 Task: Select the current location as Jamestown Settlement, Virginia, United States . Now zoom - , and verify the location . Hide zoom slider
Action: Mouse moved to (186, 167)
Screenshot: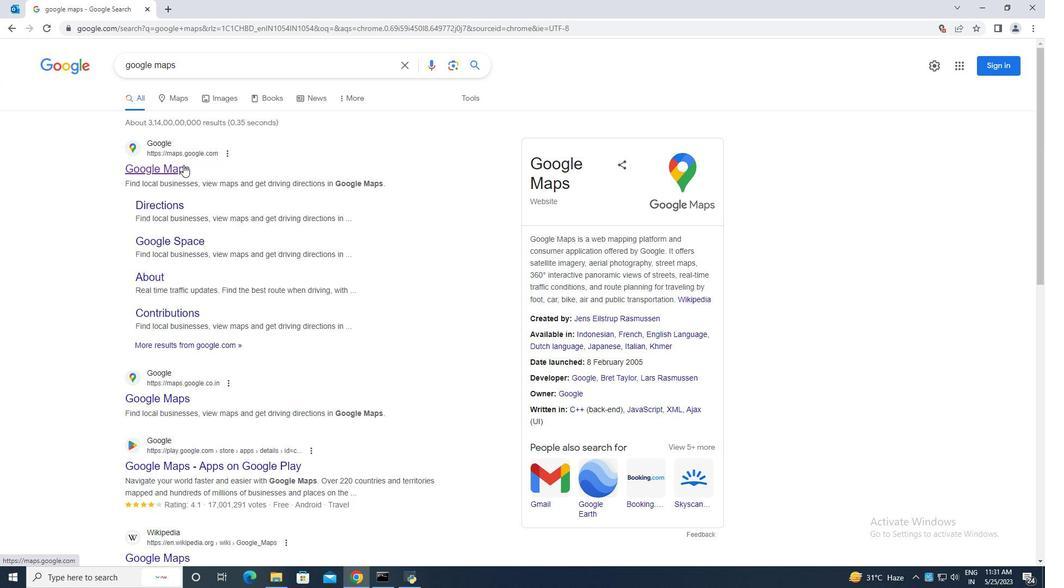 
Action: Mouse pressed left at (185, 166)
Screenshot: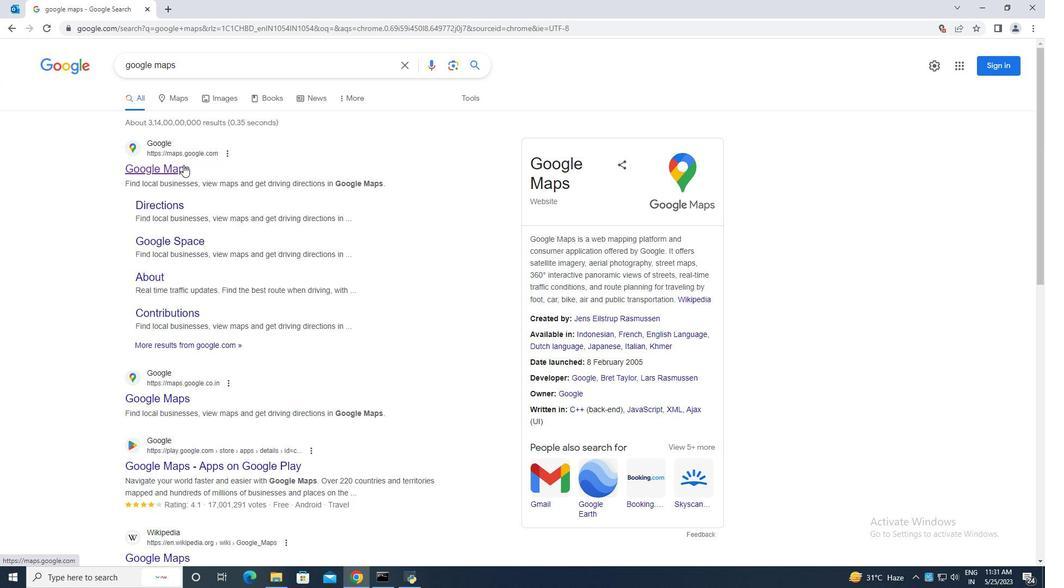 
Action: Mouse moved to (157, 53)
Screenshot: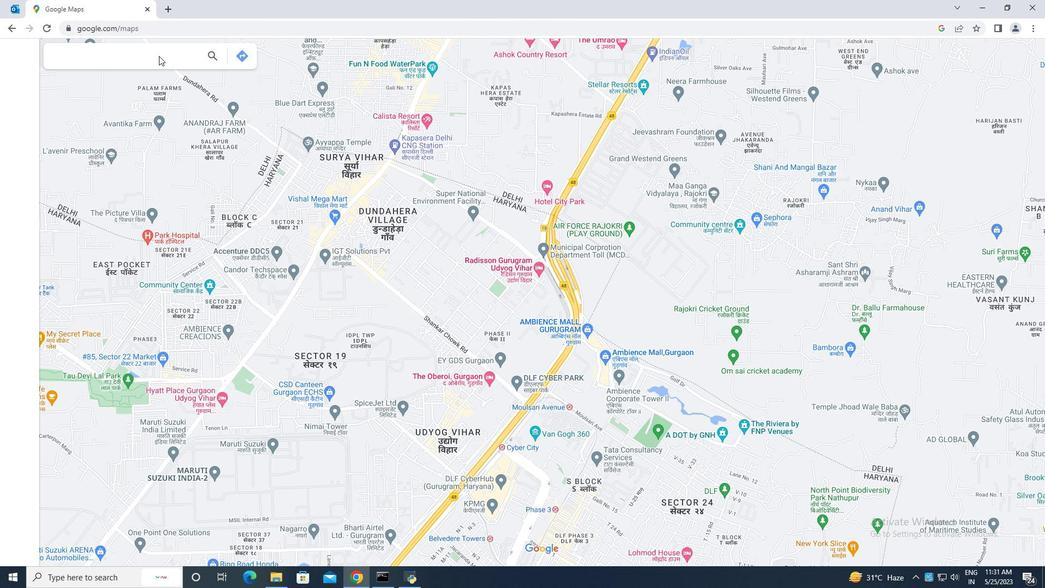 
Action: Mouse pressed left at (157, 53)
Screenshot: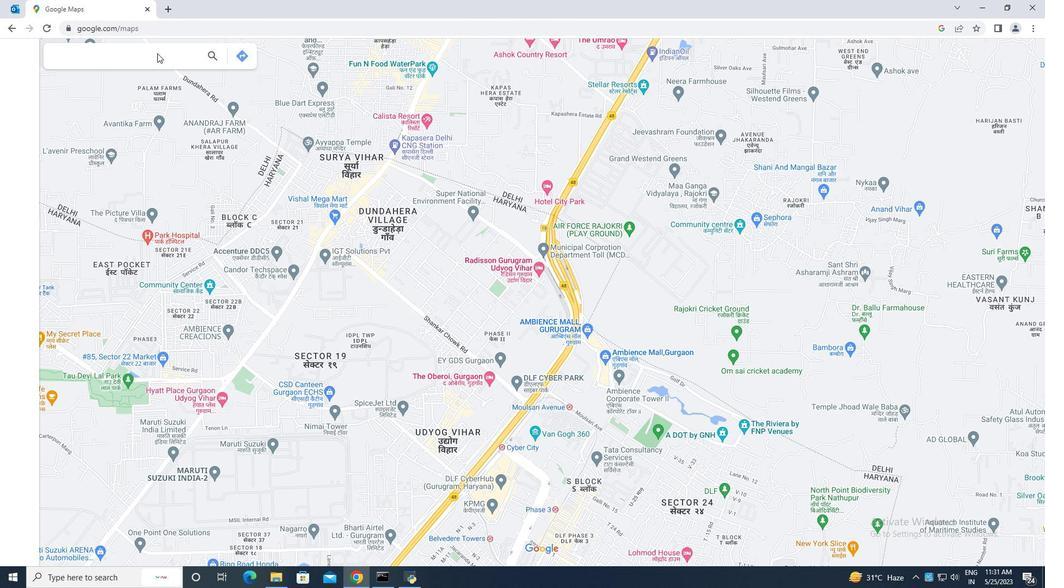 
Action: Key pressed <Key.caps_lock><Key.caps_lock>j<Key.caps_lock>AMES<Key.space>TOWN<Key.space>SETTLEMENT<Key.space>VIRGINIA
Screenshot: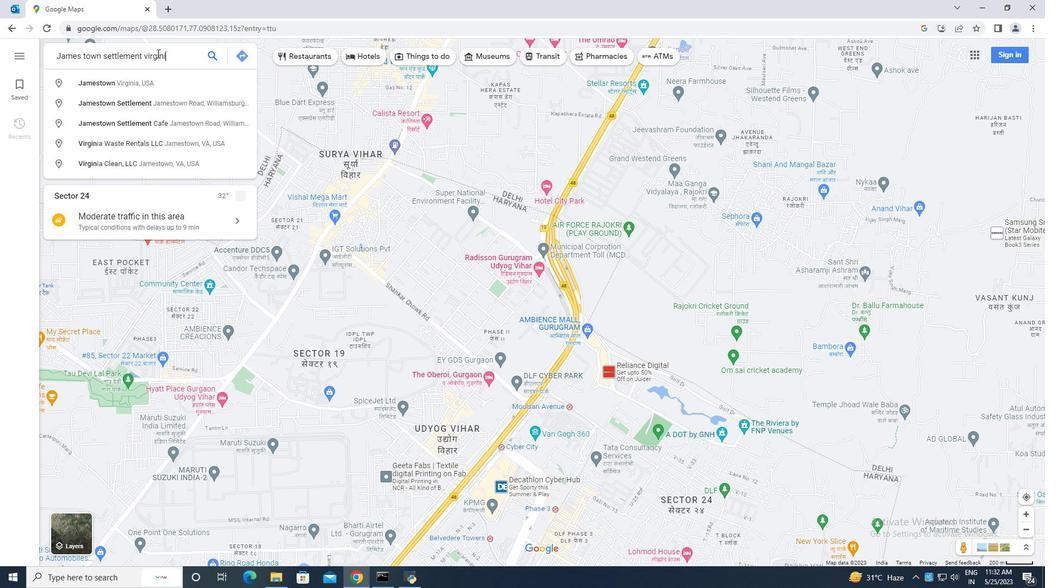 
Action: Mouse moved to (170, 84)
Screenshot: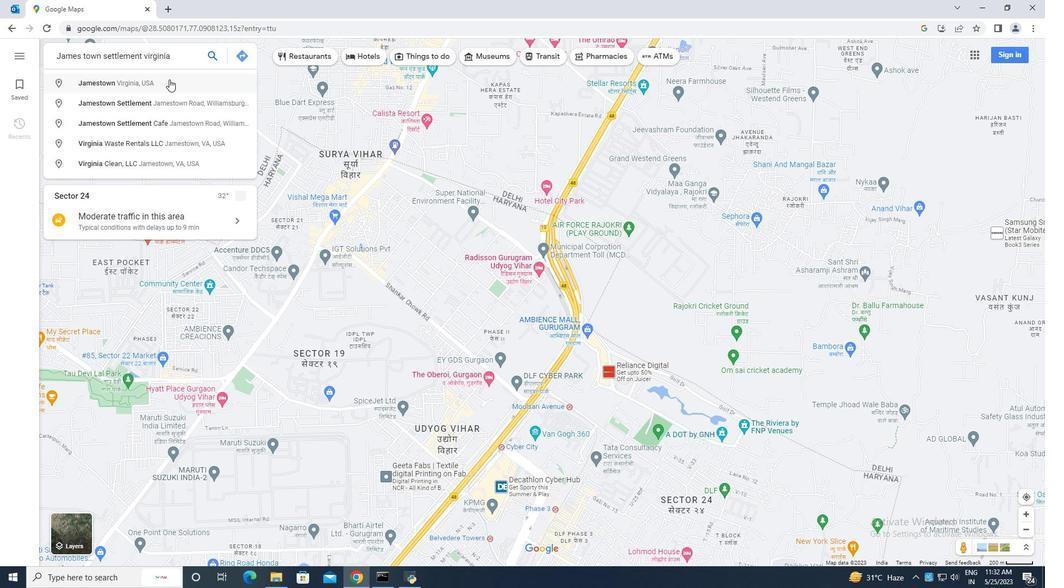 
Action: Mouse pressed left at (170, 84)
Screenshot: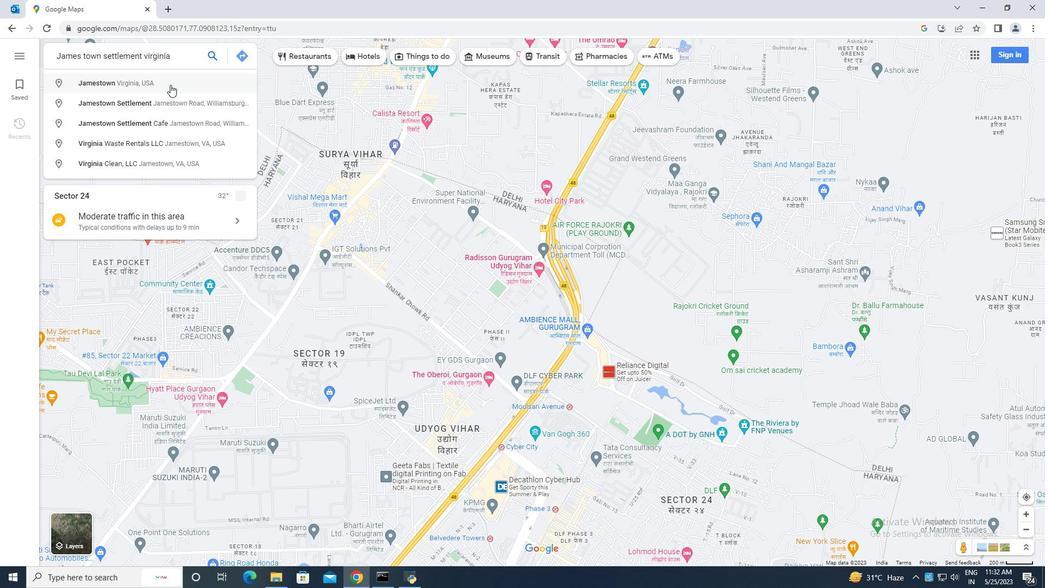 
Action: Mouse moved to (1024, 530)
Screenshot: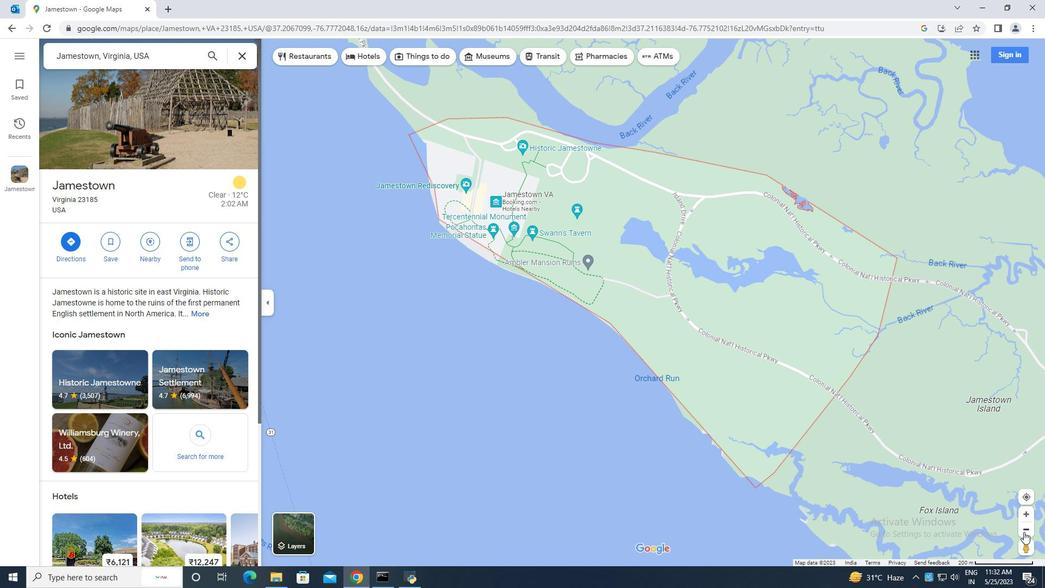 
Action: Mouse pressed left at (1024, 530)
Screenshot: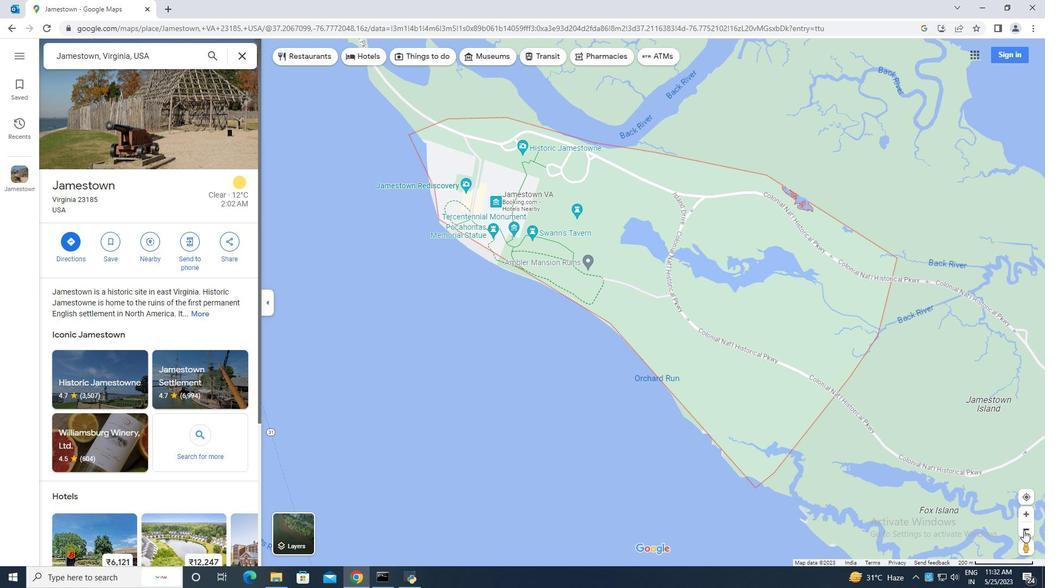 
Action: Mouse pressed left at (1024, 530)
Screenshot: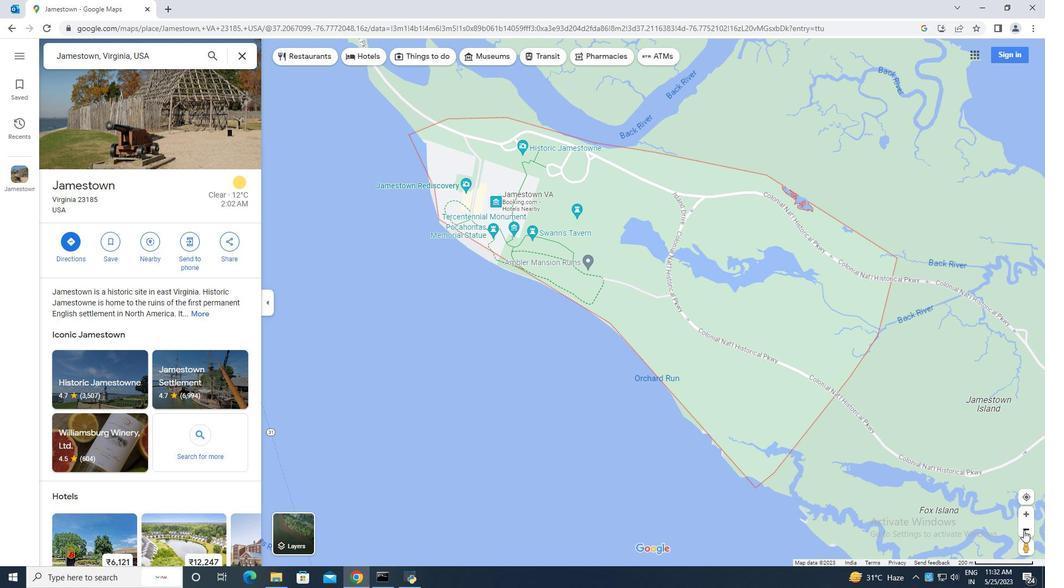 
Action: Mouse pressed left at (1024, 530)
Screenshot: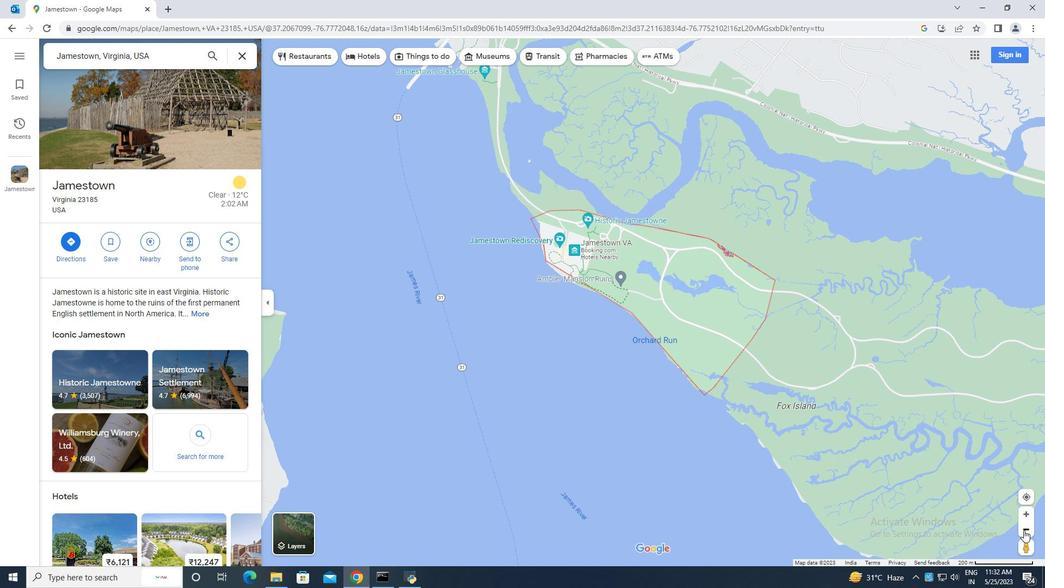 
Action: Mouse pressed left at (1024, 530)
Screenshot: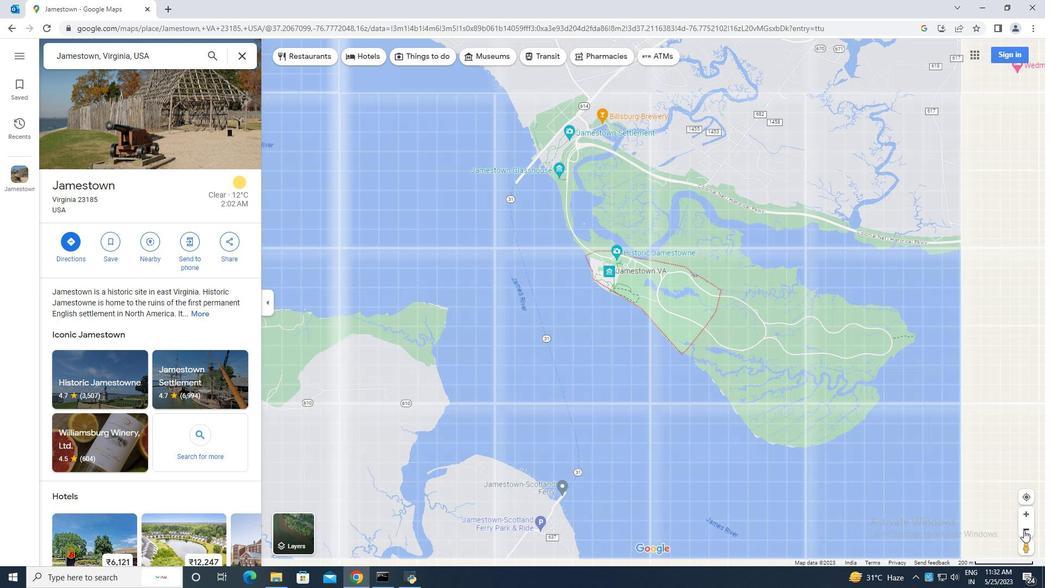 
Action: Mouse pressed left at (1024, 530)
Screenshot: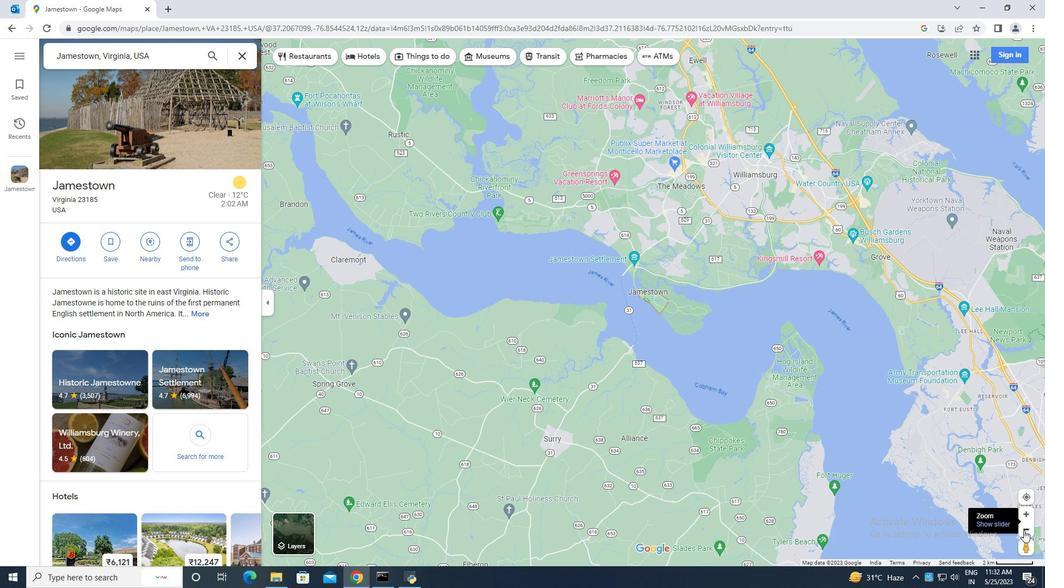 
Action: Mouse pressed left at (1024, 530)
Screenshot: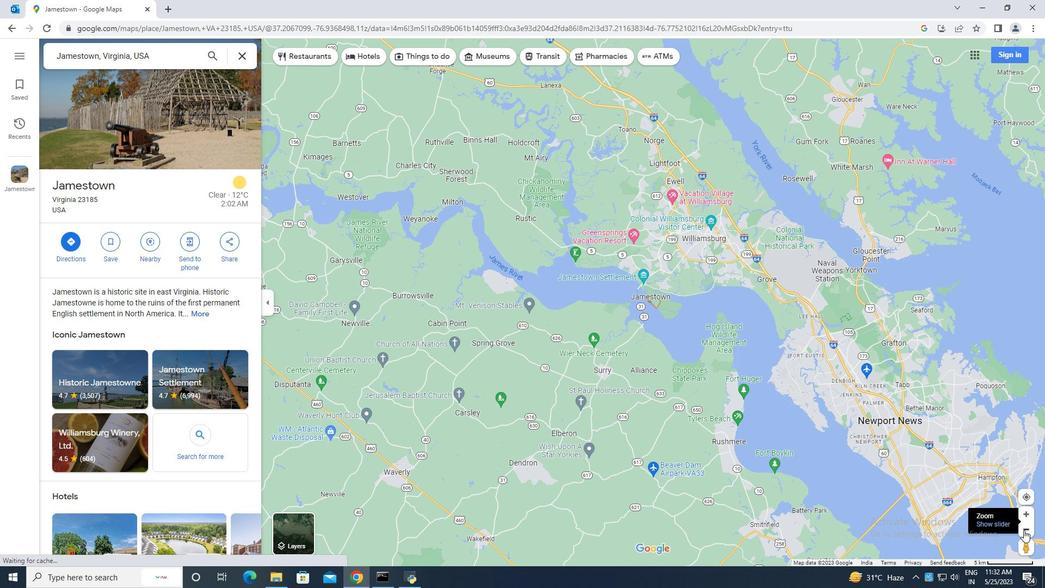 
Action: Mouse moved to (1024, 530)
Screenshot: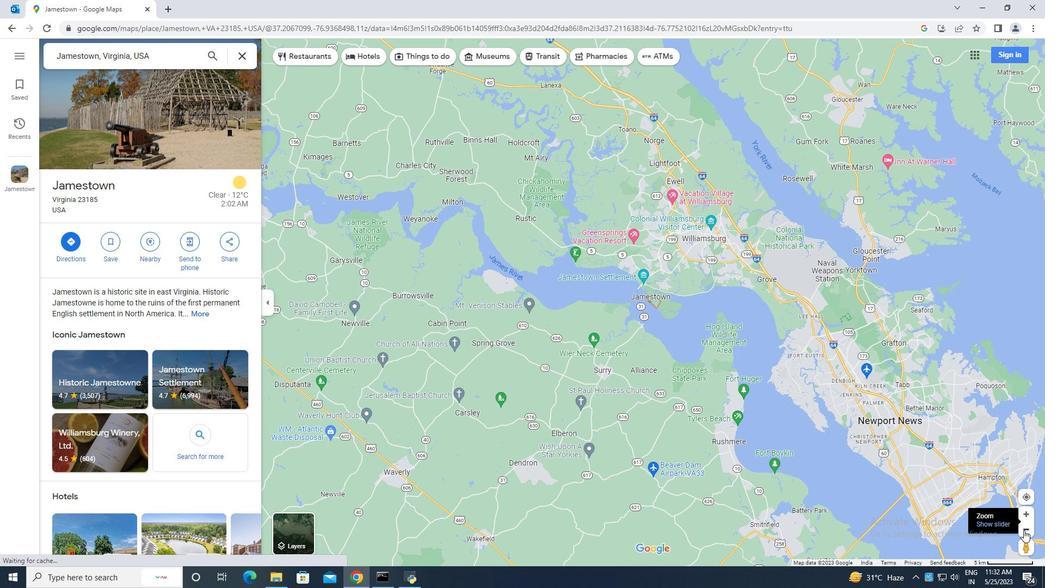 
Action: Mouse pressed left at (1024, 530)
Screenshot: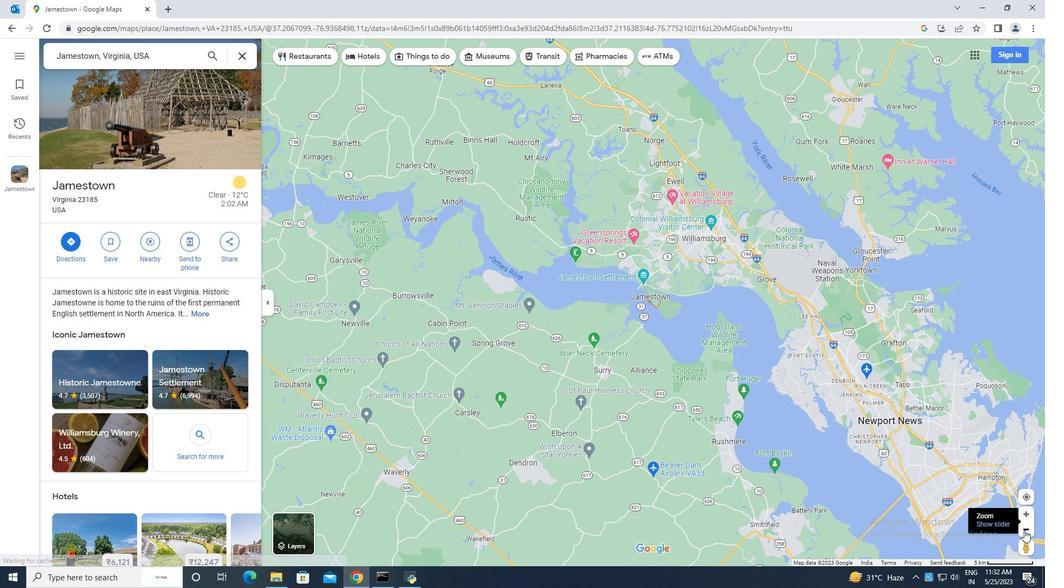 
Action: Mouse pressed left at (1024, 530)
Screenshot: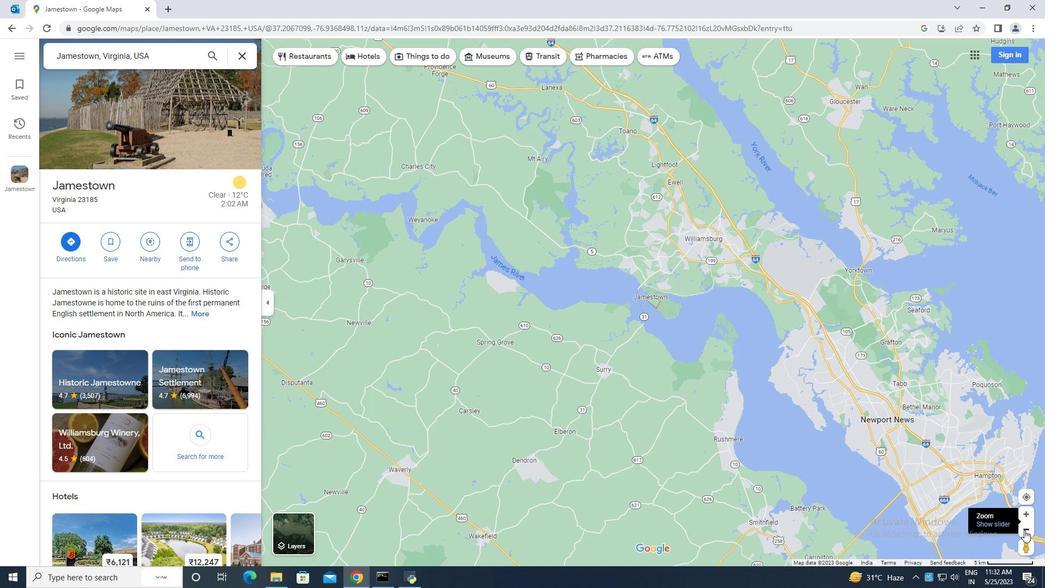 
Action: Mouse pressed left at (1024, 530)
Screenshot: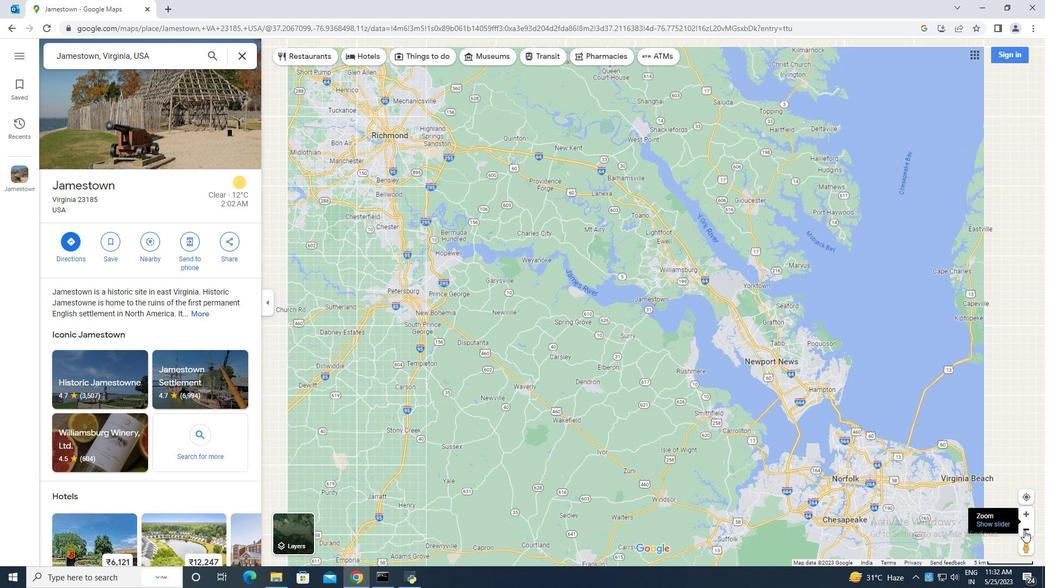 
Action: Mouse pressed left at (1024, 530)
Screenshot: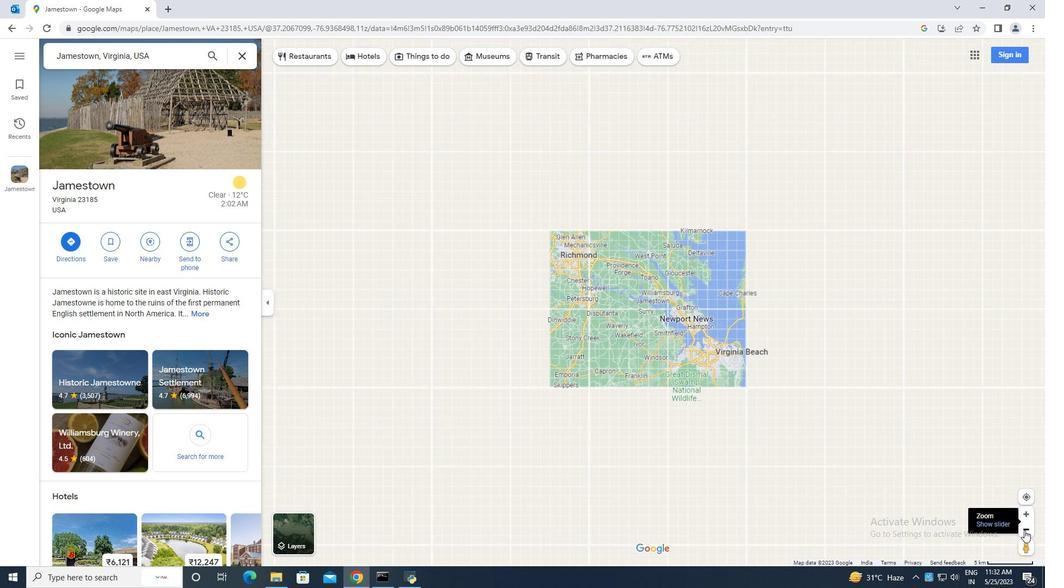 
Action: Mouse moved to (814, 389)
Screenshot: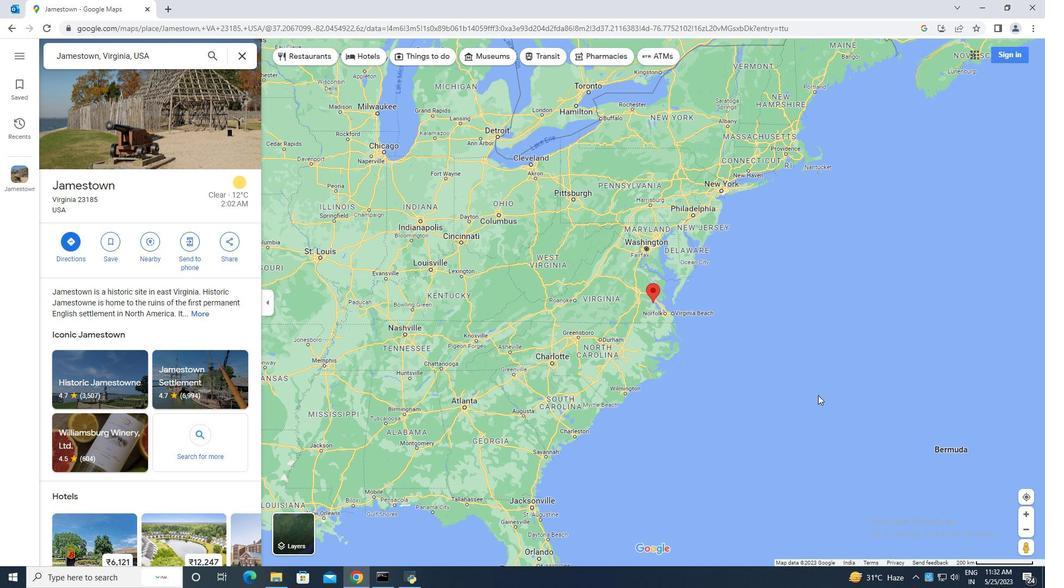
Action: Mouse scrolled (814, 390) with delta (0, 0)
Screenshot: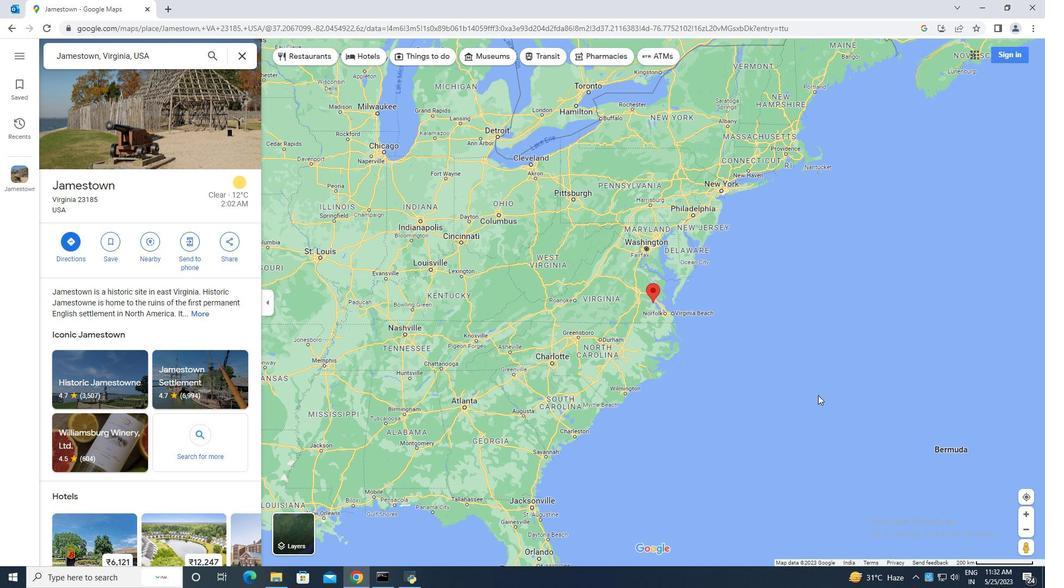 
Action: Mouse scrolled (814, 390) with delta (0, 0)
Screenshot: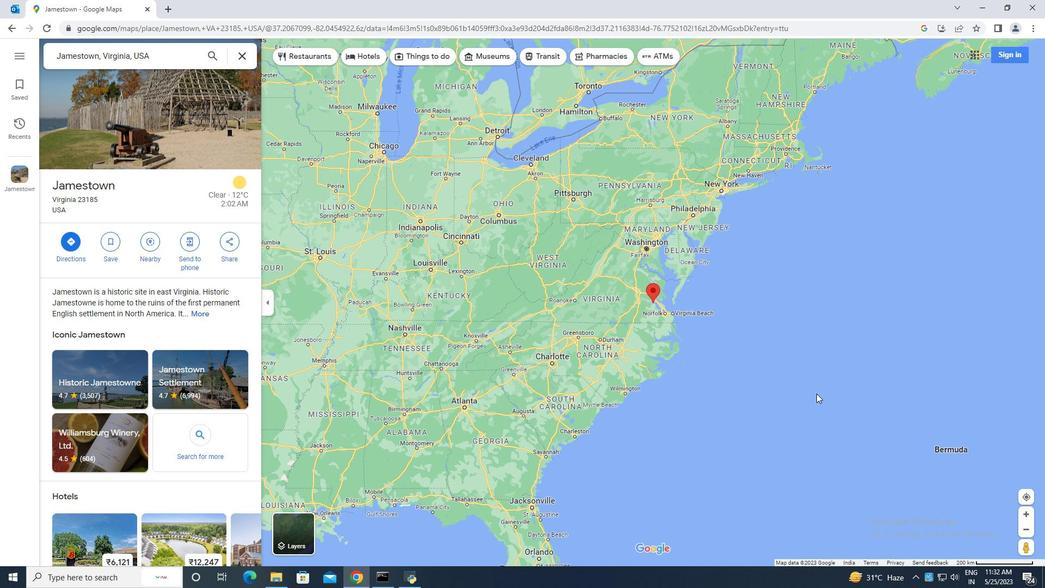 
Action: Mouse scrolled (814, 390) with delta (0, 0)
Screenshot: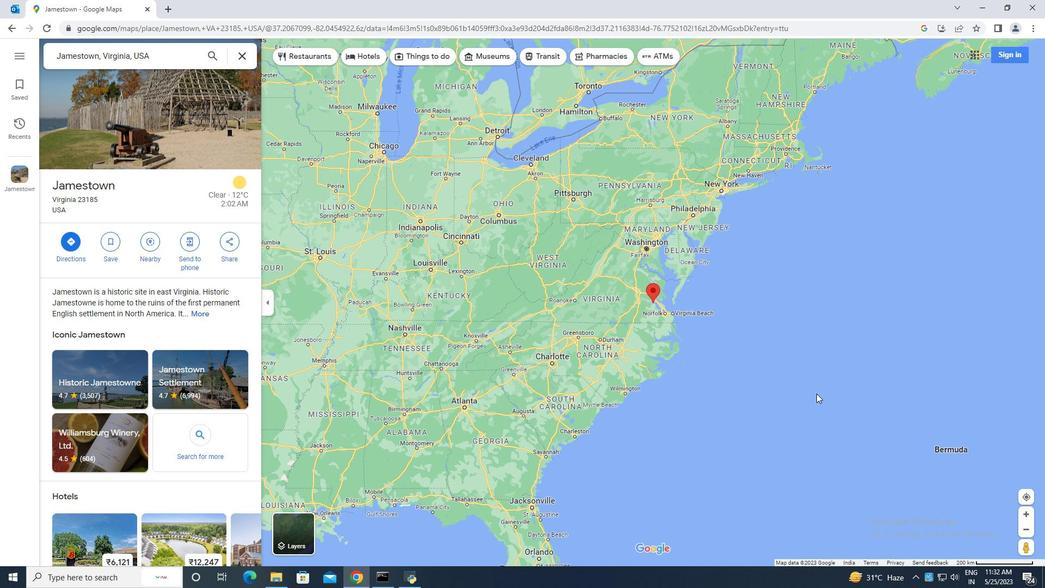 
Action: Mouse scrolled (814, 390) with delta (0, 0)
Screenshot: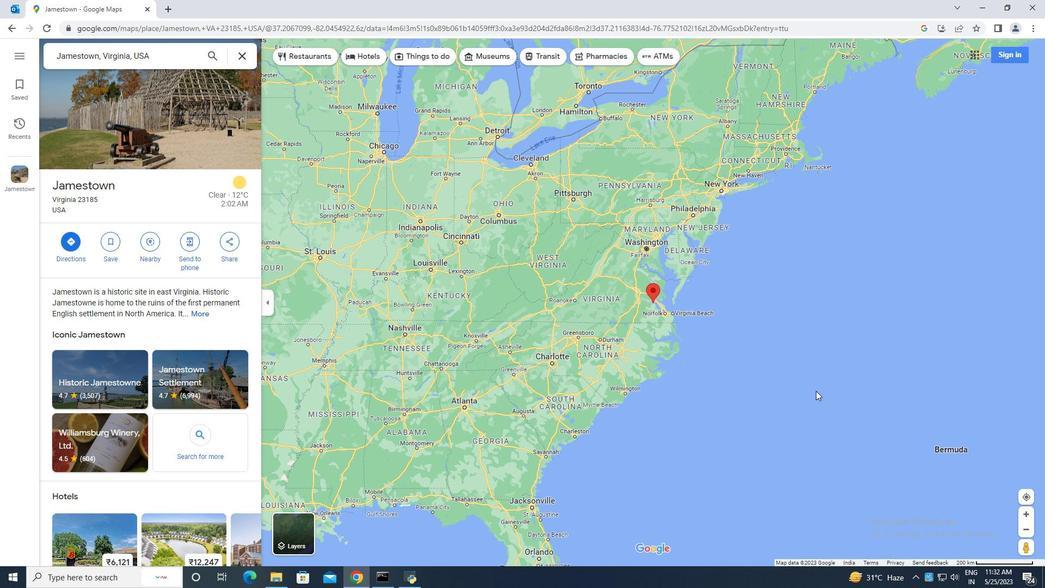 
Action: Mouse moved to (487, 267)
Screenshot: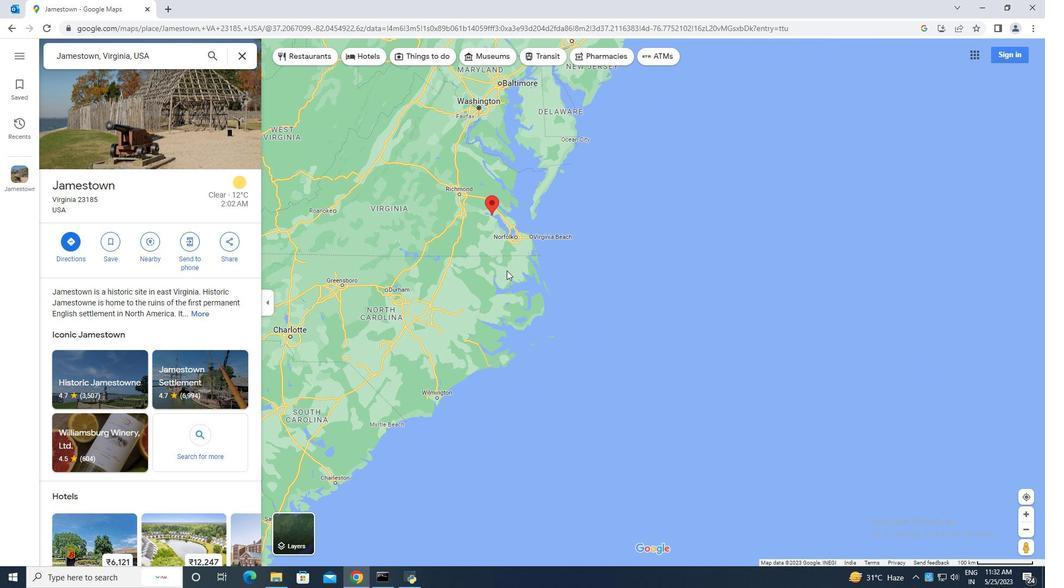 
Action: Mouse pressed left at (487, 267)
Screenshot: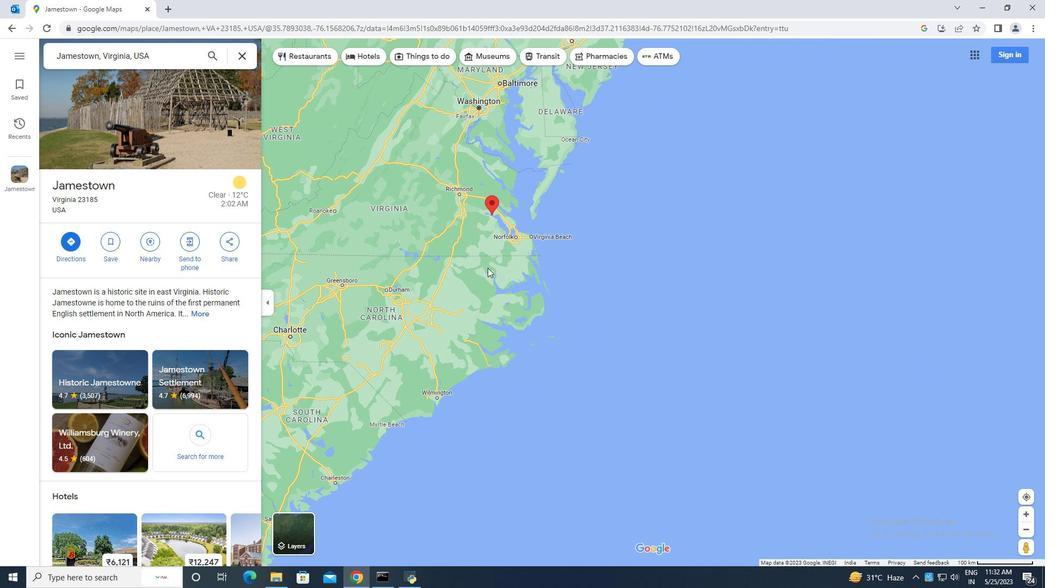 
Action: Mouse moved to (669, 286)
Screenshot: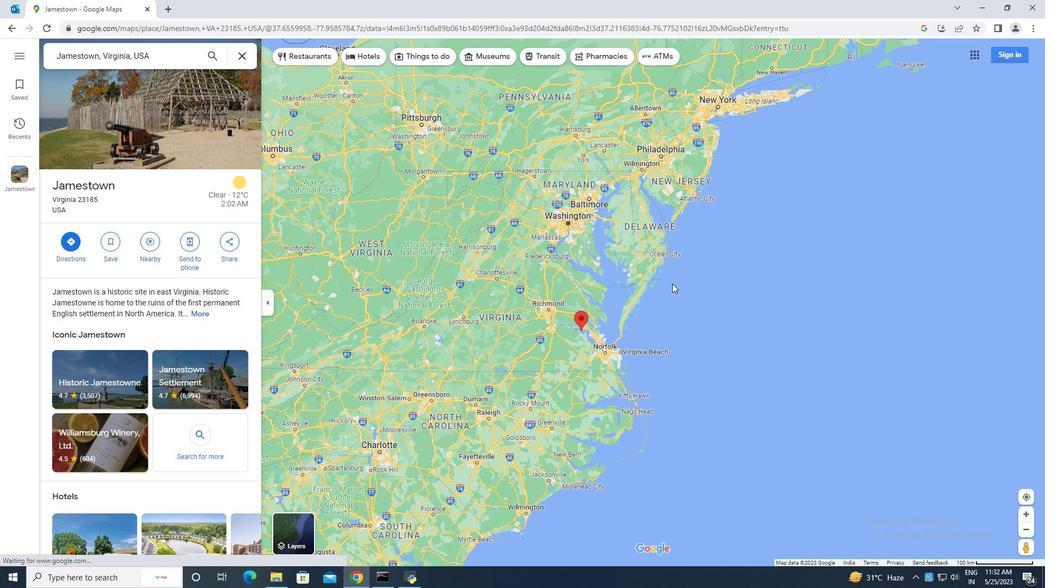 
Action: Mouse scrolled (669, 286) with delta (0, 0)
Screenshot: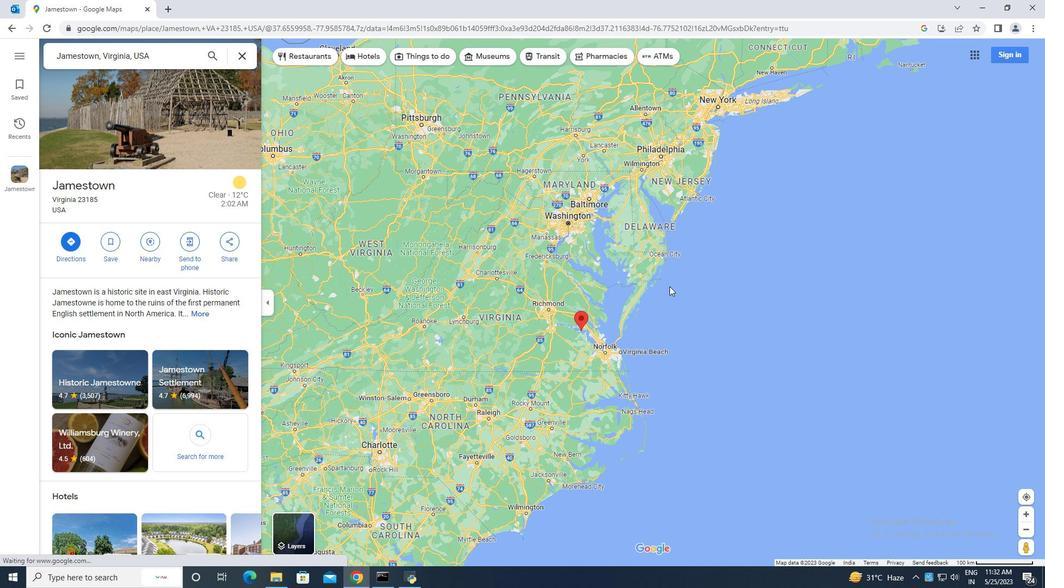 
Action: Mouse scrolled (669, 286) with delta (0, 0)
Screenshot: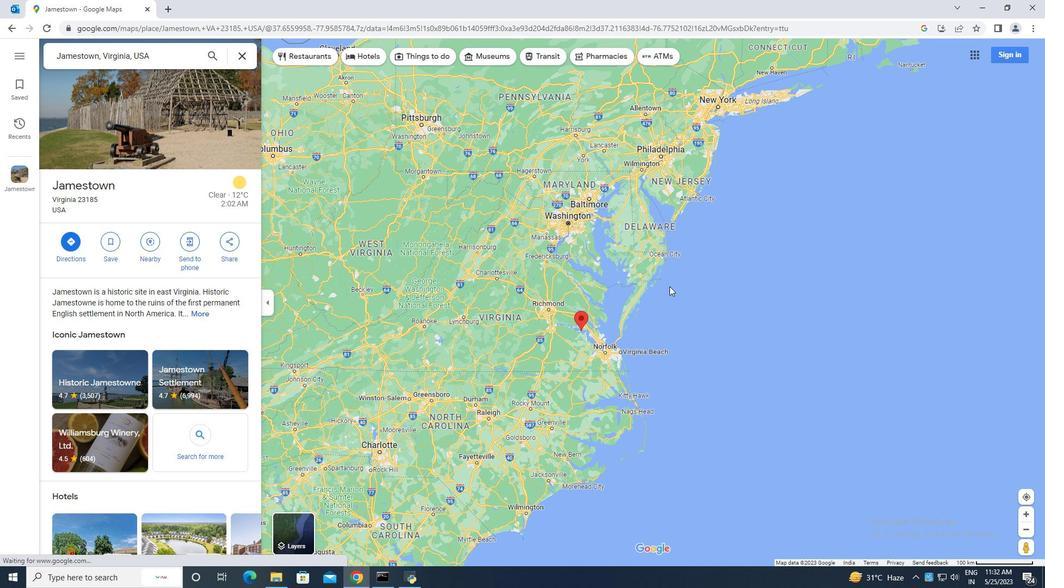 
Action: Mouse scrolled (669, 286) with delta (0, 0)
Screenshot: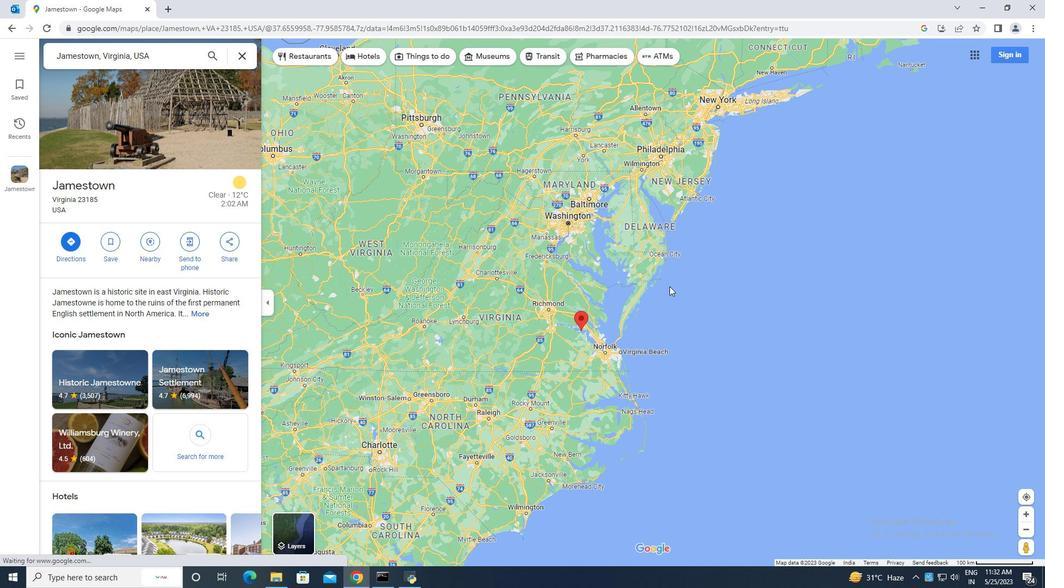
Action: Mouse scrolled (669, 286) with delta (0, 0)
Screenshot: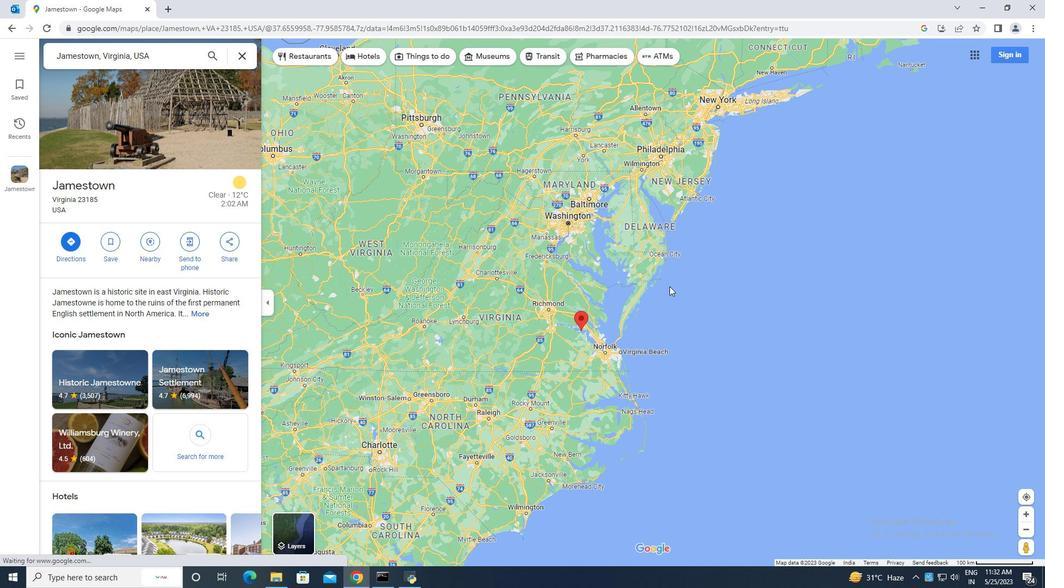 
Action: Mouse scrolled (669, 286) with delta (0, 0)
Screenshot: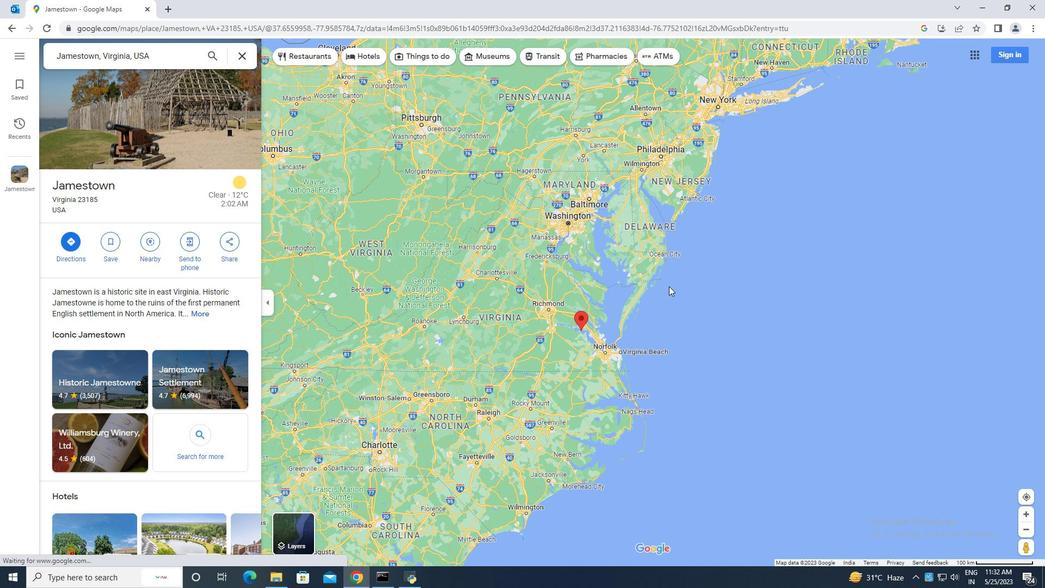 
Action: Mouse moved to (594, 375)
Screenshot: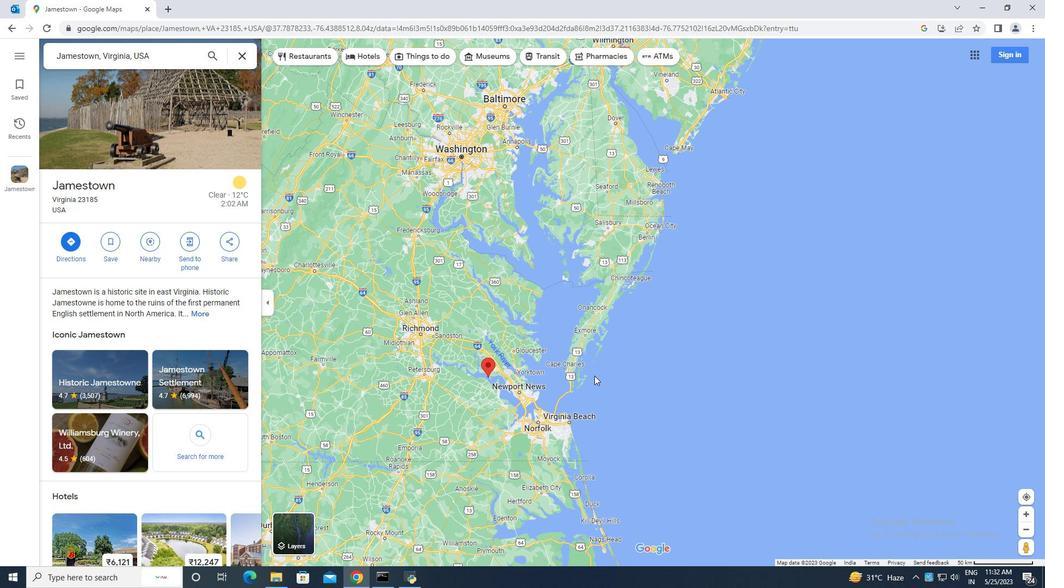 
Action: Mouse pressed left at (594, 375)
Screenshot: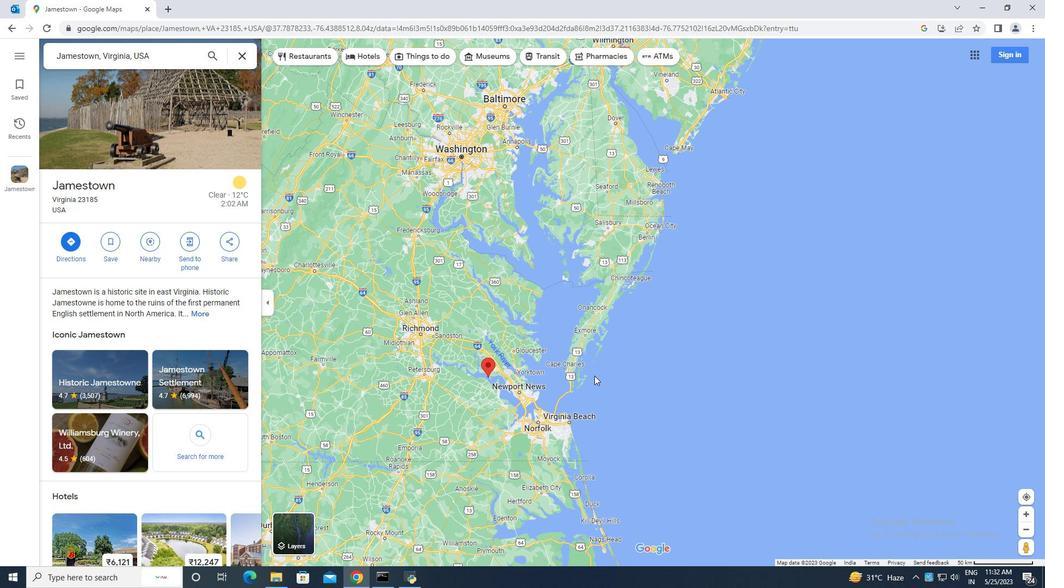 
Action: Mouse moved to (792, 280)
Screenshot: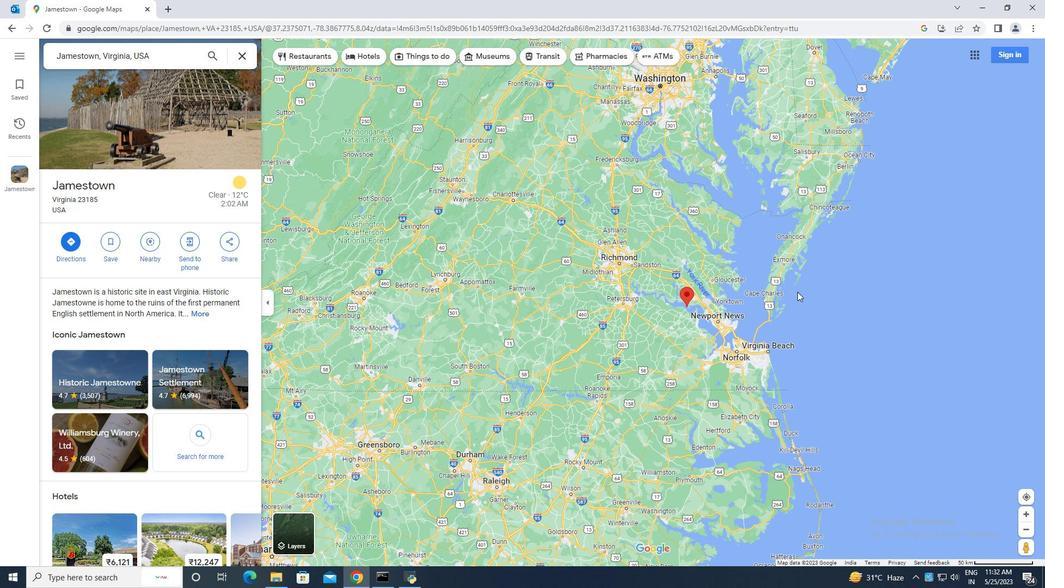 
Action: Mouse scrolled (792, 280) with delta (0, 0)
Screenshot: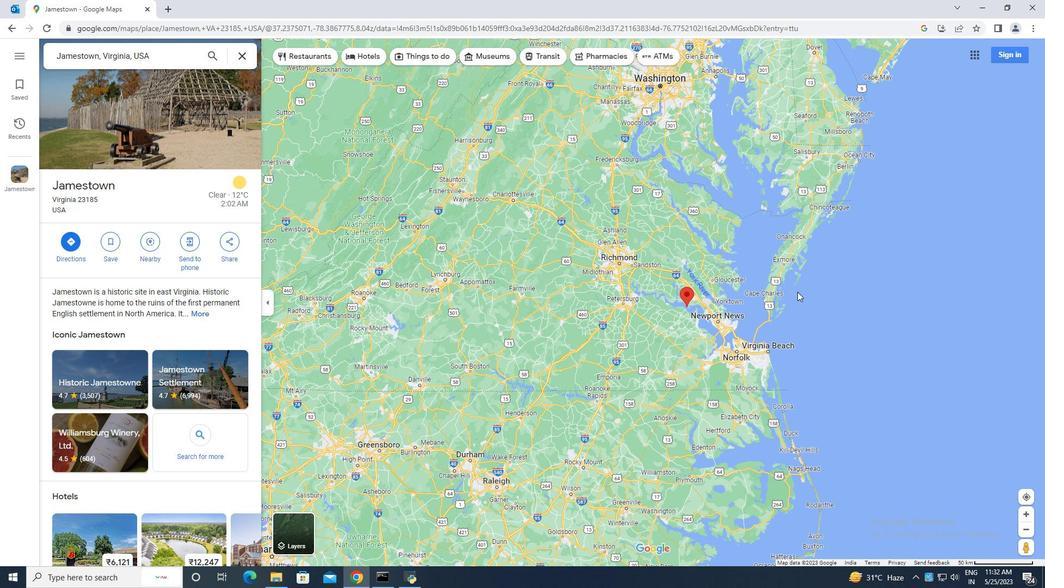 
Action: Mouse scrolled (792, 280) with delta (0, 0)
Screenshot: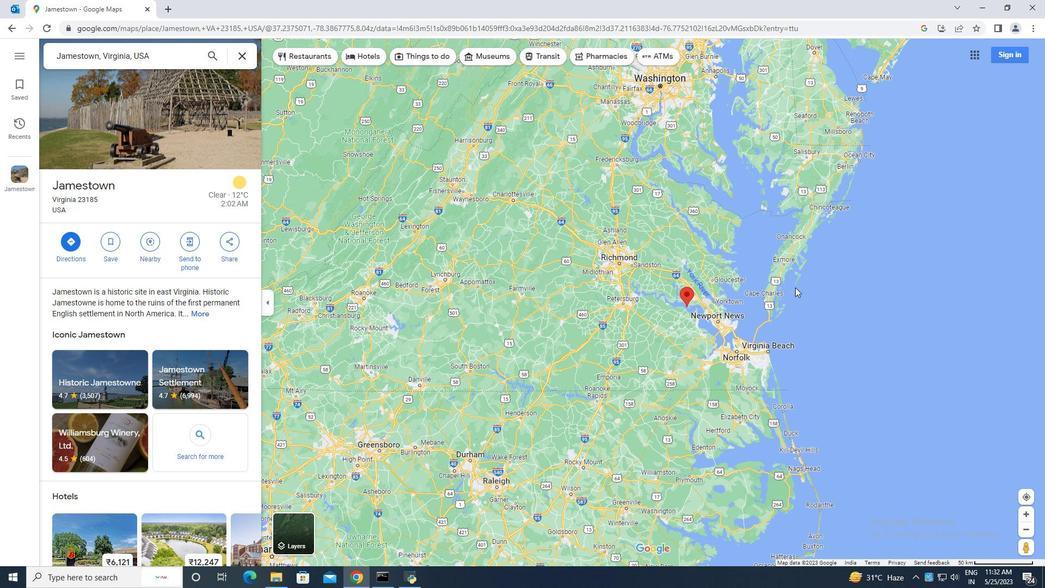 
Action: Mouse scrolled (792, 280) with delta (0, 0)
Screenshot: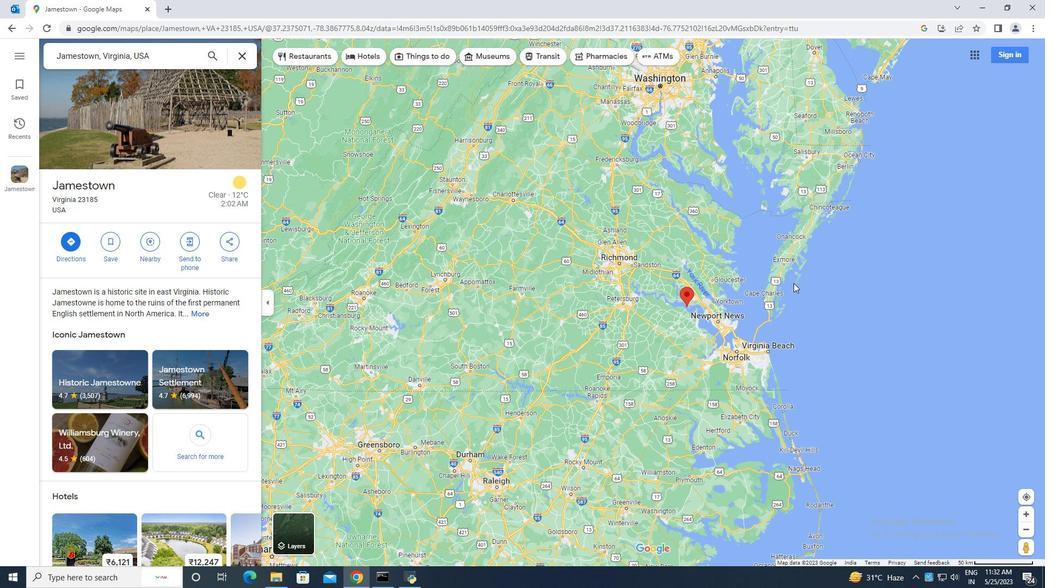 
Action: Mouse moved to (791, 279)
Screenshot: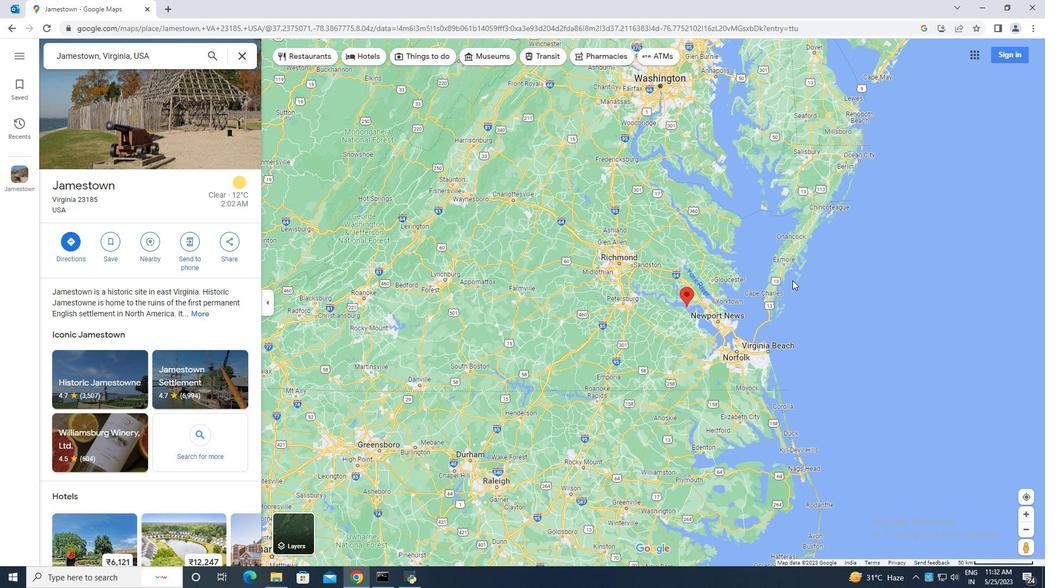 
Action: Mouse scrolled (791, 280) with delta (0, 0)
Screenshot: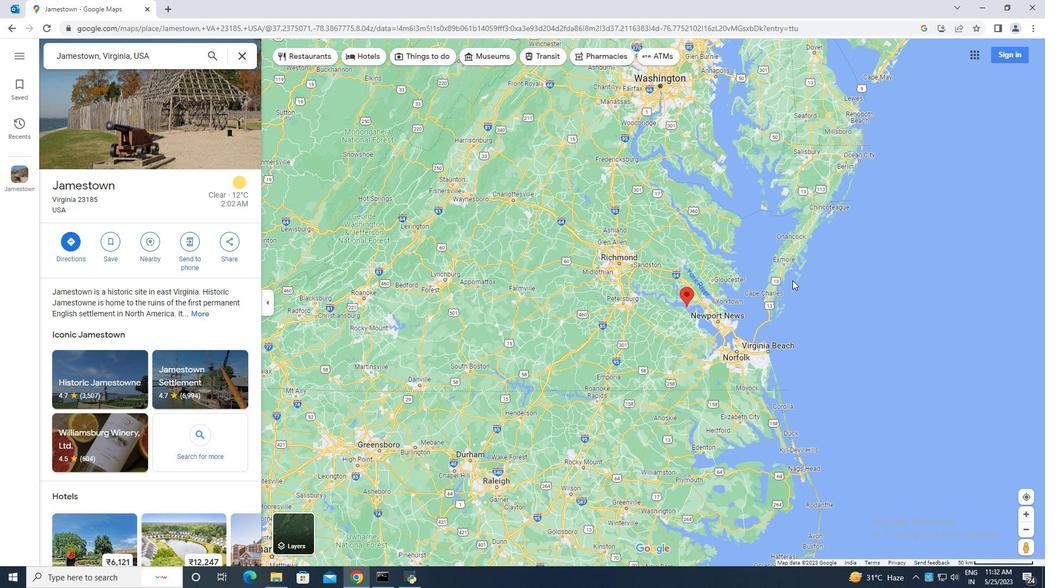 
Action: Mouse moved to (791, 279)
Screenshot: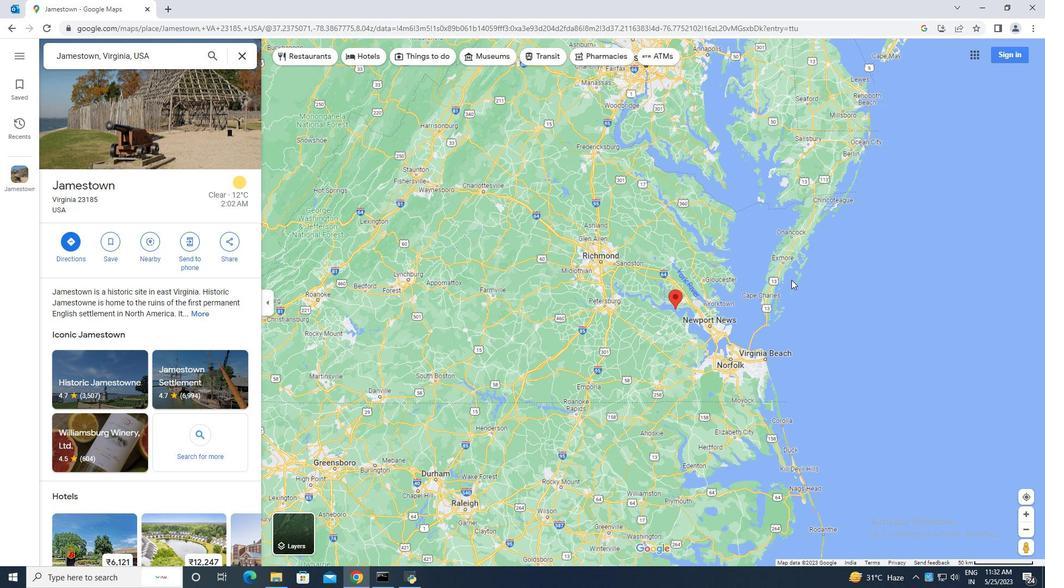 
Action: Mouse scrolled (791, 280) with delta (0, 0)
Screenshot: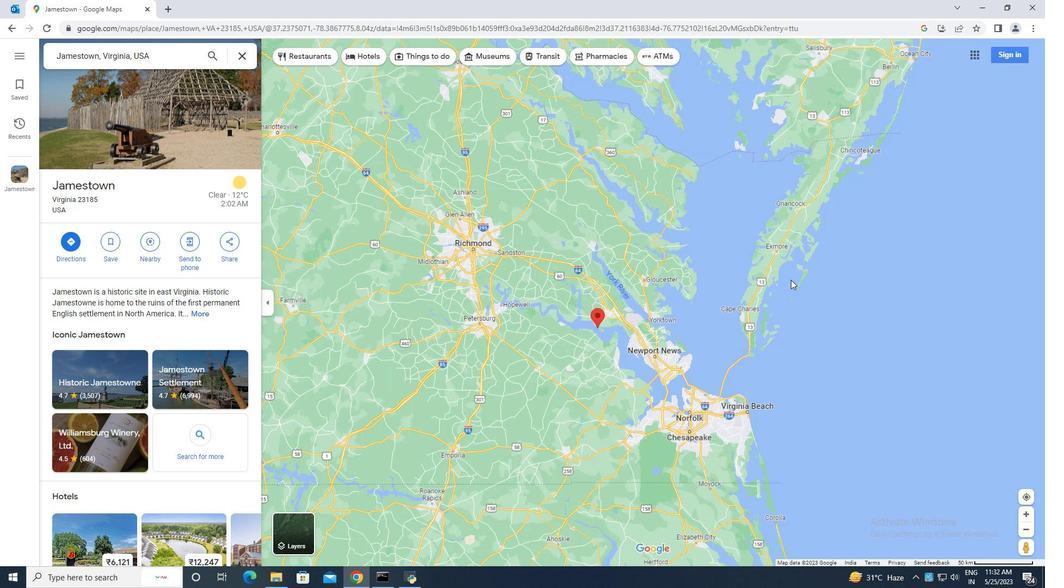 
Action: Mouse scrolled (791, 280) with delta (0, 0)
Screenshot: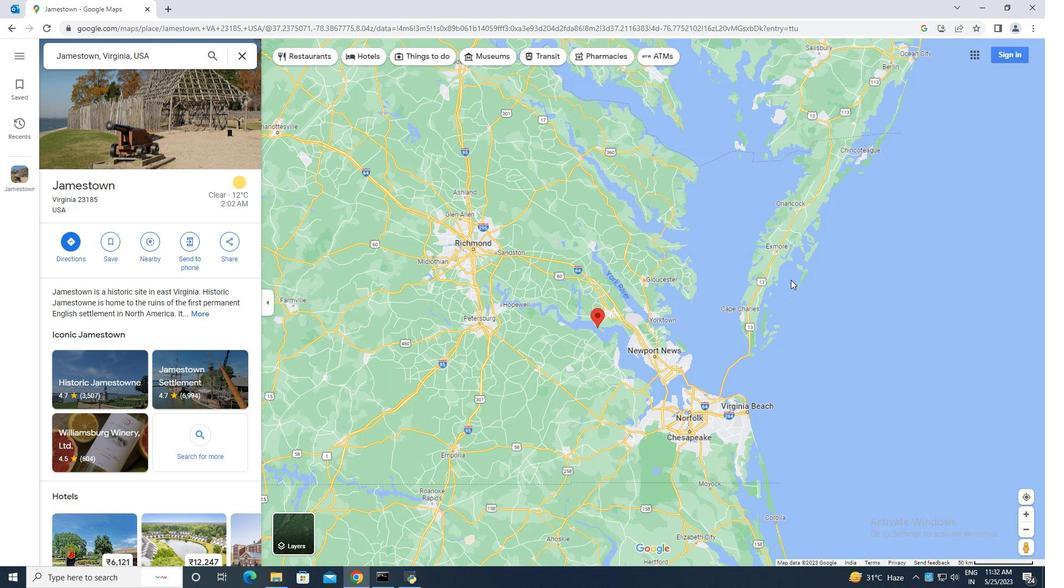 
Action: Mouse moved to (680, 407)
Screenshot: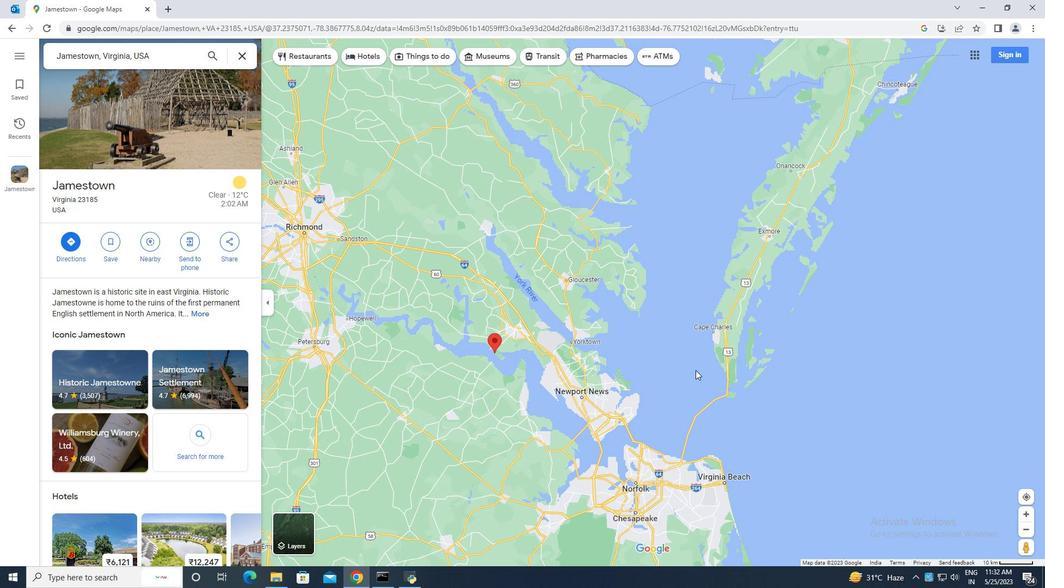 
Action: Mouse pressed left at (680, 407)
Screenshot: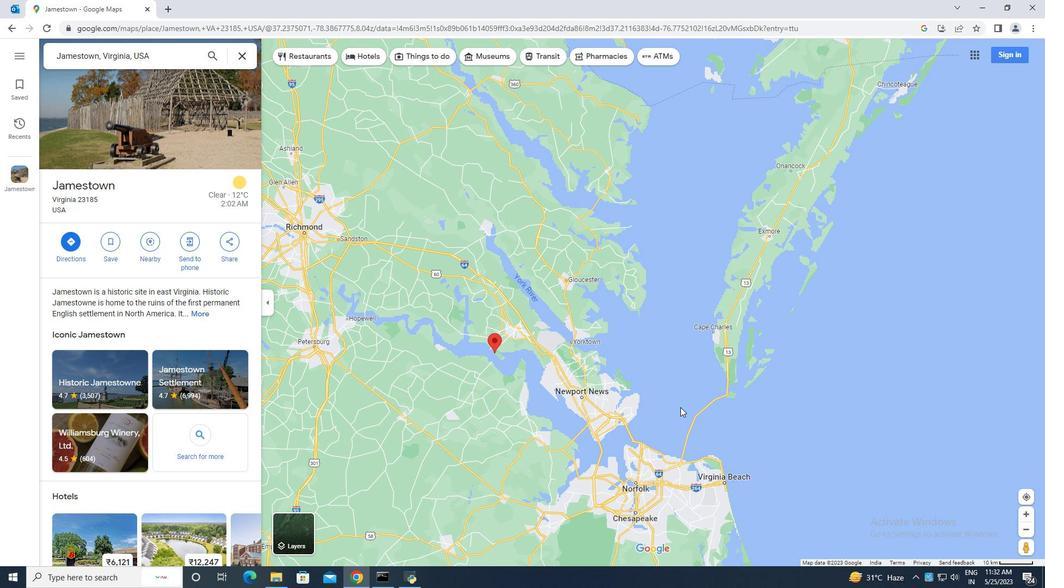 
Action: Mouse moved to (696, 328)
Screenshot: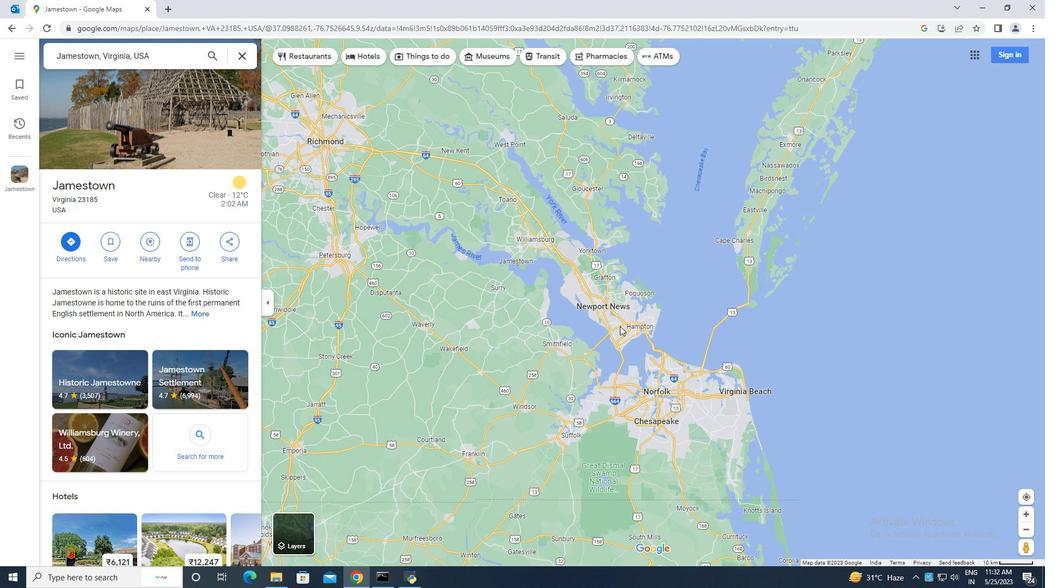 
Action: Mouse scrolled (696, 327) with delta (0, 0)
Screenshot: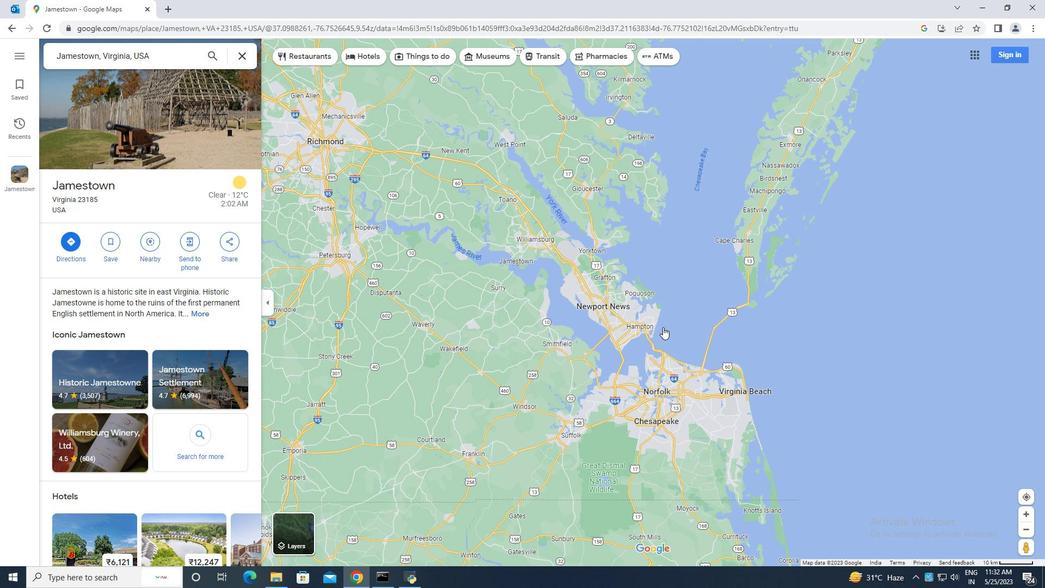 
Action: Mouse scrolled (696, 327) with delta (0, 0)
Screenshot: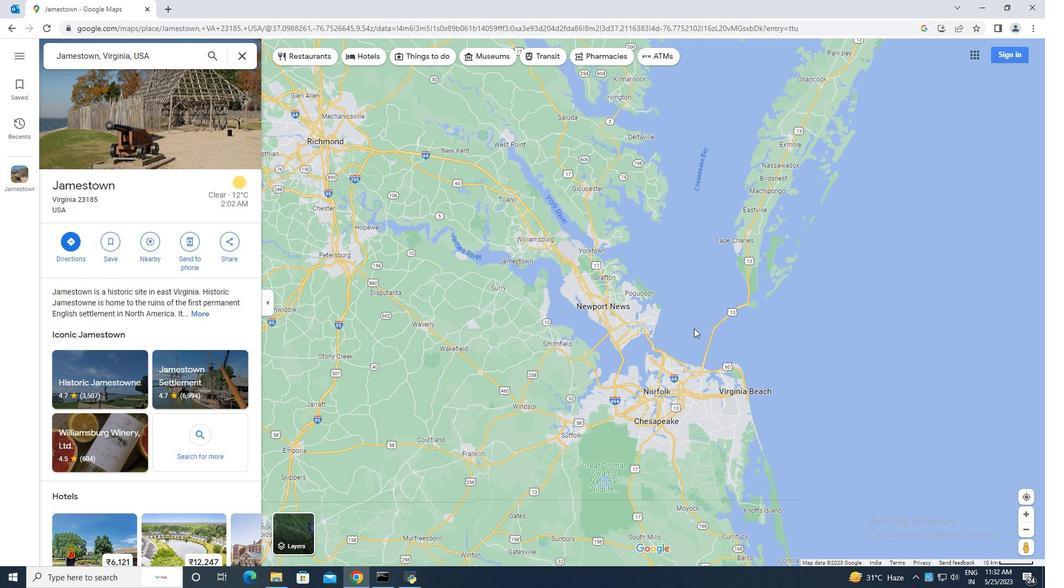 
Action: Mouse scrolled (696, 327) with delta (0, 0)
Screenshot: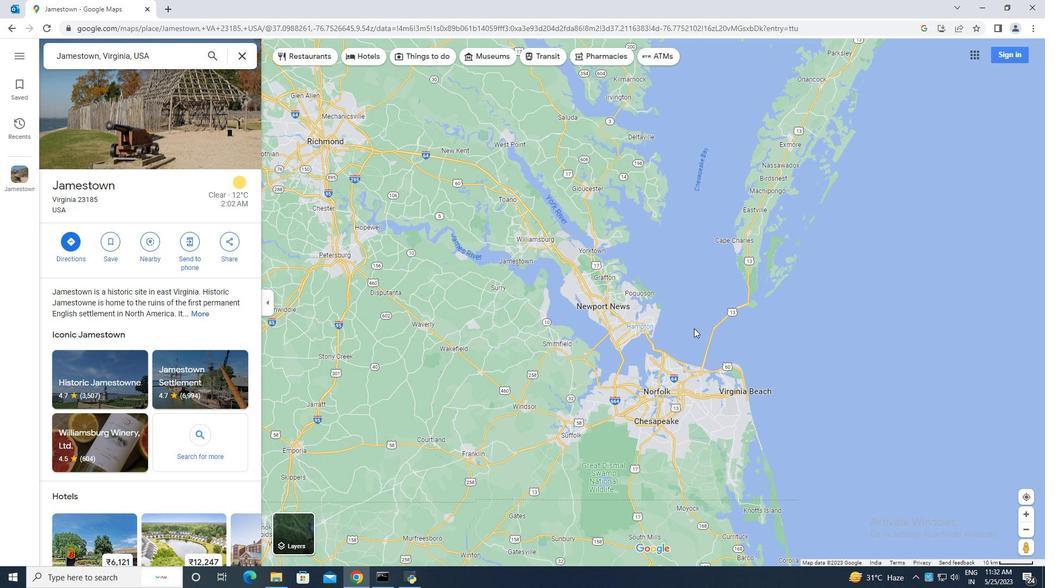 
Action: Mouse moved to (696, 328)
Screenshot: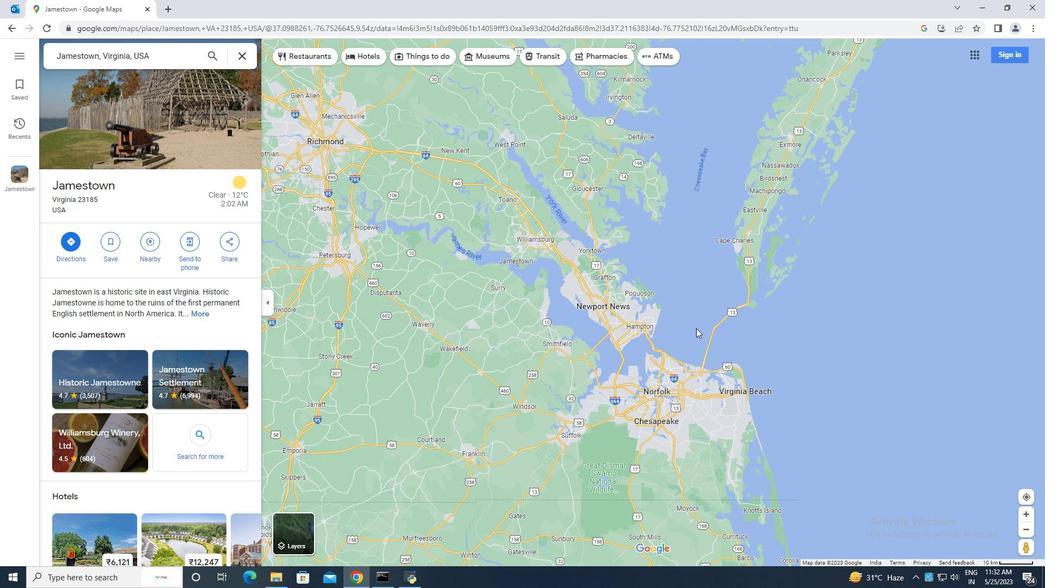 
Action: Mouse scrolled (696, 327) with delta (0, 0)
Screenshot: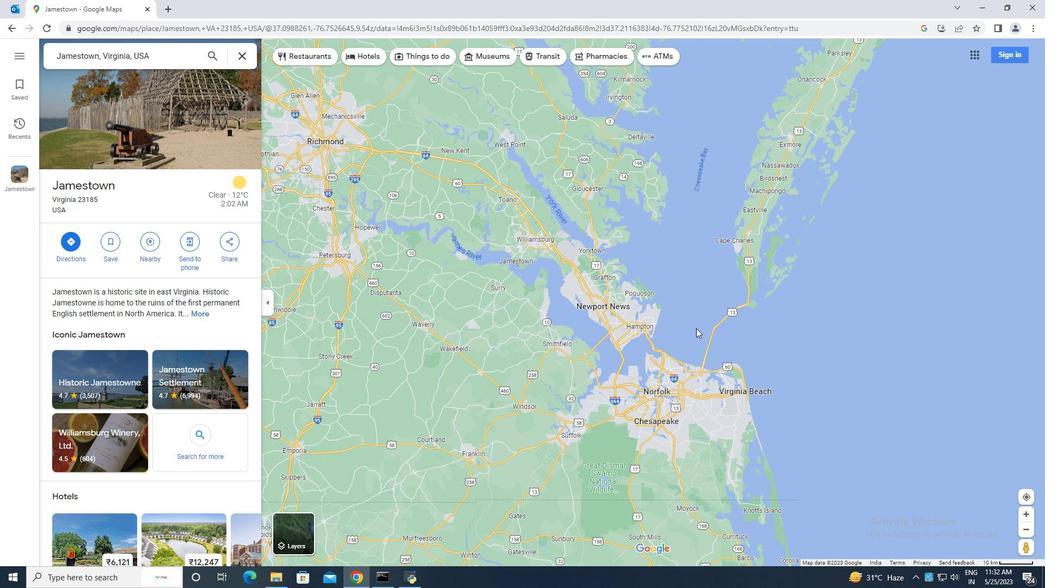 
Action: Mouse moved to (603, 287)
Screenshot: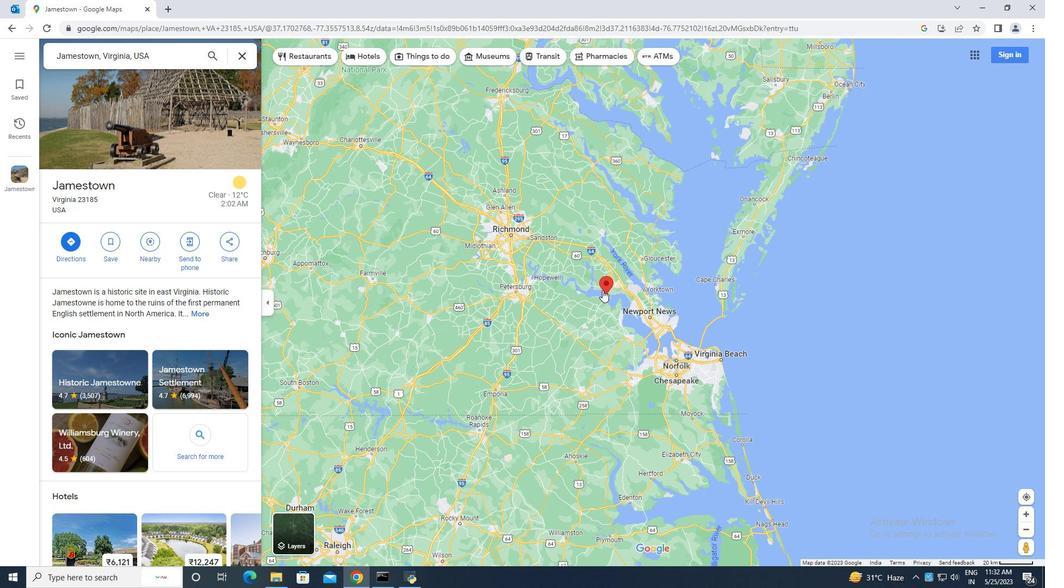 
Action: Mouse pressed left at (603, 287)
Screenshot: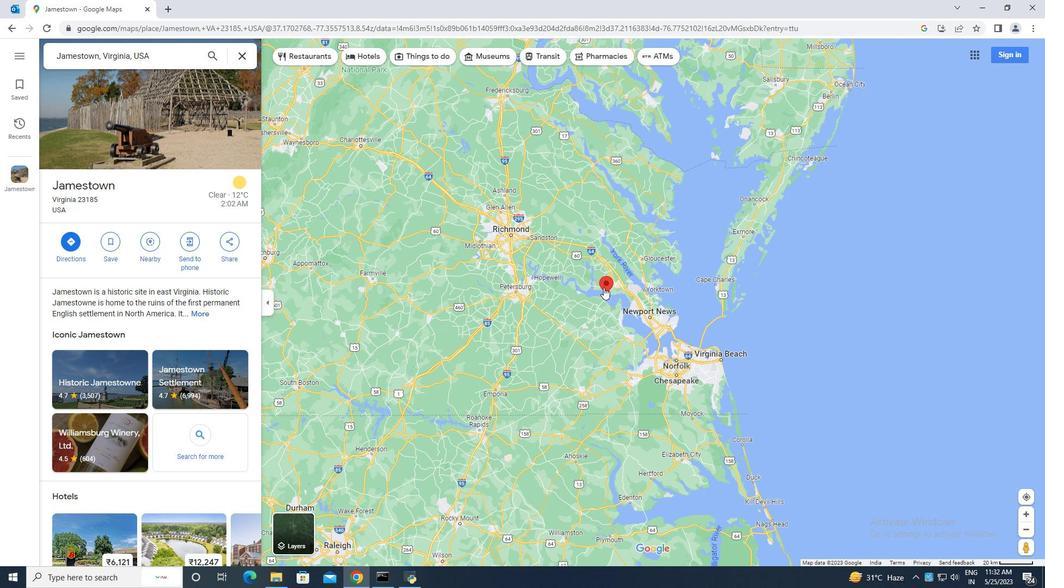 
Action: Mouse moved to (1028, 529)
Screenshot: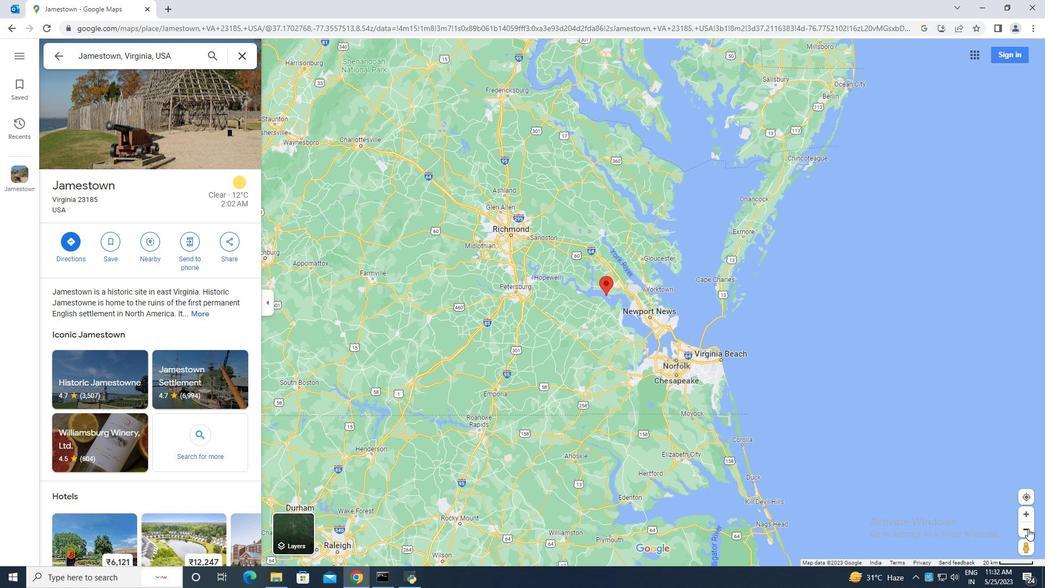 
Action: Mouse pressed left at (1028, 529)
Screenshot: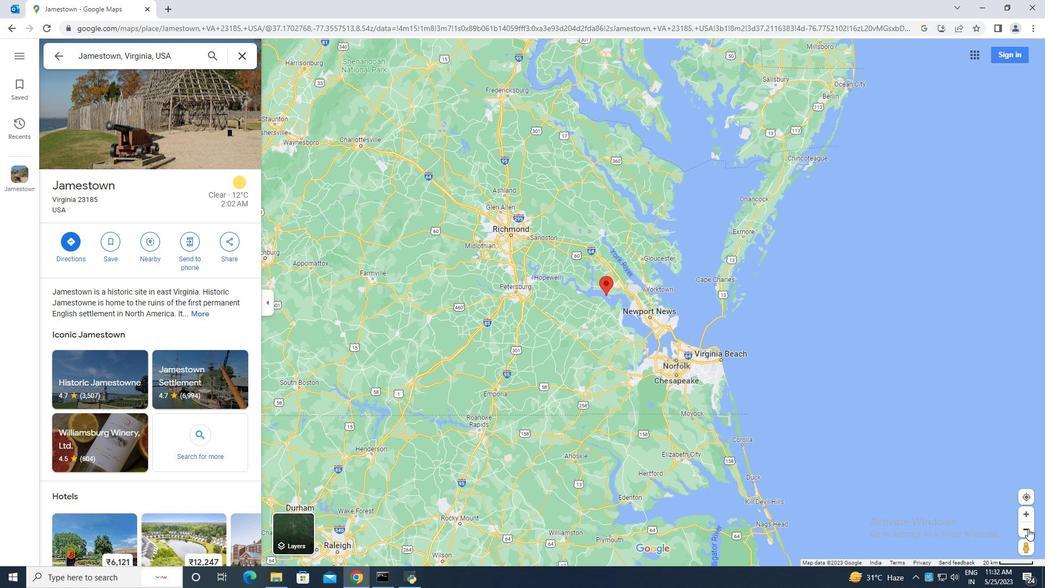 
Action: Mouse moved to (1027, 529)
Screenshot: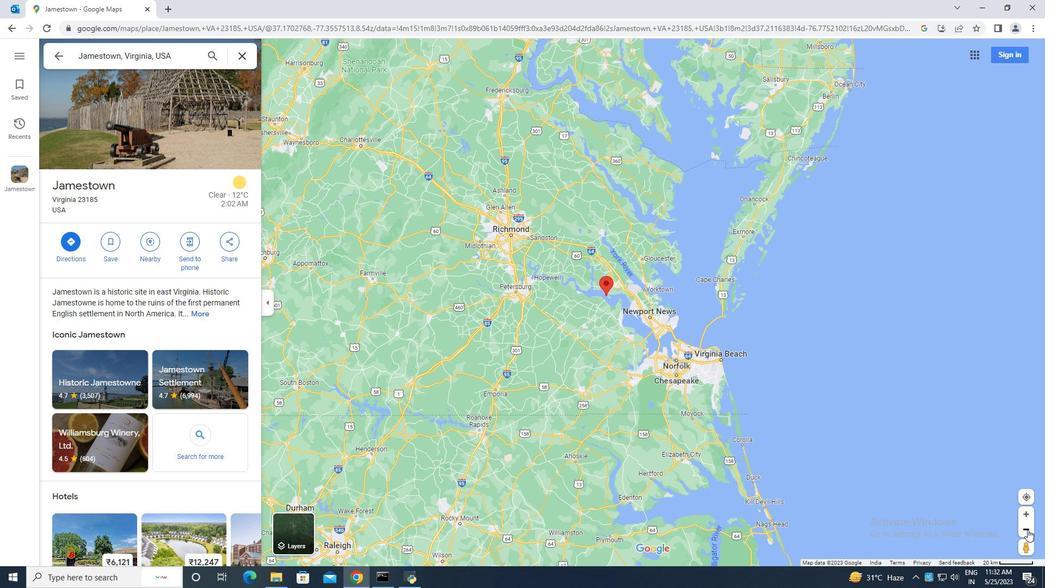 
Action: Mouse pressed left at (1027, 529)
Screenshot: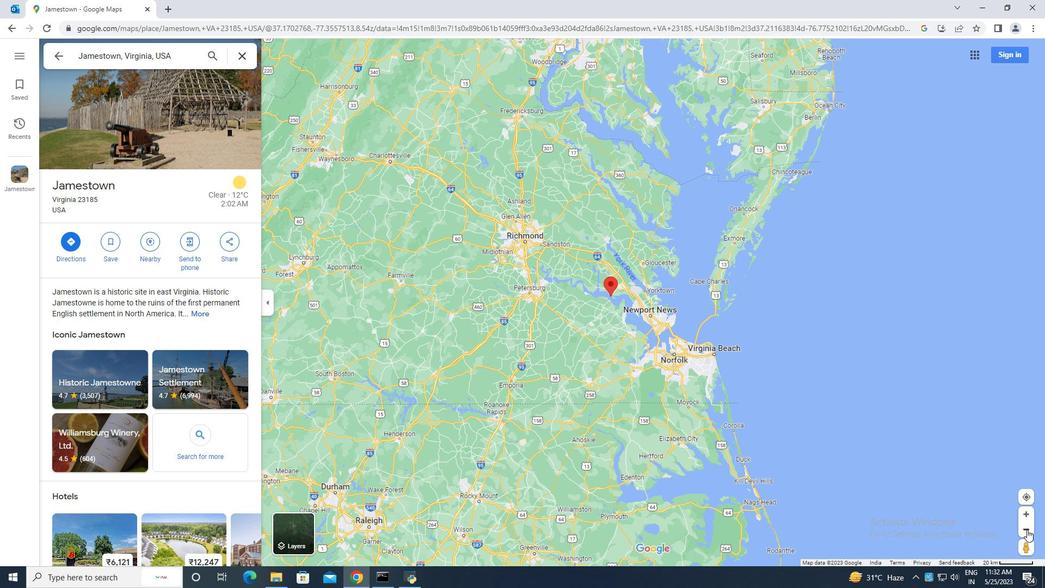 
Action: Mouse pressed left at (1027, 529)
Screenshot: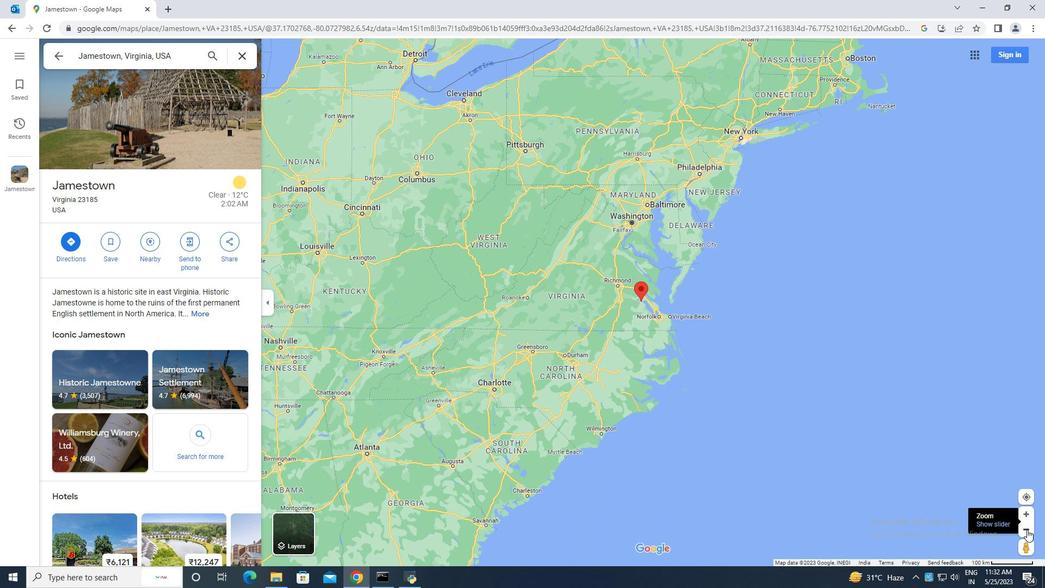 
Action: Mouse moved to (675, 302)
Screenshot: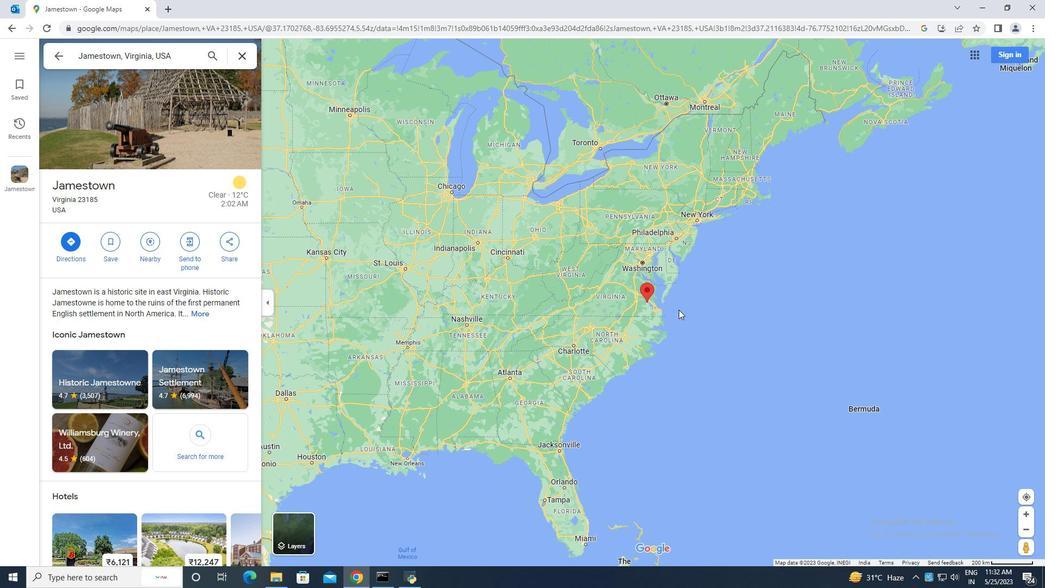 
Action: Mouse scrolled (675, 303) with delta (0, 0)
Screenshot: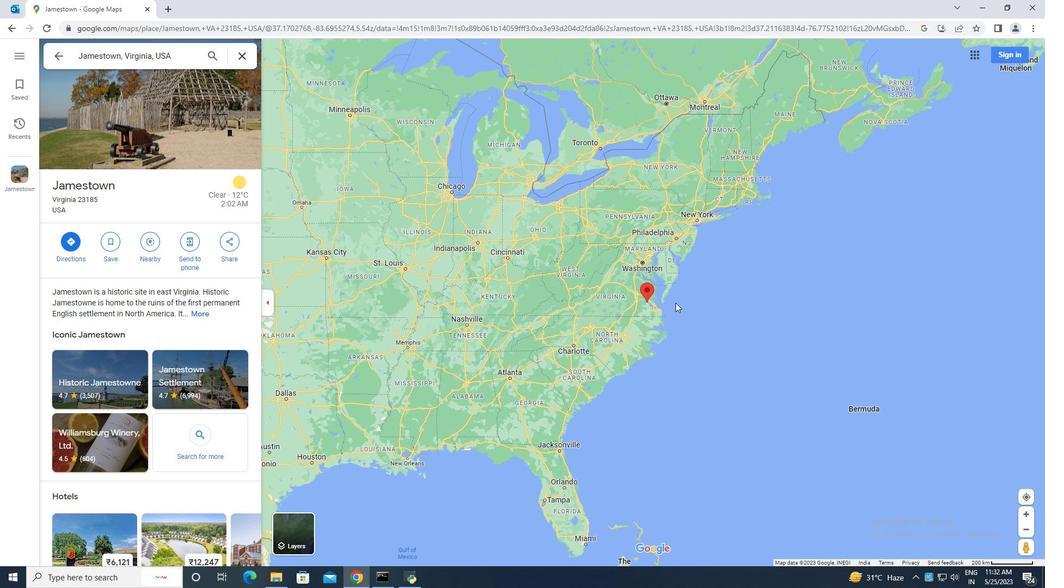 
Action: Mouse scrolled (675, 303) with delta (0, 0)
Screenshot: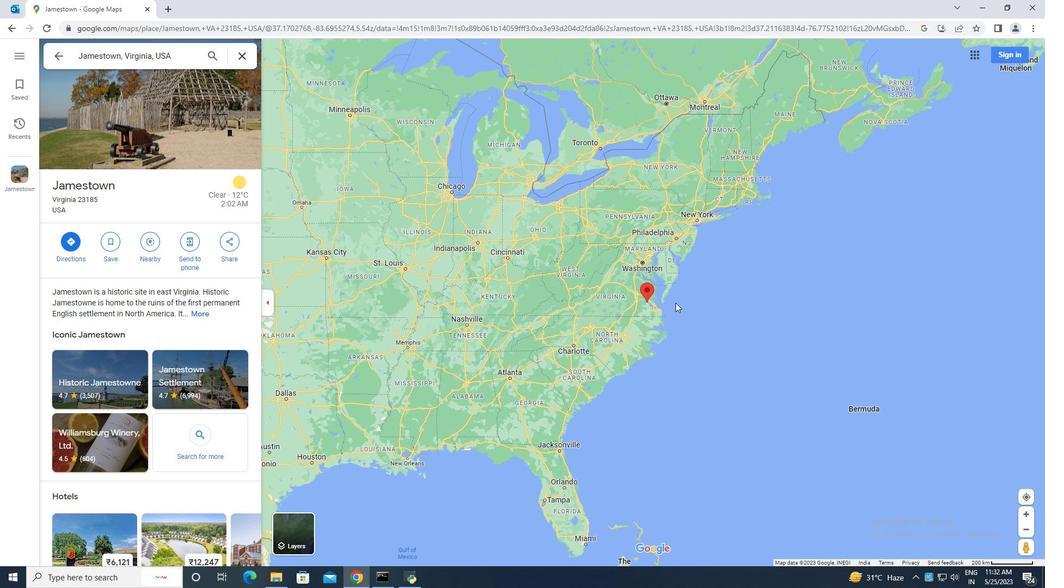 
Action: Mouse scrolled (675, 303) with delta (0, 0)
Screenshot: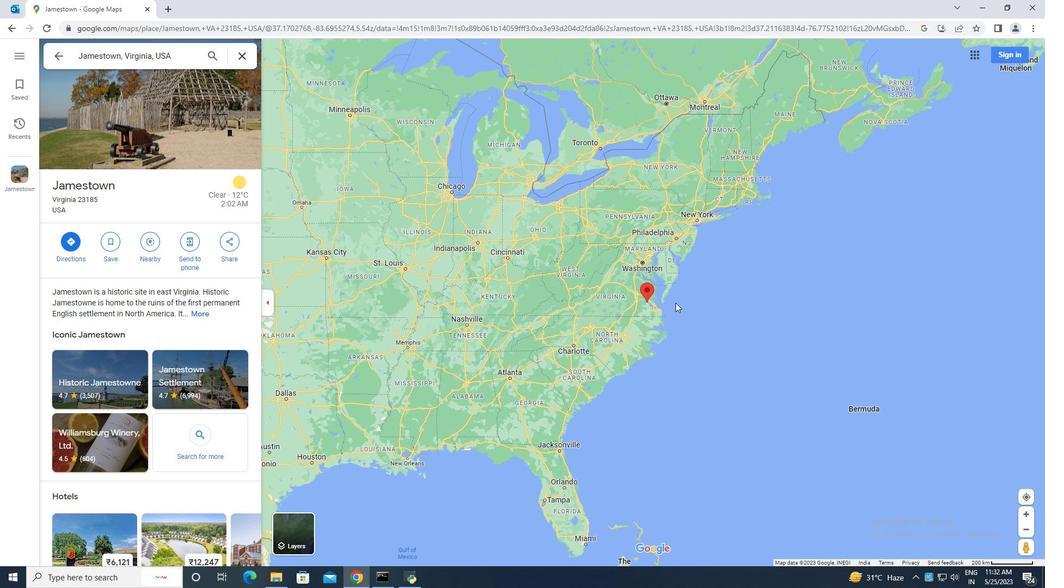 
Action: Mouse scrolled (675, 303) with delta (0, 0)
Screenshot: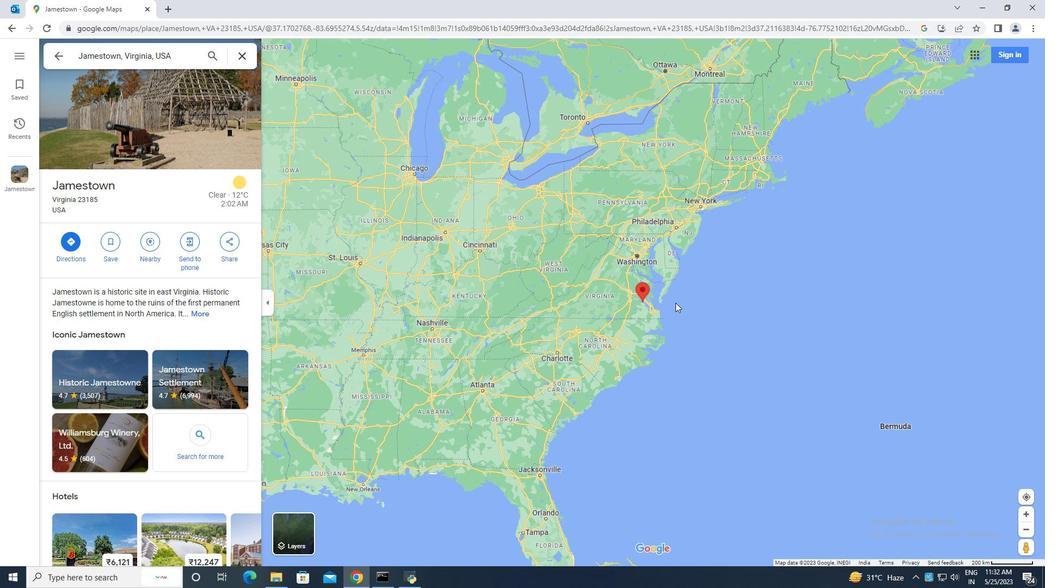 
Action: Mouse scrolled (675, 303) with delta (0, 0)
Screenshot: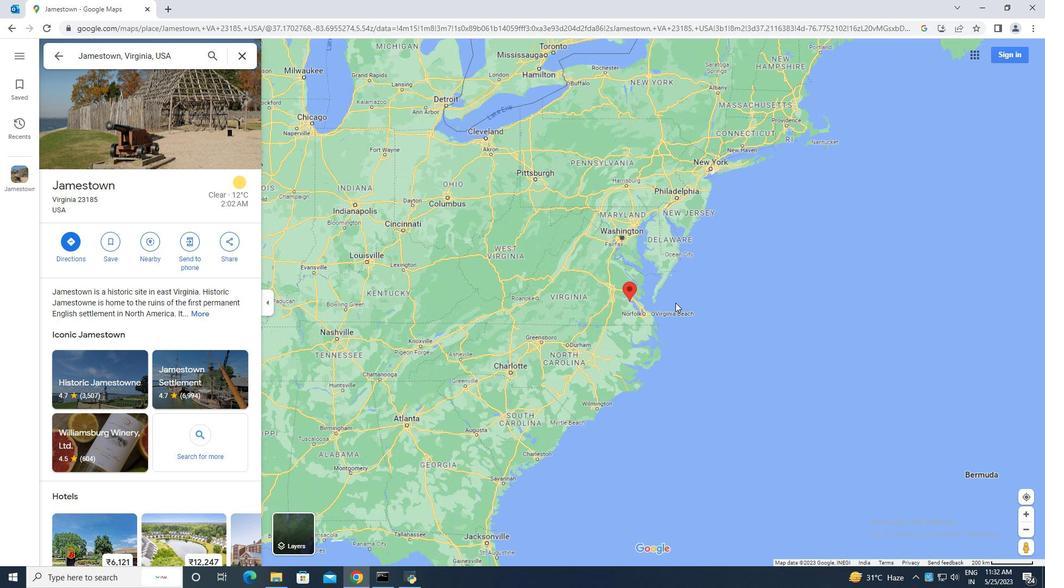 
Action: Mouse scrolled (675, 303) with delta (0, 0)
Screenshot: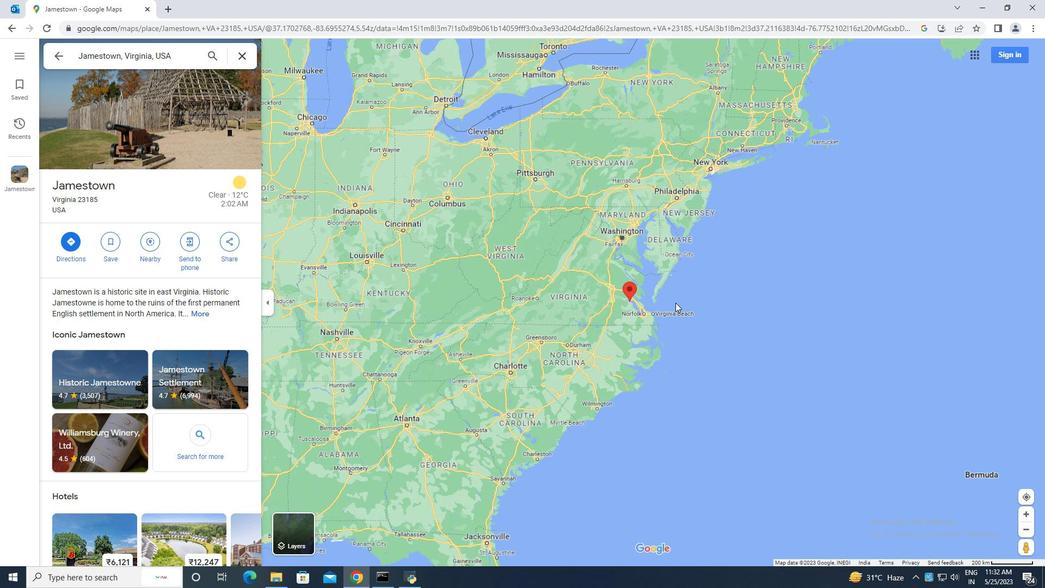 
Action: Mouse scrolled (675, 303) with delta (0, 0)
Screenshot: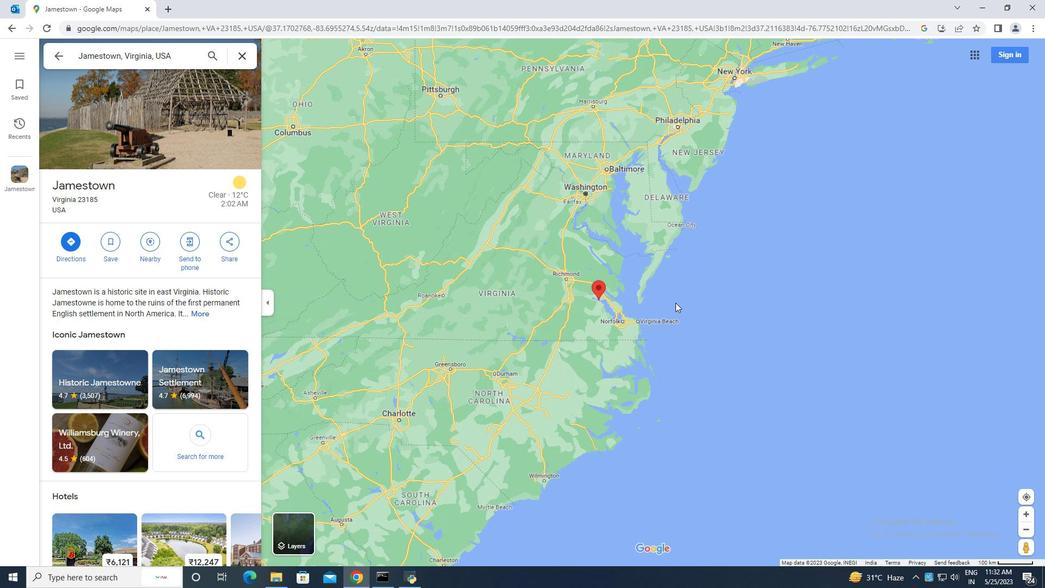 
Action: Mouse scrolled (675, 303) with delta (0, 0)
Screenshot: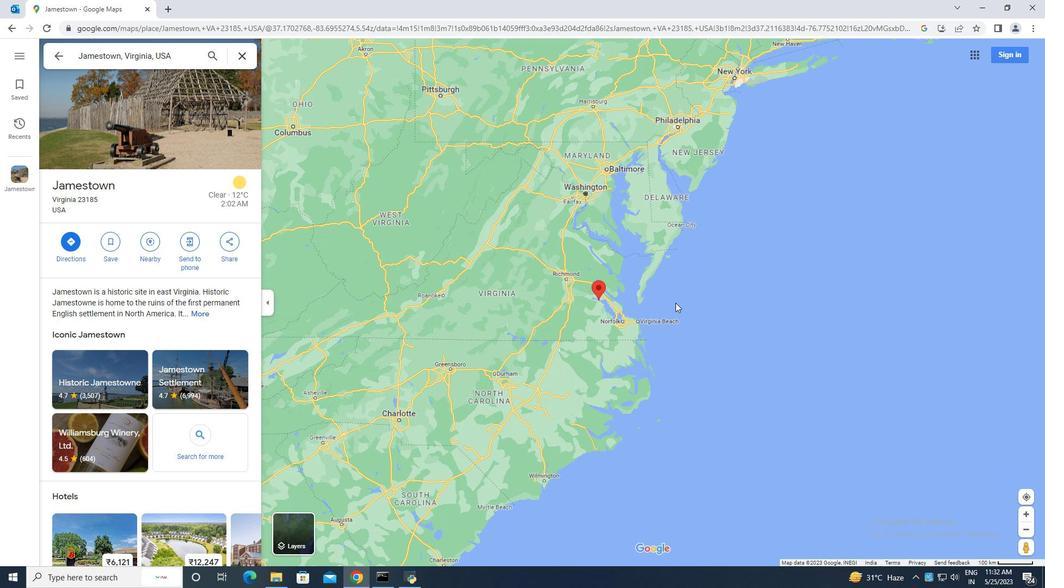 
Action: Mouse scrolled (675, 303) with delta (0, 0)
Screenshot: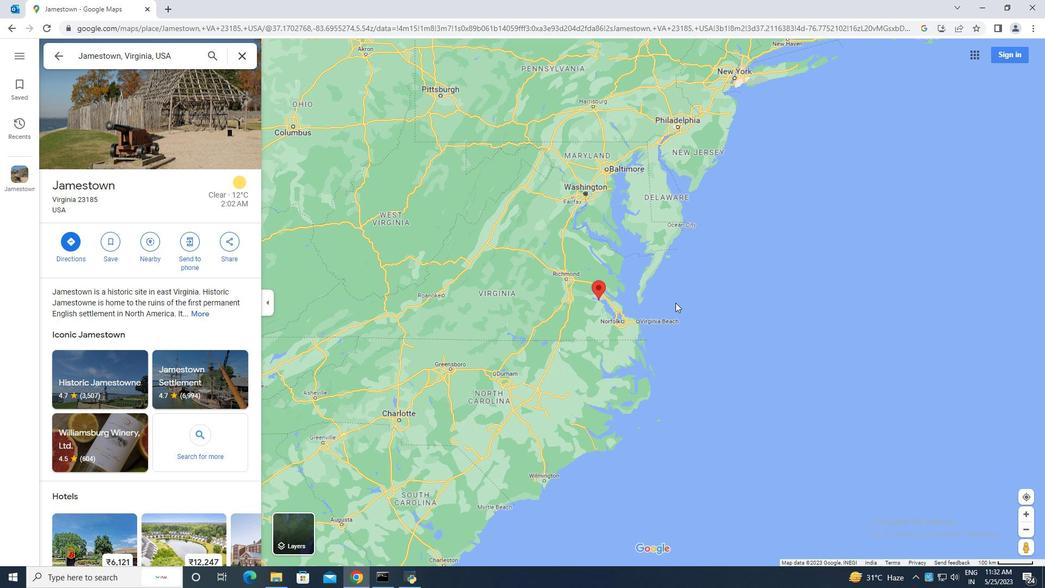 
Action: Mouse moved to (535, 325)
Screenshot: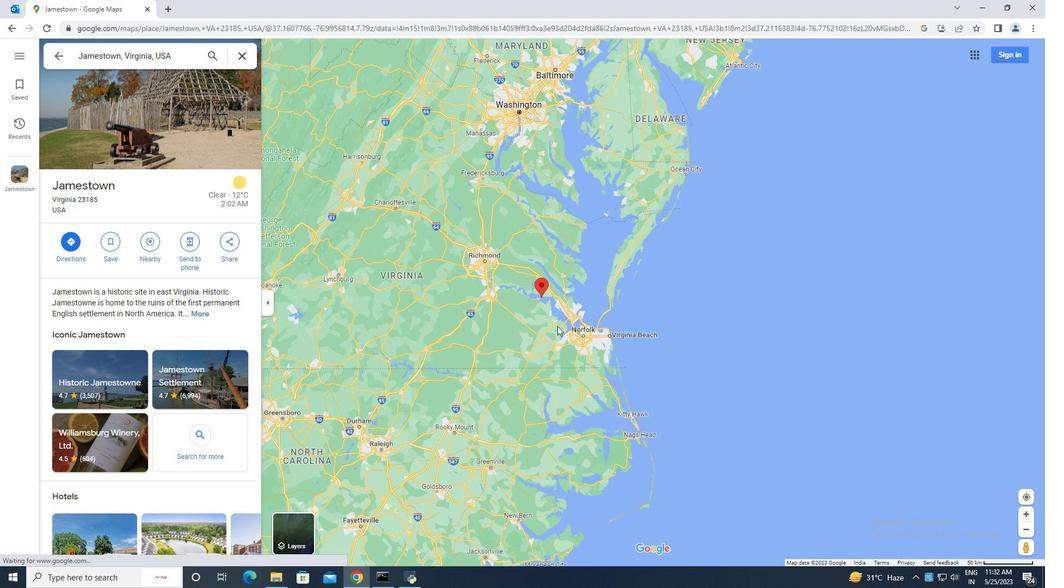 
Action: Mouse pressed left at (535, 325)
Screenshot: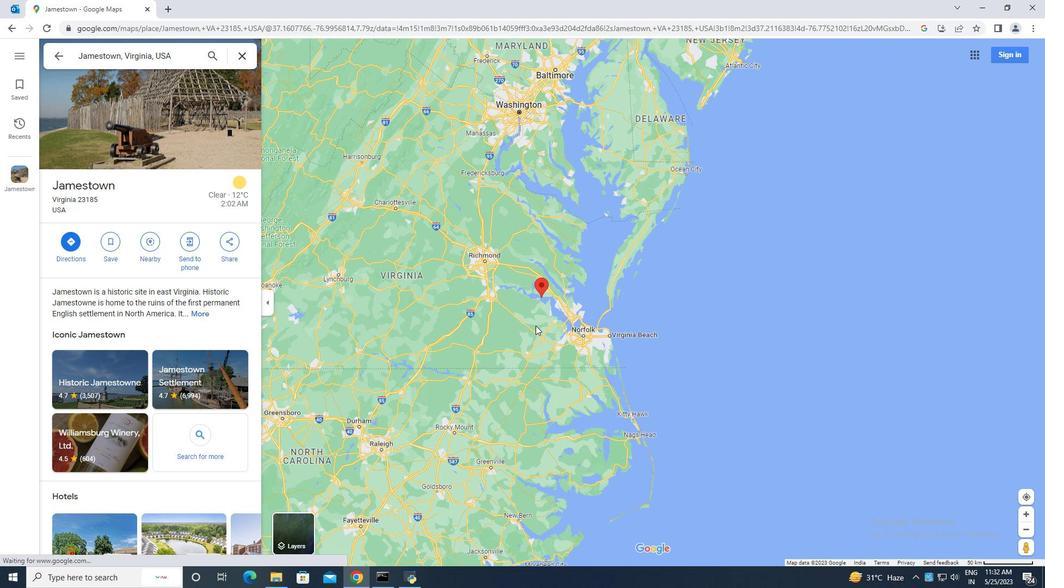 
Action: Mouse moved to (594, 325)
Screenshot: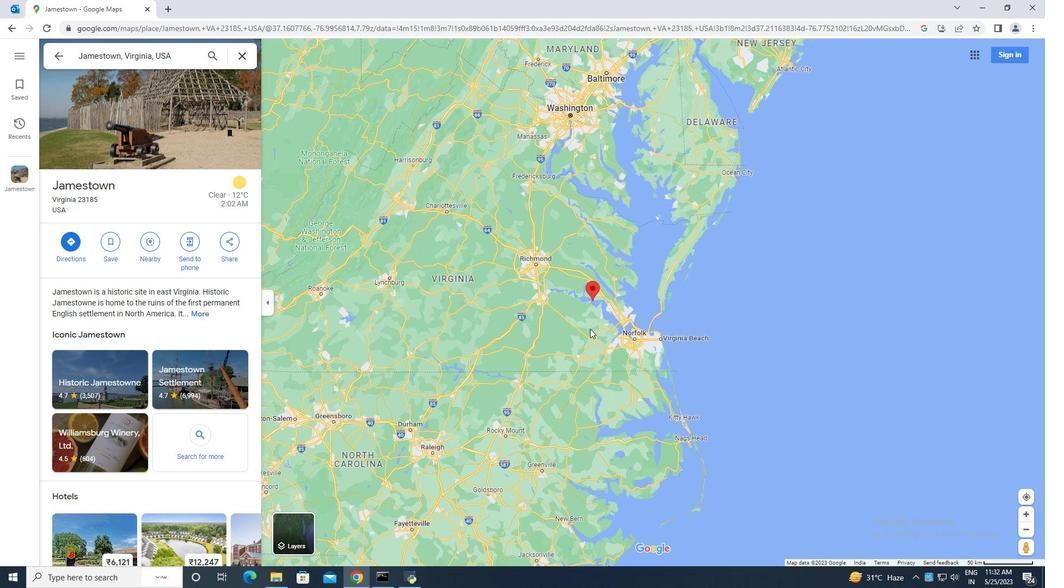 
Action: Mouse scrolled (594, 326) with delta (0, 0)
Screenshot: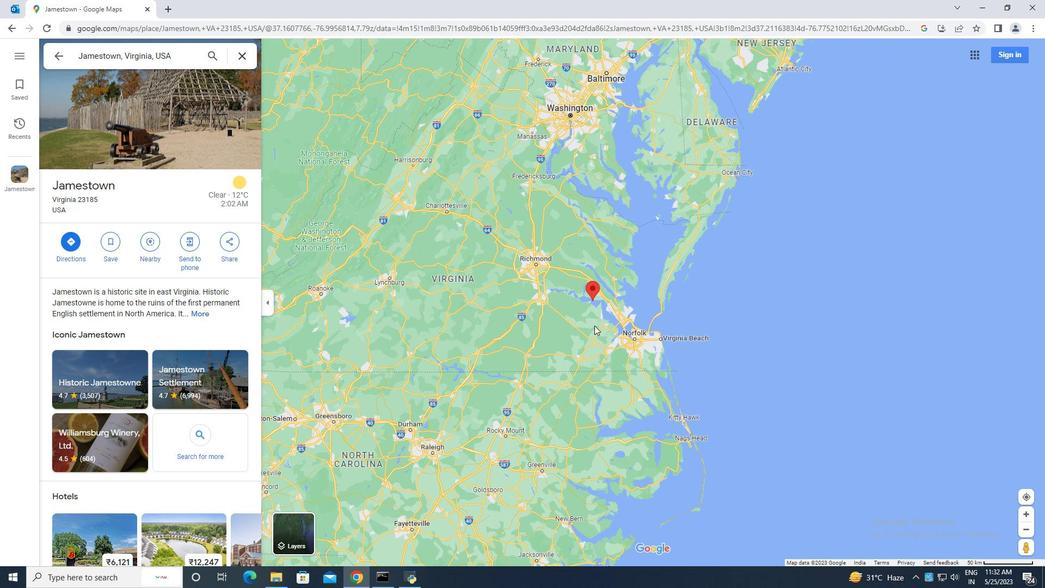 
Action: Mouse moved to (594, 325)
Screenshot: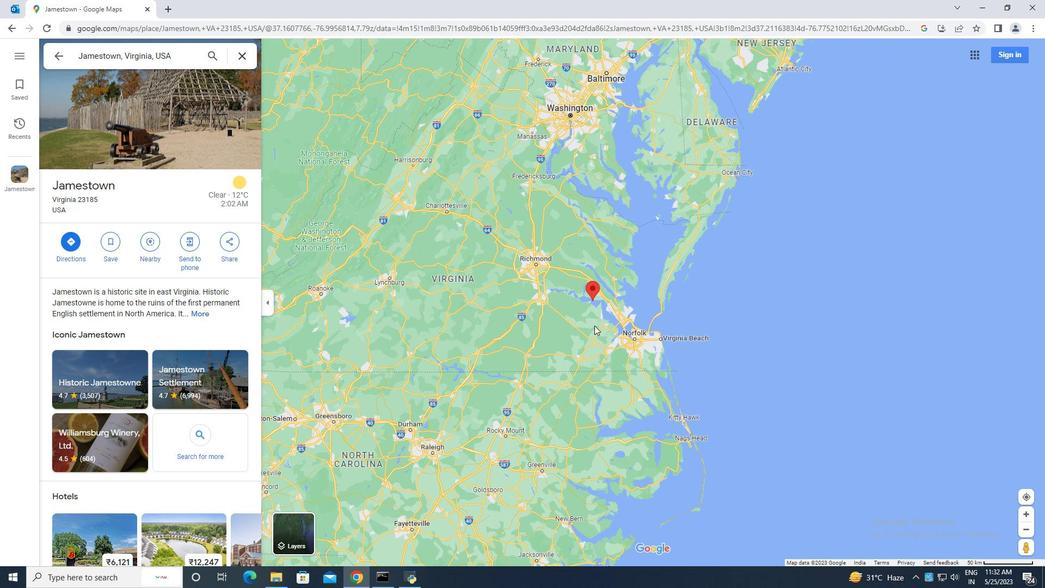 
Action: Mouse scrolled (594, 326) with delta (0, 0)
Screenshot: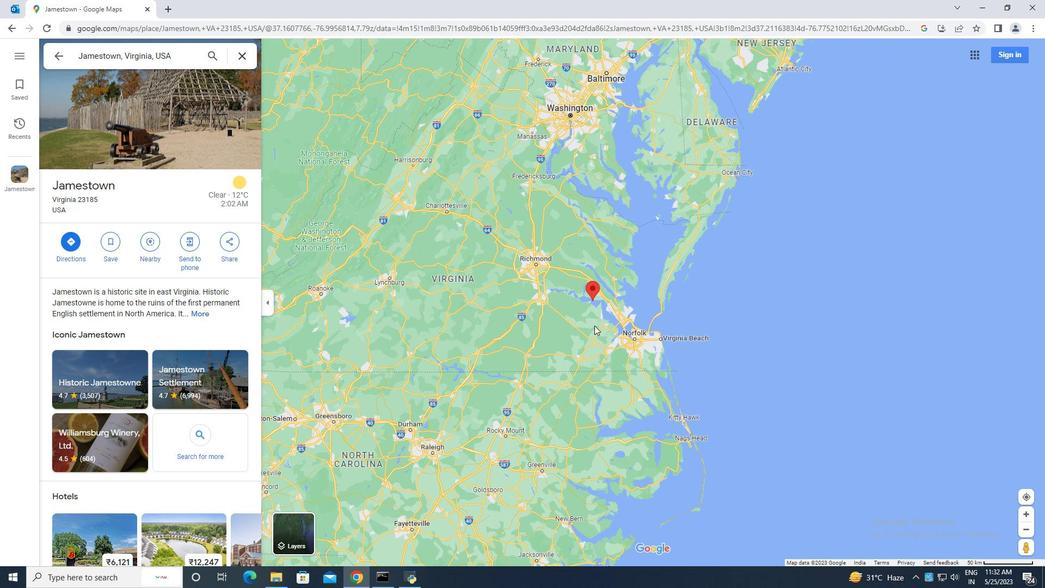 
Action: Mouse moved to (594, 325)
Screenshot: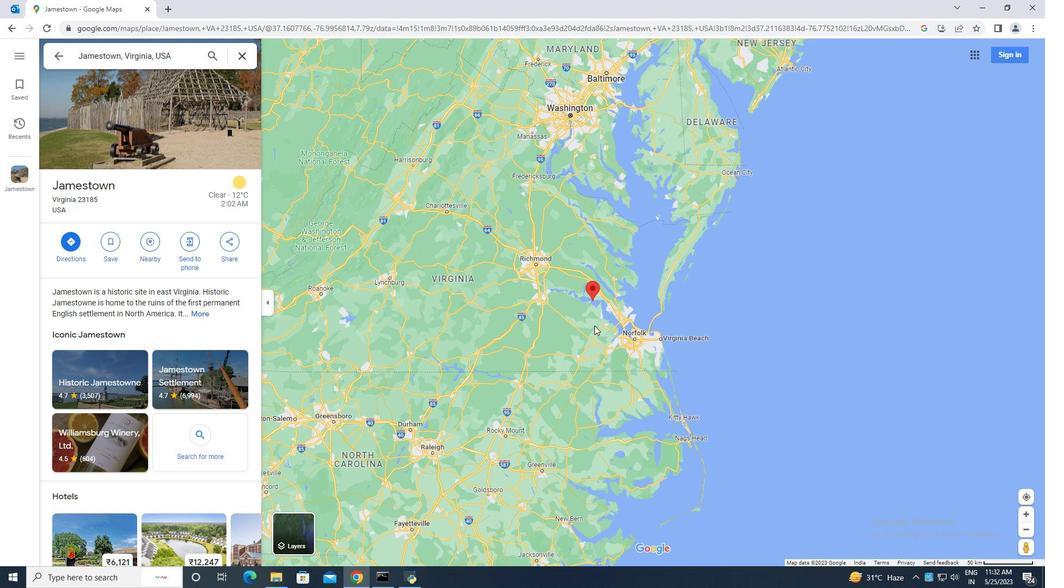 
Action: Mouse scrolled (594, 326) with delta (0, 0)
Screenshot: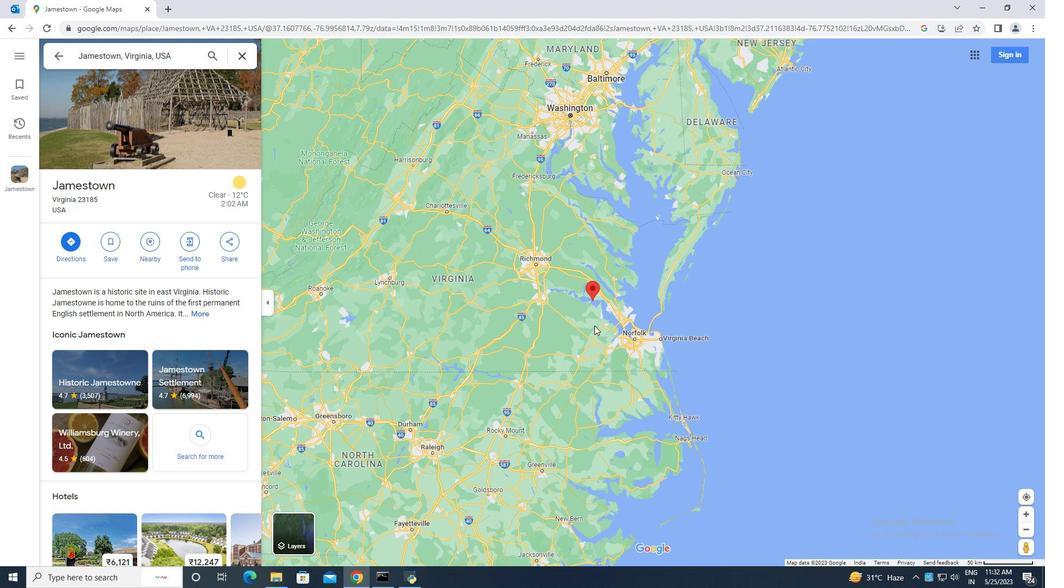 
Action: Mouse moved to (594, 325)
Screenshot: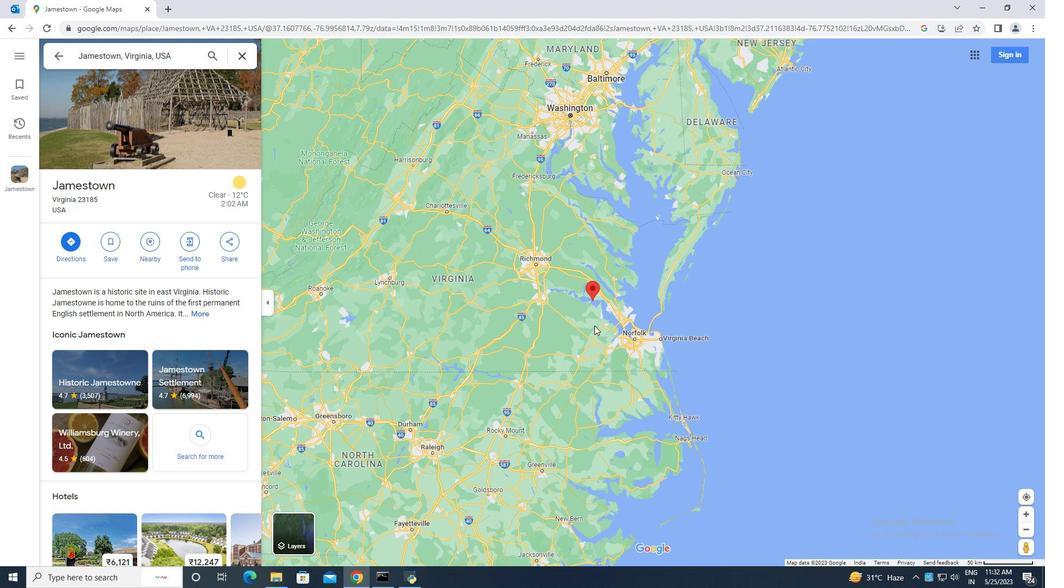 
Action: Mouse scrolled (594, 325) with delta (0, 0)
Screenshot: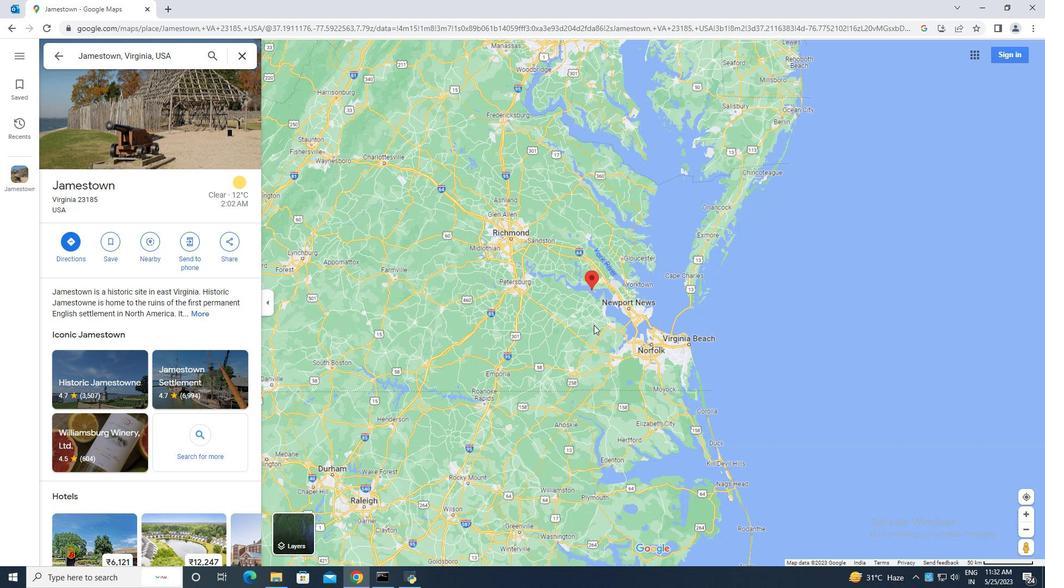 
Action: Mouse scrolled (594, 325) with delta (0, 0)
Screenshot: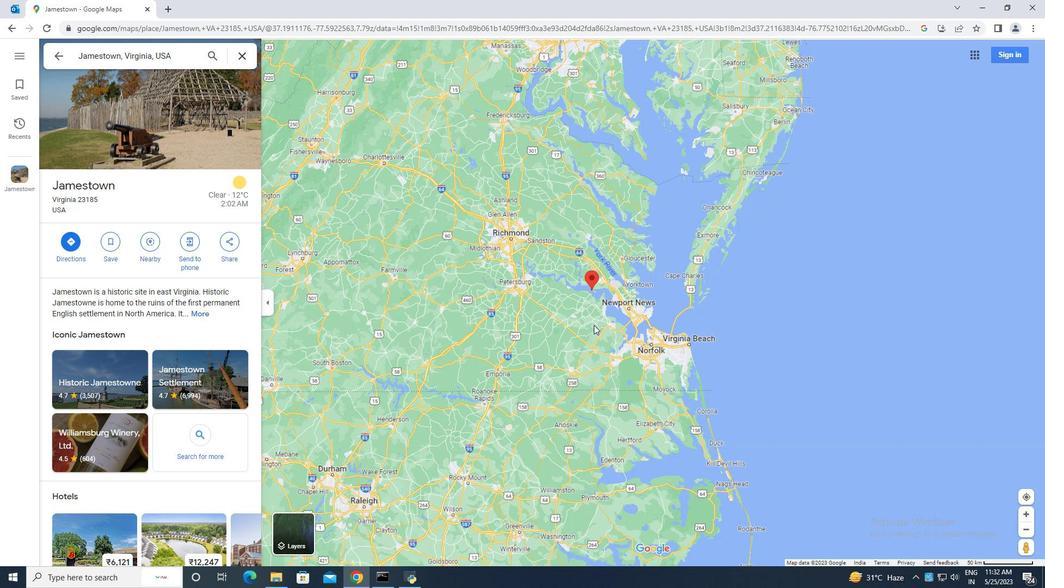 
Action: Mouse scrolled (594, 325) with delta (0, 0)
Screenshot: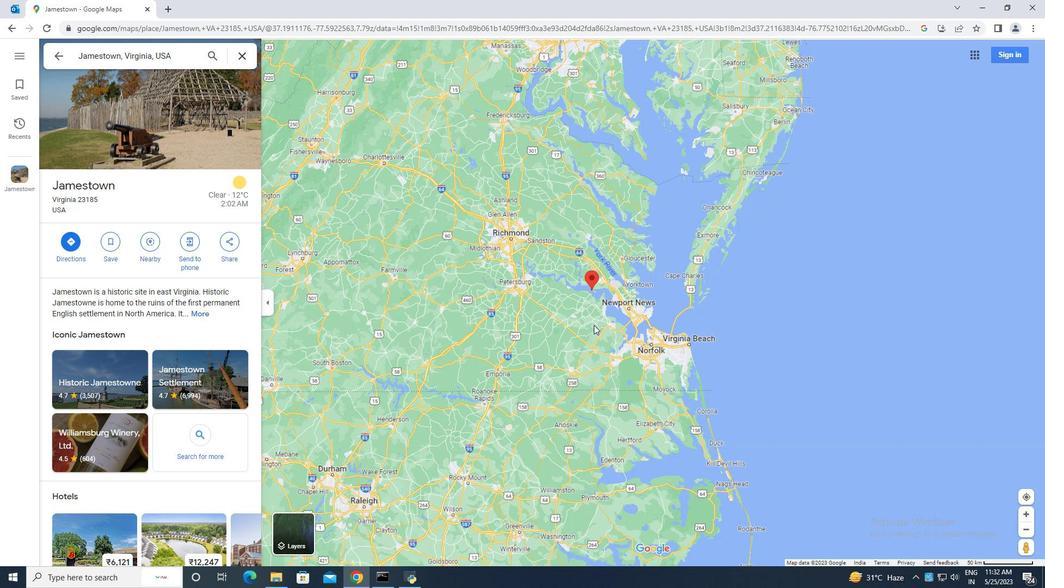 
Action: Mouse scrolled (594, 325) with delta (0, 0)
Screenshot: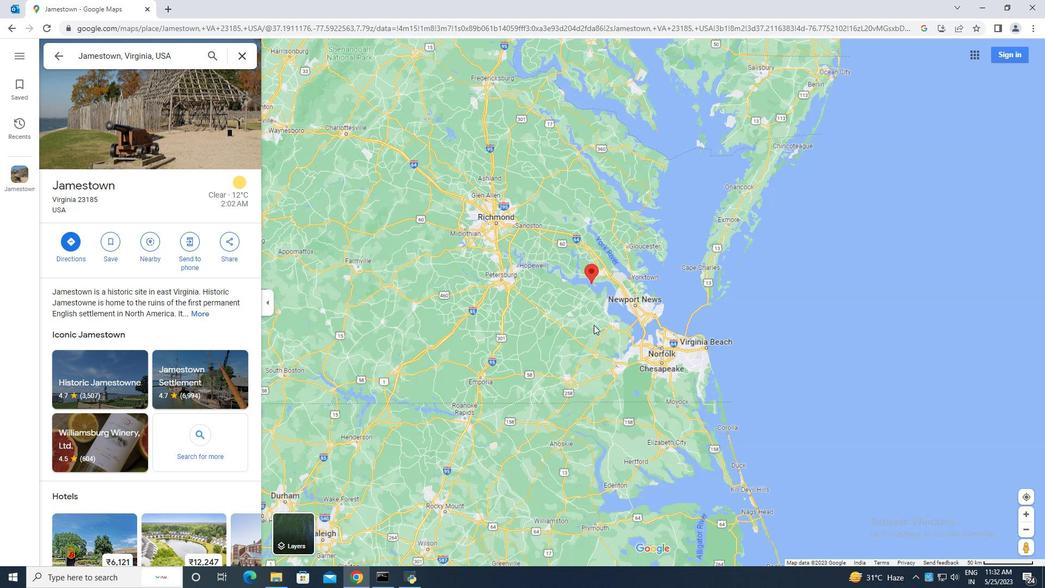 
Action: Mouse moved to (594, 324)
Screenshot: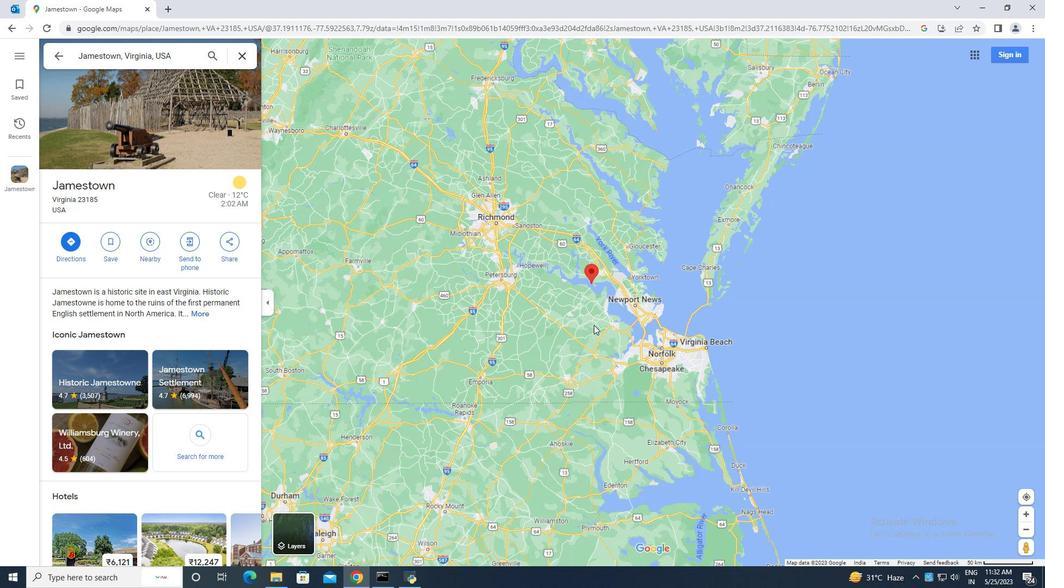 
Action: Mouse scrolled (594, 325) with delta (0, 0)
Screenshot: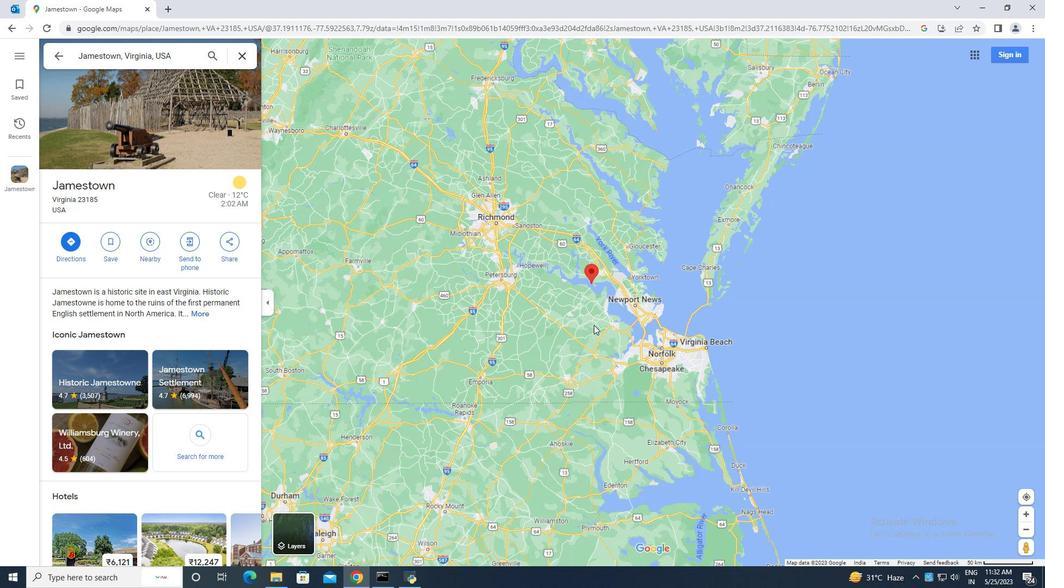 
Action: Mouse moved to (593, 324)
Screenshot: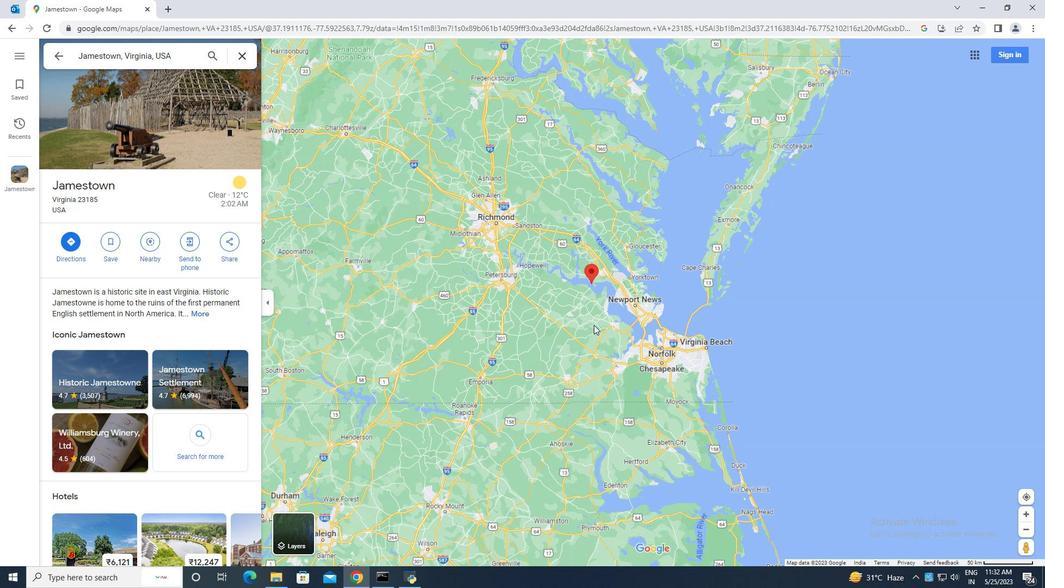 
Action: Mouse pressed left at (593, 324)
Screenshot: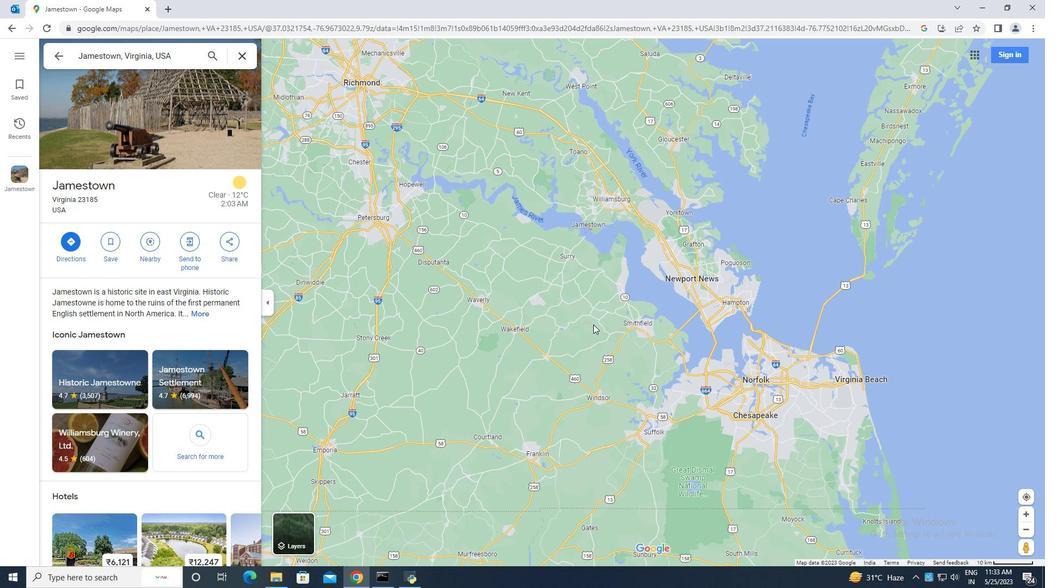 
Action: Mouse moved to (602, 352)
Screenshot: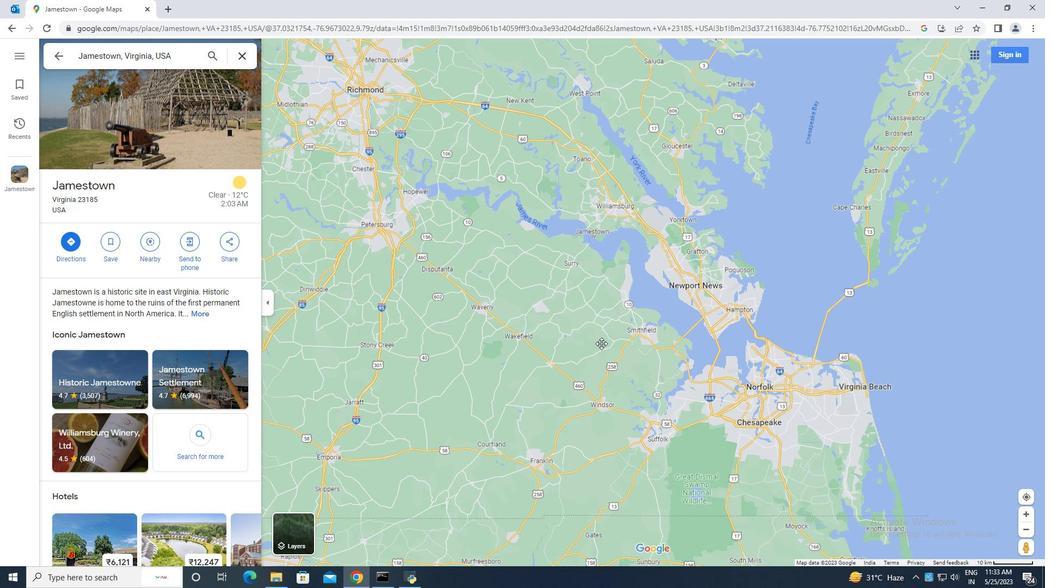 
Action: Mouse scrolled (602, 352) with delta (0, 0)
Screenshot: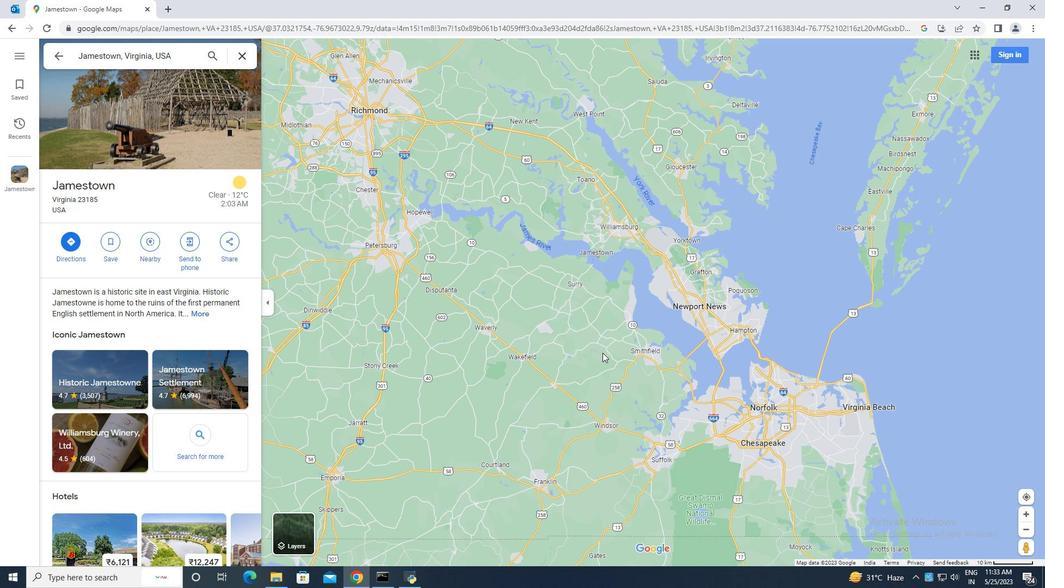 
Action: Mouse scrolled (602, 352) with delta (0, 0)
Screenshot: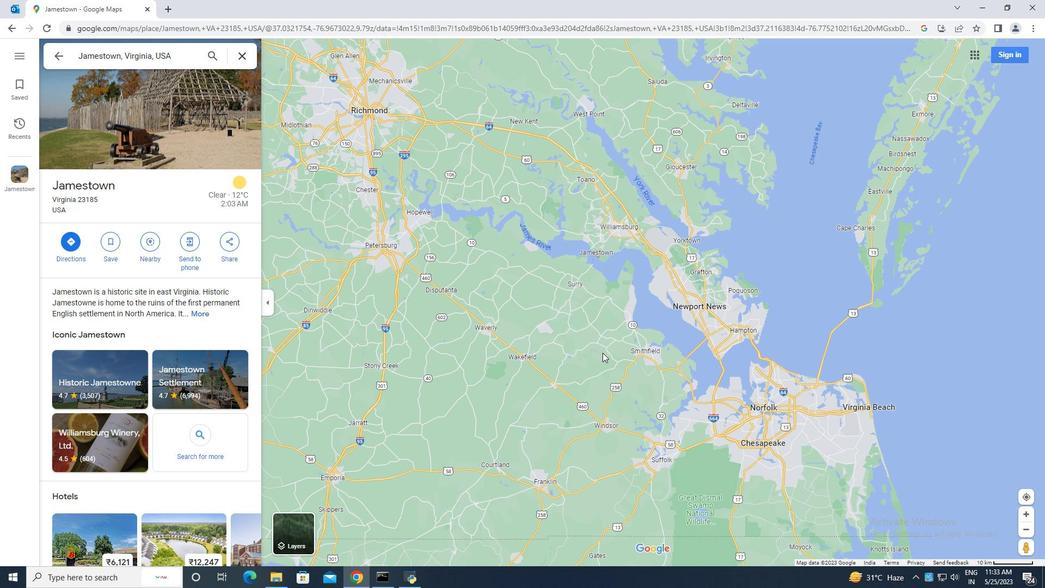 
Action: Mouse scrolled (602, 352) with delta (0, 0)
Screenshot: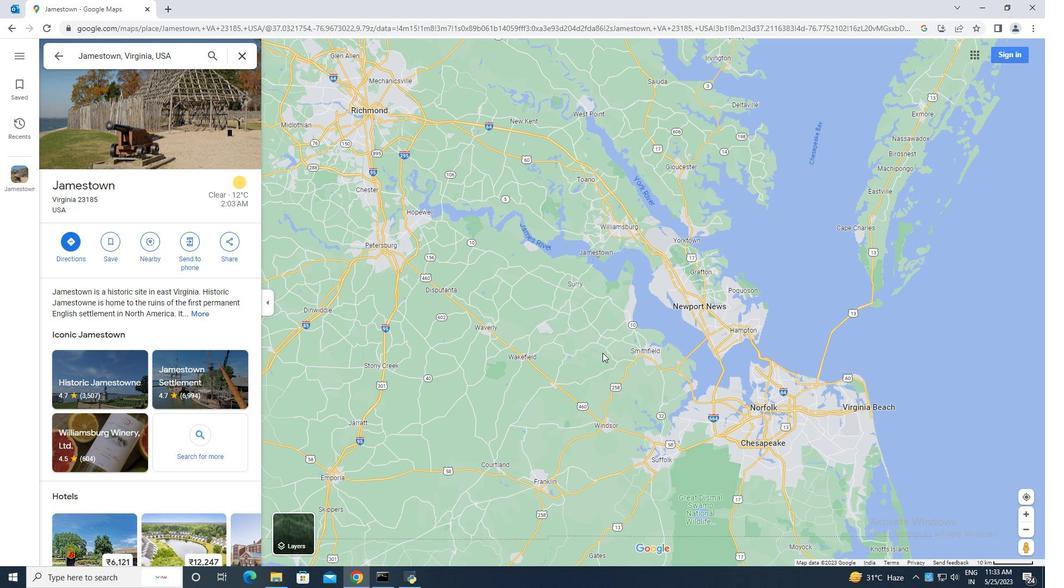 
Action: Mouse scrolled (602, 352) with delta (0, 0)
Screenshot: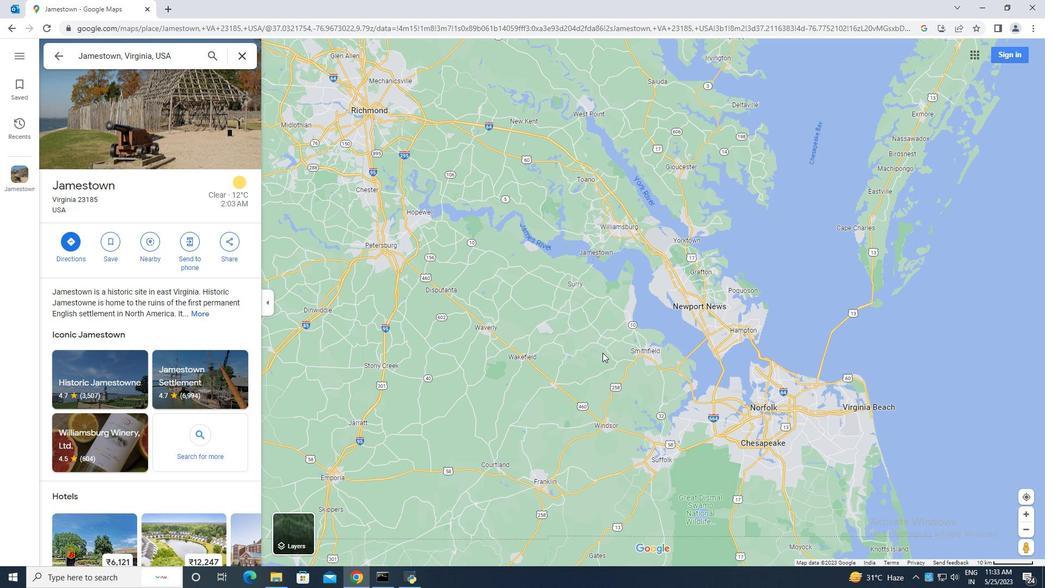 
Action: Mouse scrolled (602, 352) with delta (0, 0)
Screenshot: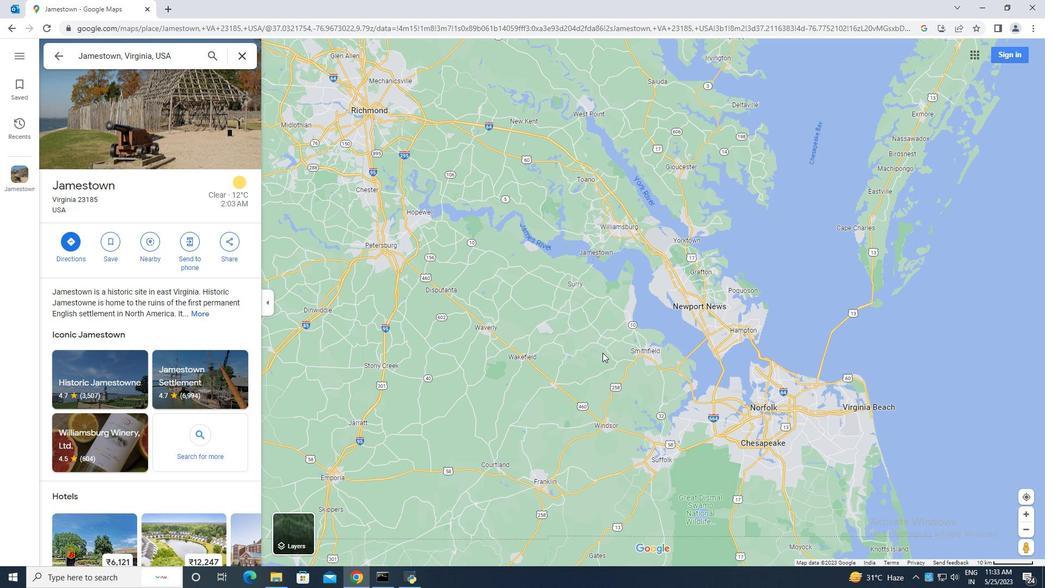 
Action: Mouse moved to (609, 268)
Screenshot: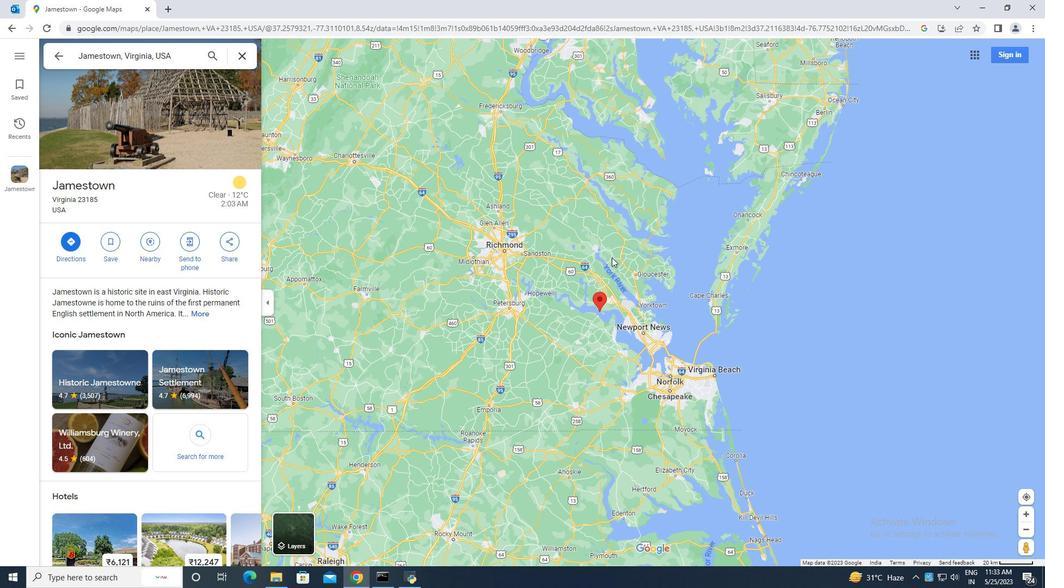 
Action: Mouse scrolled (609, 269) with delta (0, 0)
Screenshot: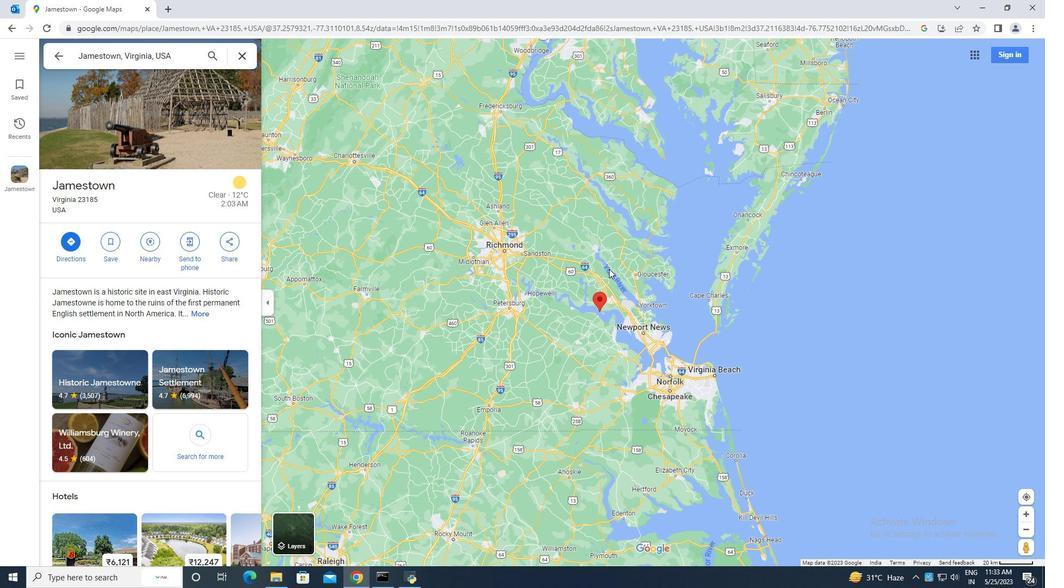 
Action: Mouse scrolled (609, 269) with delta (0, 0)
Screenshot: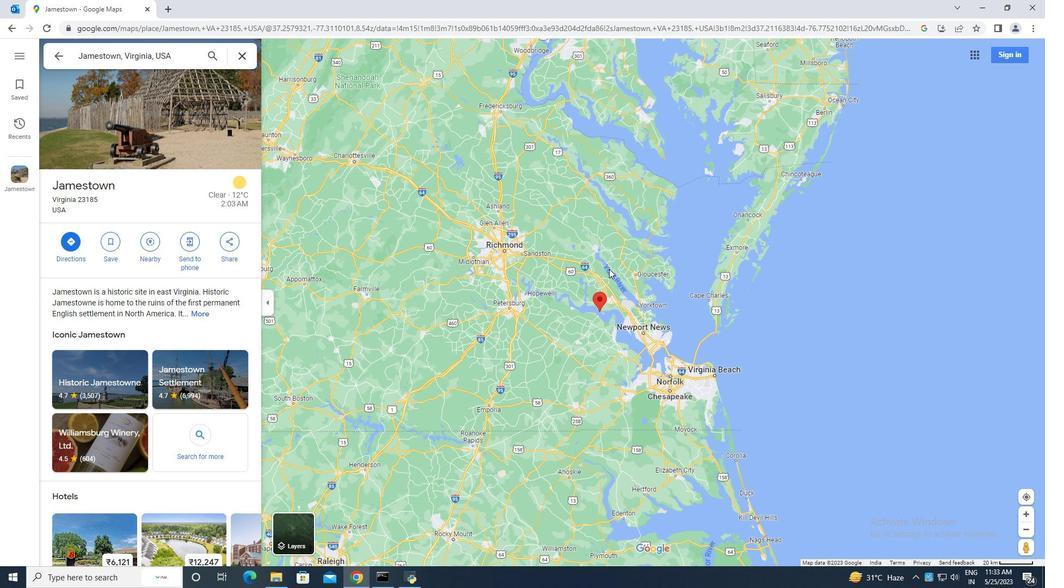 
Action: Mouse scrolled (609, 269) with delta (0, 0)
Screenshot: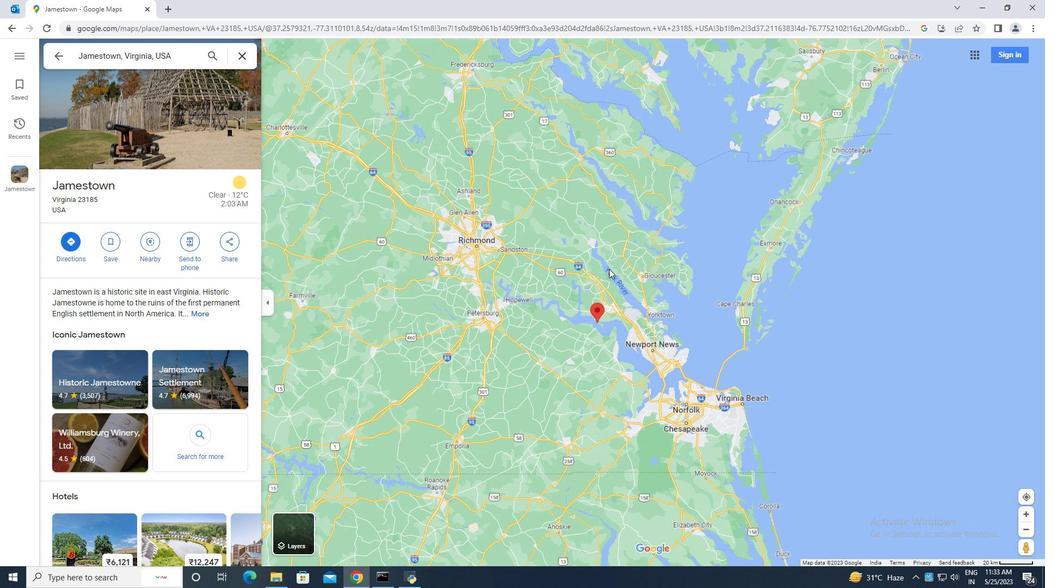 
Action: Mouse scrolled (609, 269) with delta (0, 0)
Screenshot: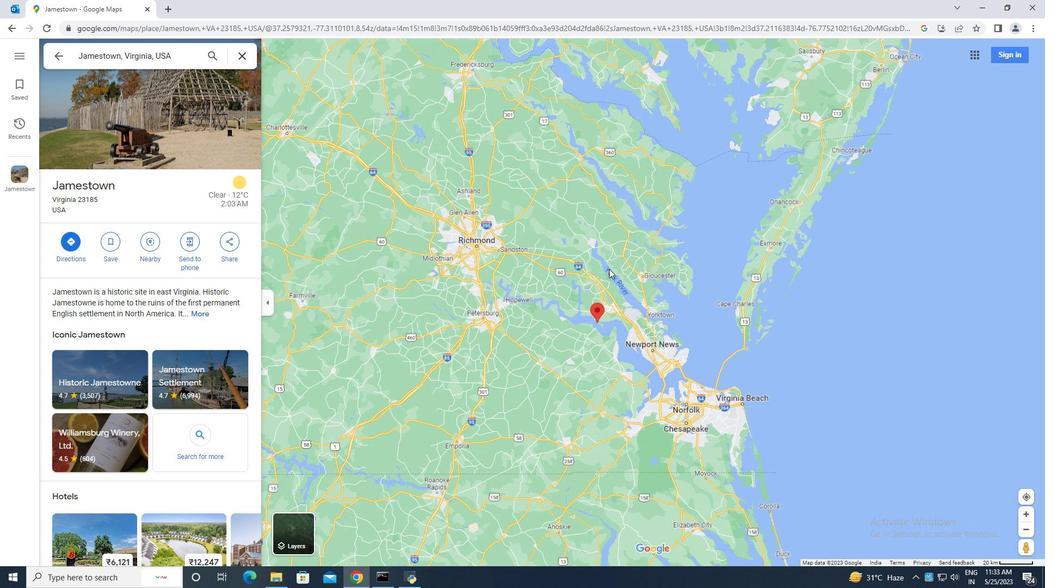 
Action: Mouse scrolled (609, 269) with delta (0, 0)
Screenshot: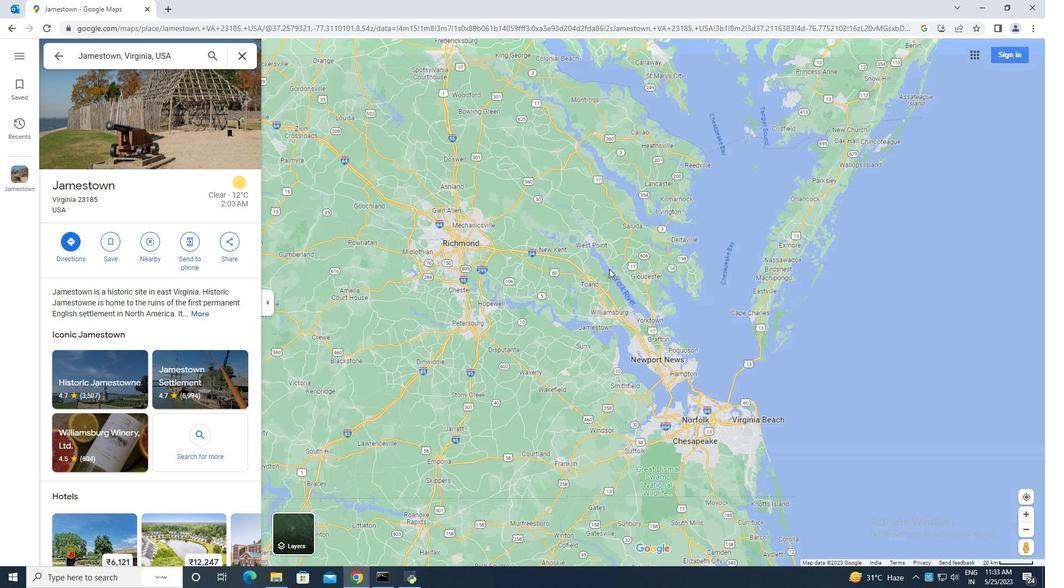 
Action: Mouse moved to (598, 365)
Screenshot: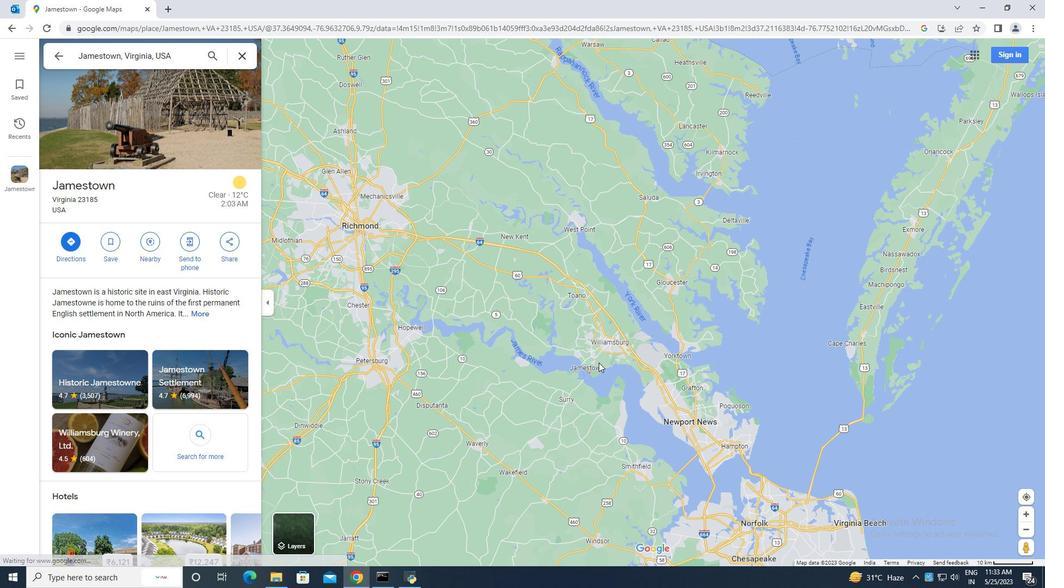 
Action: Mouse scrolled (598, 364) with delta (0, 0)
Screenshot: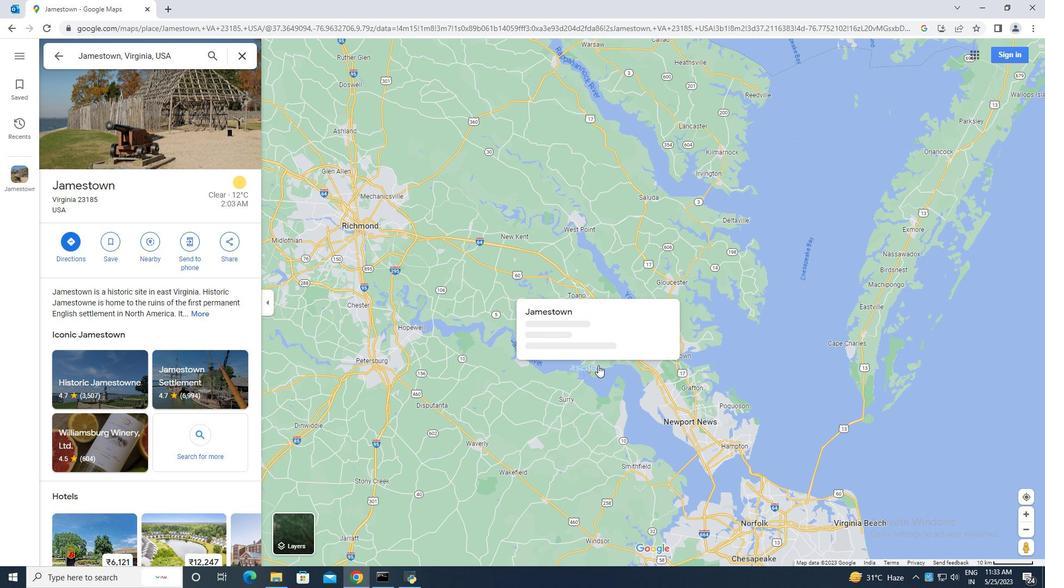 
Action: Mouse scrolled (598, 364) with delta (0, 0)
Screenshot: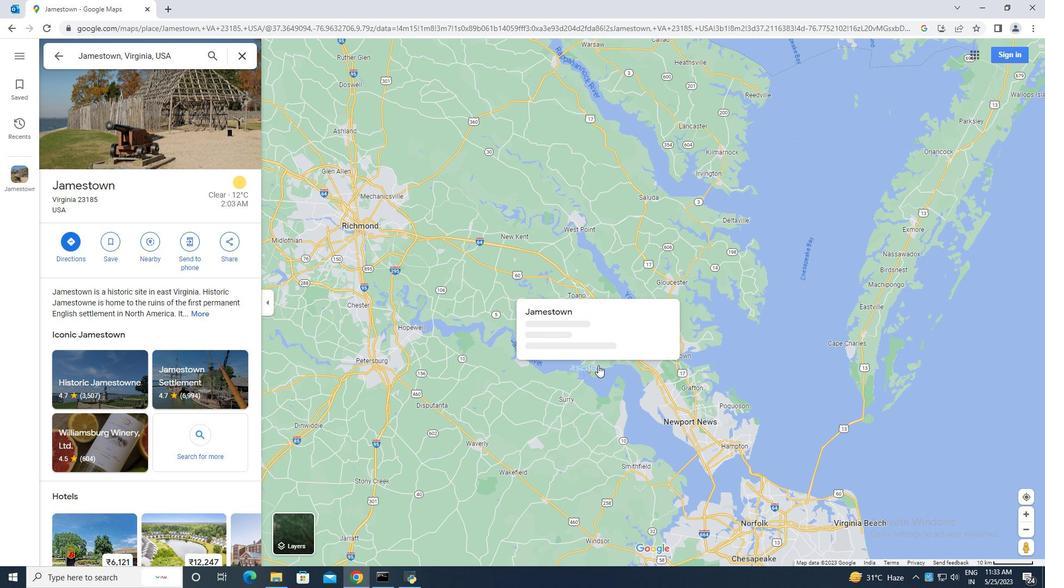 
Action: Mouse scrolled (598, 364) with delta (0, 0)
Screenshot: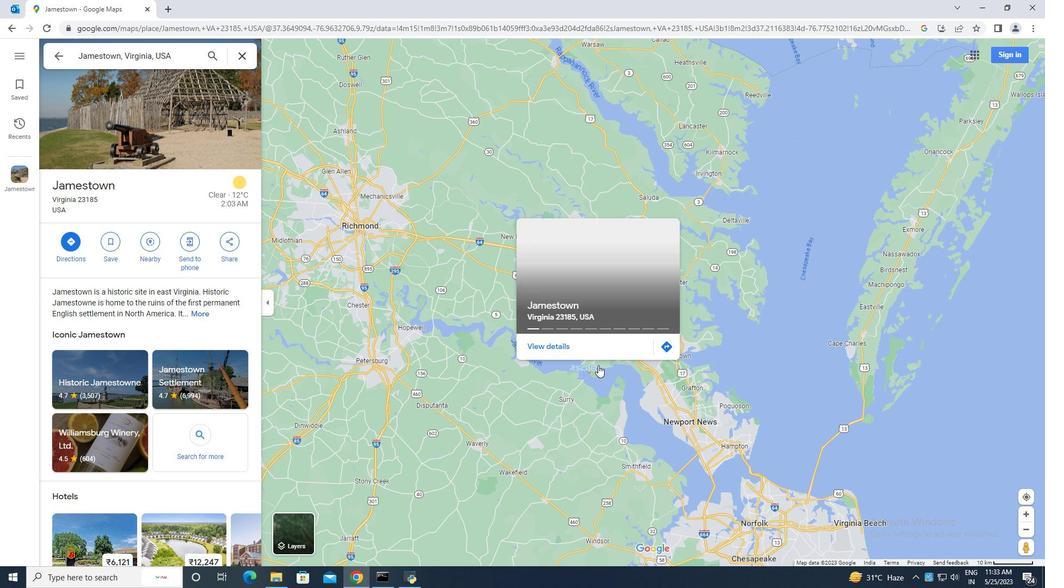 
Action: Mouse scrolled (598, 364) with delta (0, 0)
Screenshot: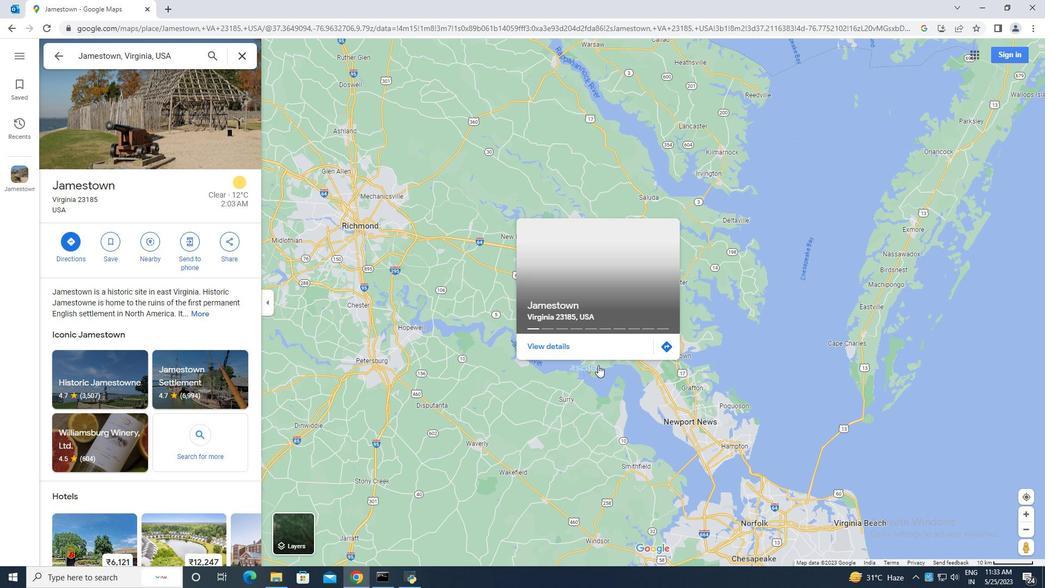 
Action: Mouse scrolled (598, 364) with delta (0, 0)
Screenshot: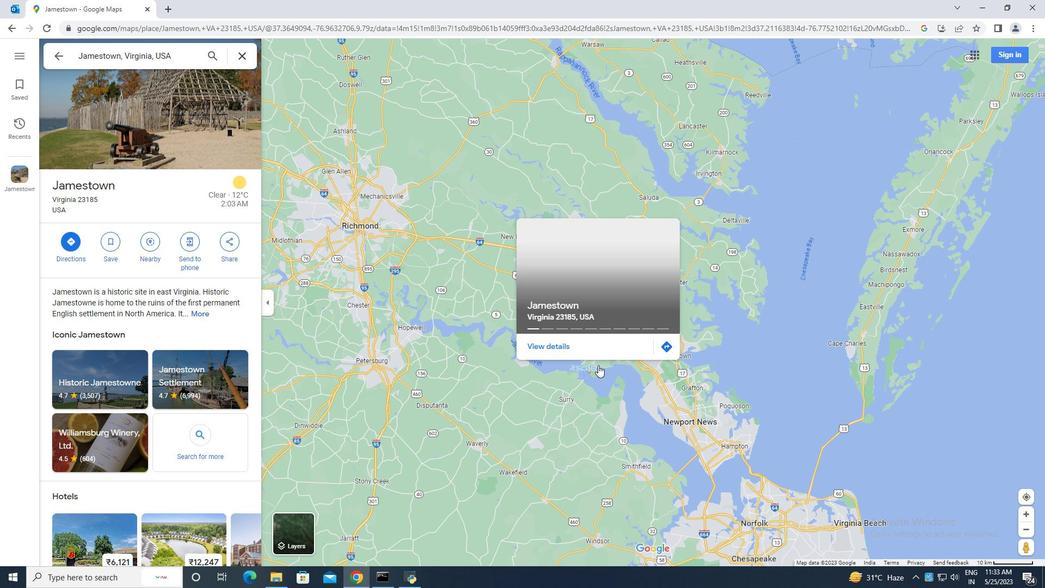 
Action: Mouse moved to (600, 374)
Screenshot: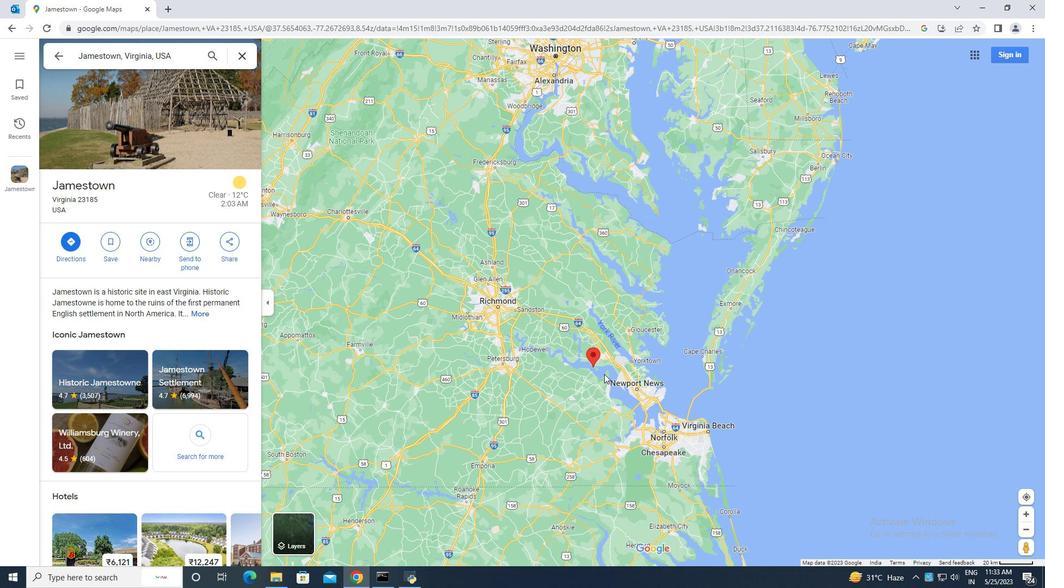 
Action: Mouse scrolled (600, 373) with delta (0, 0)
Screenshot: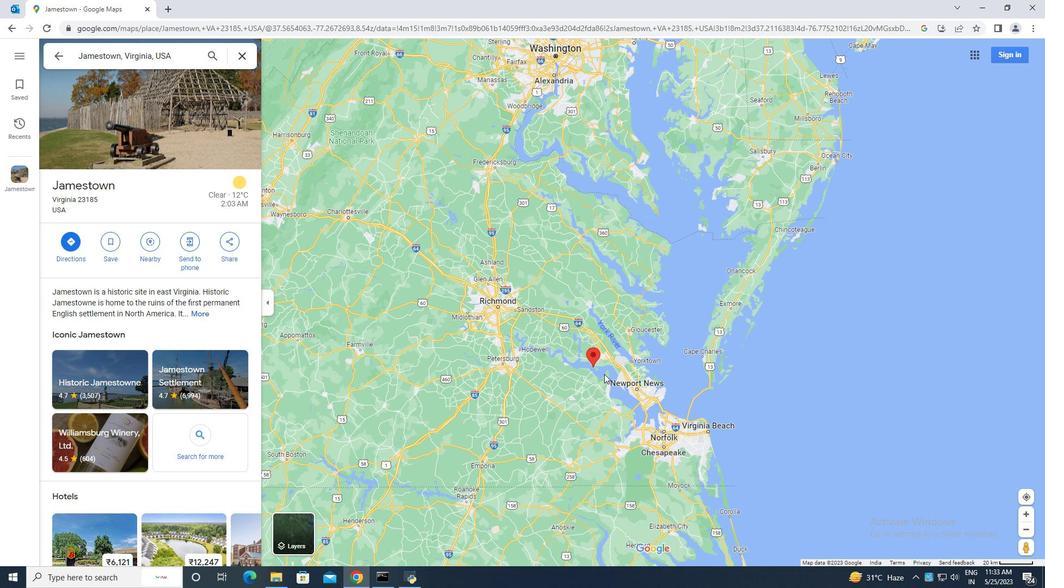 
Action: Mouse moved to (600, 374)
Screenshot: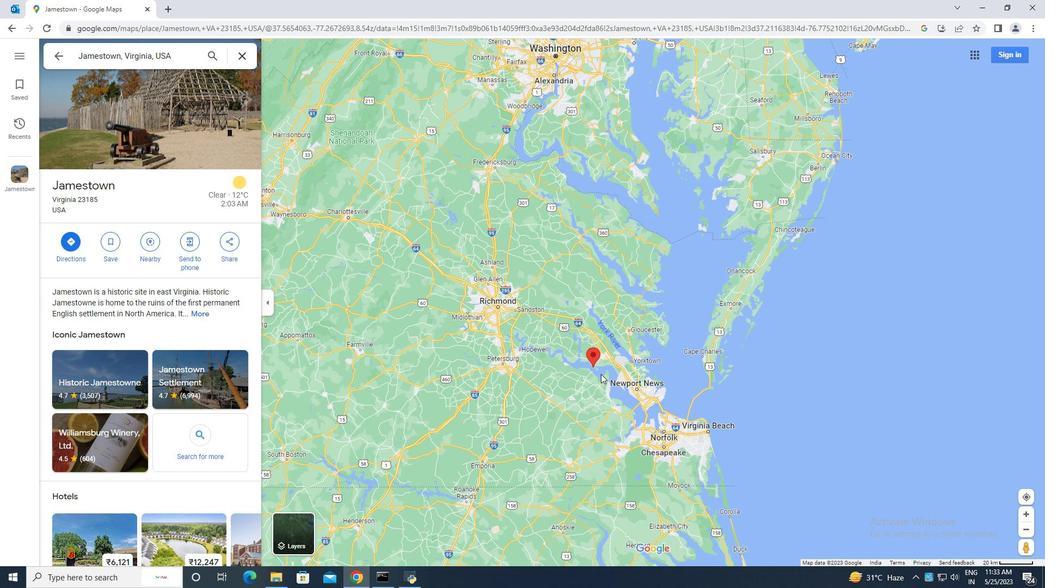 
Action: Mouse scrolled (600, 373) with delta (0, 0)
Screenshot: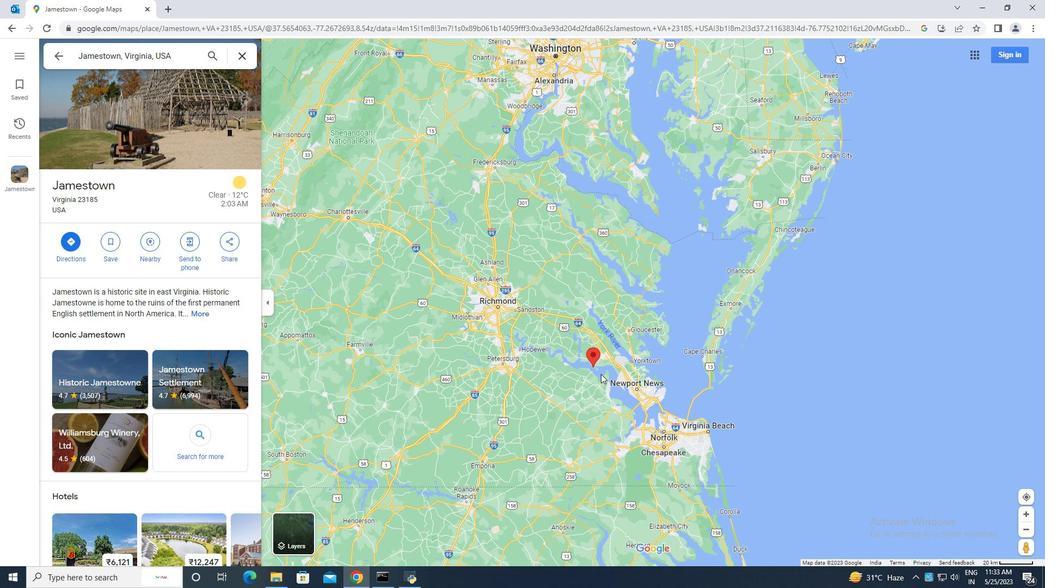 
Action: Mouse moved to (599, 374)
Screenshot: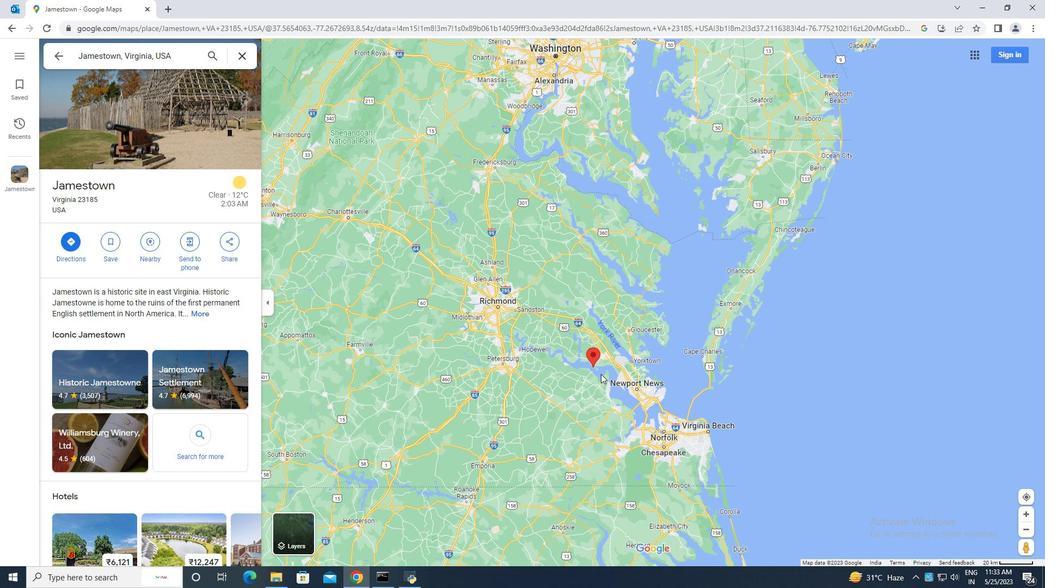 
Action: Mouse scrolled (599, 373) with delta (0, 0)
Screenshot: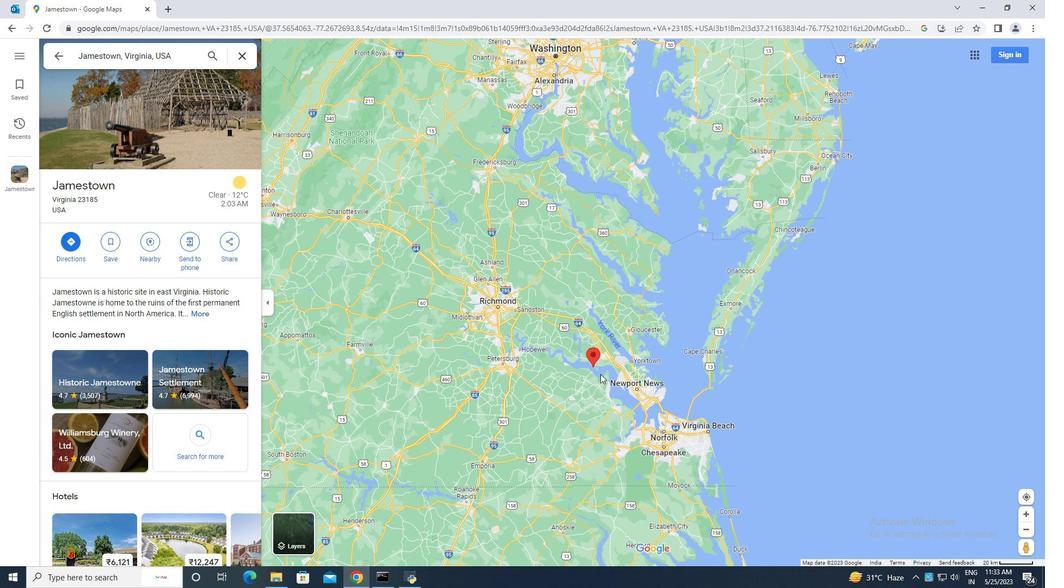 
Action: Mouse scrolled (599, 373) with delta (0, 0)
Screenshot: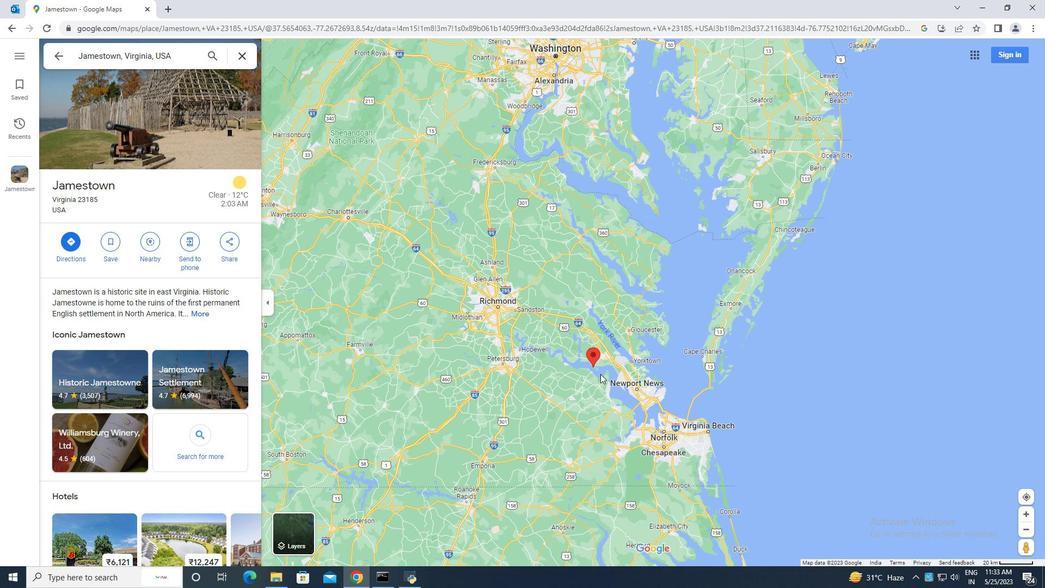 
Action: Mouse moved to (586, 390)
Screenshot: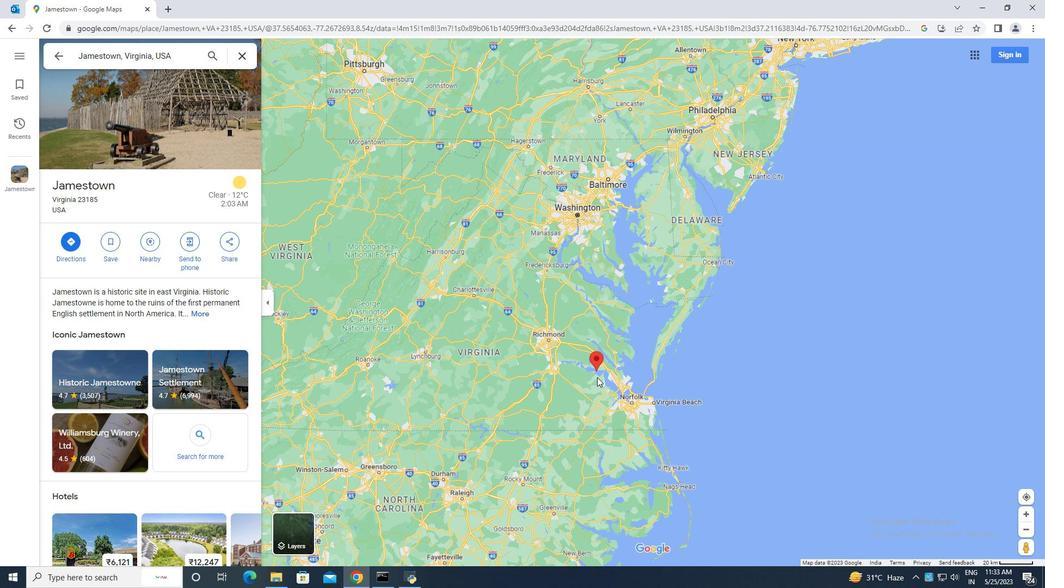 
Action: Mouse pressed left at (586, 390)
Screenshot: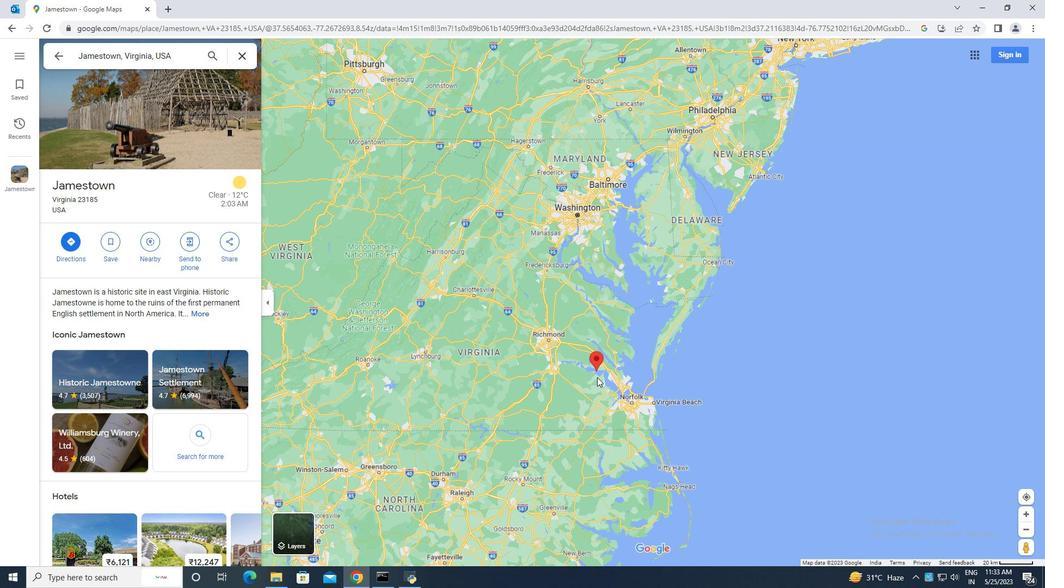 
Action: Mouse moved to (618, 329)
Screenshot: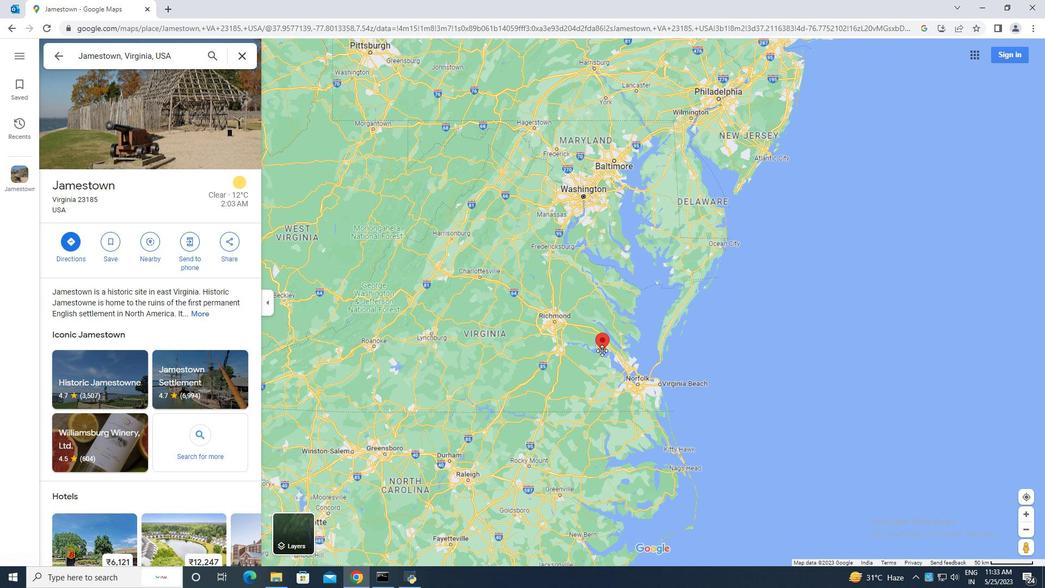 
Action: Mouse scrolled (618, 329) with delta (0, 0)
Screenshot: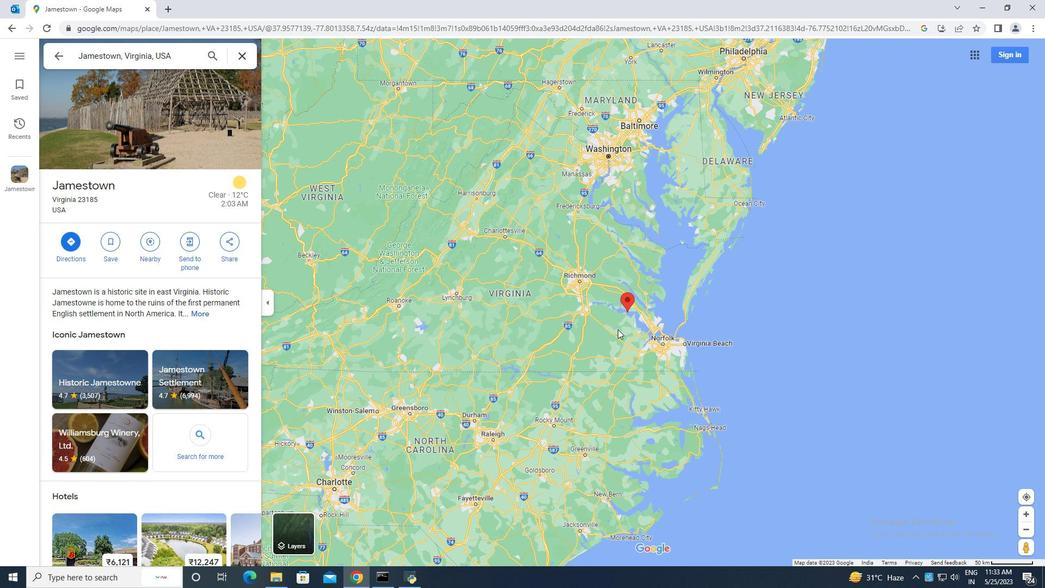 
Action: Mouse scrolled (618, 329) with delta (0, 0)
Screenshot: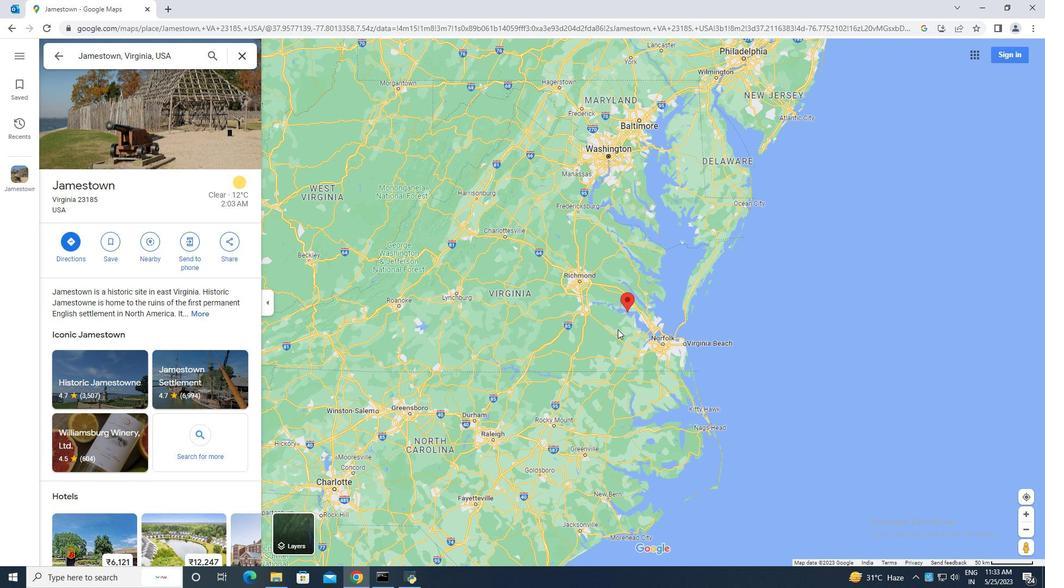 
Action: Mouse scrolled (618, 329) with delta (0, 0)
Screenshot: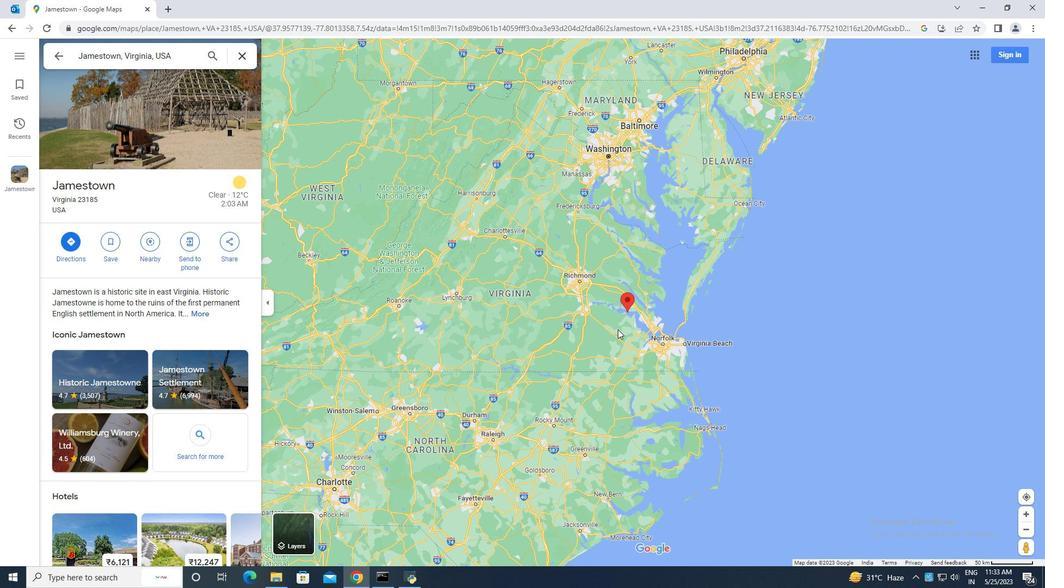 
Action: Mouse scrolled (618, 329) with delta (0, 0)
Screenshot: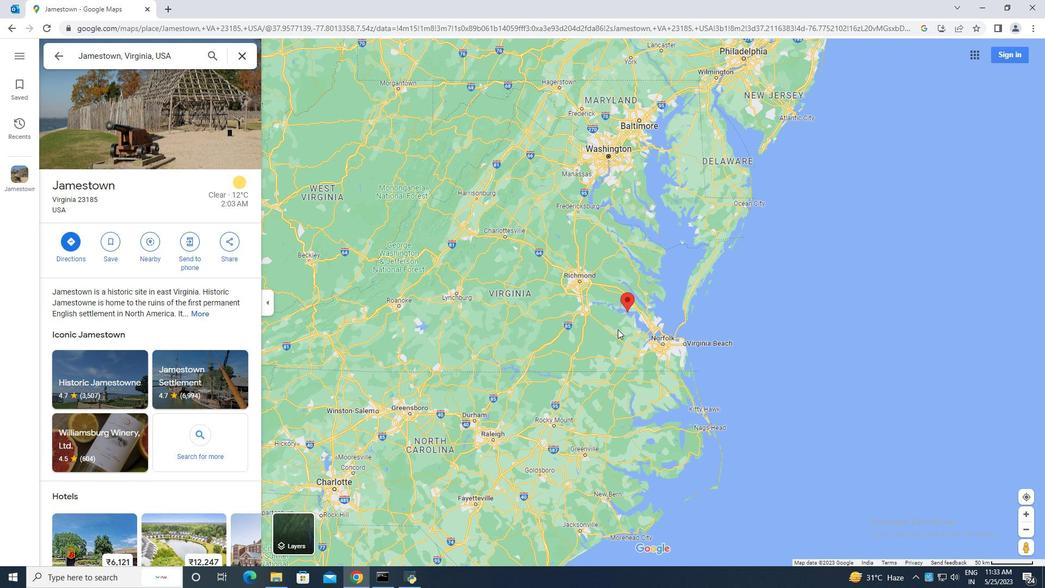 
Action: Mouse scrolled (618, 329) with delta (0, 0)
Screenshot: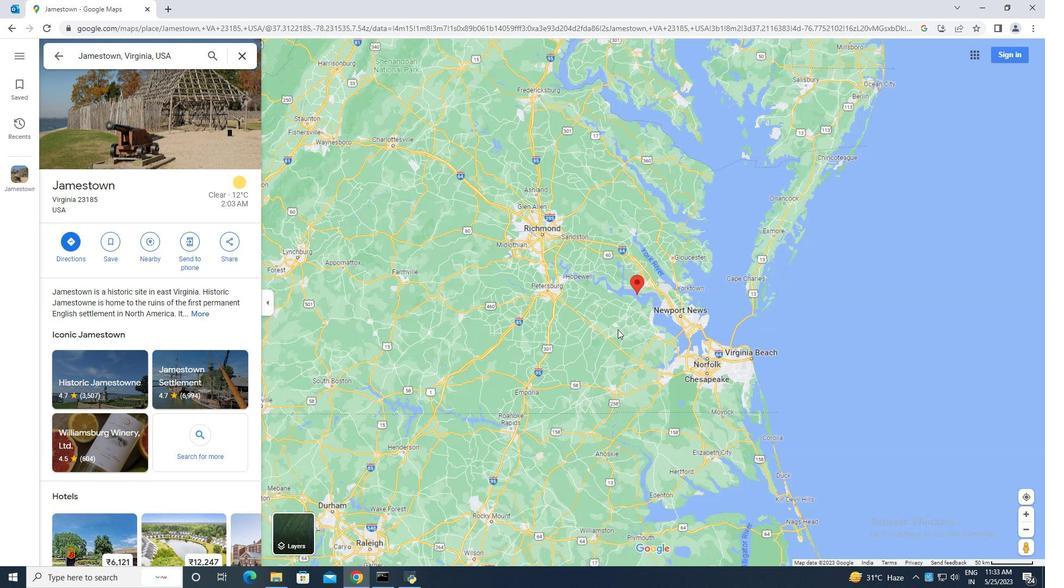 
Action: Mouse scrolled (618, 329) with delta (0, 0)
Screenshot: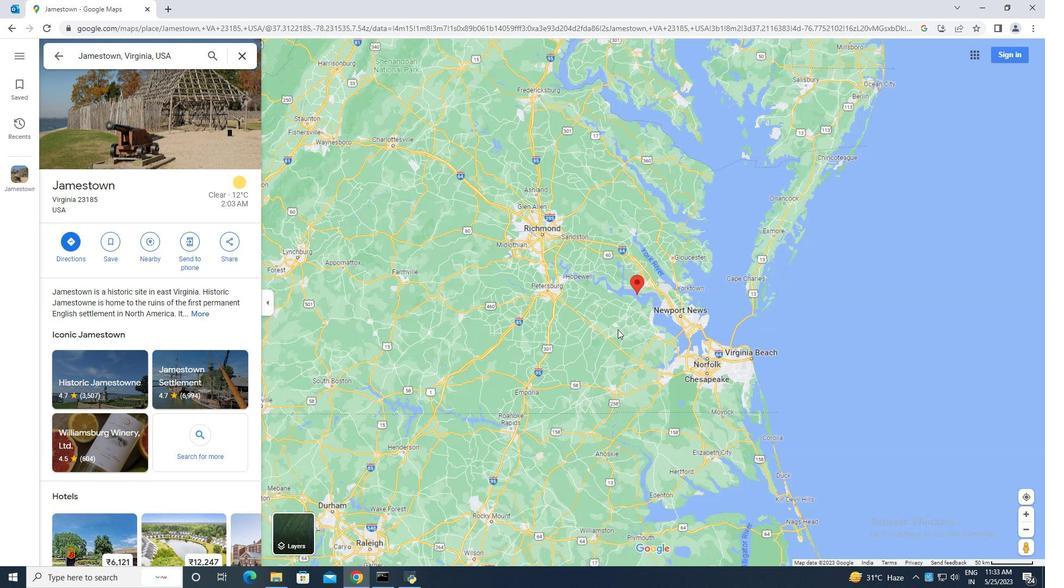 
Action: Mouse scrolled (618, 329) with delta (0, 0)
Screenshot: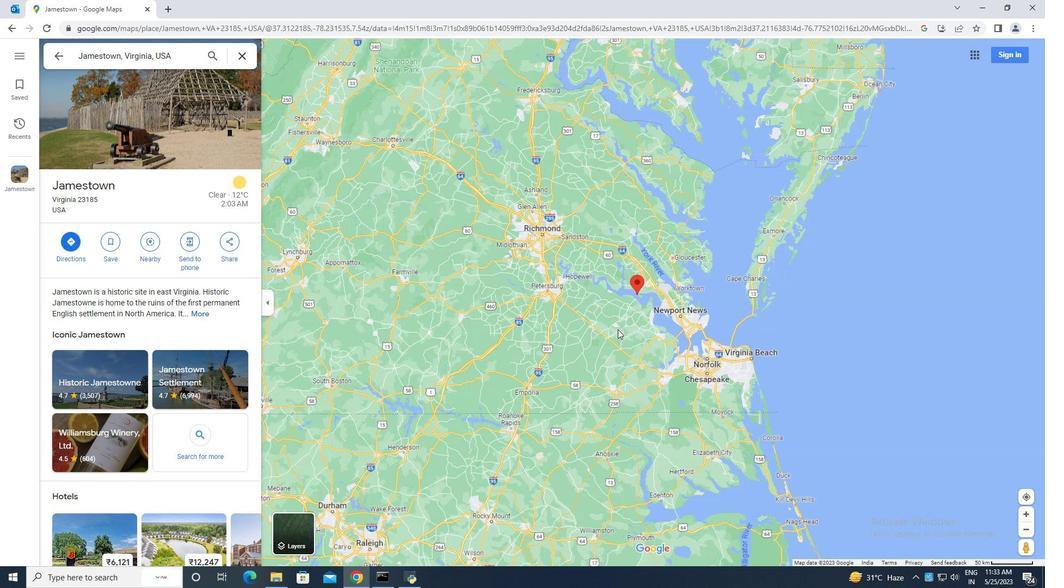 
Action: Mouse scrolled (618, 329) with delta (0, 0)
Screenshot: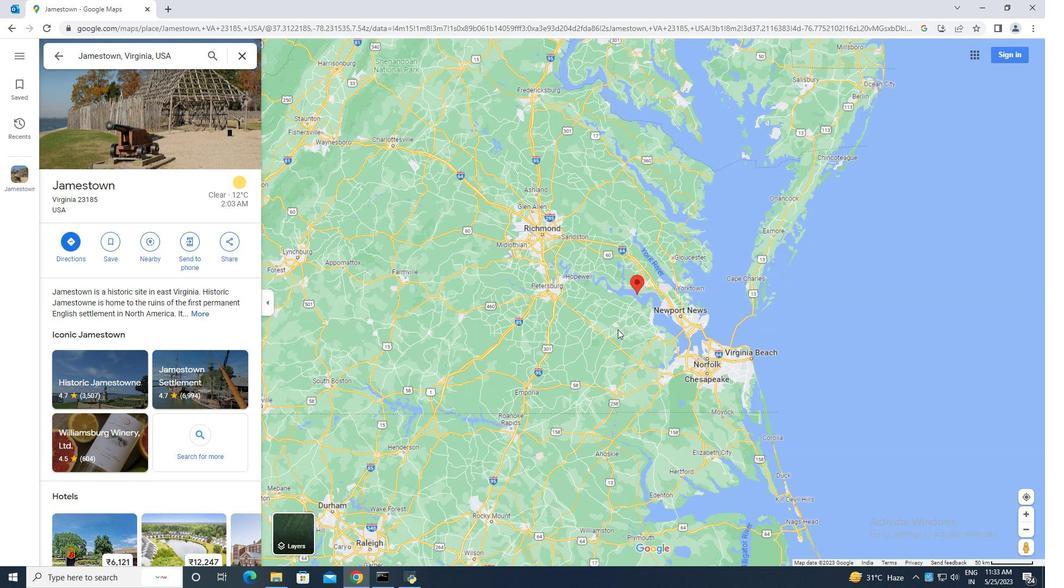 
Action: Mouse scrolled (618, 329) with delta (0, 0)
Screenshot: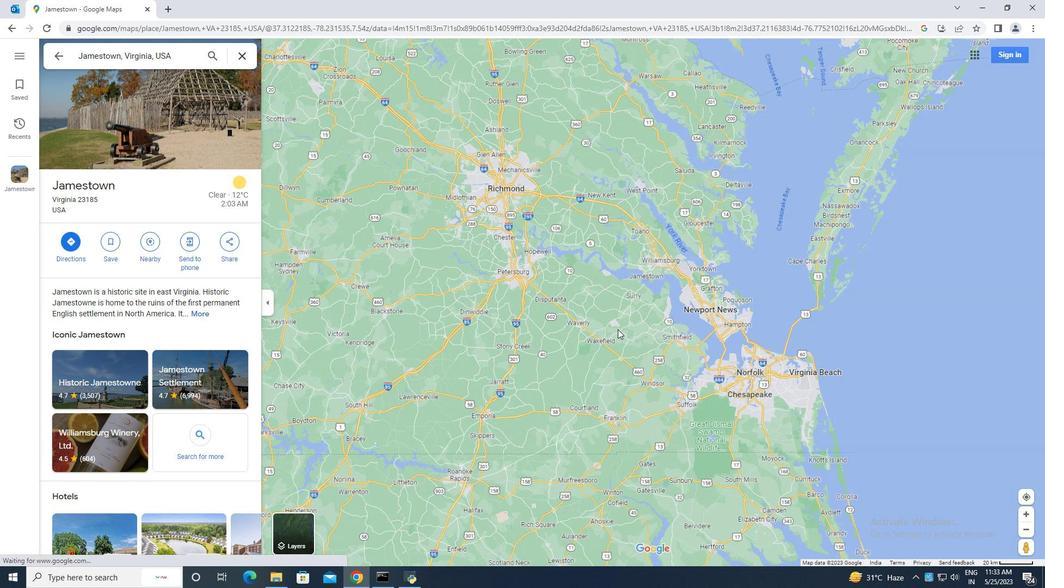 
Action: Mouse scrolled (618, 329) with delta (0, 0)
Screenshot: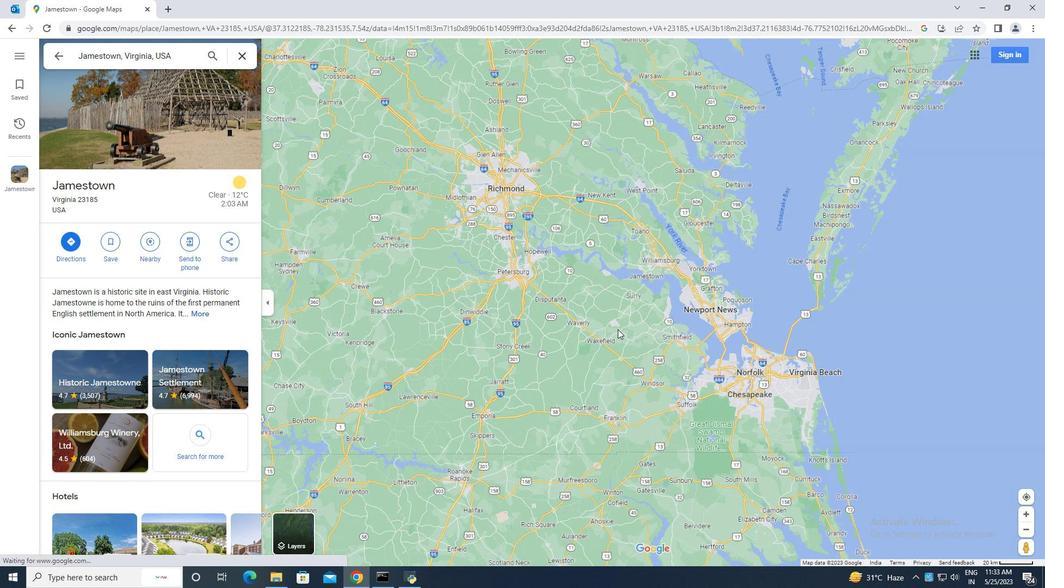 
Action: Mouse scrolled (618, 329) with delta (0, 0)
Screenshot: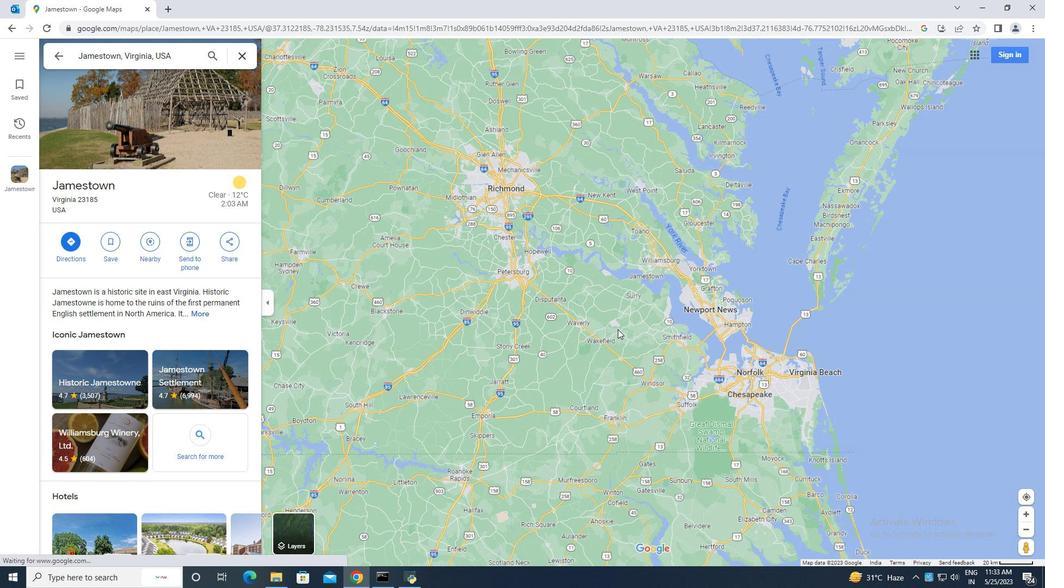 
Action: Mouse moved to (693, 280)
Screenshot: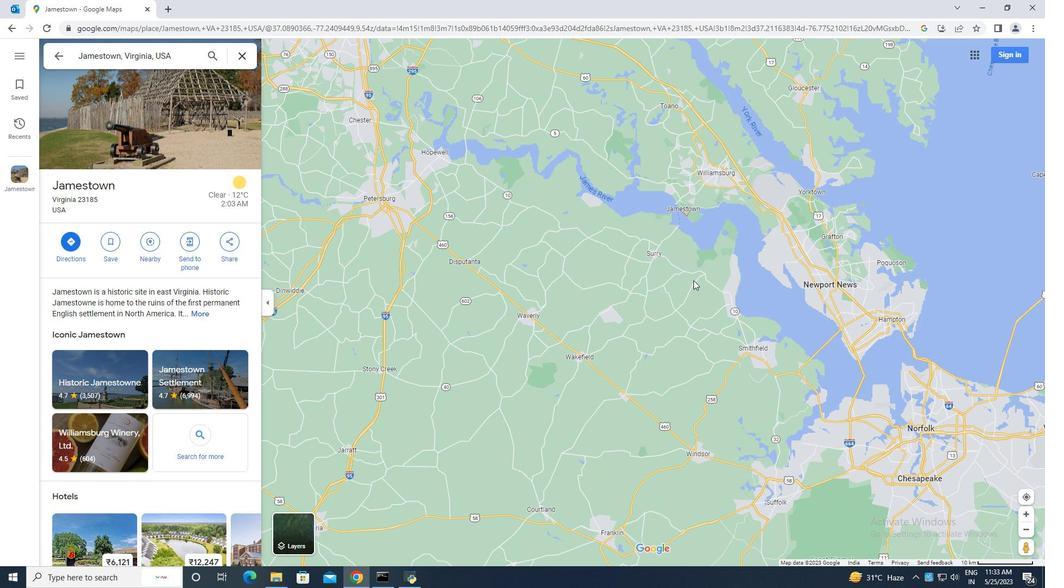 
Action: Mouse scrolled (693, 279) with delta (0, 0)
Screenshot: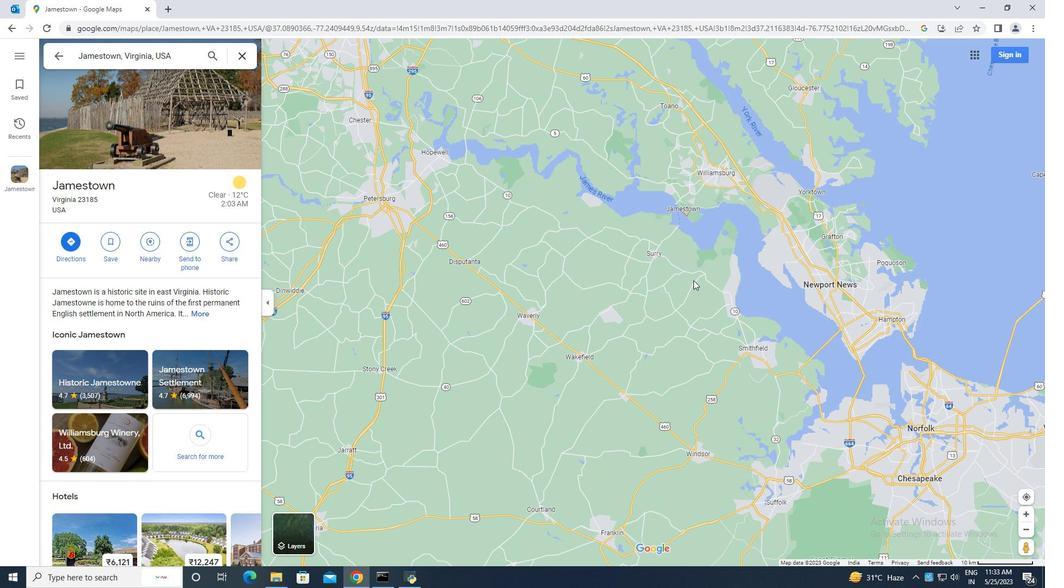 
Action: Mouse scrolled (693, 279) with delta (0, 0)
Screenshot: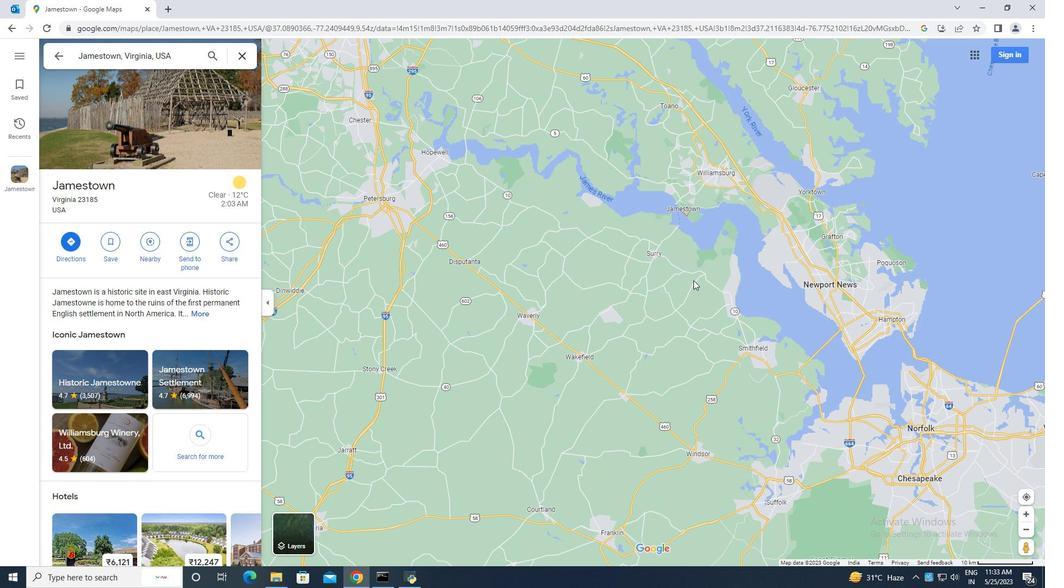 
Action: Mouse scrolled (693, 279) with delta (0, 0)
Screenshot: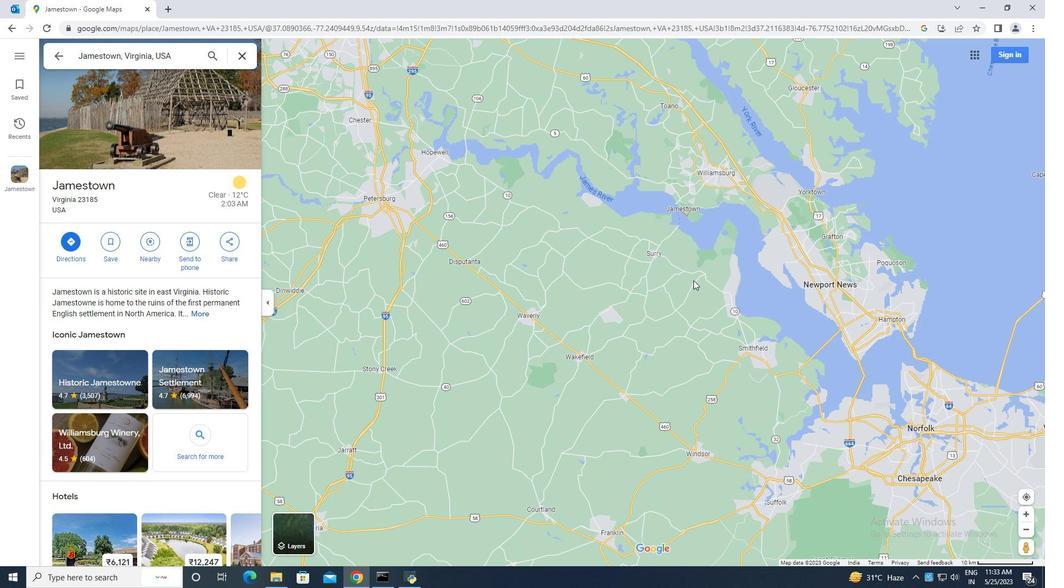 
Action: Mouse scrolled (693, 279) with delta (0, 0)
Screenshot: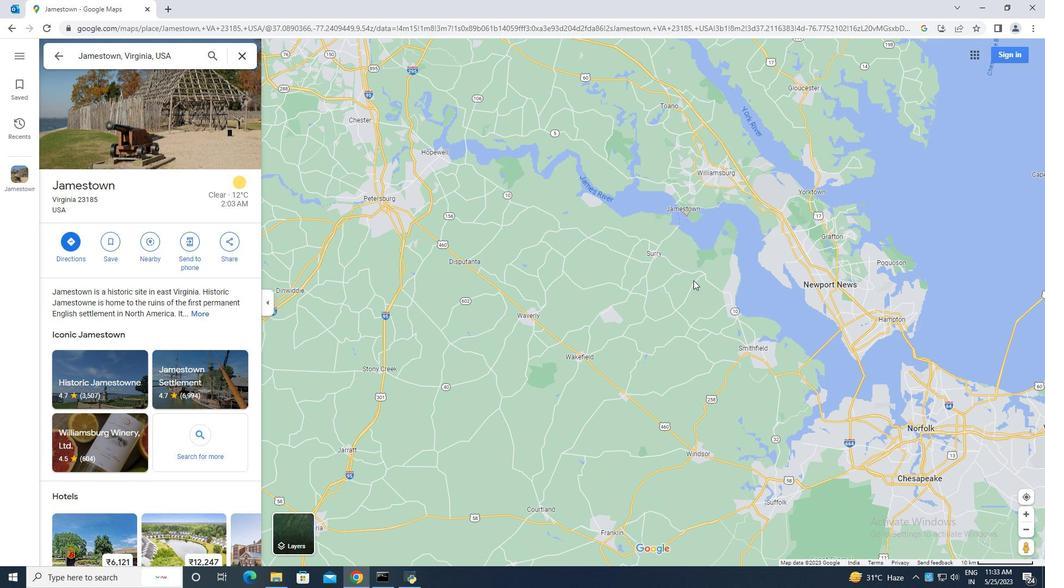 
Action: Mouse scrolled (693, 279) with delta (0, 0)
Screenshot: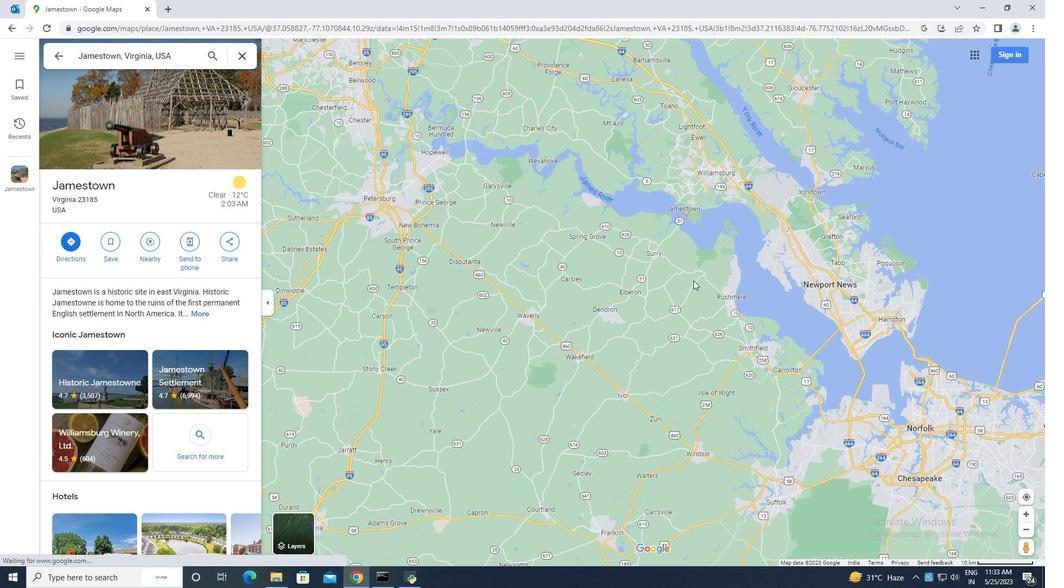 
Action: Mouse scrolled (693, 279) with delta (0, 0)
Screenshot: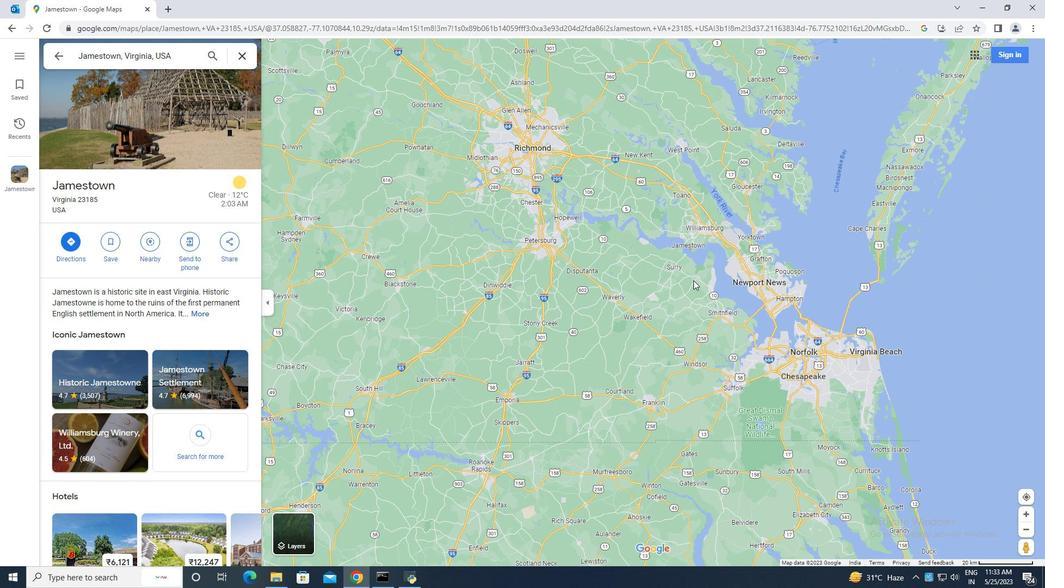 
Action: Mouse scrolled (693, 279) with delta (0, 0)
Screenshot: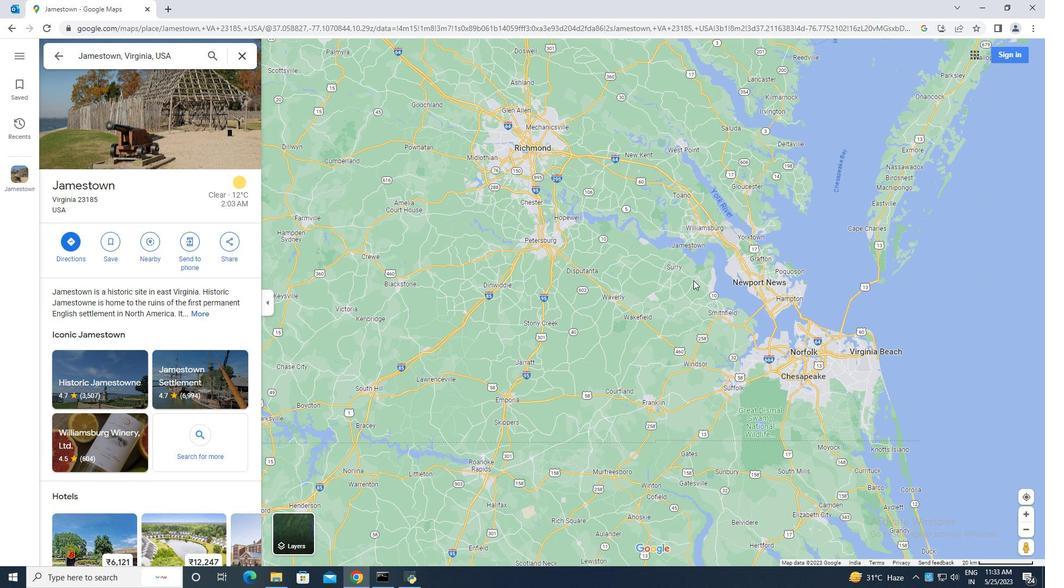 
Action: Mouse scrolled (693, 279) with delta (0, 0)
Screenshot: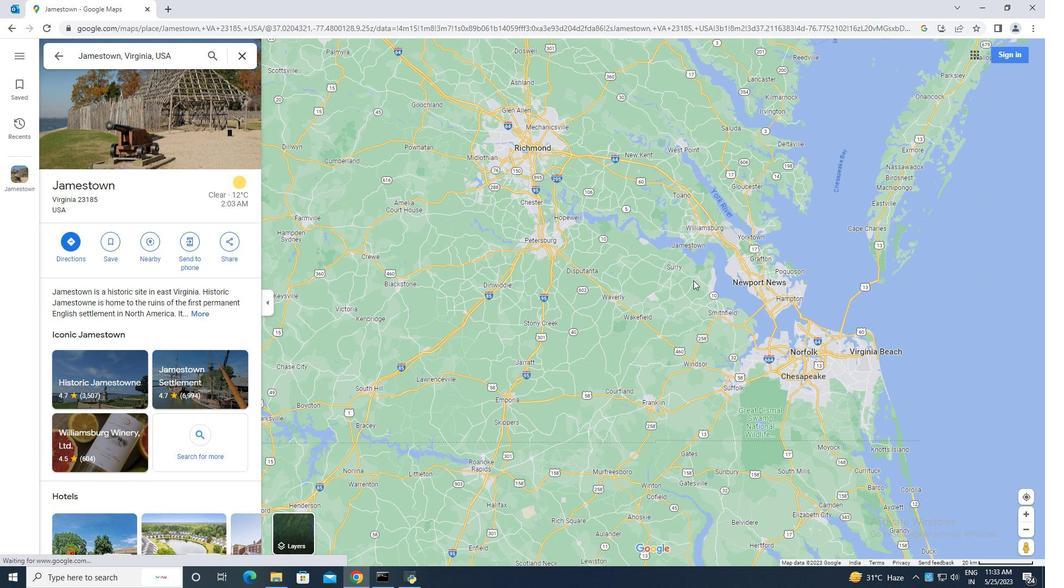 
Action: Mouse scrolled (693, 279) with delta (0, 0)
Screenshot: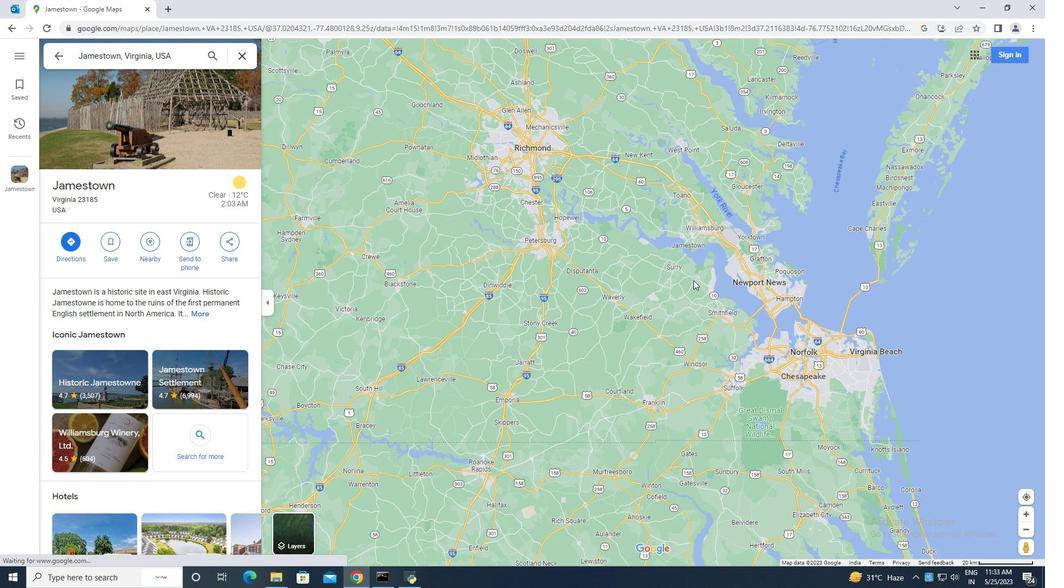 
Action: Mouse moved to (763, 205)
Screenshot: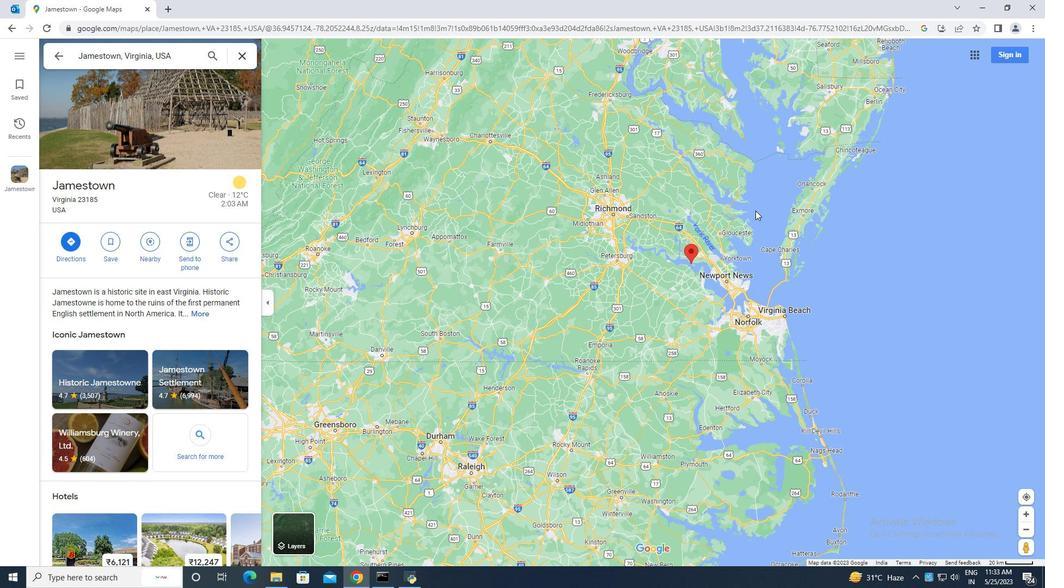 
Action: Mouse pressed left at (763, 205)
Screenshot: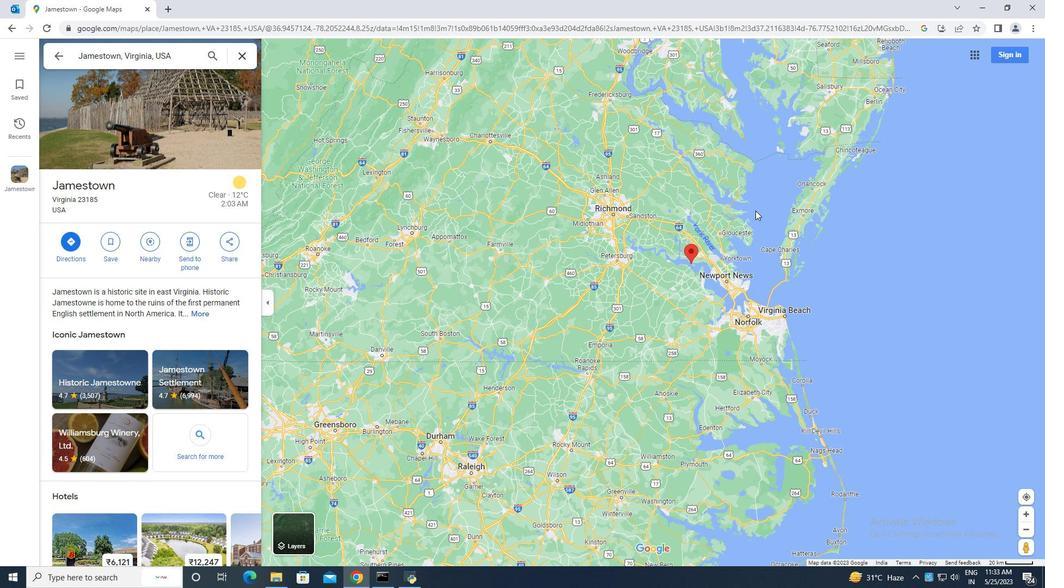
Action: Mouse moved to (745, 236)
Screenshot: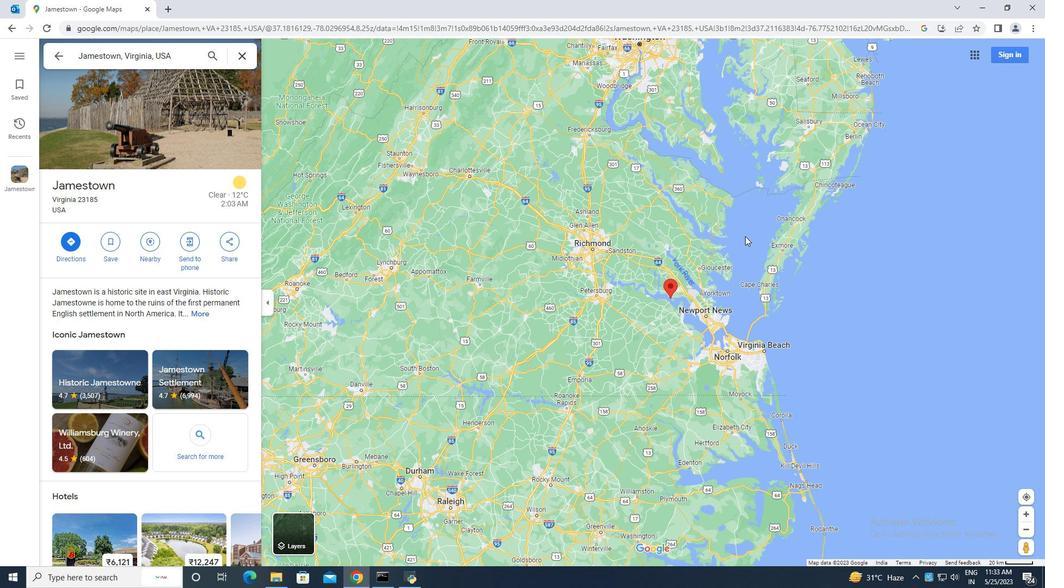 
Action: Mouse scrolled (745, 236) with delta (0, 0)
Screenshot: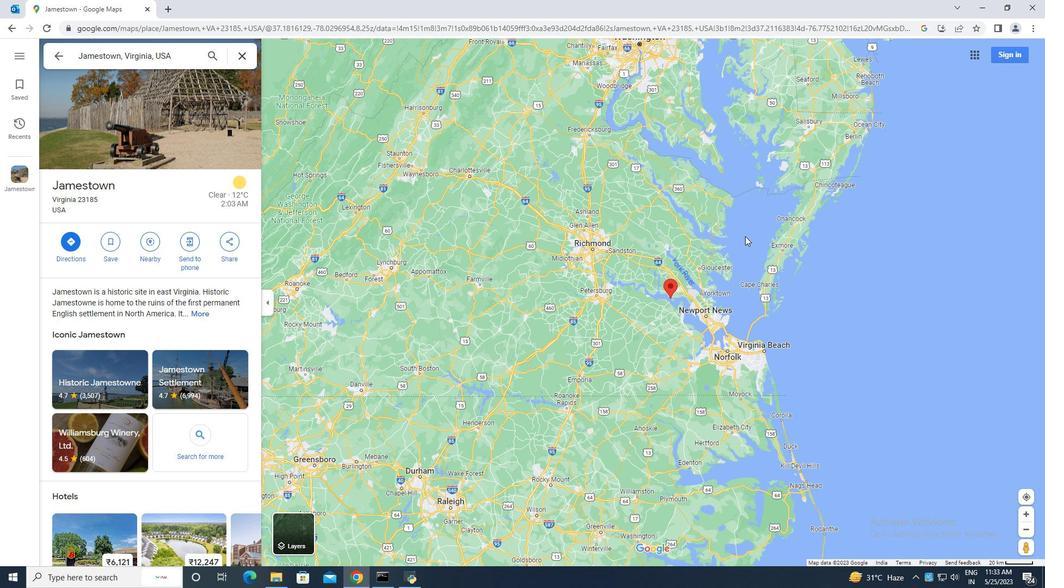 
Action: Mouse scrolled (745, 236) with delta (0, 0)
Screenshot: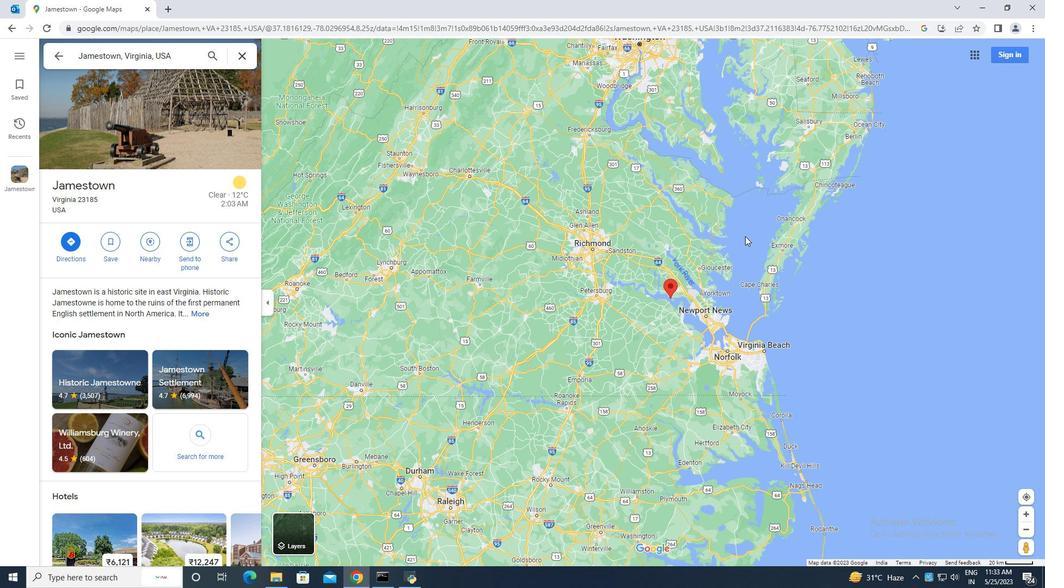 
Action: Mouse scrolled (745, 236) with delta (0, 0)
Screenshot: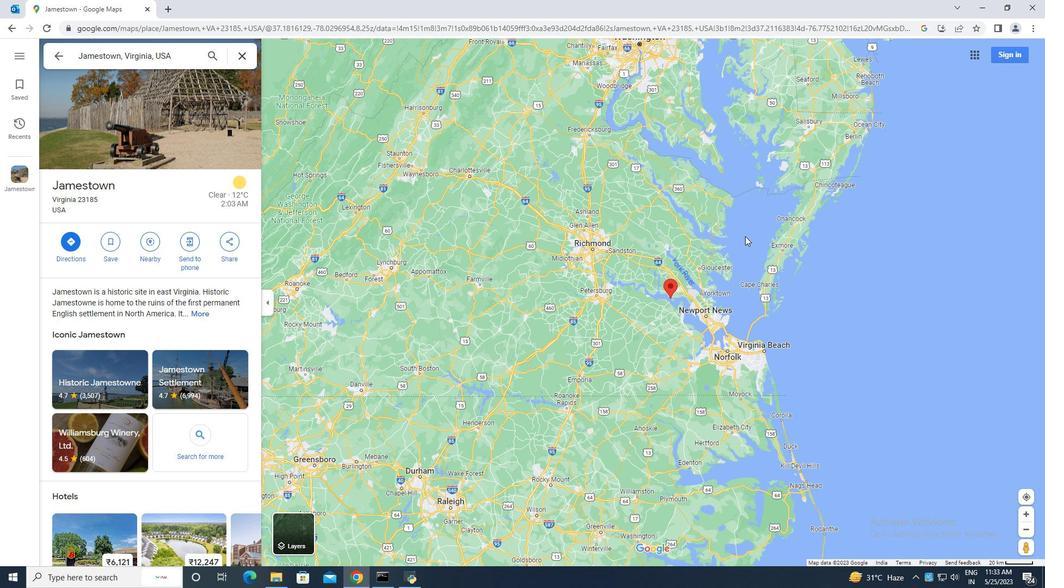 
Action: Mouse scrolled (745, 236) with delta (0, 0)
Screenshot: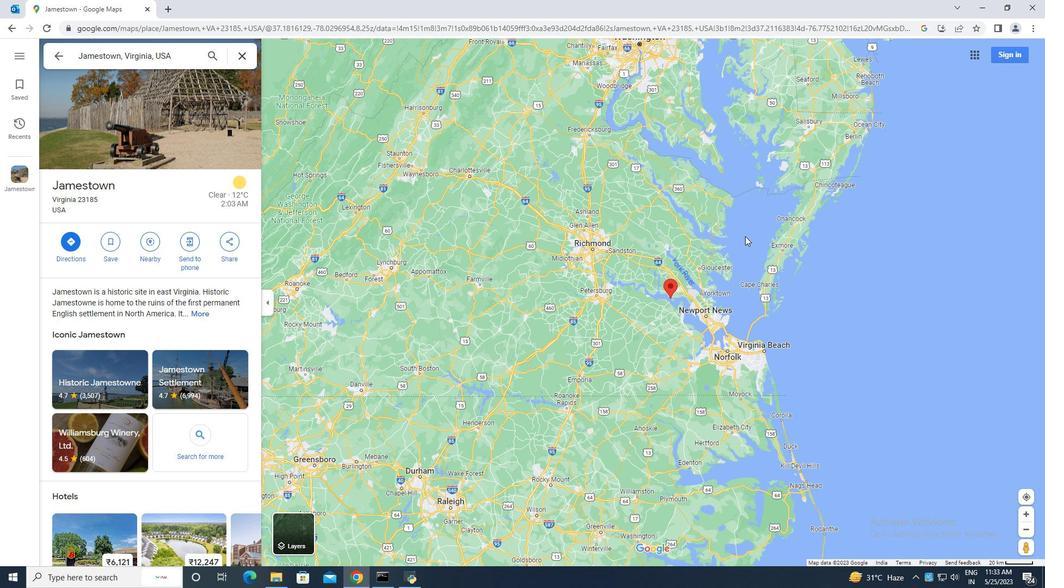 
Action: Mouse moved to (647, 348)
Screenshot: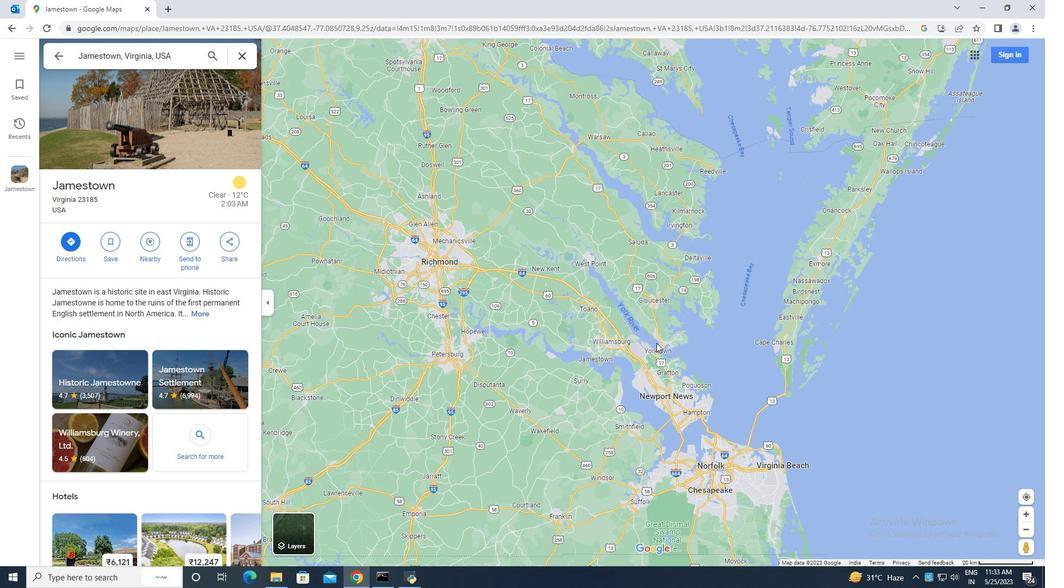 
Action: Mouse scrolled (647, 347) with delta (0, 0)
Screenshot: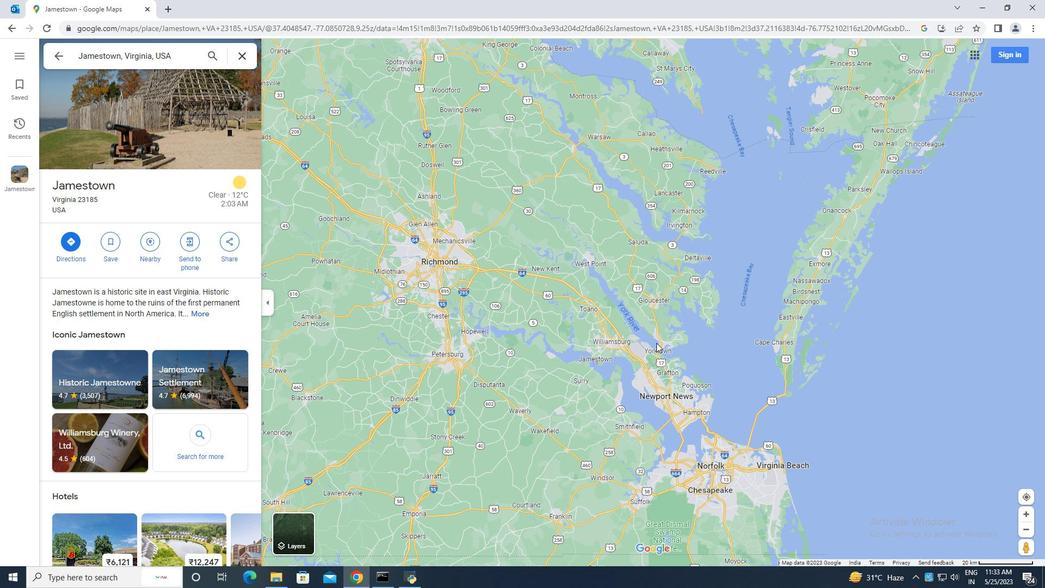 
Action: Mouse moved to (647, 349)
Screenshot: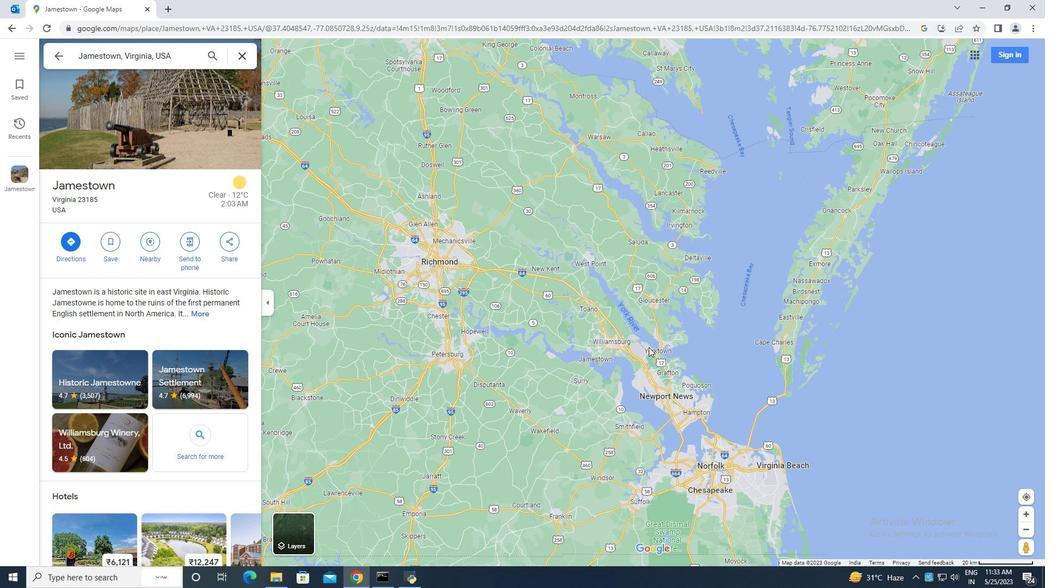 
Action: Mouse scrolled (647, 348) with delta (0, 0)
Screenshot: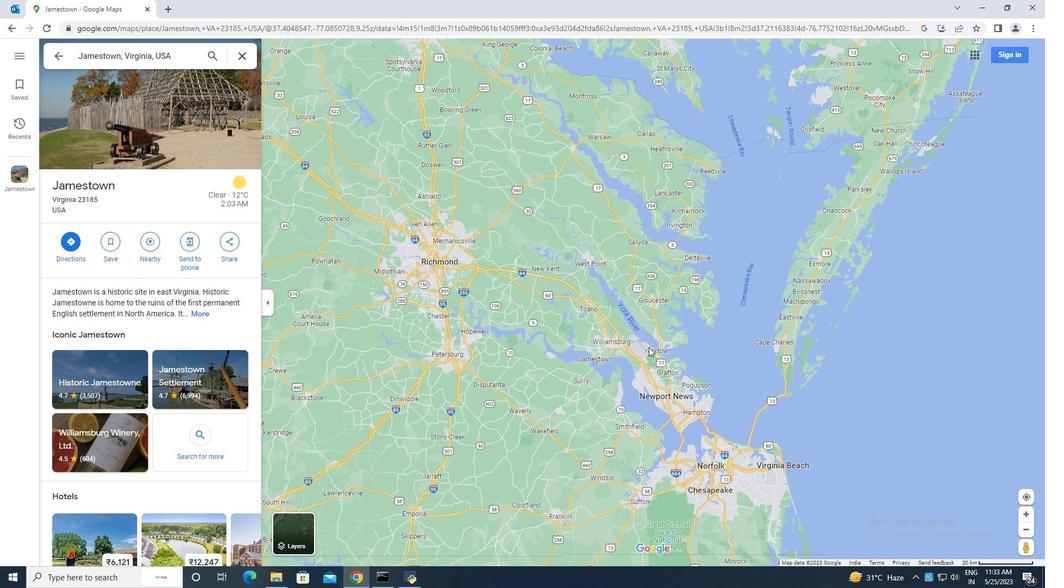 
Action: Mouse scrolled (647, 348) with delta (0, 0)
Screenshot: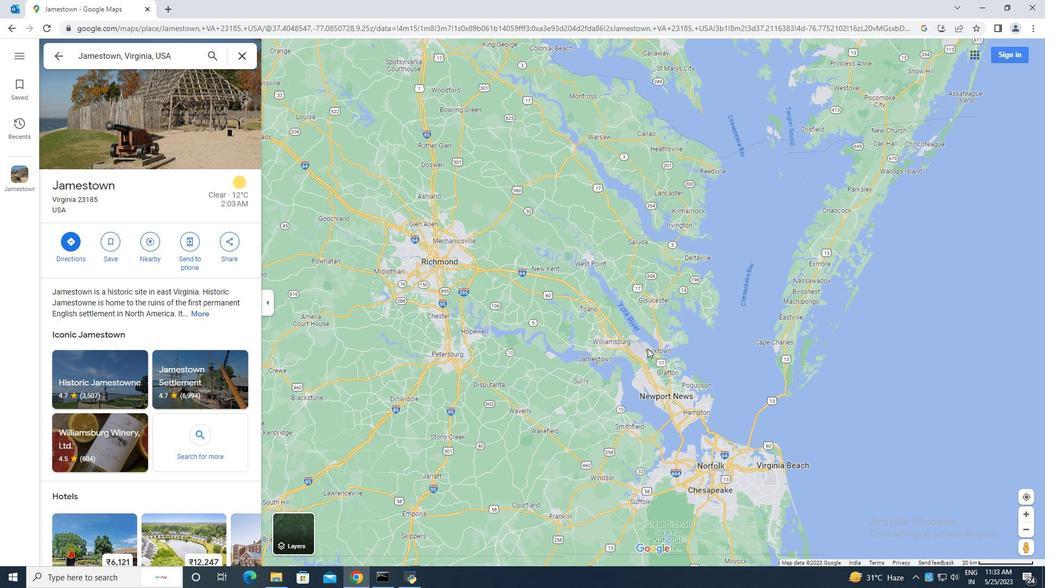 
Action: Mouse scrolled (647, 348) with delta (0, 0)
Screenshot: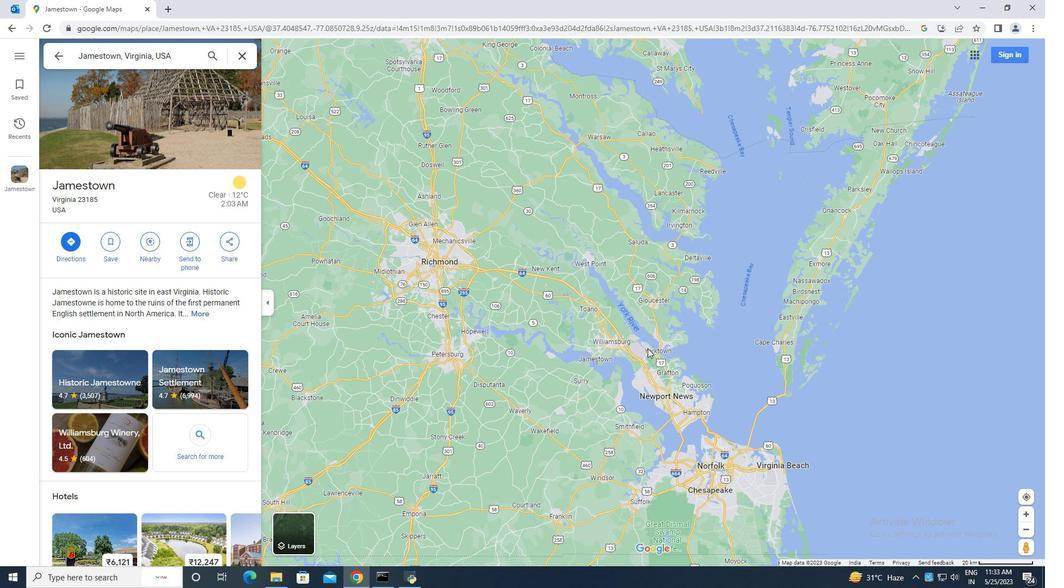 
Action: Mouse moved to (696, 309)
Screenshot: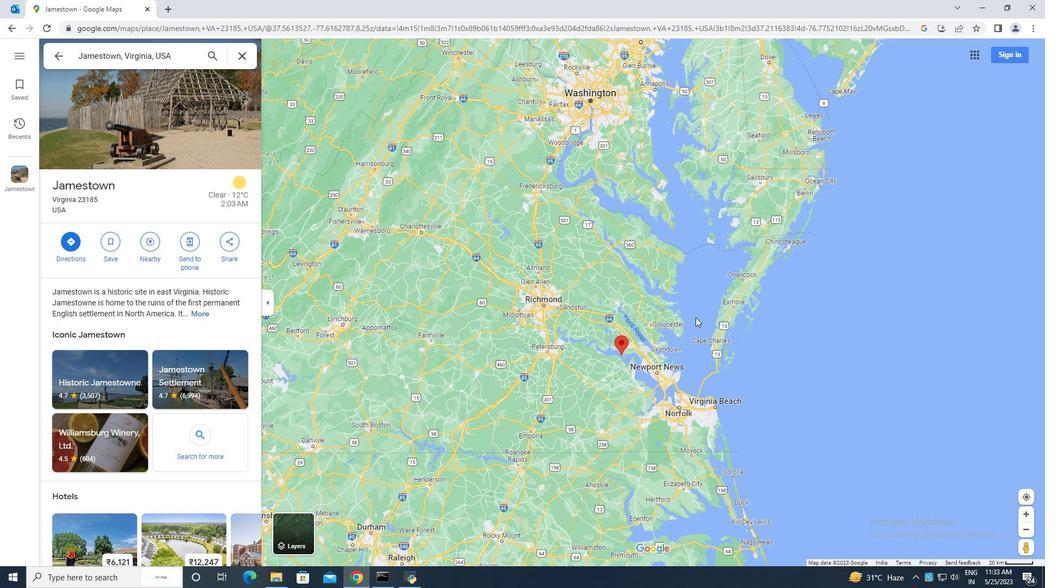 
Action: Mouse pressed left at (696, 309)
Screenshot: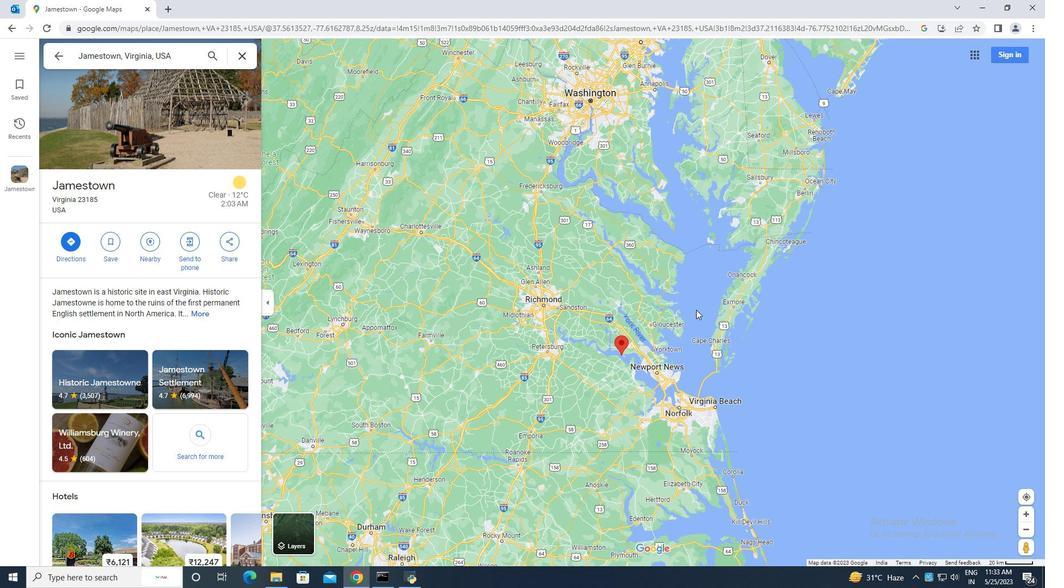 
Action: Mouse moved to (681, 325)
Screenshot: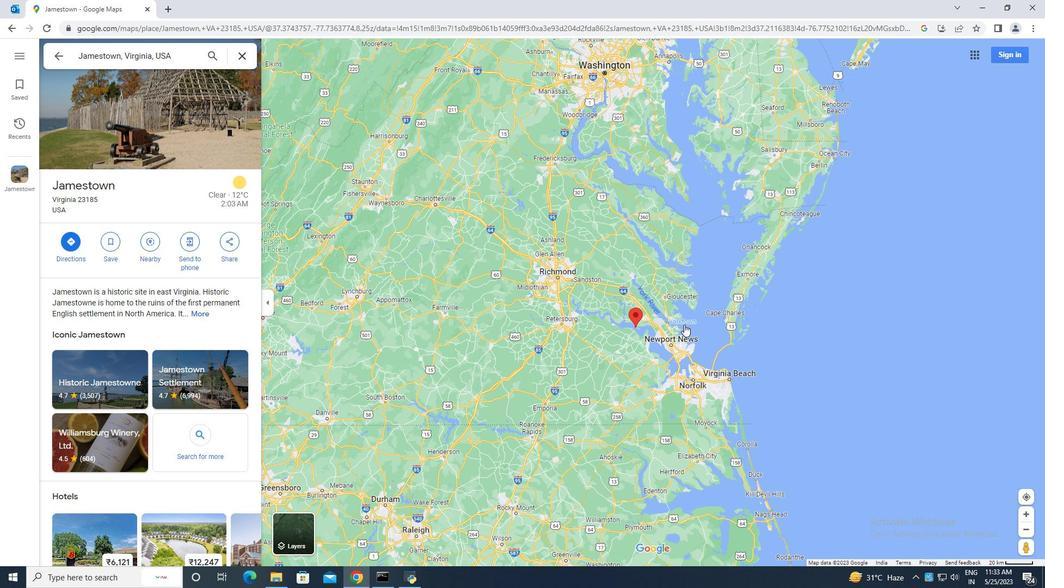 
Action: Mouse scrolled (683, 326) with delta (0, 0)
Screenshot: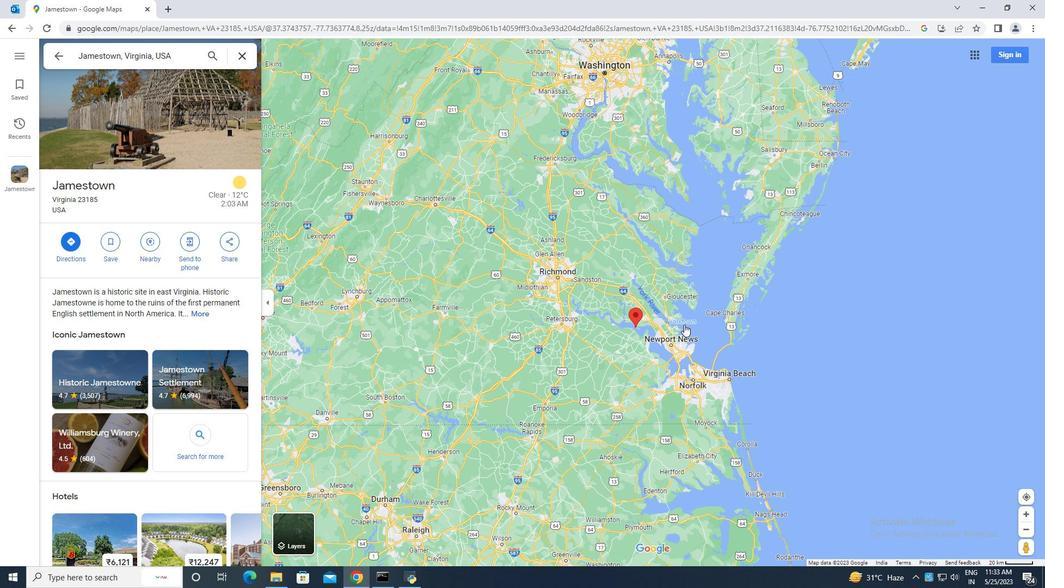 
Action: Mouse moved to (681, 325)
Screenshot: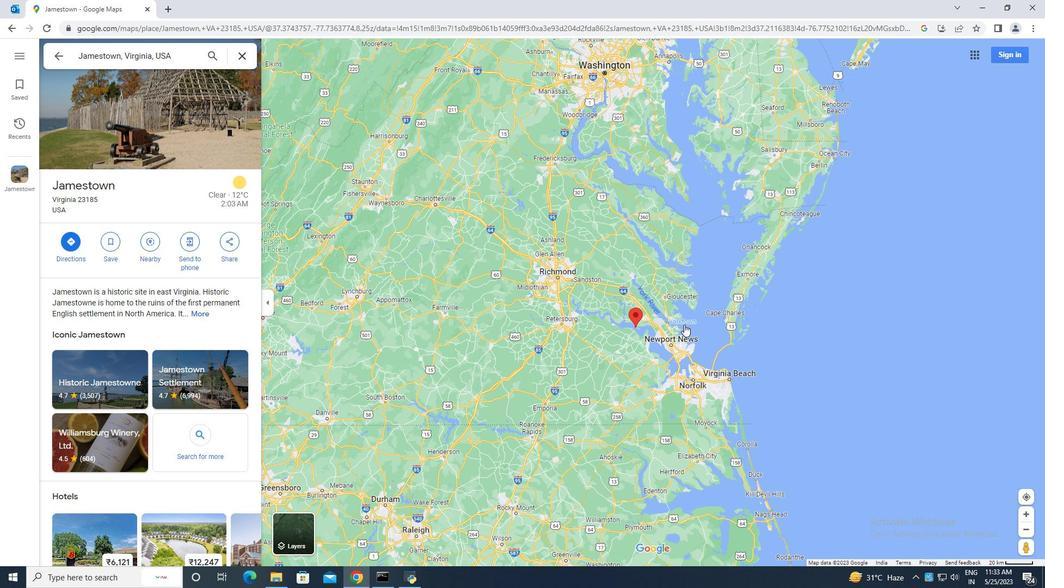 
Action: Mouse scrolled (683, 326) with delta (0, 0)
Screenshot: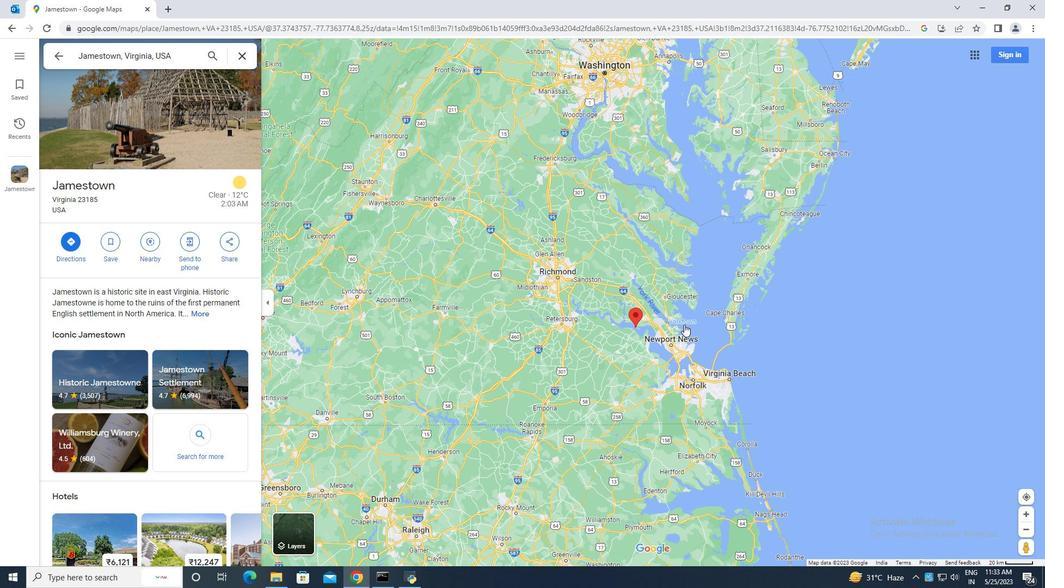 
Action: Mouse moved to (680, 326)
Screenshot: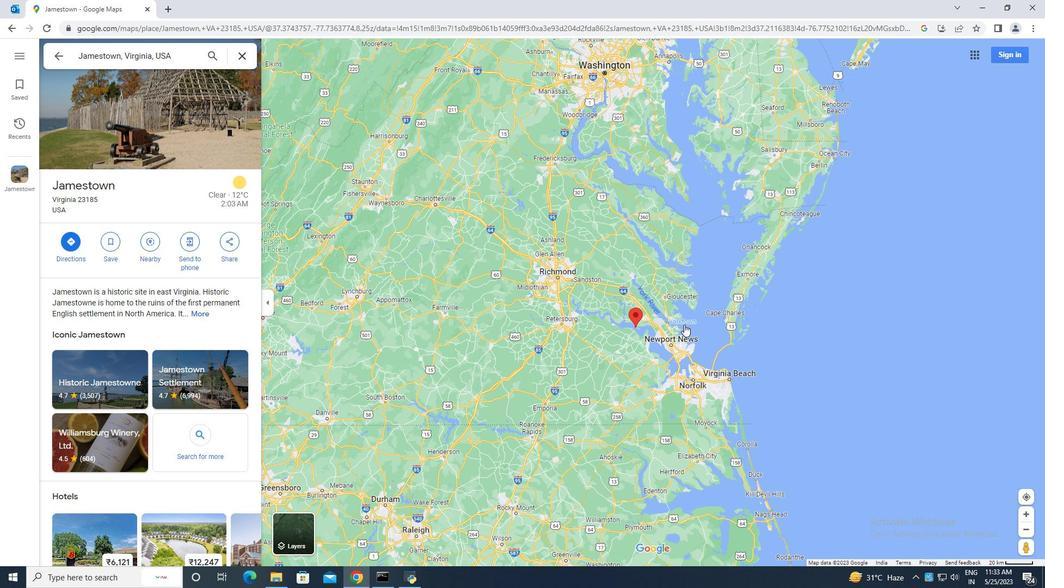 
Action: Mouse scrolled (683, 326) with delta (0, 0)
Screenshot: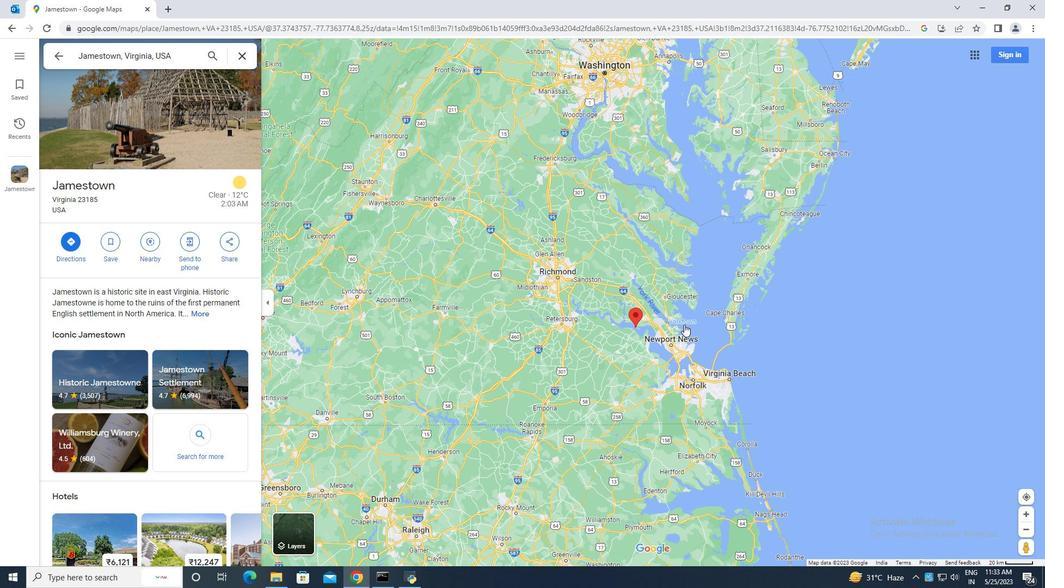
Action: Mouse moved to (660, 332)
Screenshot: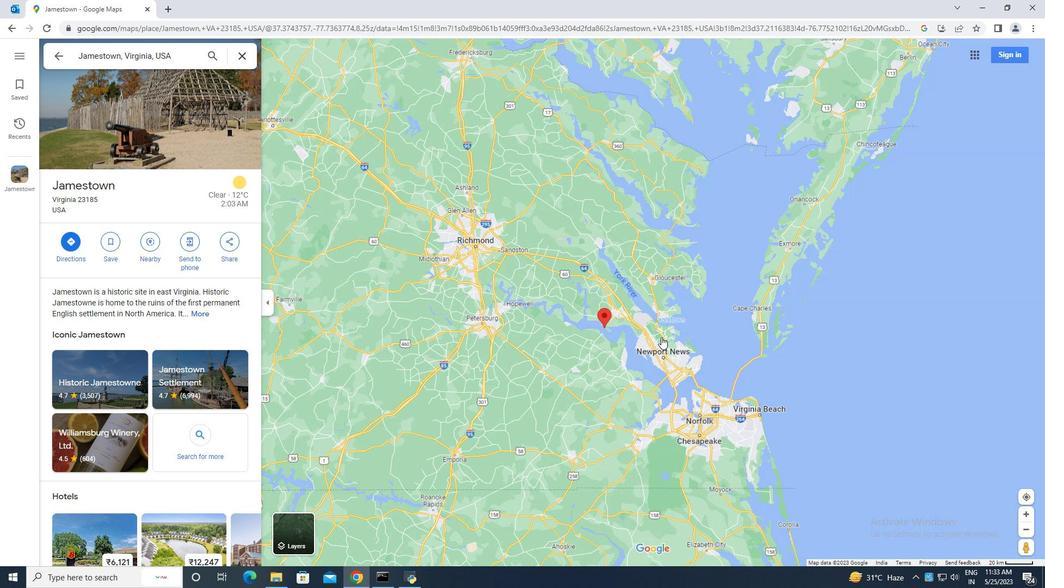 
Action: Mouse scrolled (660, 332) with delta (0, 0)
Screenshot: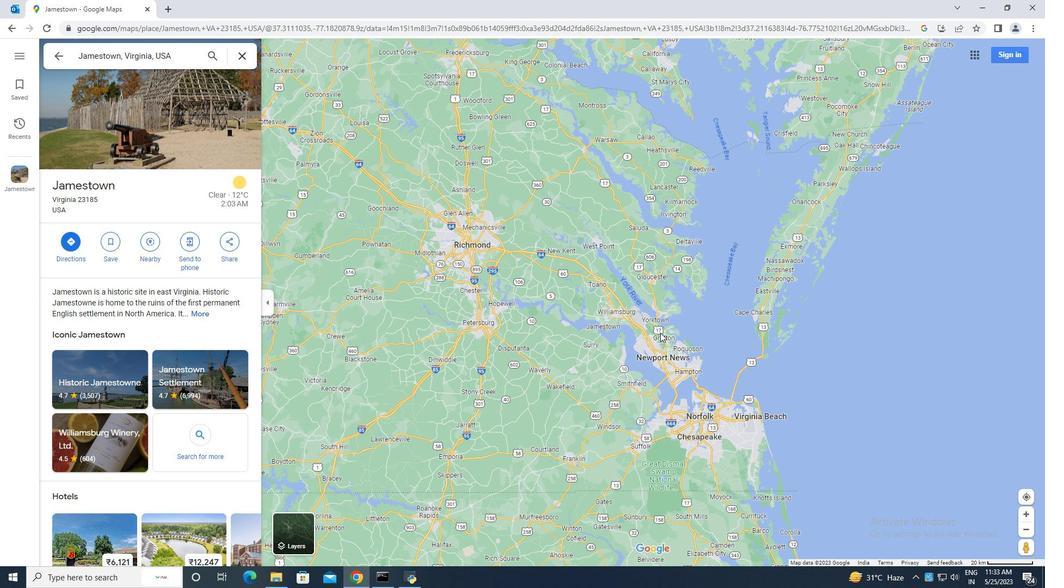 
Action: Mouse scrolled (660, 332) with delta (0, 0)
Screenshot: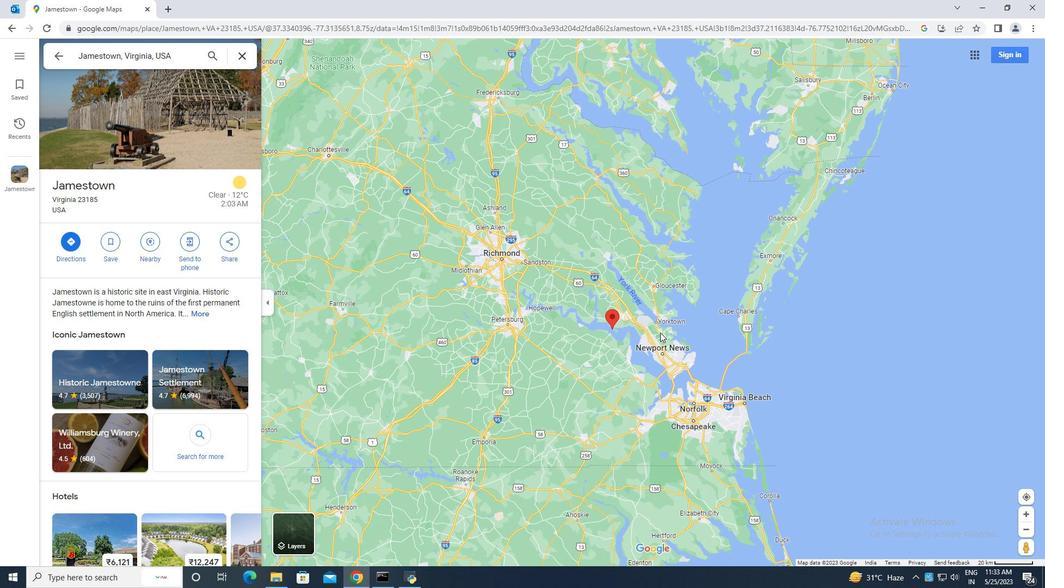 
Action: Mouse scrolled (660, 332) with delta (0, 0)
Screenshot: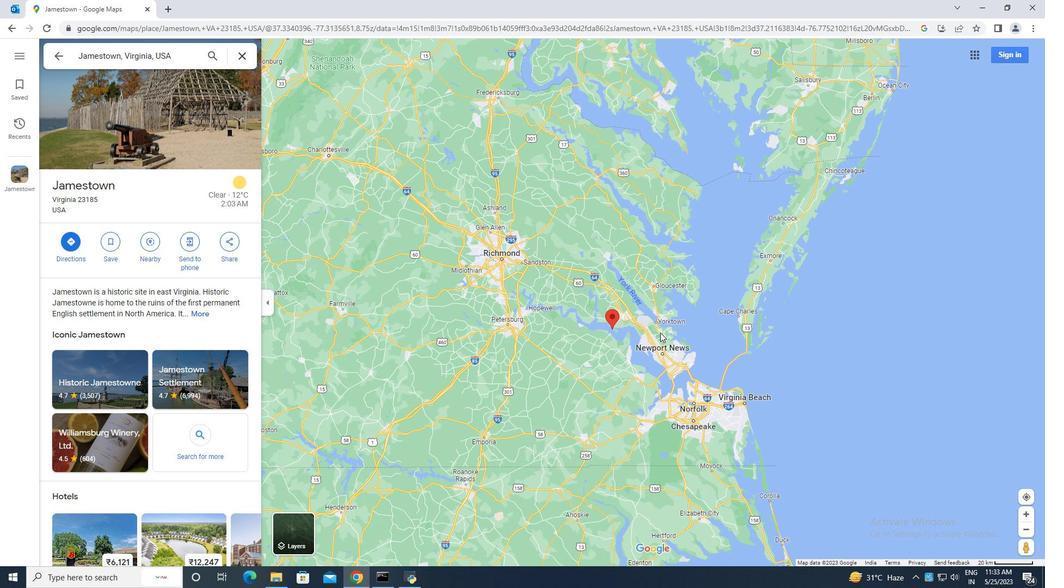 
Action: Mouse moved to (604, 364)
Screenshot: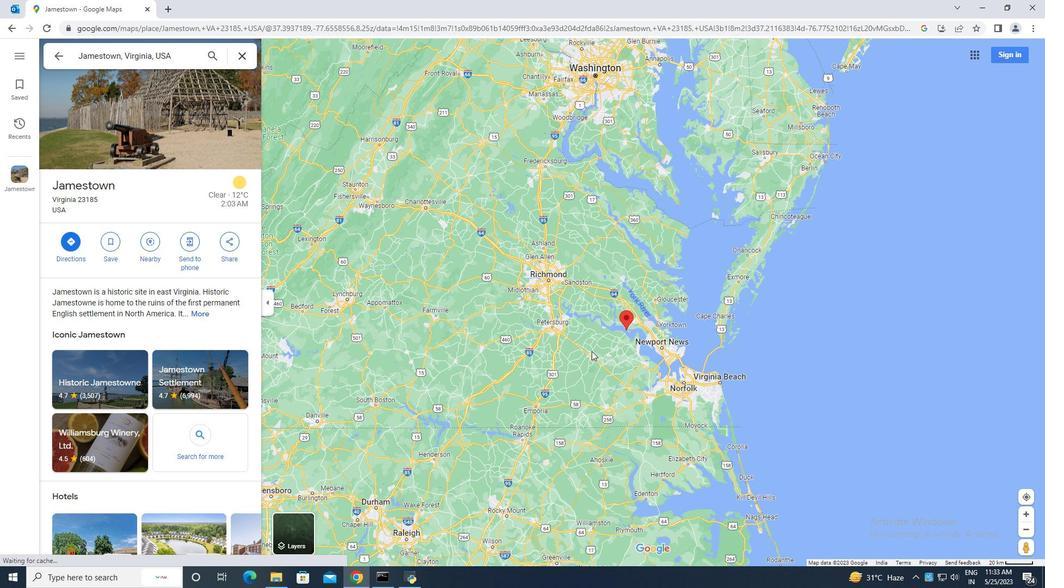 
Action: Mouse pressed left at (604, 364)
Screenshot: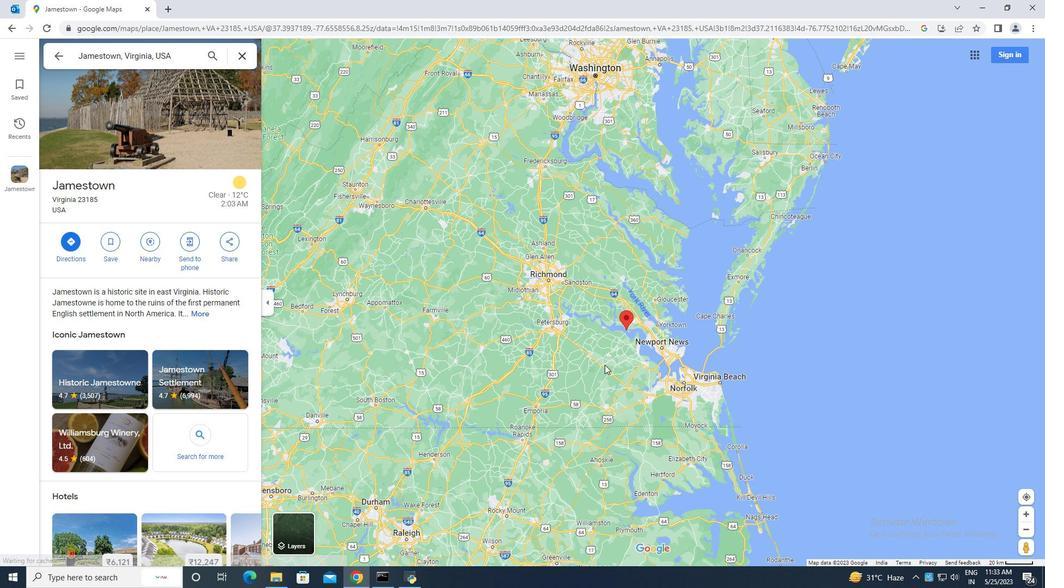 
Action: Mouse moved to (642, 281)
Screenshot: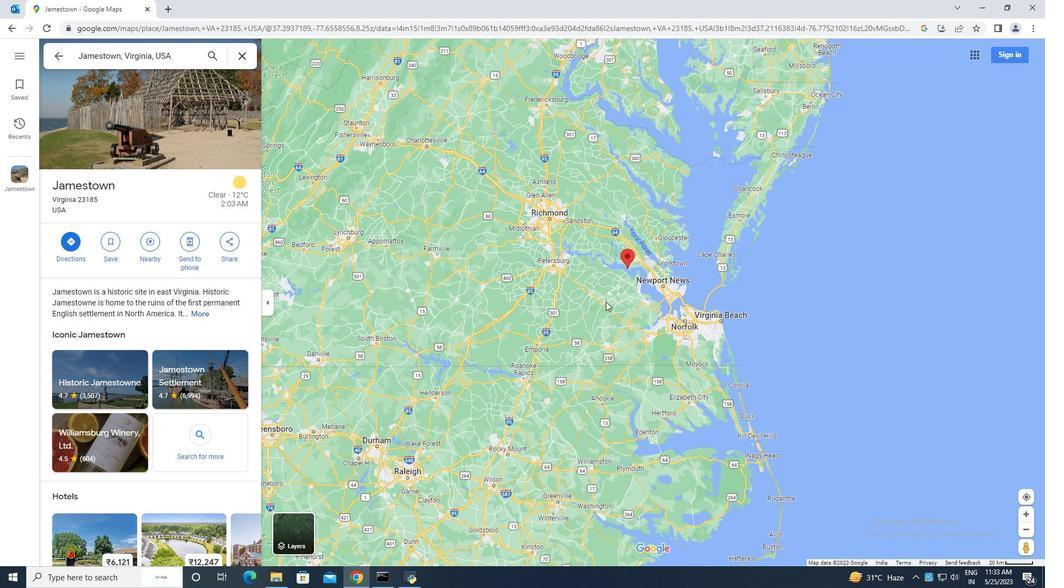 
Action: Mouse scrolled (642, 282) with delta (0, 0)
Screenshot: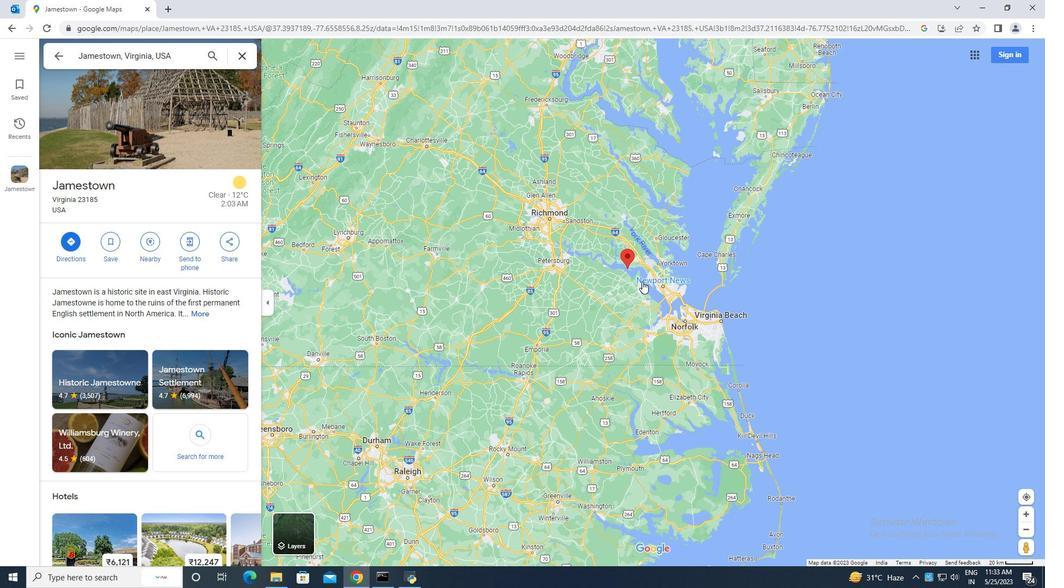 
Action: Mouse scrolled (642, 282) with delta (0, 0)
Screenshot: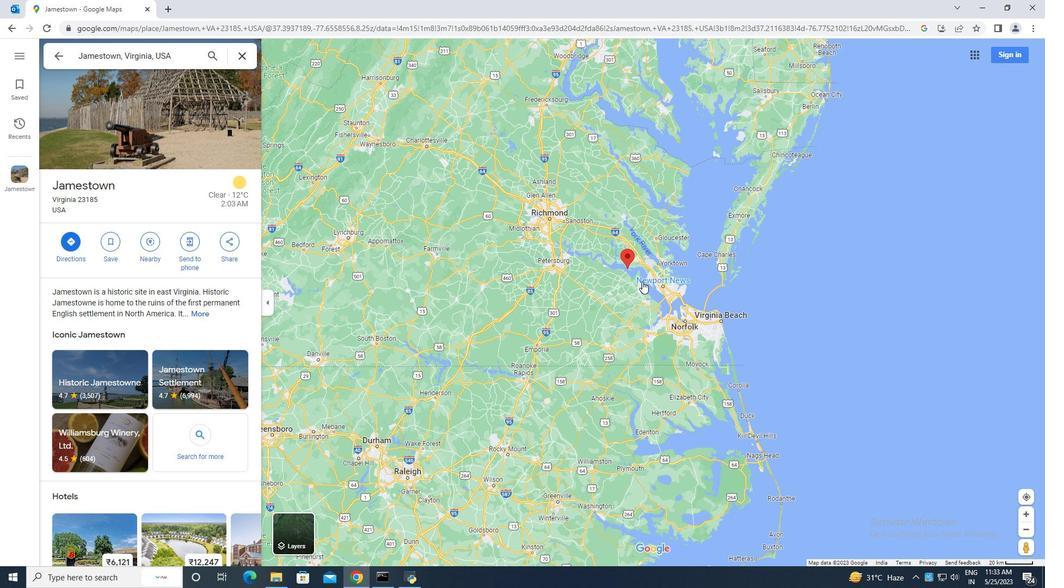 
Action: Mouse moved to (634, 284)
Screenshot: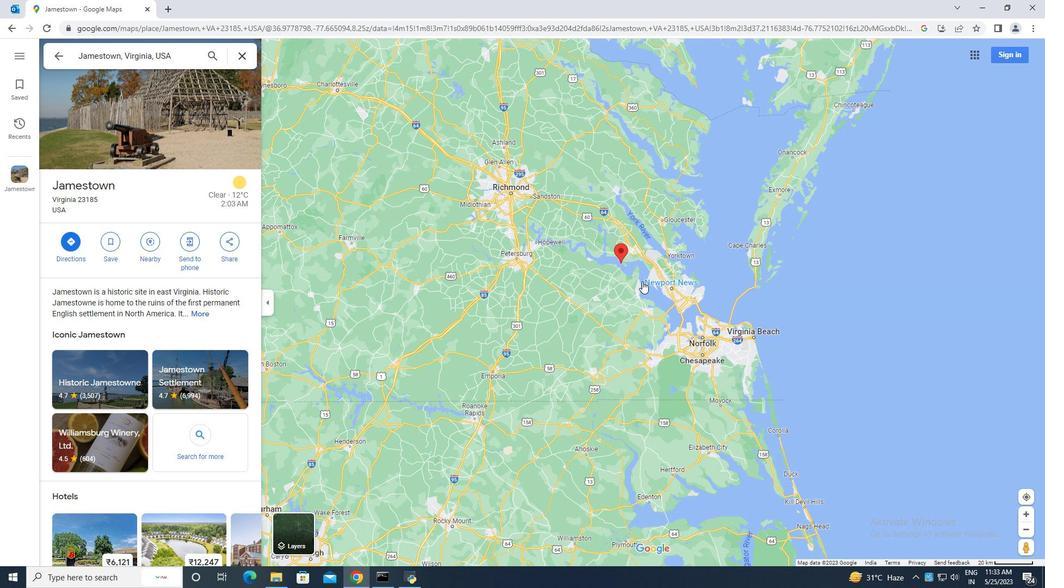 
Action: Mouse scrolled (634, 284) with delta (0, 0)
Screenshot: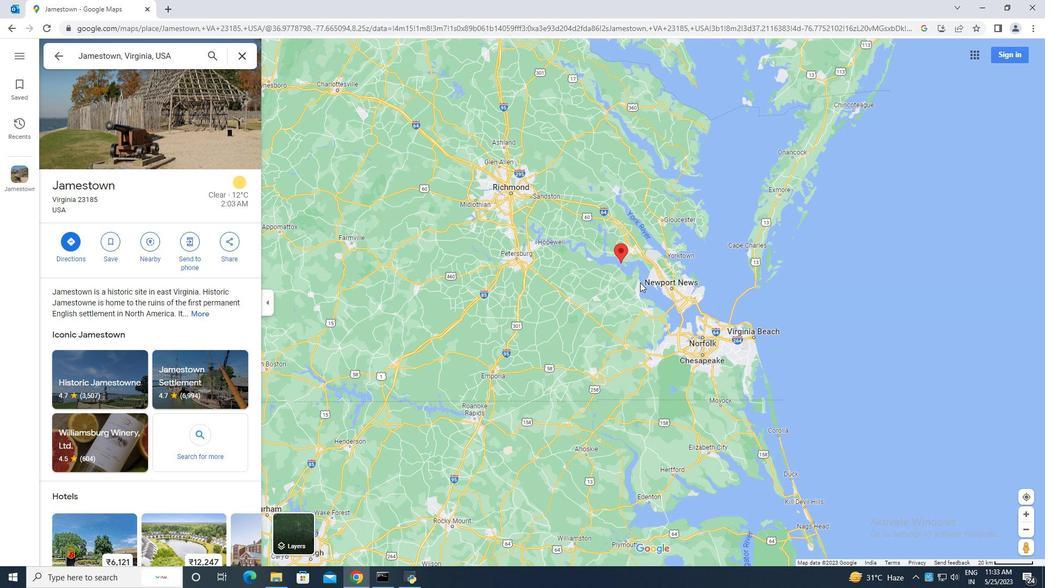 
Action: Mouse scrolled (634, 284) with delta (0, 0)
Screenshot: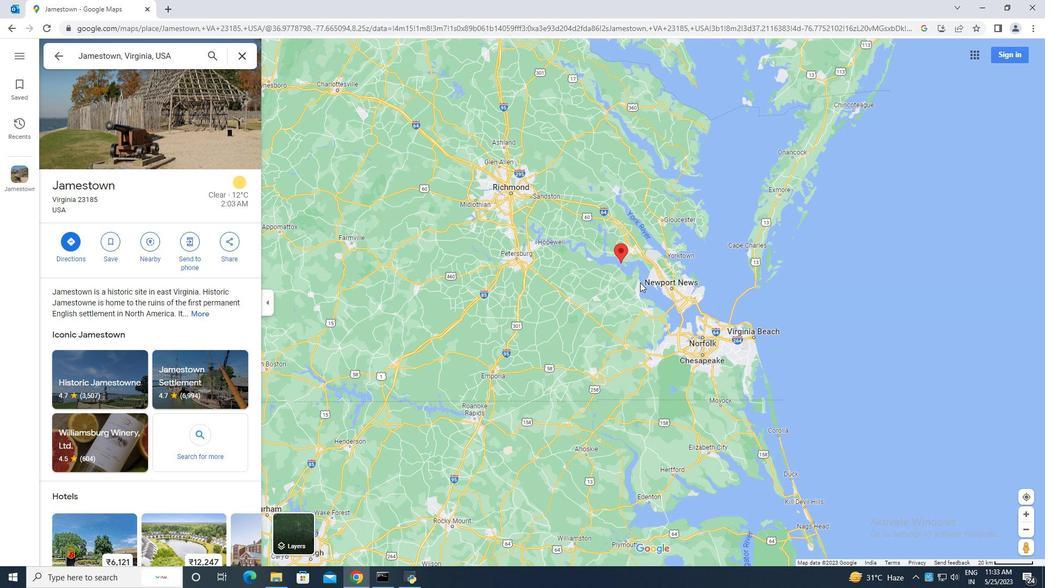 
Action: Mouse scrolled (634, 284) with delta (0, 0)
Screenshot: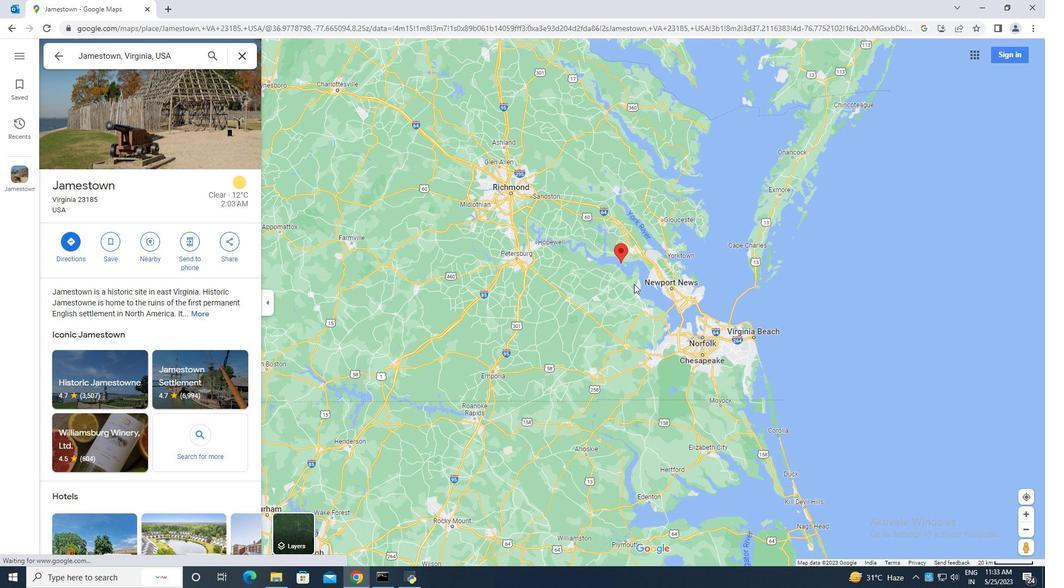 
Action: Mouse scrolled (634, 284) with delta (0, 0)
Screenshot: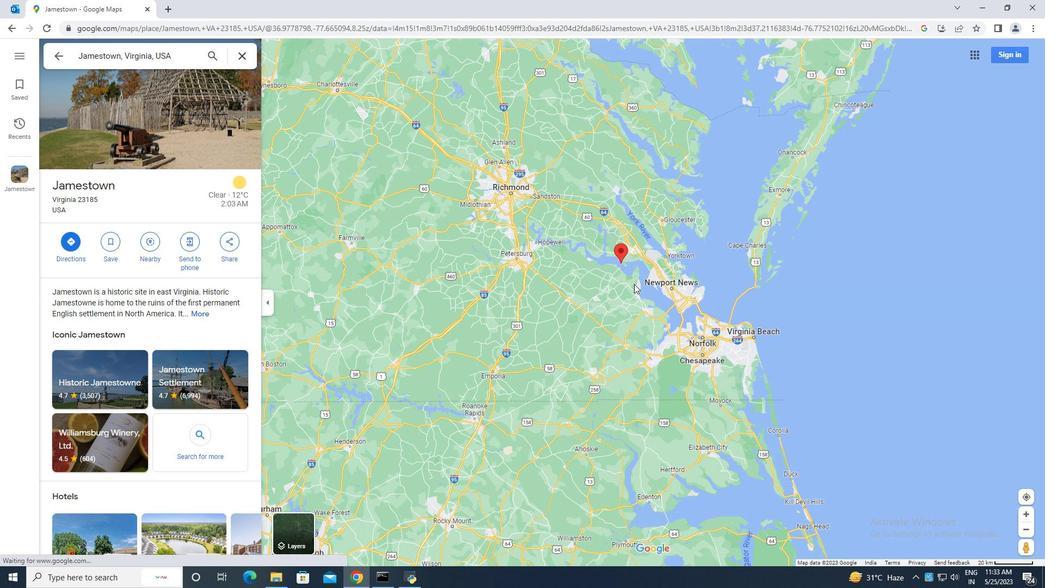 
Action: Mouse scrolled (634, 283) with delta (0, 0)
Screenshot: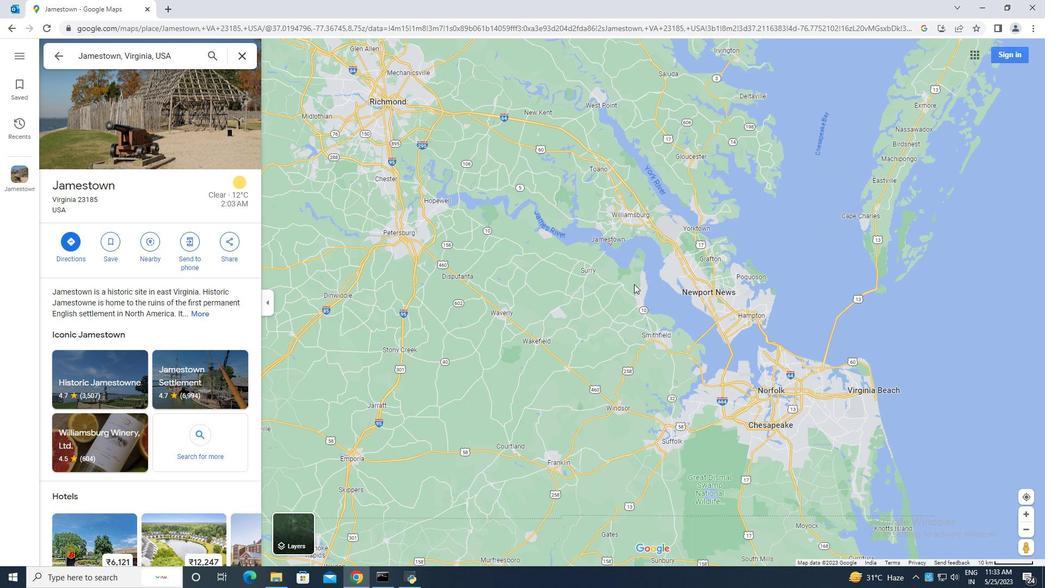 
Action: Mouse scrolled (634, 283) with delta (0, 0)
Screenshot: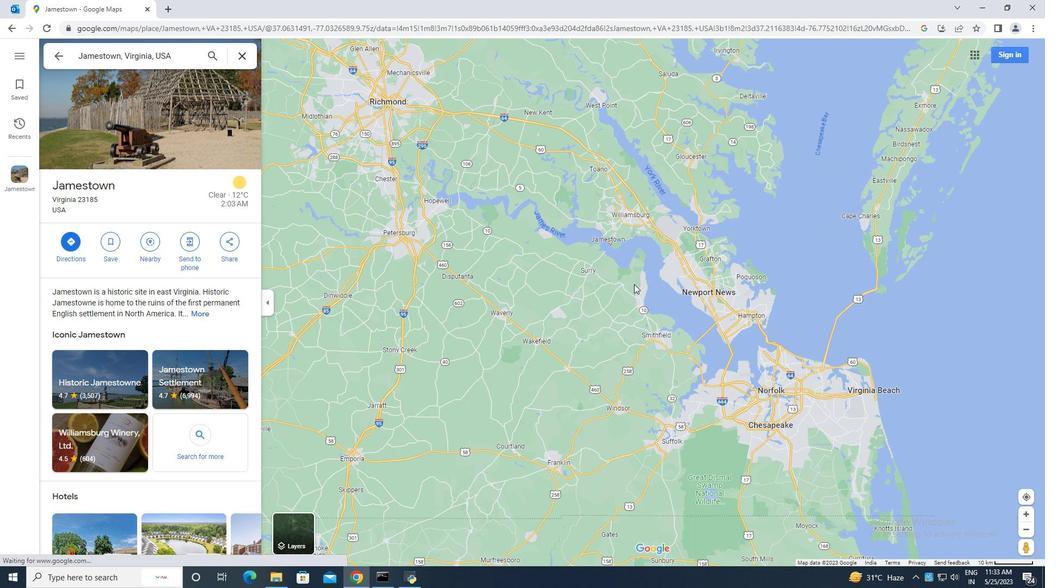 
Action: Mouse scrolled (634, 283) with delta (0, 0)
Screenshot: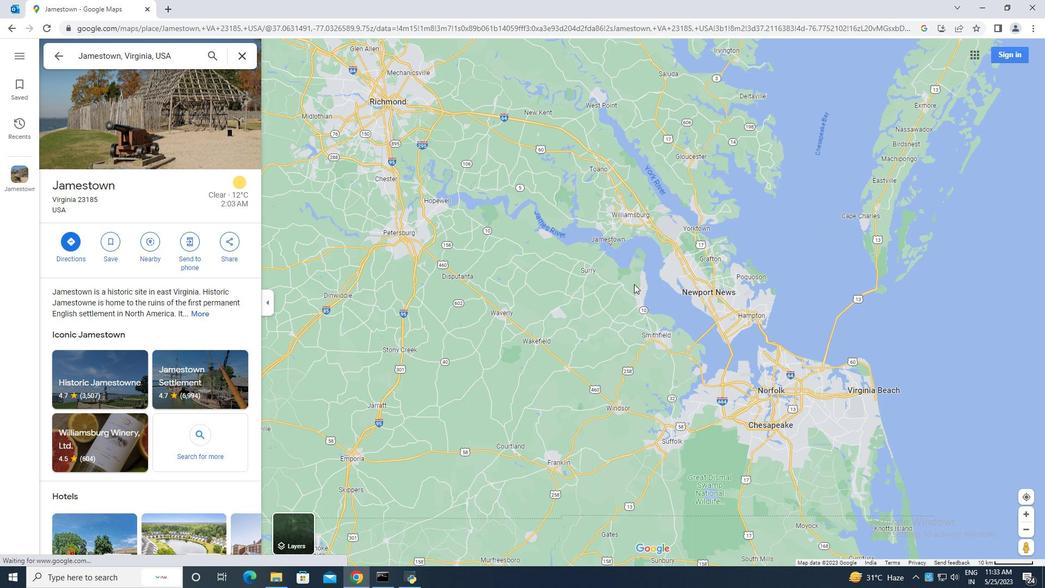 
Action: Mouse moved to (631, 242)
Screenshot: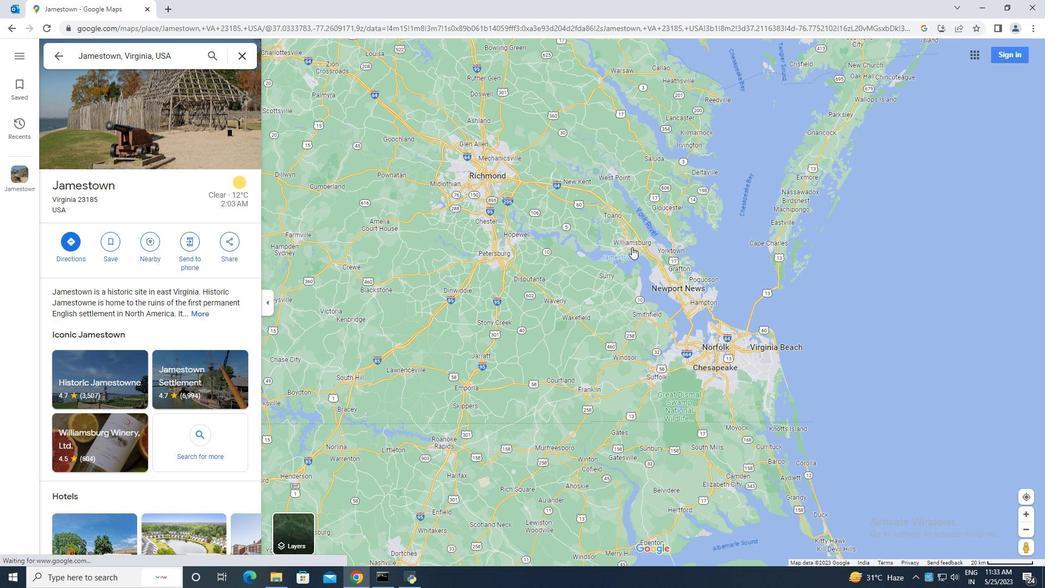 
Action: Mouse scrolled (631, 241) with delta (0, 0)
Screenshot: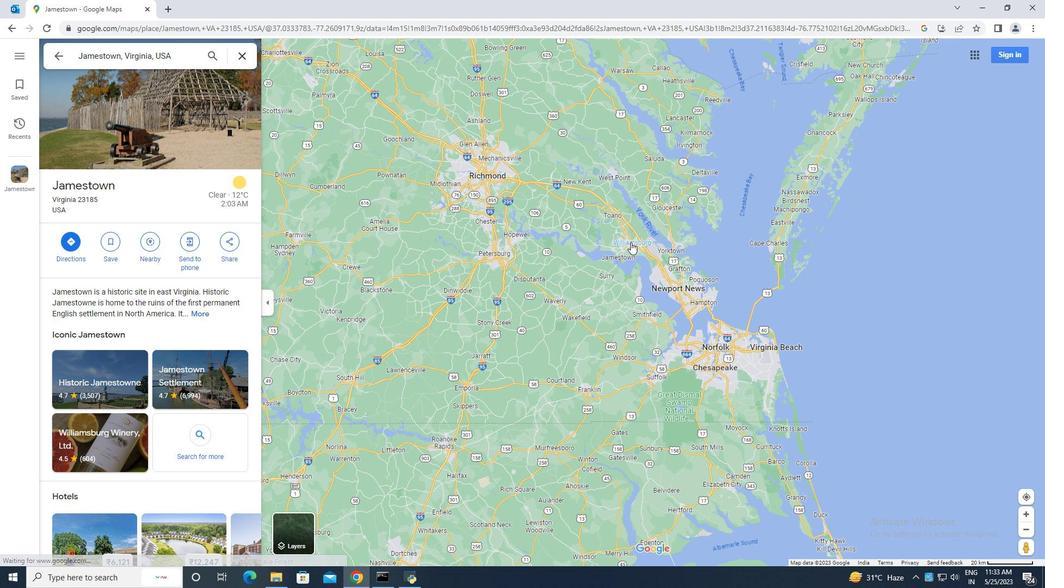 
Action: Mouse scrolled (631, 241) with delta (0, 0)
Screenshot: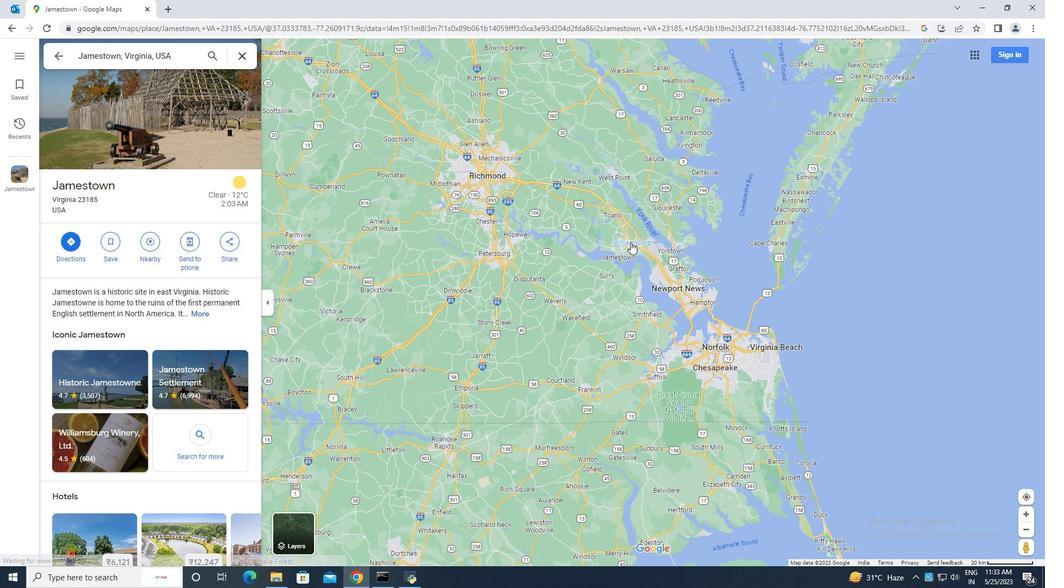 
Action: Mouse scrolled (631, 241) with delta (0, 0)
Screenshot: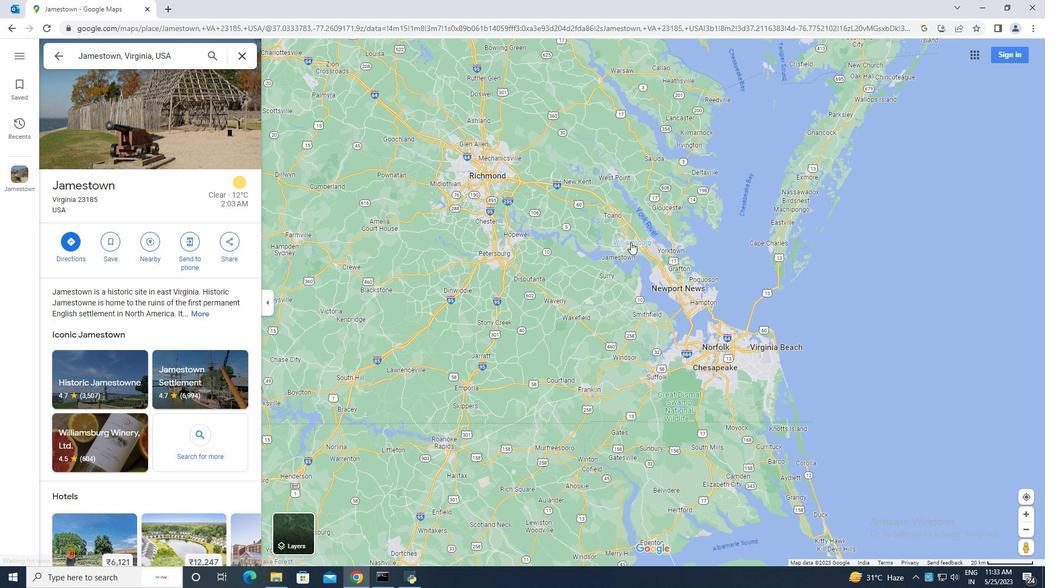 
Action: Mouse moved to (624, 243)
Screenshot: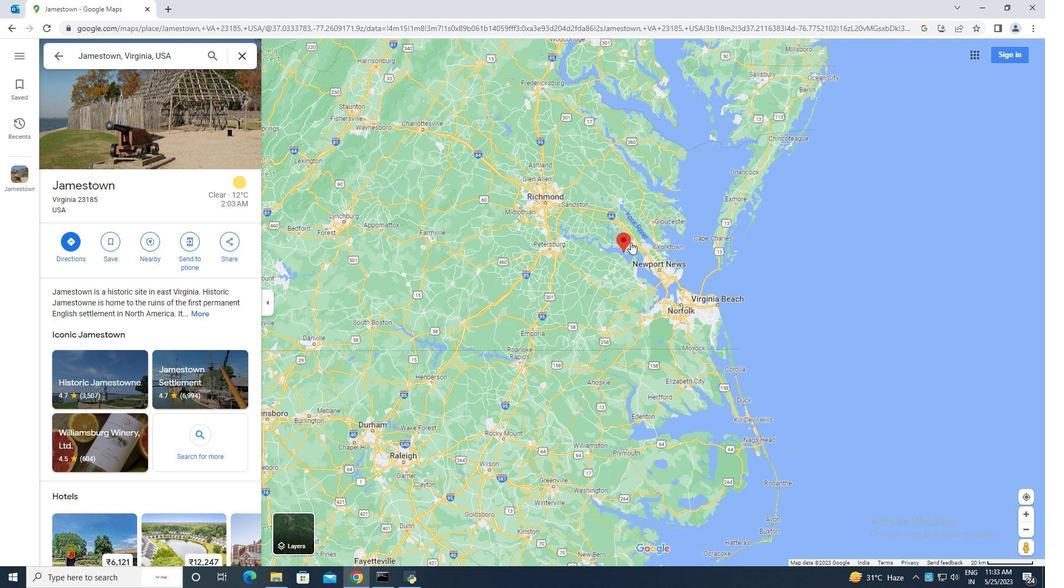 
Action: Mouse pressed left at (624, 243)
Screenshot: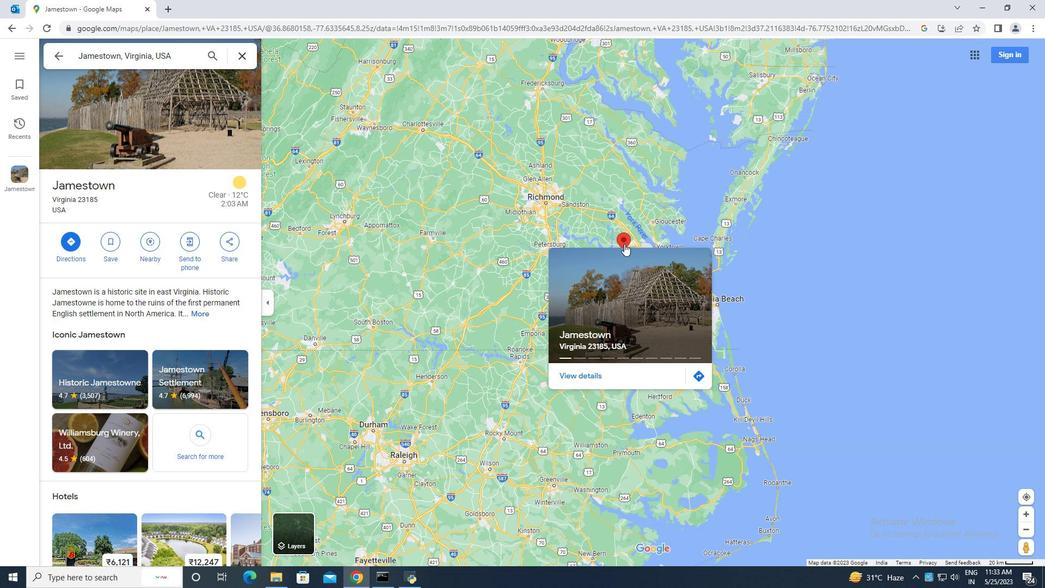 
Action: Mouse moved to (184, 358)
Screenshot: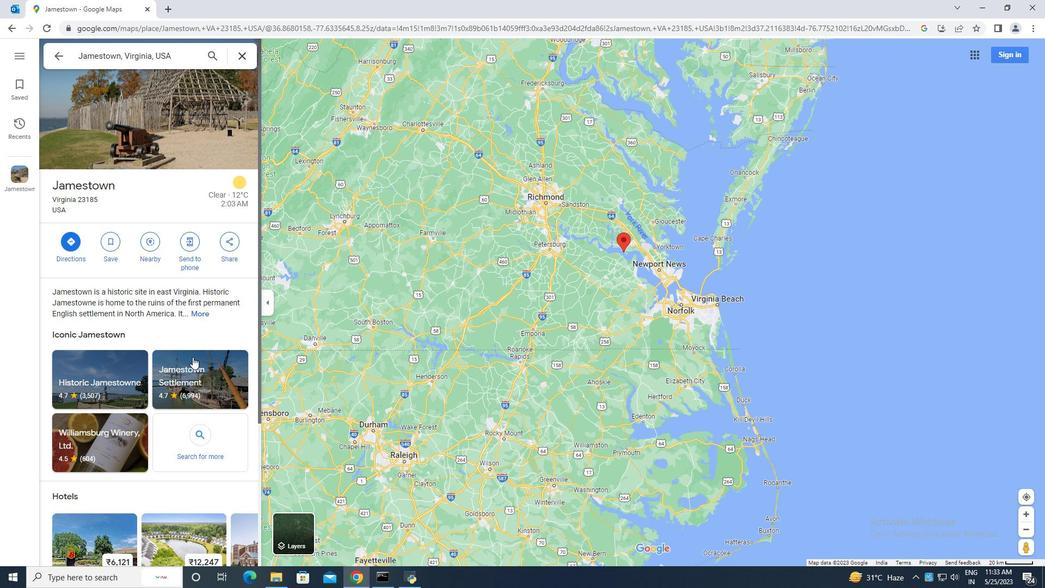 
Action: Mouse scrolled (184, 358) with delta (0, 0)
Screenshot: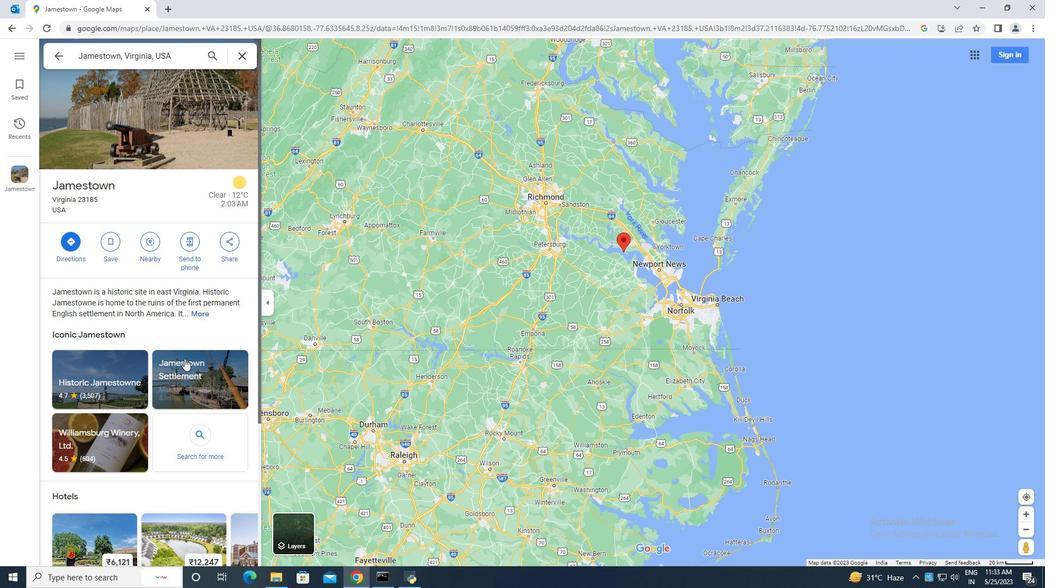 
Action: Mouse scrolled (184, 358) with delta (0, 0)
Screenshot: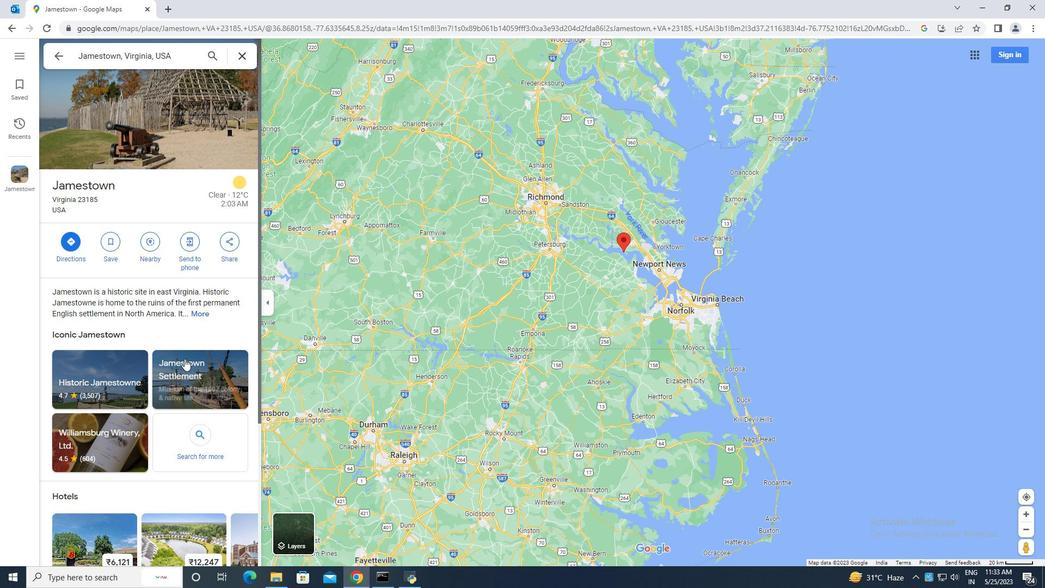 
Action: Mouse scrolled (184, 358) with delta (0, 0)
Screenshot: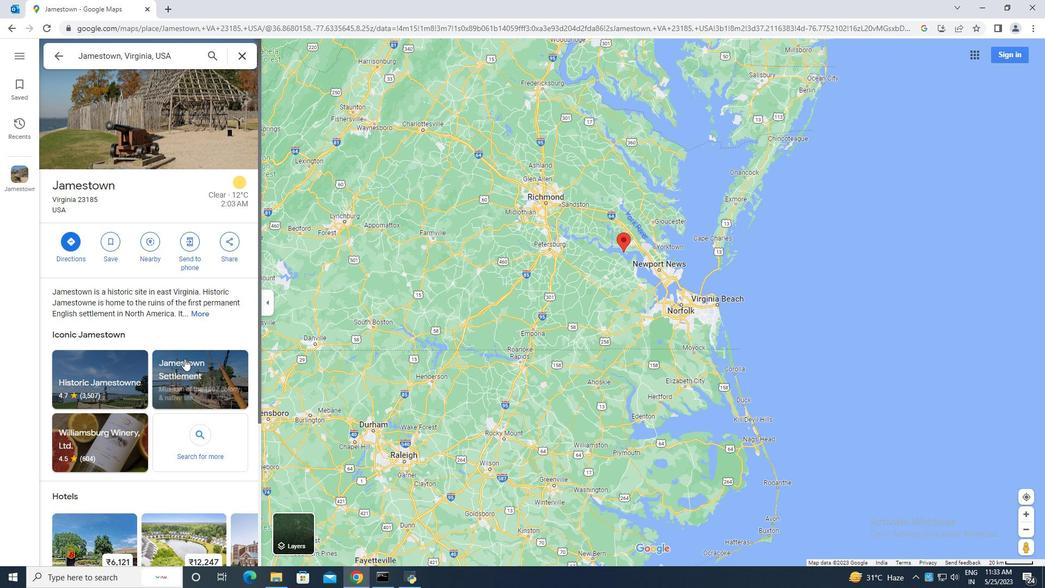 
Action: Mouse scrolled (184, 358) with delta (0, 0)
Screenshot: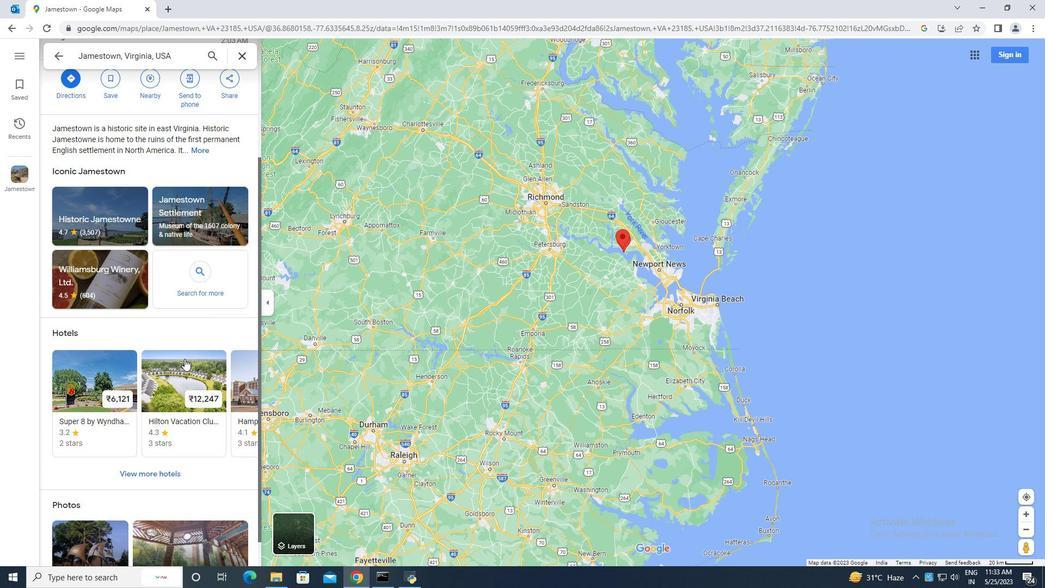 
Action: Mouse scrolled (184, 358) with delta (0, 0)
Screenshot: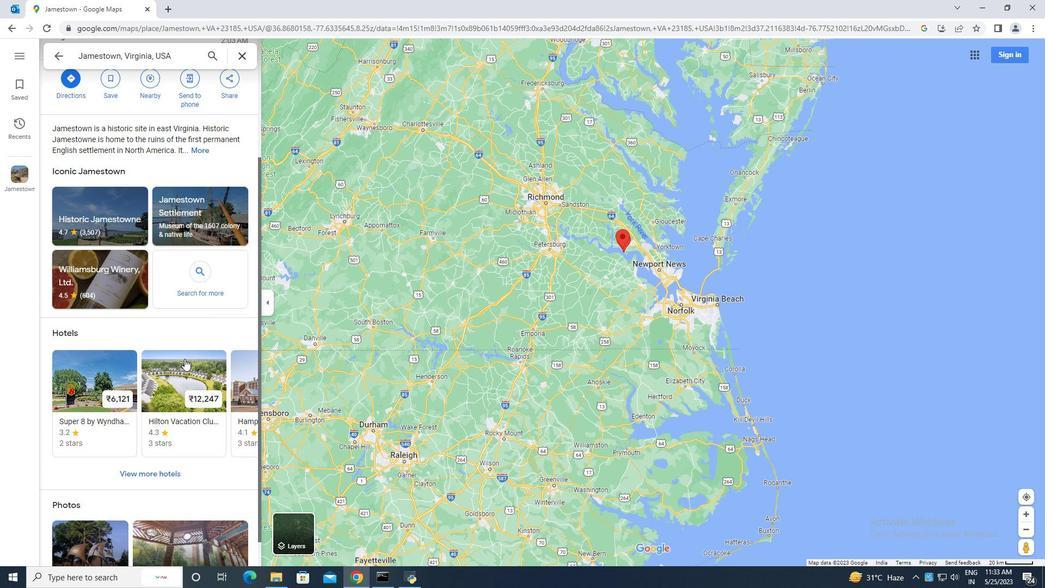 
Action: Mouse scrolled (184, 358) with delta (0, 0)
Screenshot: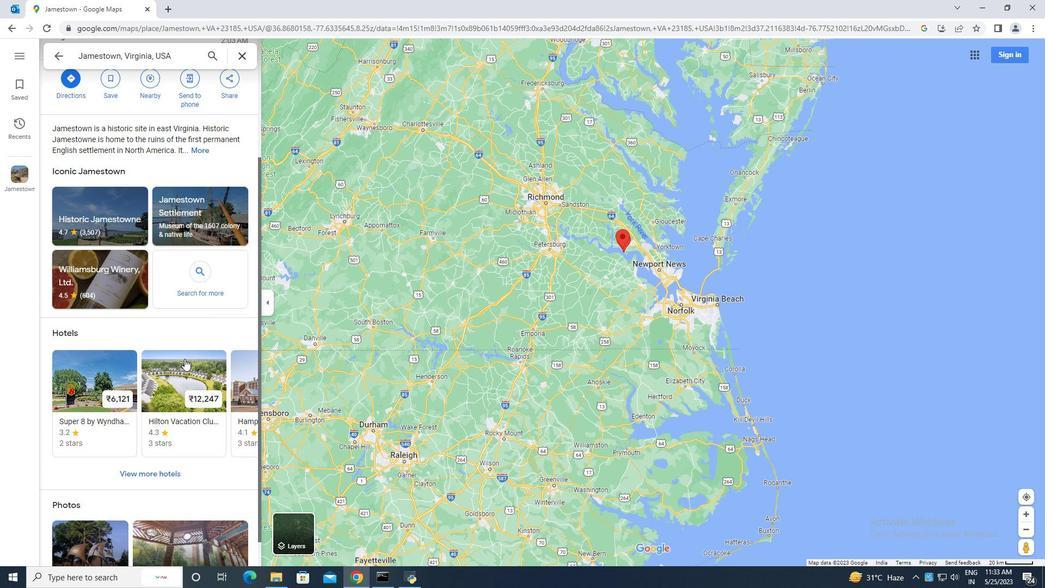 
Action: Mouse scrolled (184, 358) with delta (0, 0)
Screenshot: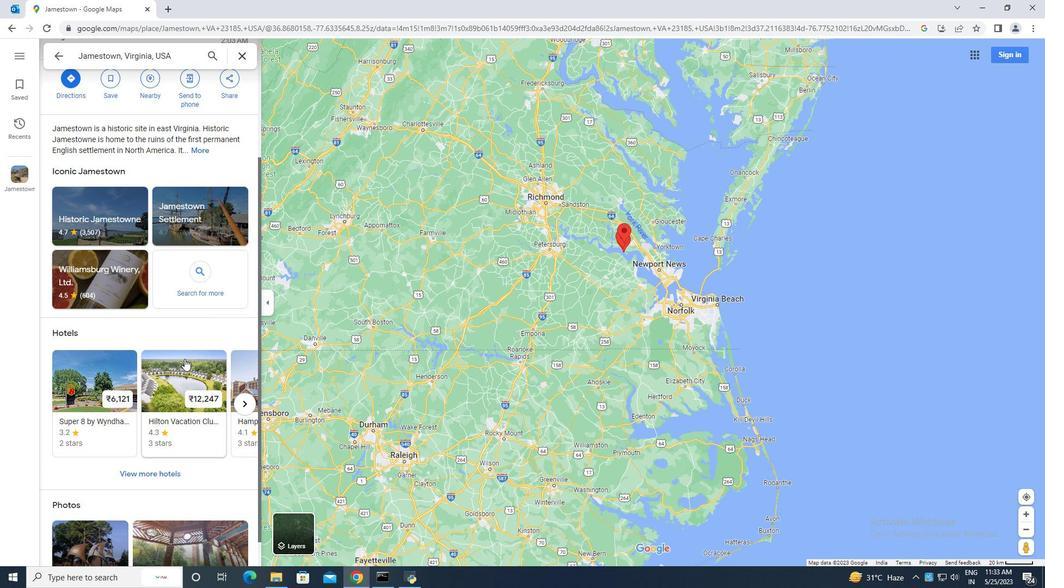 
Action: Mouse scrolled (184, 358) with delta (0, 0)
Screenshot: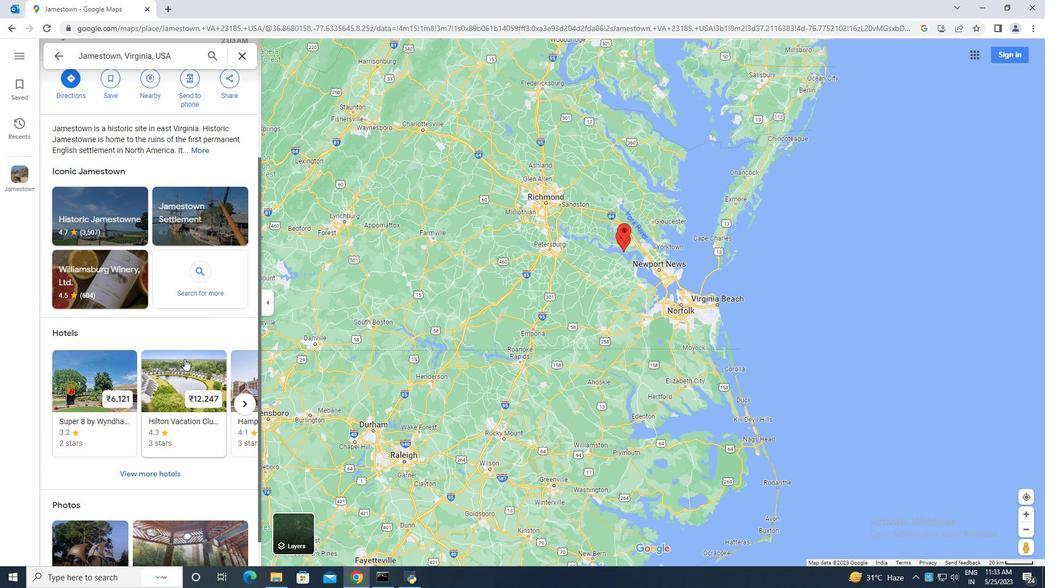 
Action: Mouse scrolled (184, 358) with delta (0, 0)
Screenshot: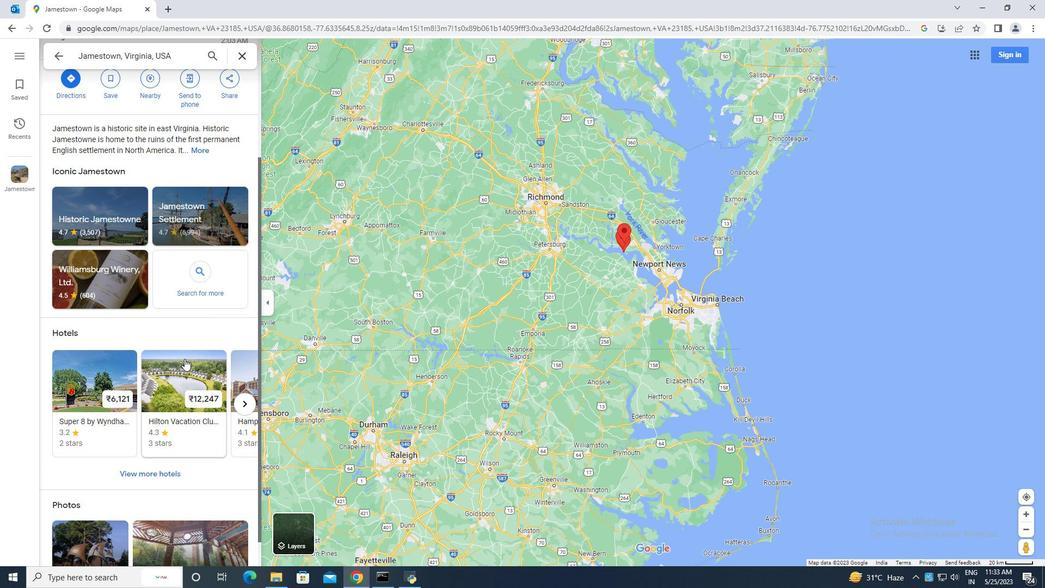 
Action: Mouse scrolled (184, 358) with delta (0, 0)
Screenshot: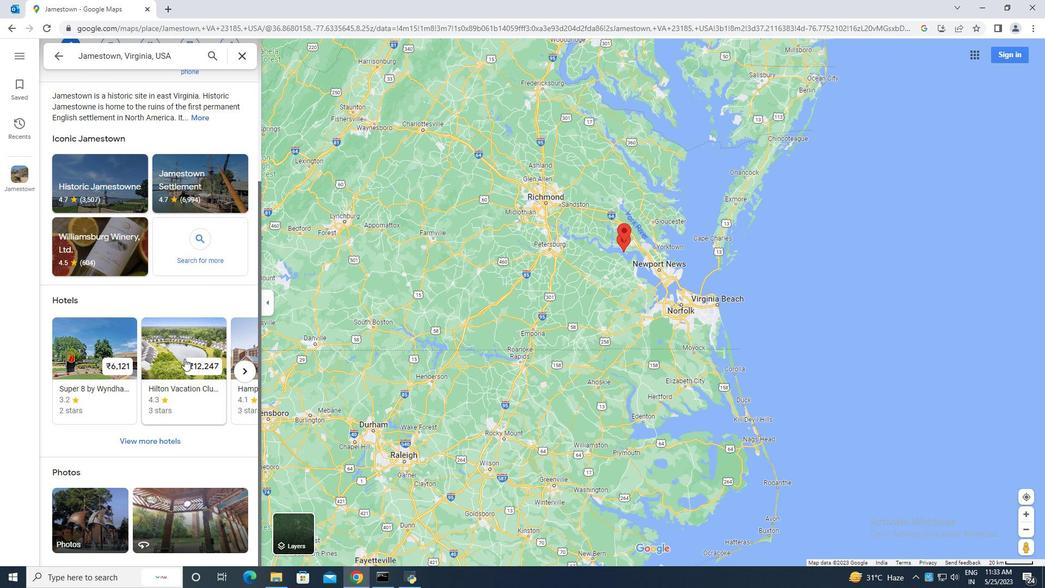 
Action: Mouse scrolled (184, 358) with delta (0, 0)
Screenshot: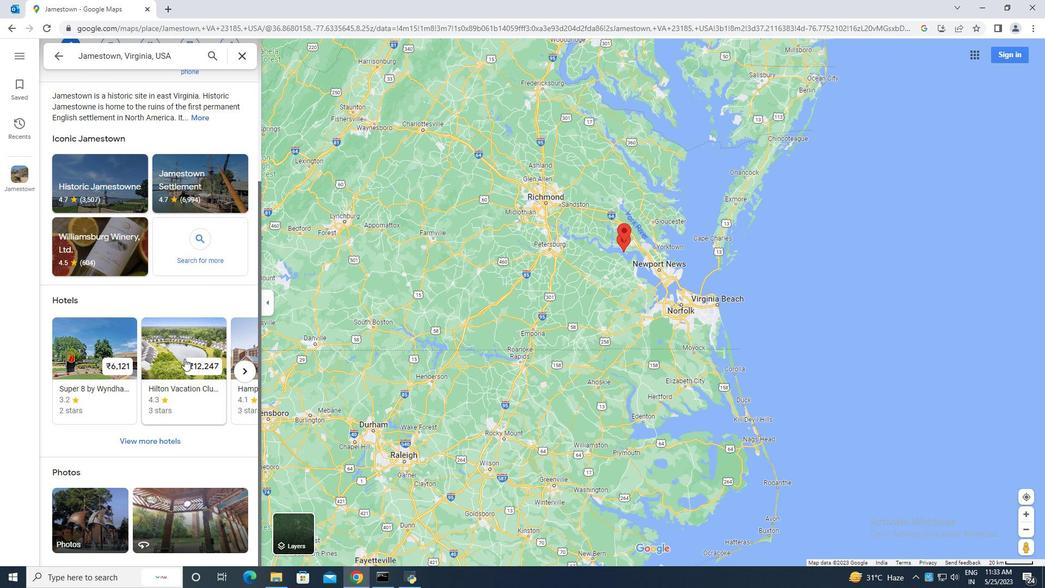 
Action: Mouse moved to (184, 358)
Screenshot: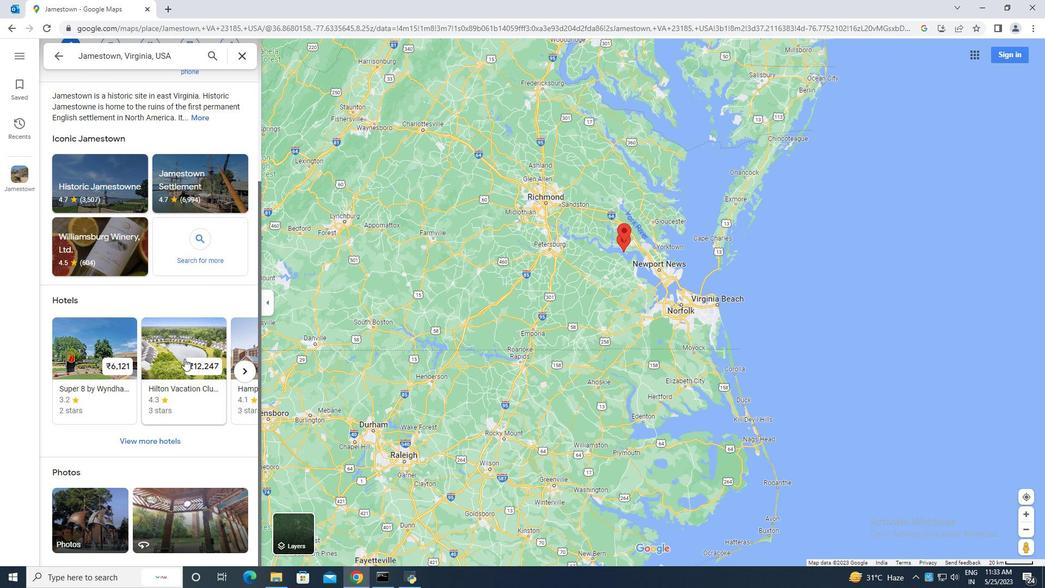 
Action: Mouse scrolled (184, 358) with delta (0, 0)
Screenshot: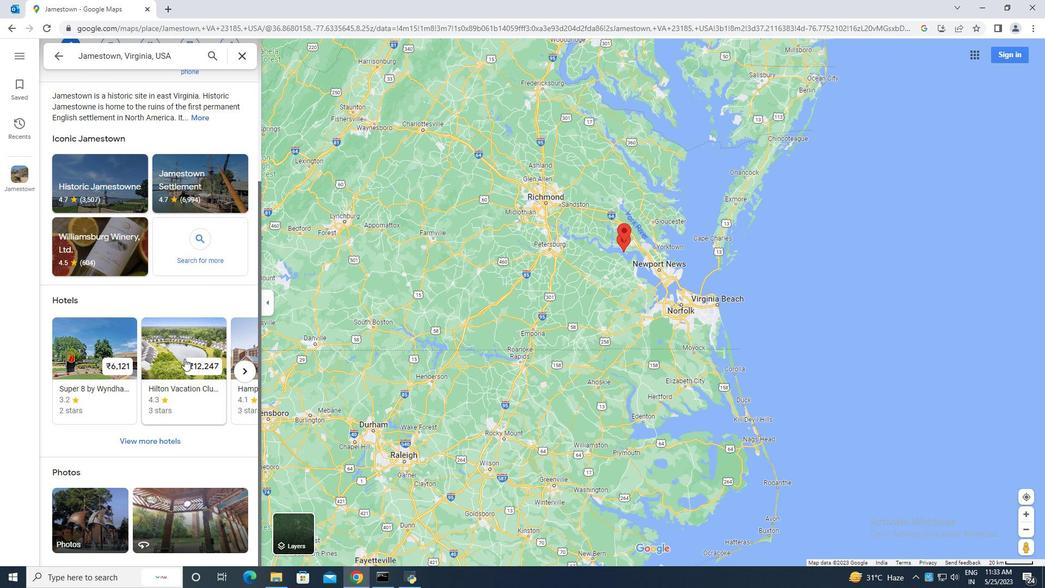 
Action: Mouse moved to (185, 359)
Screenshot: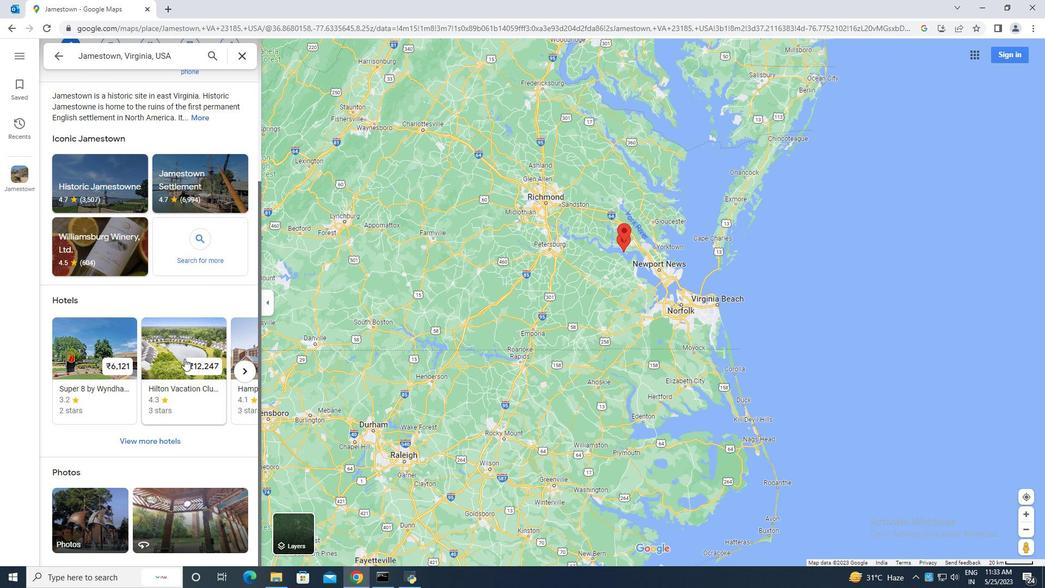 
Action: Mouse scrolled (185, 358) with delta (0, 0)
Screenshot: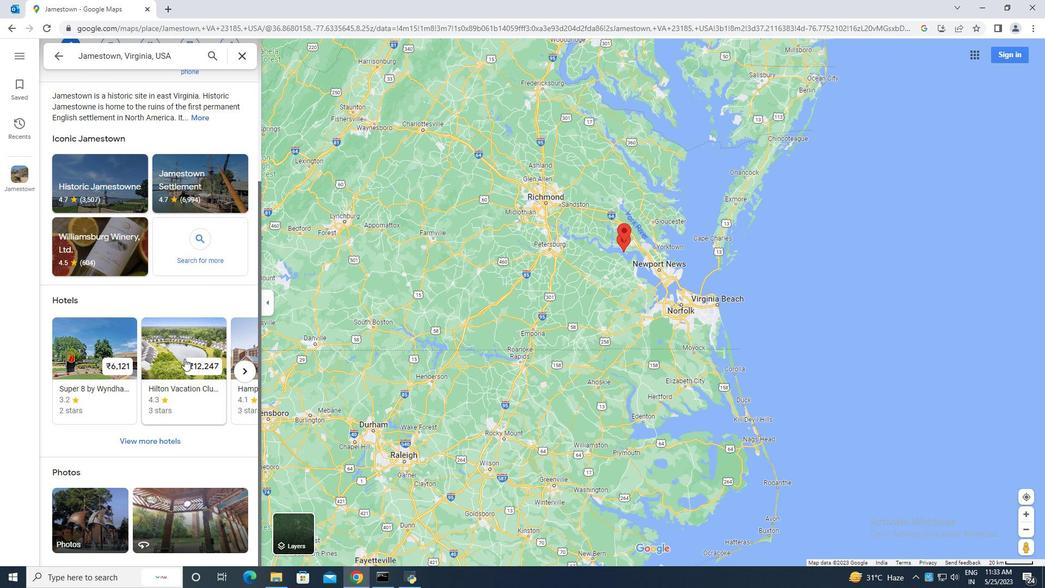 
Action: Mouse moved to (79, 514)
Screenshot: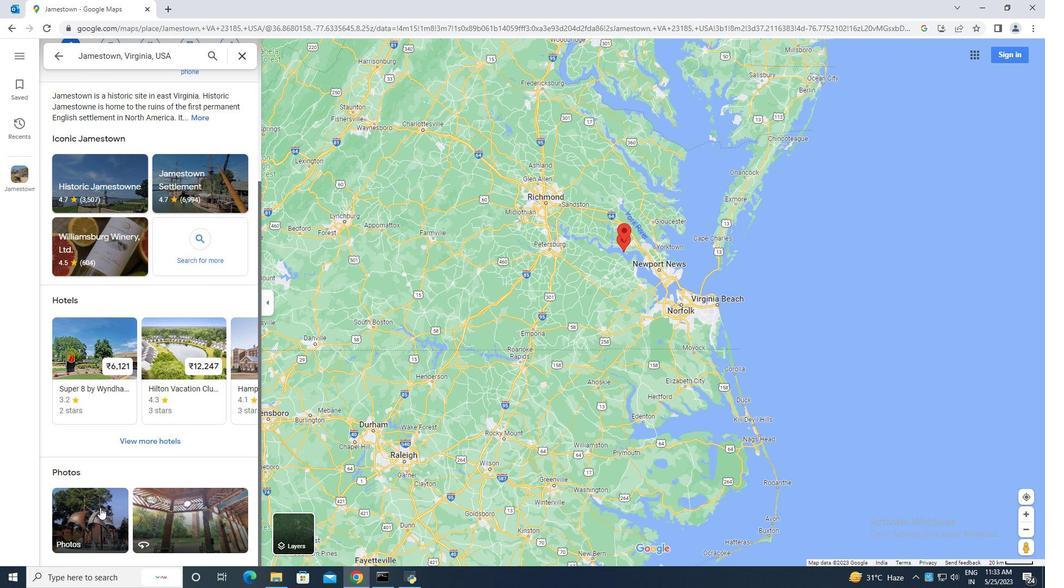 
Action: Mouse pressed left at (79, 514)
Screenshot: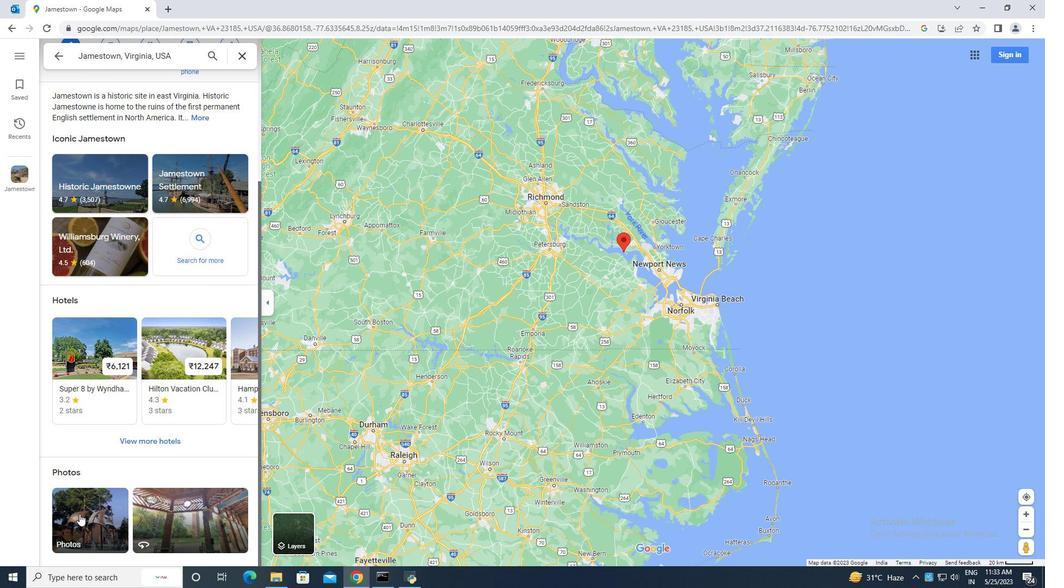 
Action: Mouse moved to (667, 487)
Screenshot: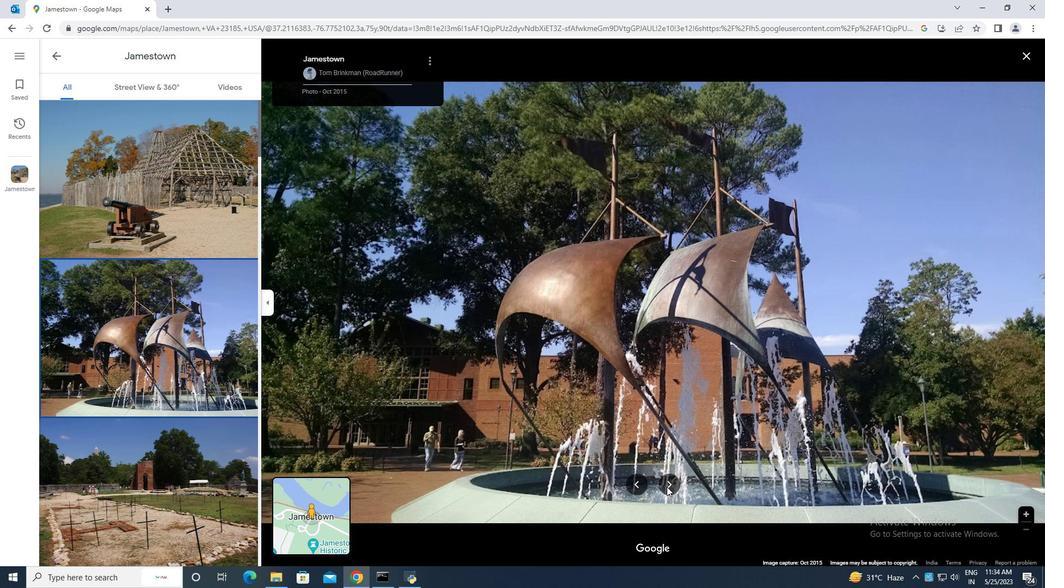 
Action: Mouse pressed left at (667, 487)
Screenshot: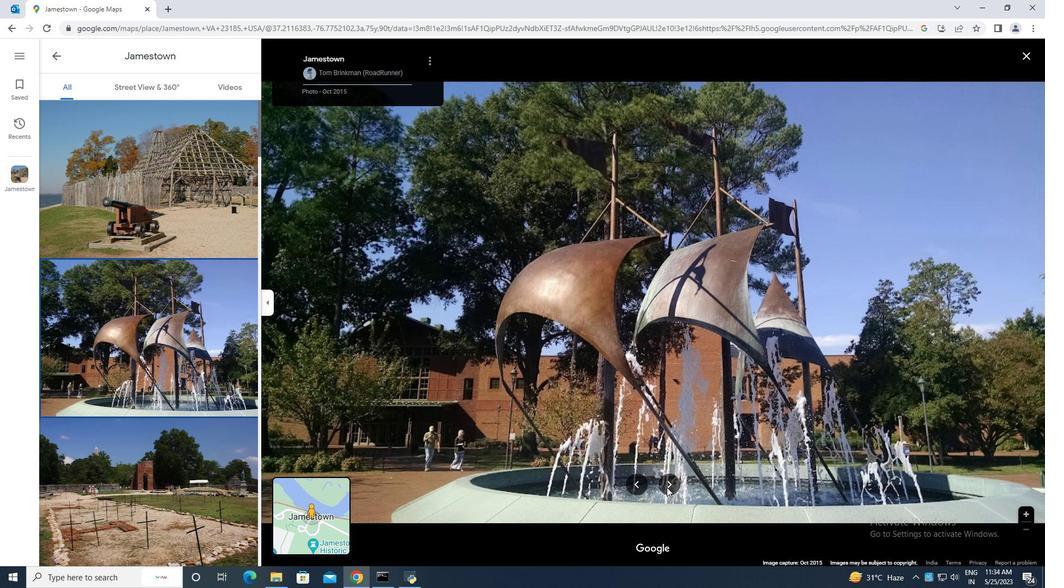 
Action: Mouse pressed left at (667, 487)
Screenshot: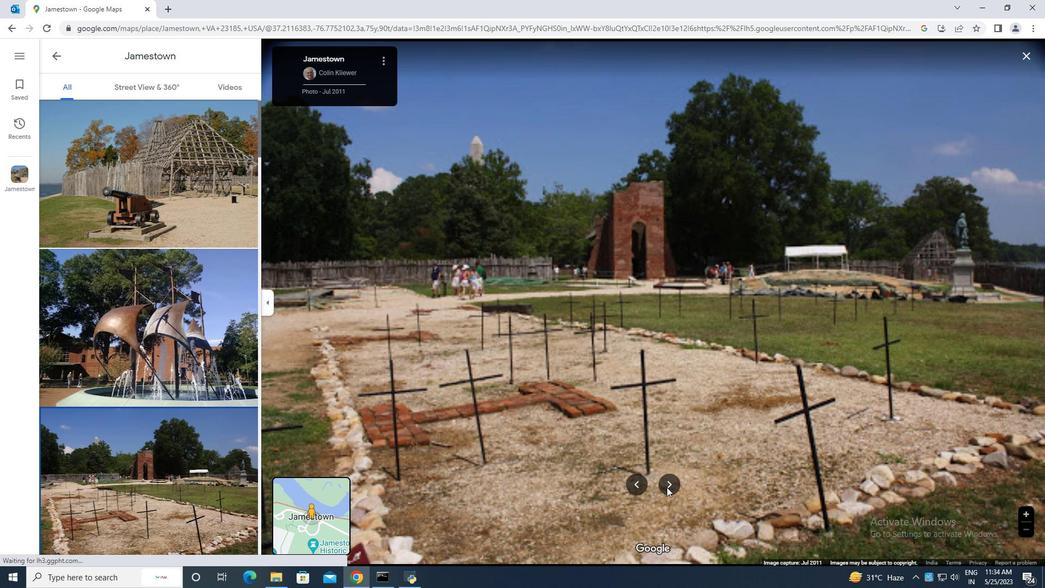 
Action: Mouse pressed left at (667, 487)
Screenshot: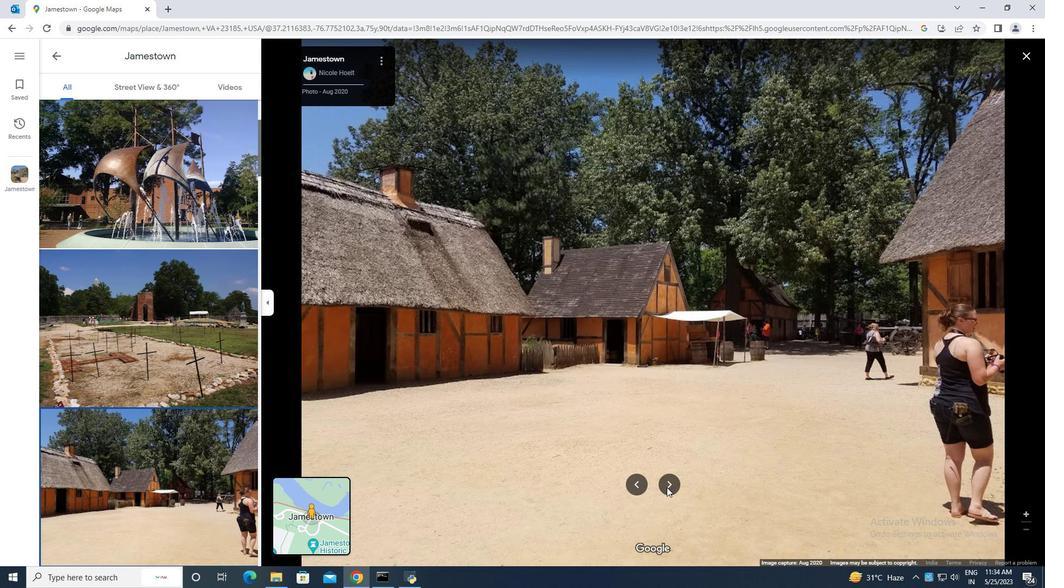 
Action: Mouse moved to (631, 486)
Screenshot: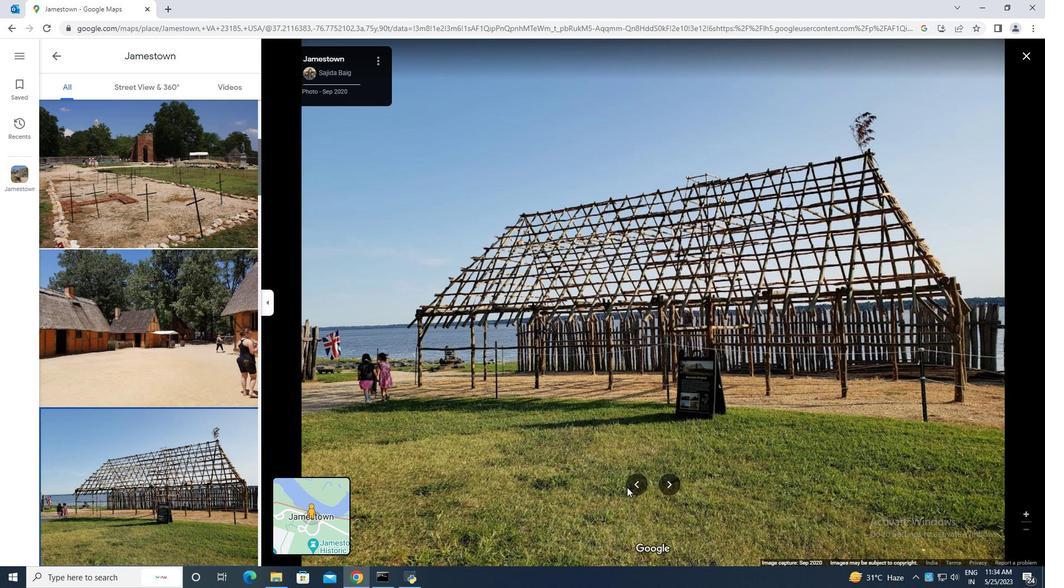
Action: Mouse pressed left at (631, 486)
Screenshot: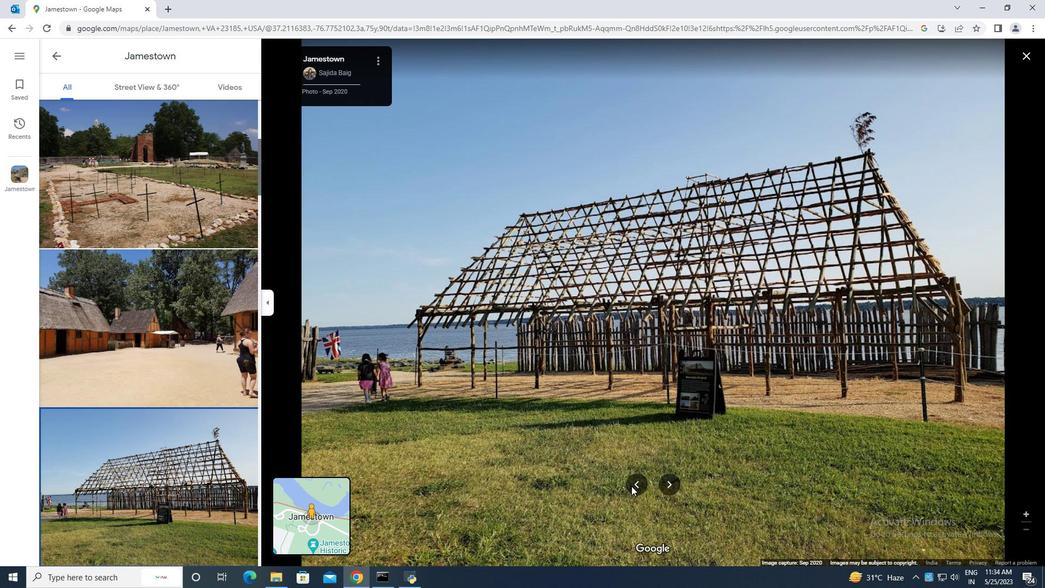 
Action: Mouse moved to (676, 484)
Screenshot: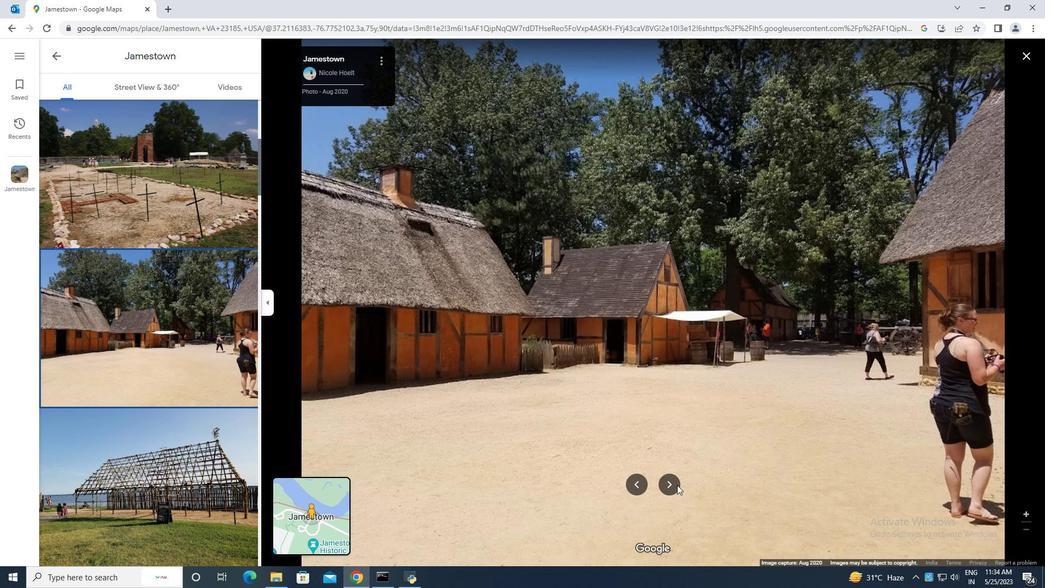 
Action: Mouse pressed left at (676, 484)
Screenshot: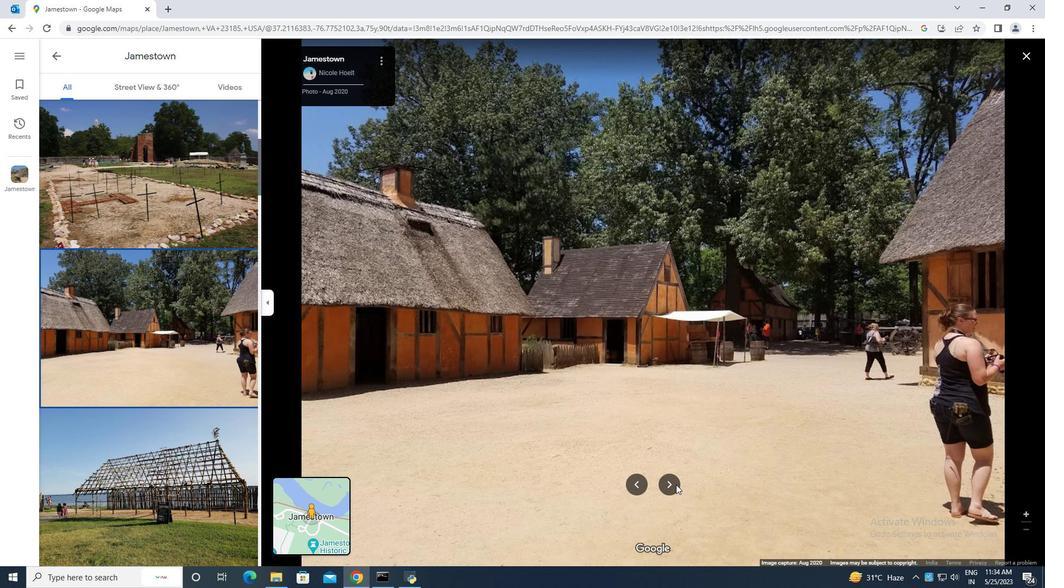
Action: Mouse pressed left at (676, 484)
Screenshot: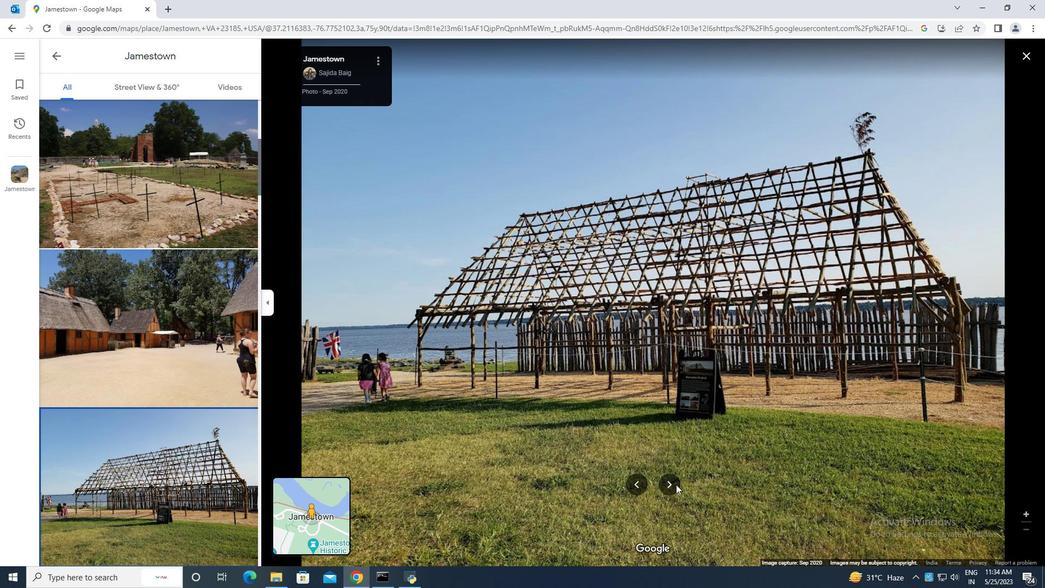 
Action: Mouse pressed left at (676, 484)
Screenshot: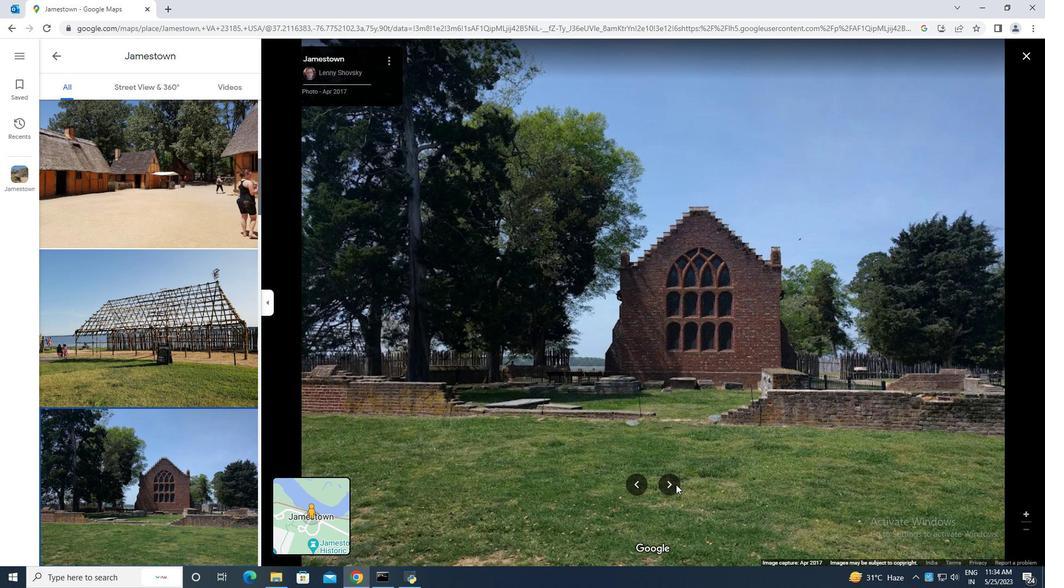 
Action: Mouse pressed left at (676, 484)
Screenshot: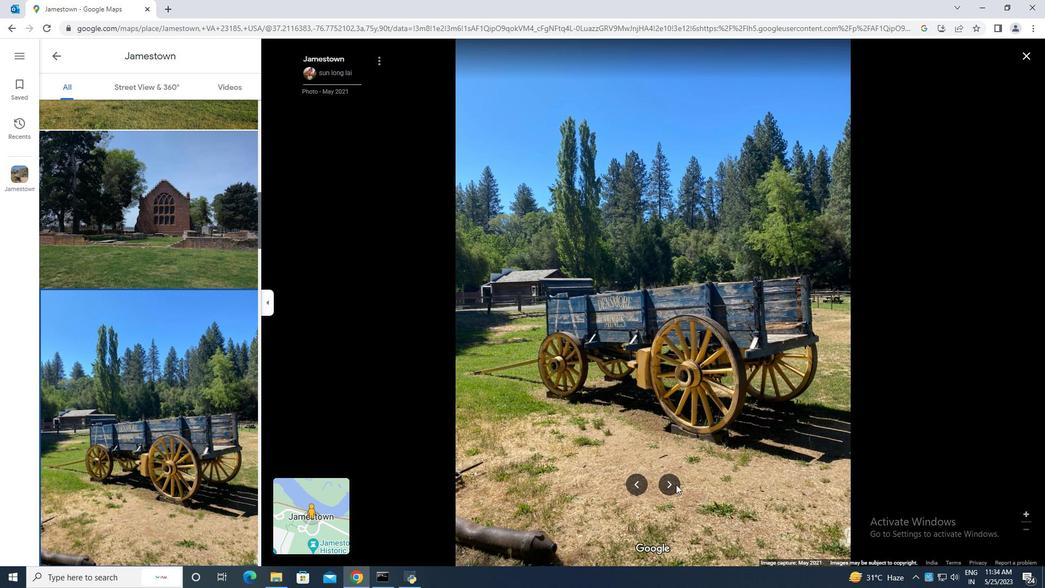 
Action: Mouse pressed left at (676, 484)
Screenshot: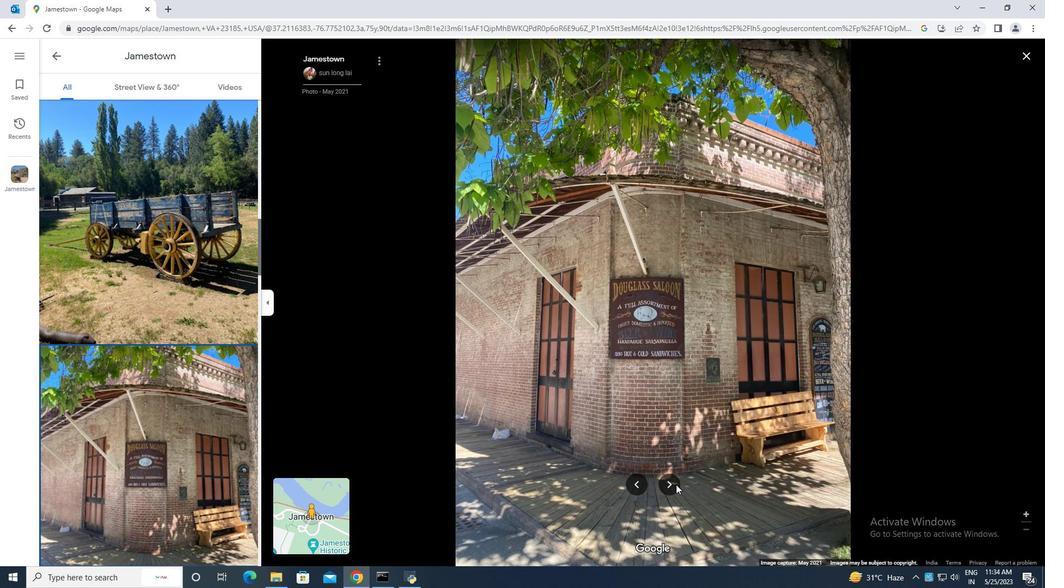 
Action: Mouse moved to (676, 484)
Screenshot: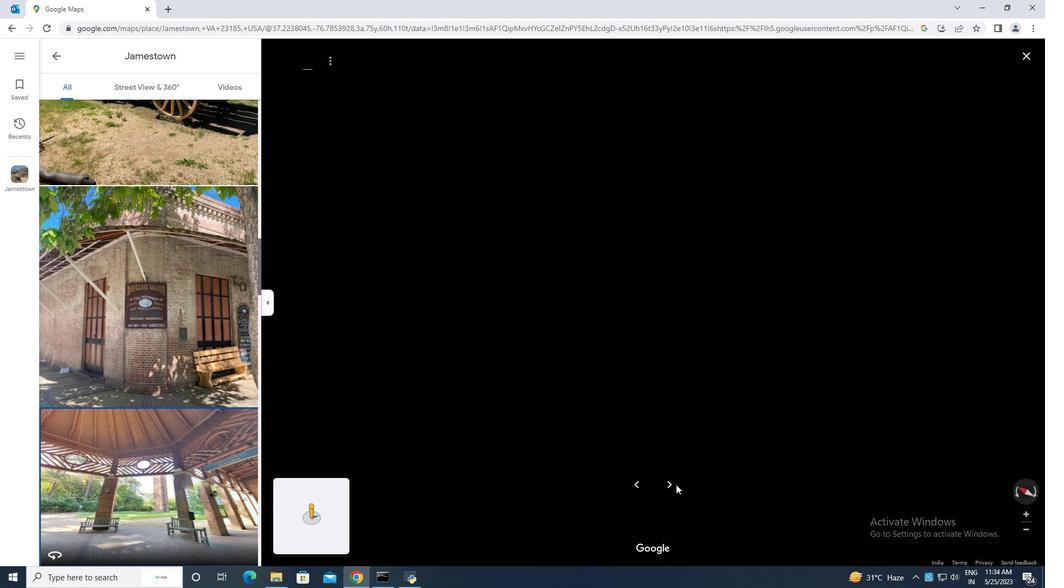 
Action: Mouse pressed left at (676, 484)
Screenshot: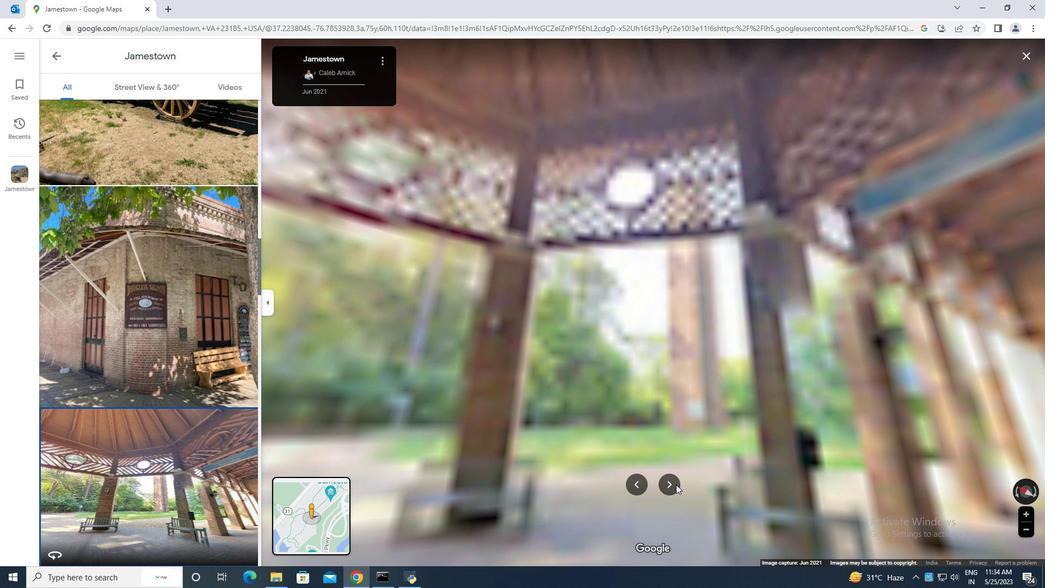 
Action: Mouse pressed left at (676, 484)
Screenshot: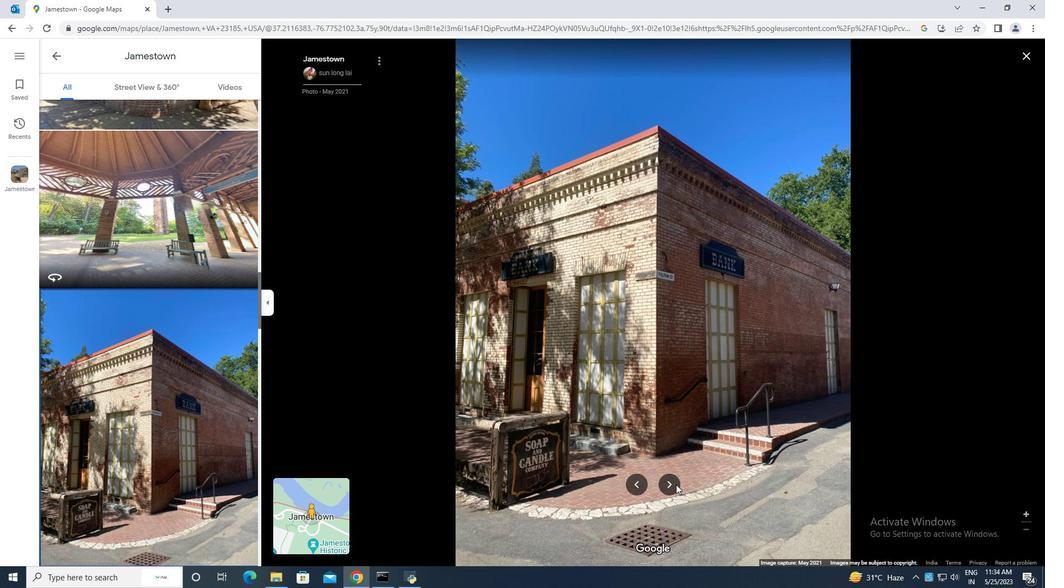 
Action: Mouse pressed left at (676, 484)
Screenshot: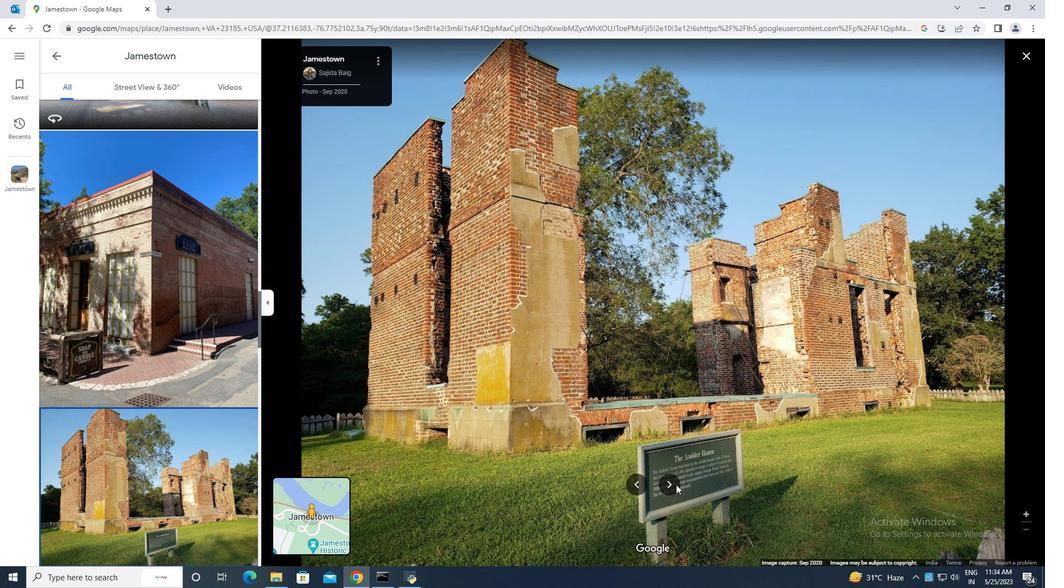 
Action: Mouse moved to (677, 485)
Screenshot: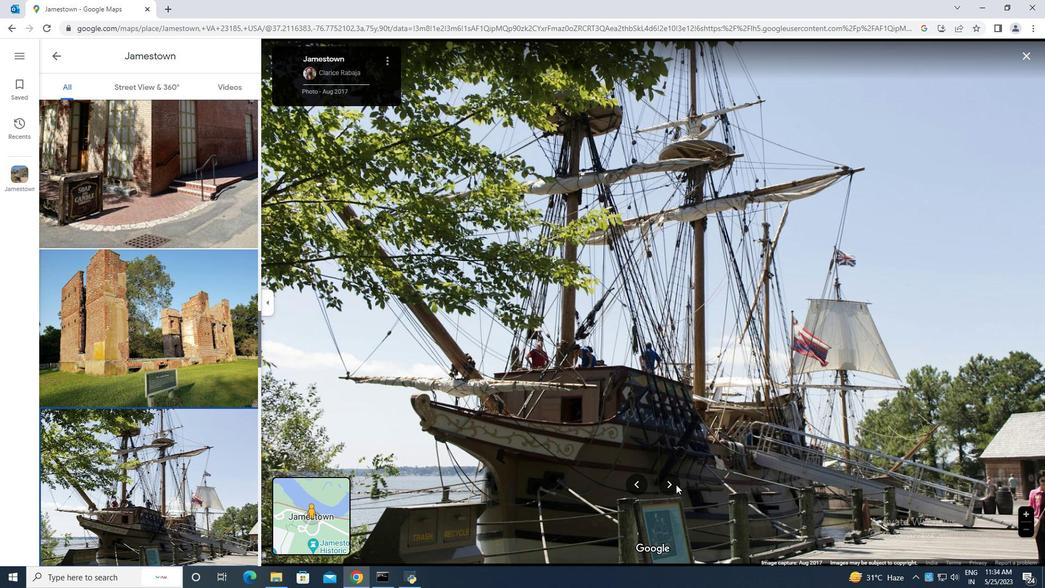 
Action: Mouse pressed left at (677, 485)
Screenshot: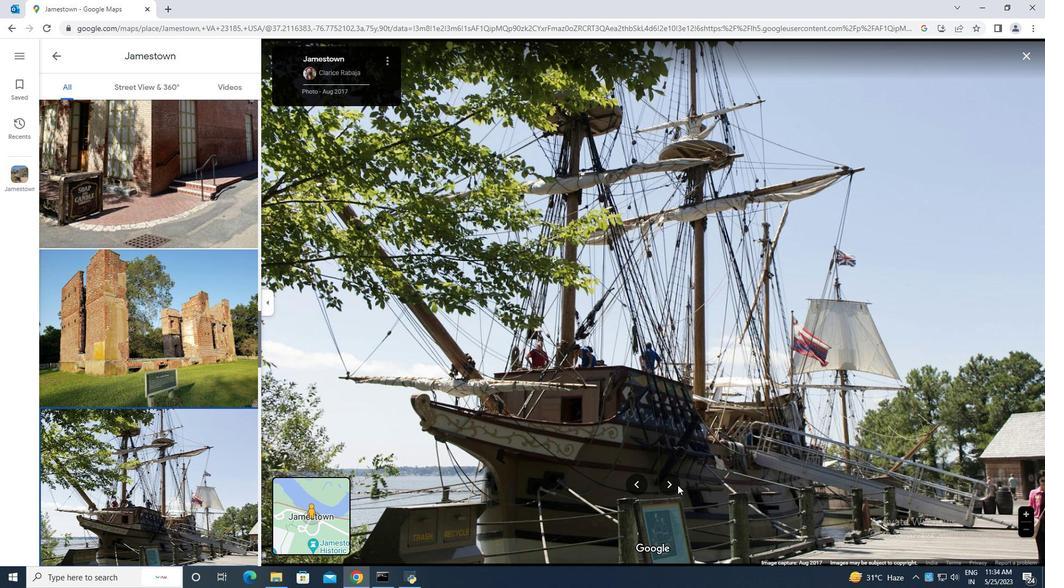 
Action: Mouse pressed left at (677, 485)
Screenshot: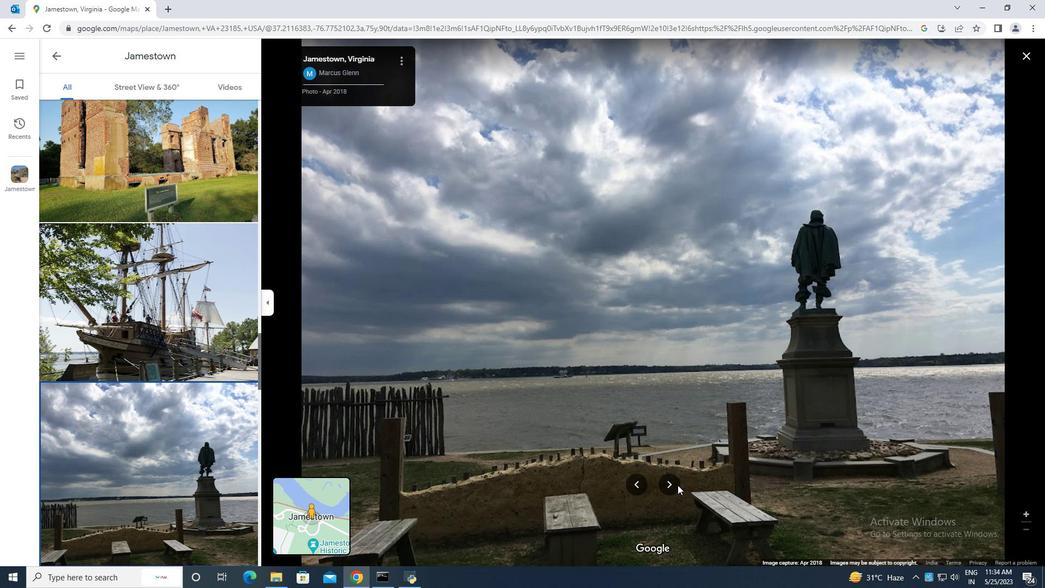 
Action: Mouse pressed left at (677, 485)
Screenshot: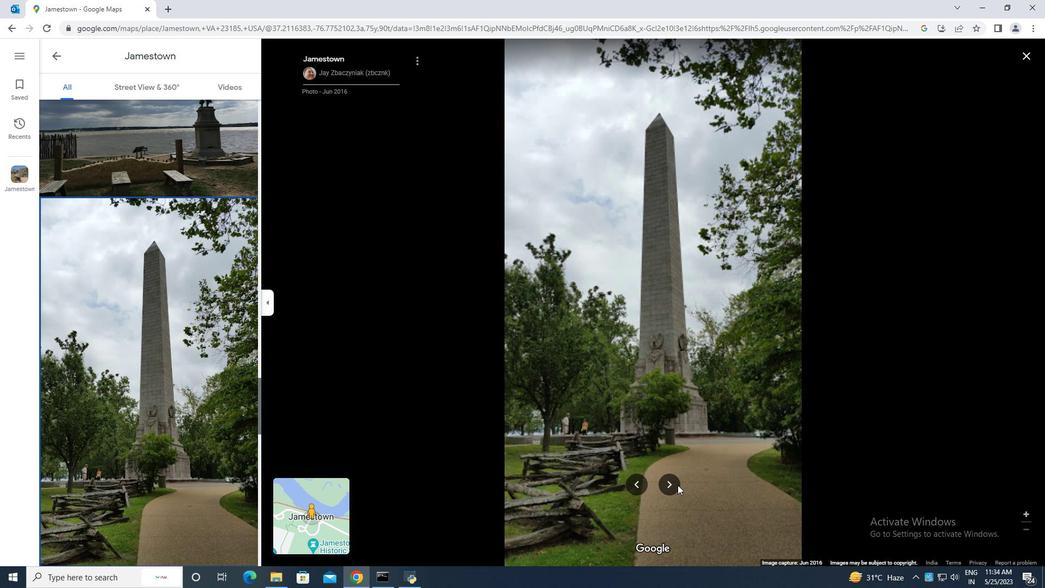 
Action: Mouse moved to (677, 485)
Screenshot: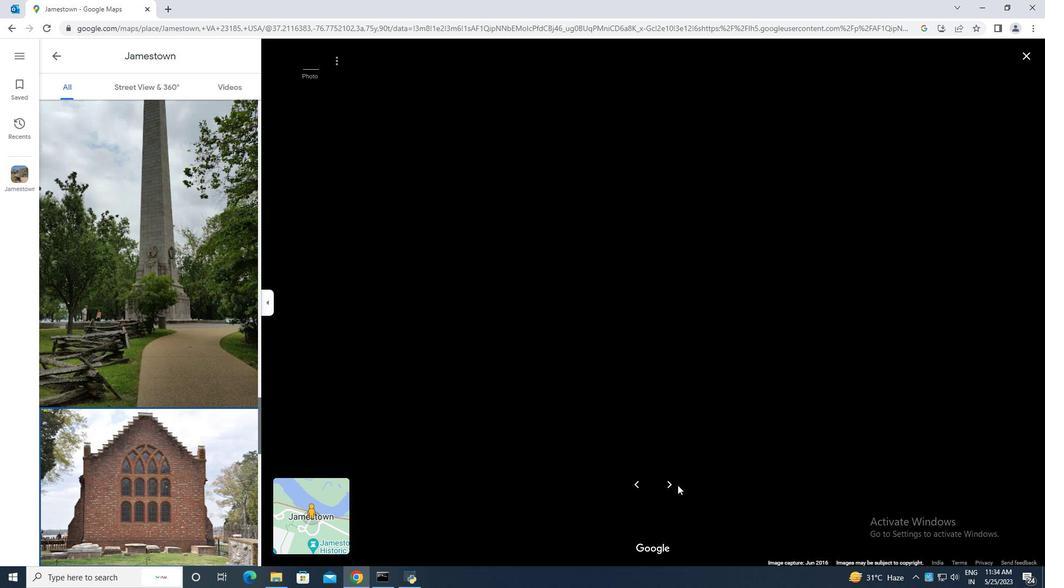 
Action: Mouse pressed left at (677, 485)
Screenshot: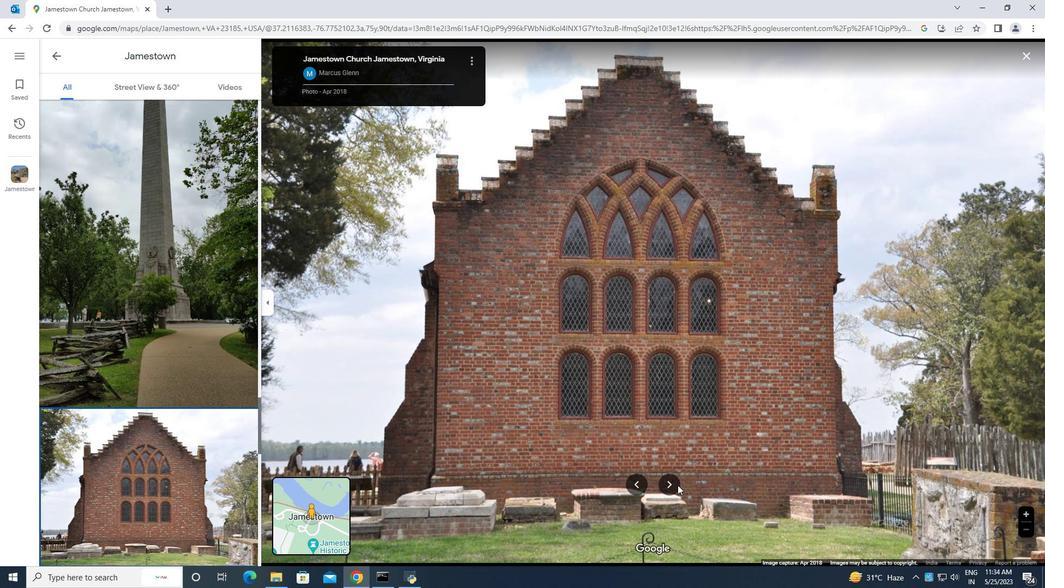 
Action: Mouse pressed left at (677, 485)
Screenshot: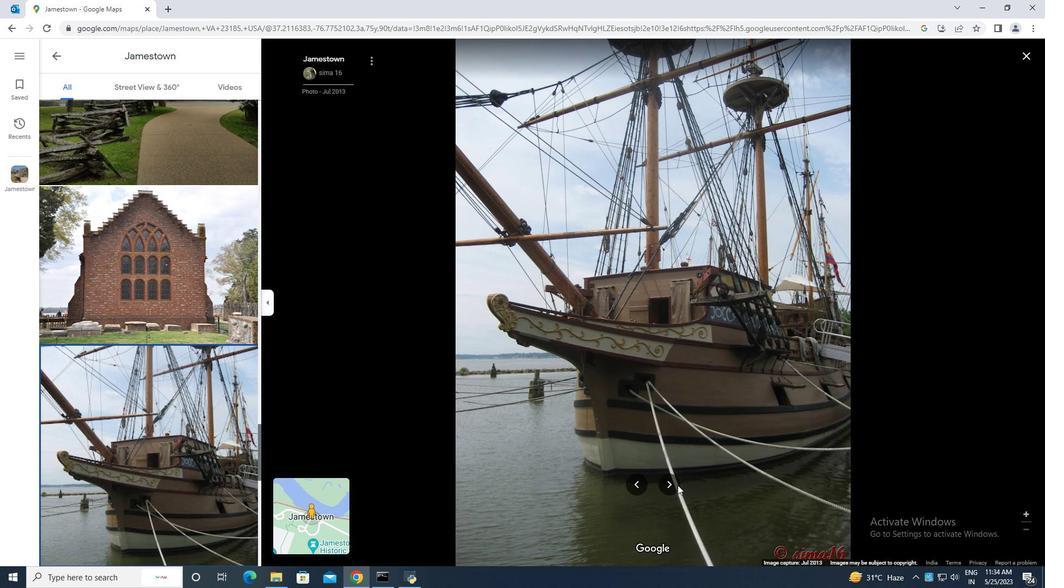 
Action: Mouse moved to (671, 486)
Screenshot: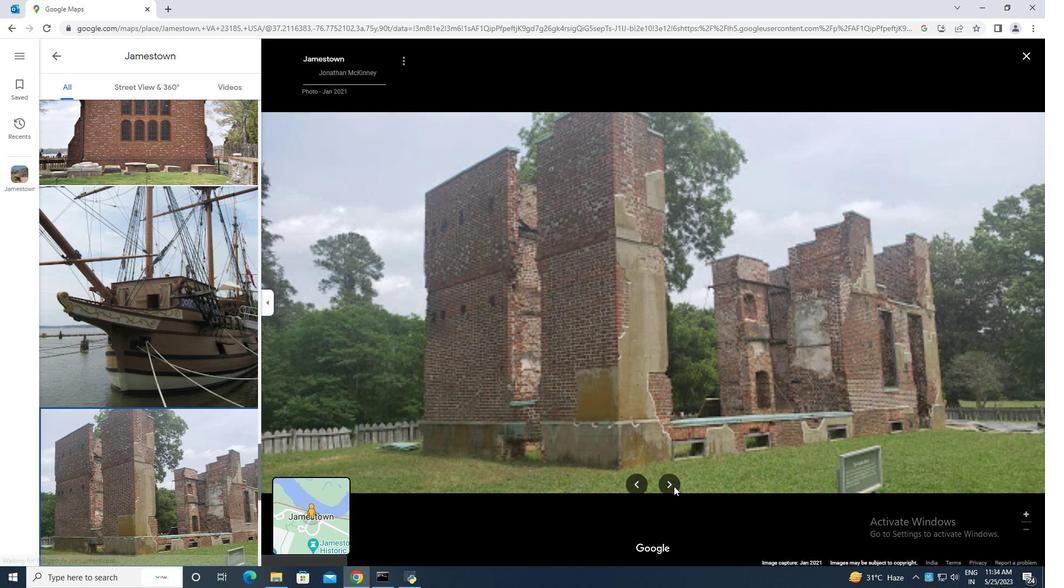 
Action: Mouse pressed left at (671, 486)
Screenshot: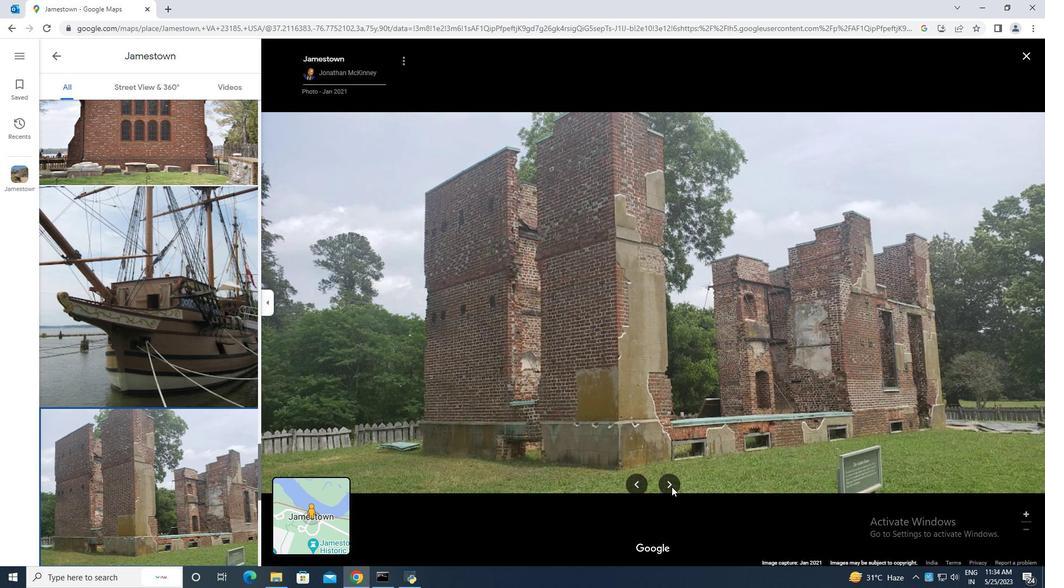 
Action: Mouse pressed left at (671, 486)
Screenshot: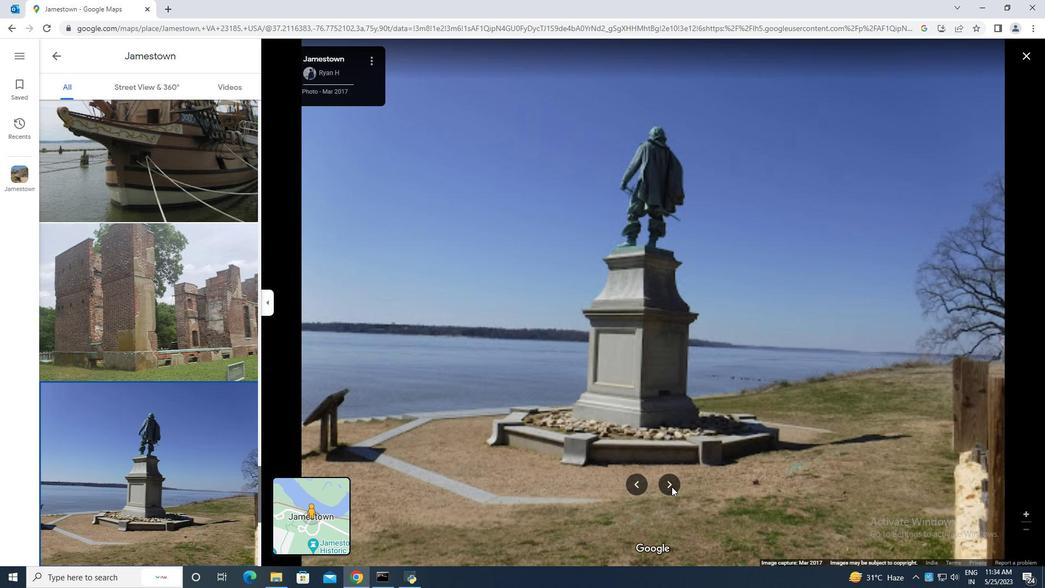 
Action: Mouse moved to (228, 456)
Screenshot: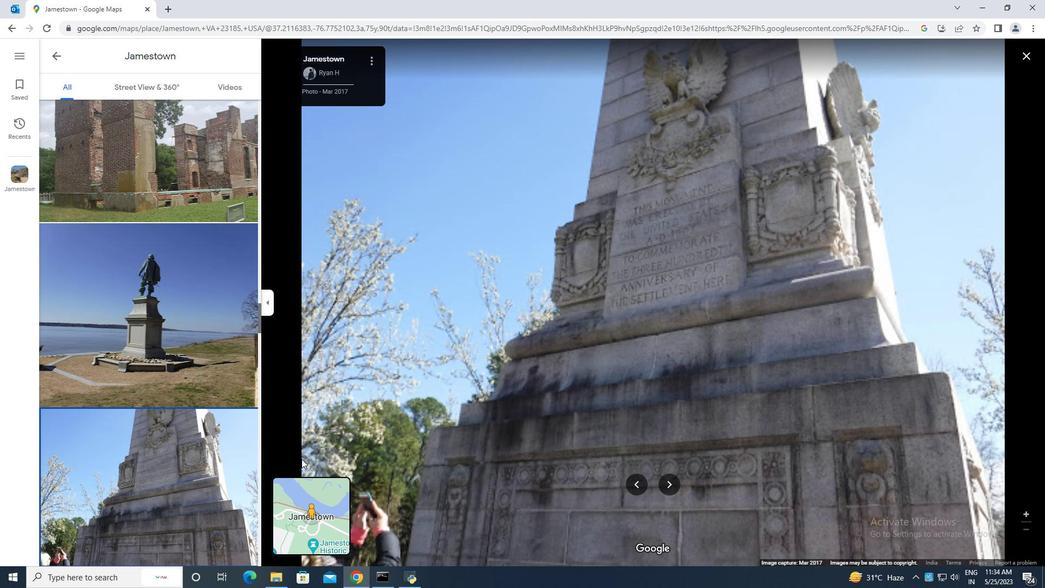 
Action: Mouse scrolled (228, 455) with delta (0, 0)
Screenshot: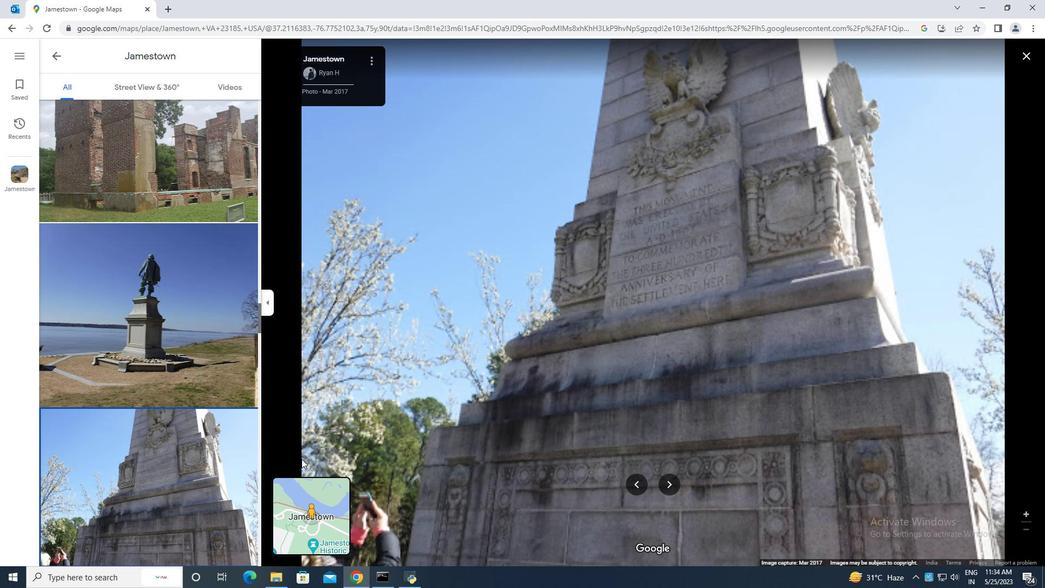 
Action: Mouse scrolled (228, 455) with delta (0, 0)
Screenshot: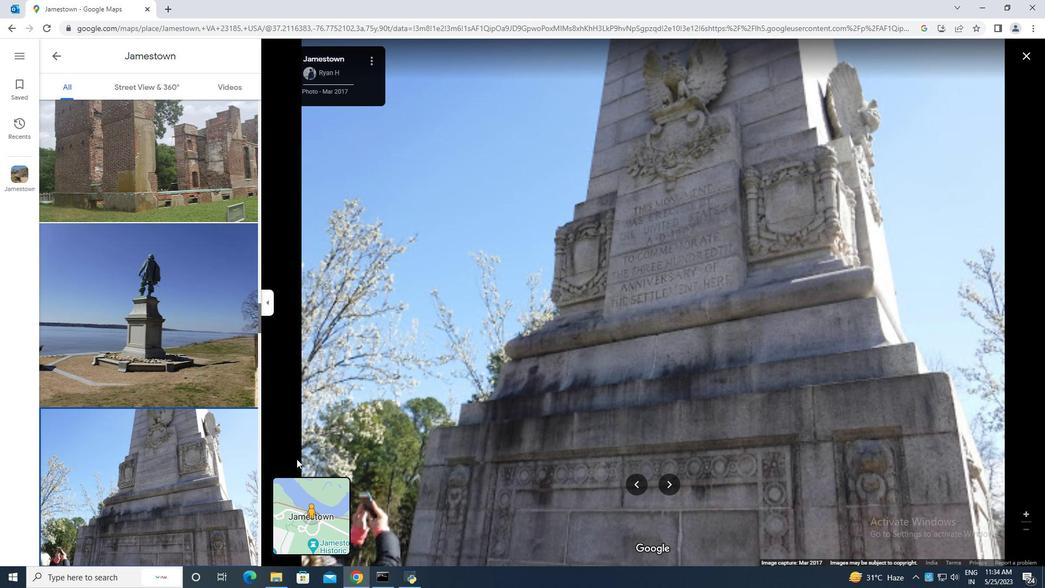 
Action: Mouse scrolled (228, 455) with delta (0, 0)
Screenshot: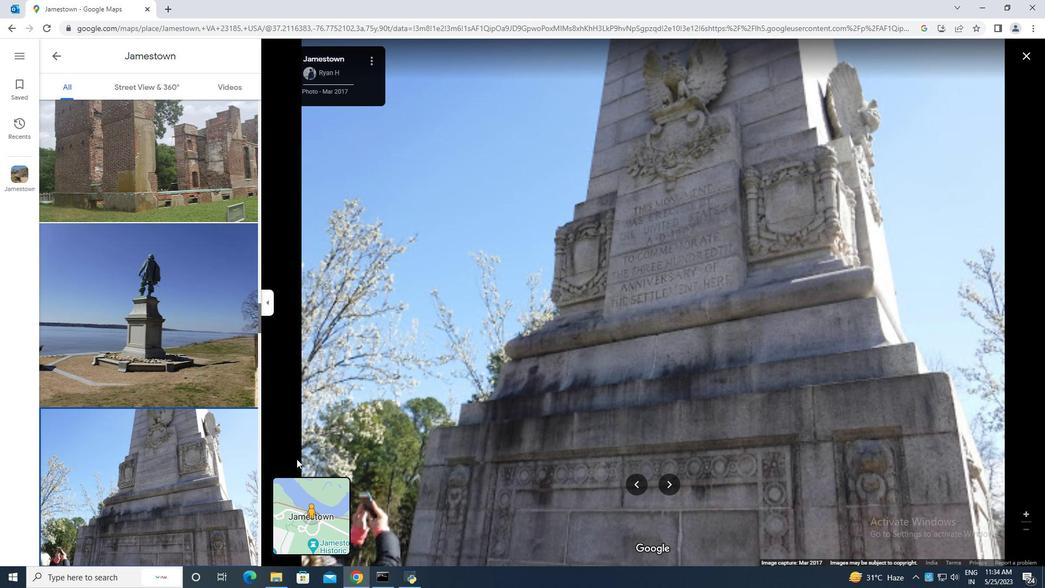 
Action: Mouse scrolled (228, 455) with delta (0, 0)
Screenshot: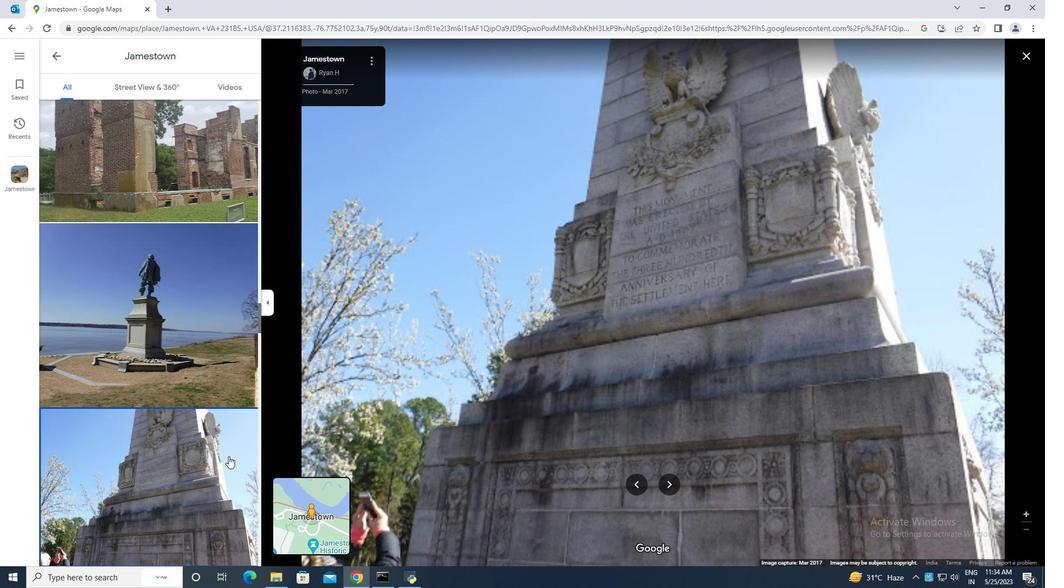
Action: Mouse scrolled (228, 455) with delta (0, 0)
Screenshot: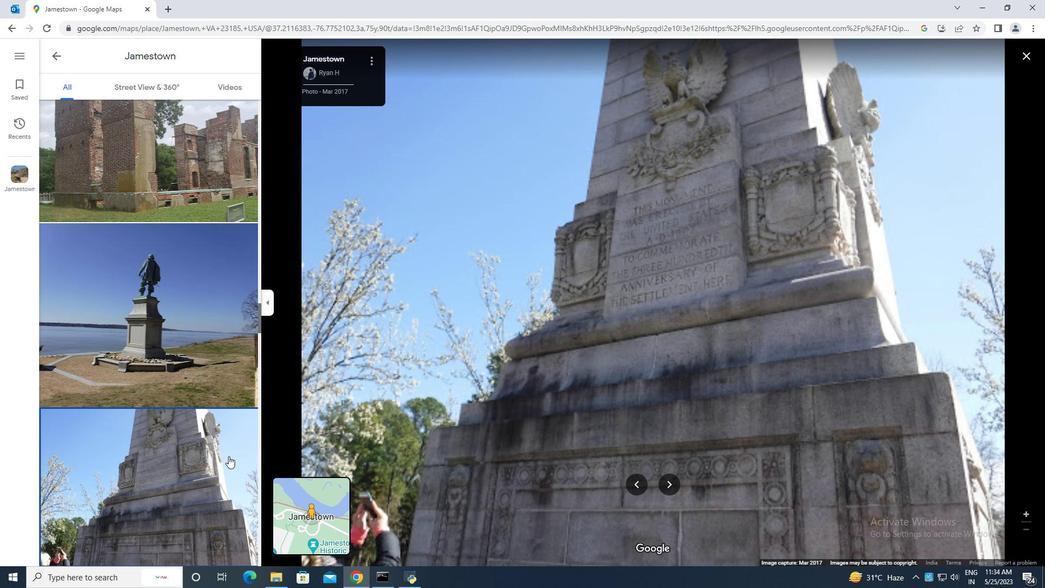 
Action: Mouse scrolled (228, 455) with delta (0, 0)
Screenshot: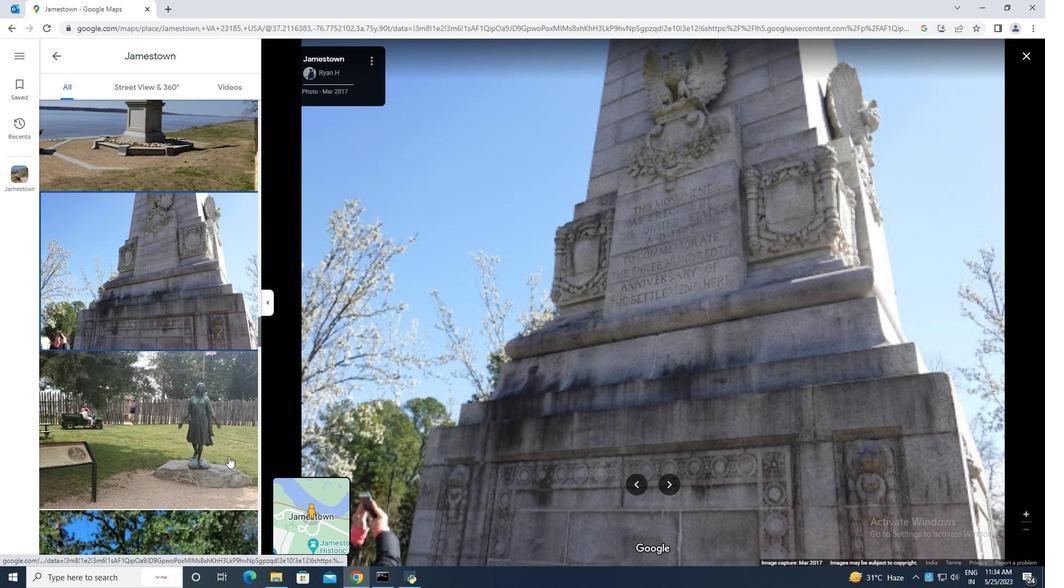 
Action: Mouse scrolled (228, 455) with delta (0, 0)
Screenshot: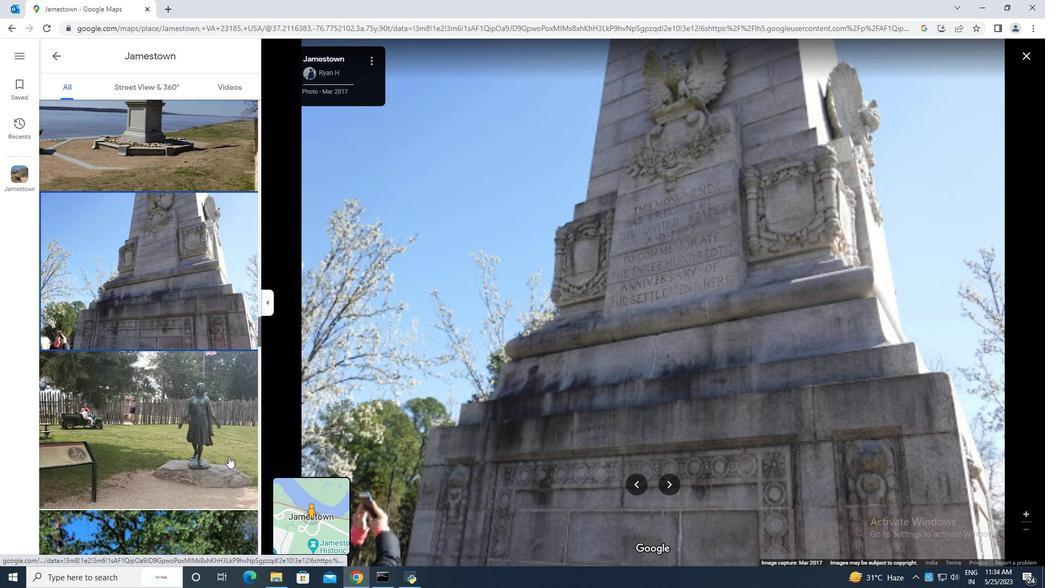 
Action: Mouse scrolled (228, 455) with delta (0, 0)
Screenshot: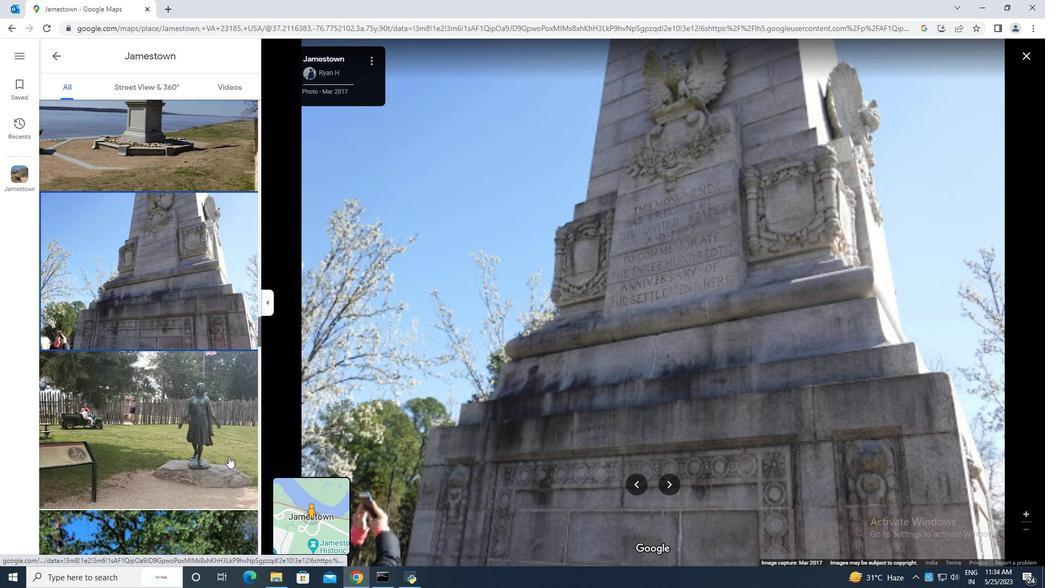 
Action: Mouse scrolled (228, 455) with delta (0, 0)
Screenshot: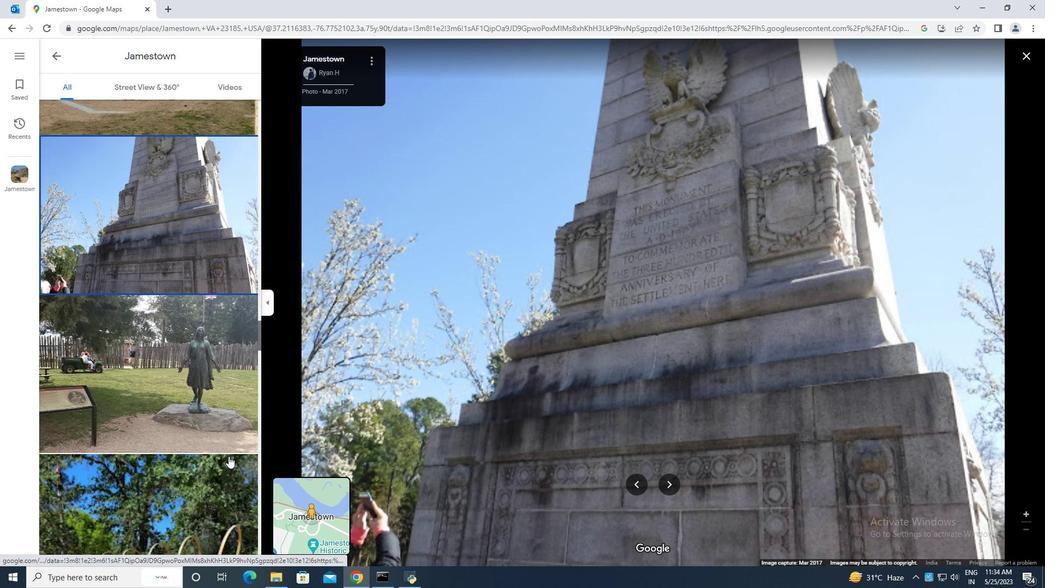 
Action: Mouse scrolled (228, 455) with delta (0, 0)
Screenshot: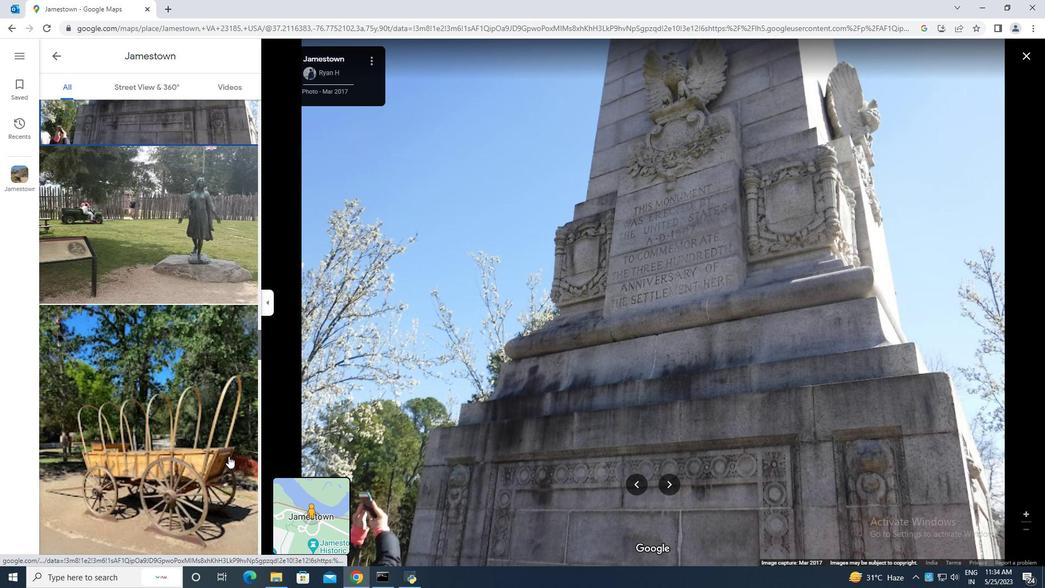 
Action: Mouse scrolled (228, 455) with delta (0, 0)
Screenshot: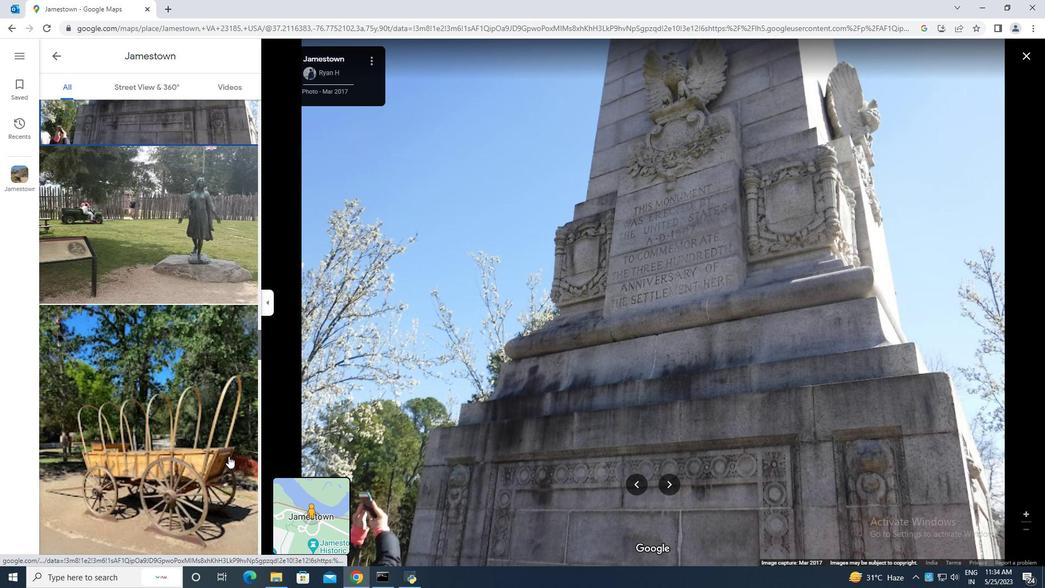 
Action: Mouse scrolled (228, 455) with delta (0, 0)
Screenshot: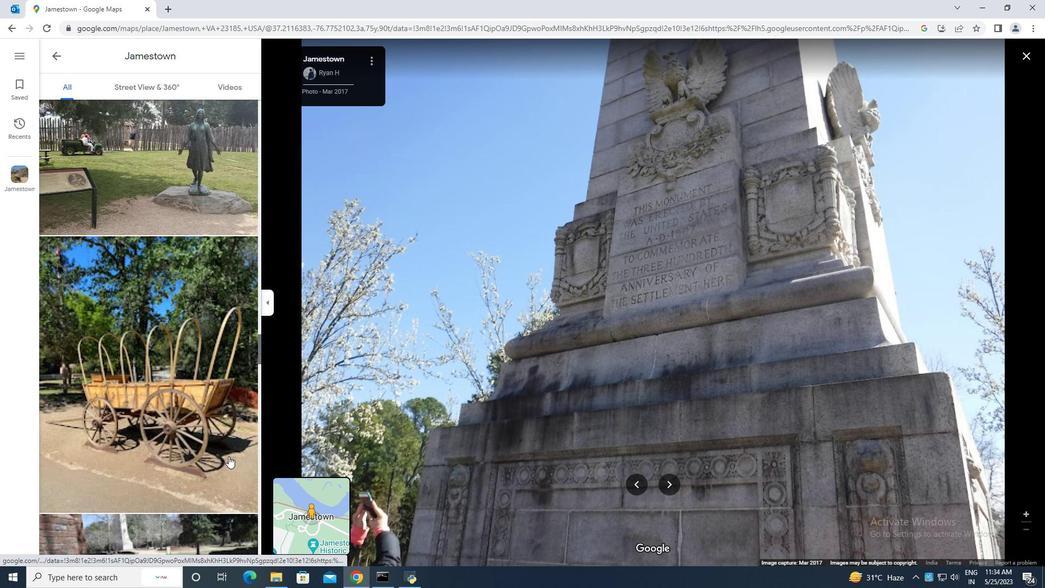 
Action: Mouse moved to (224, 454)
Screenshot: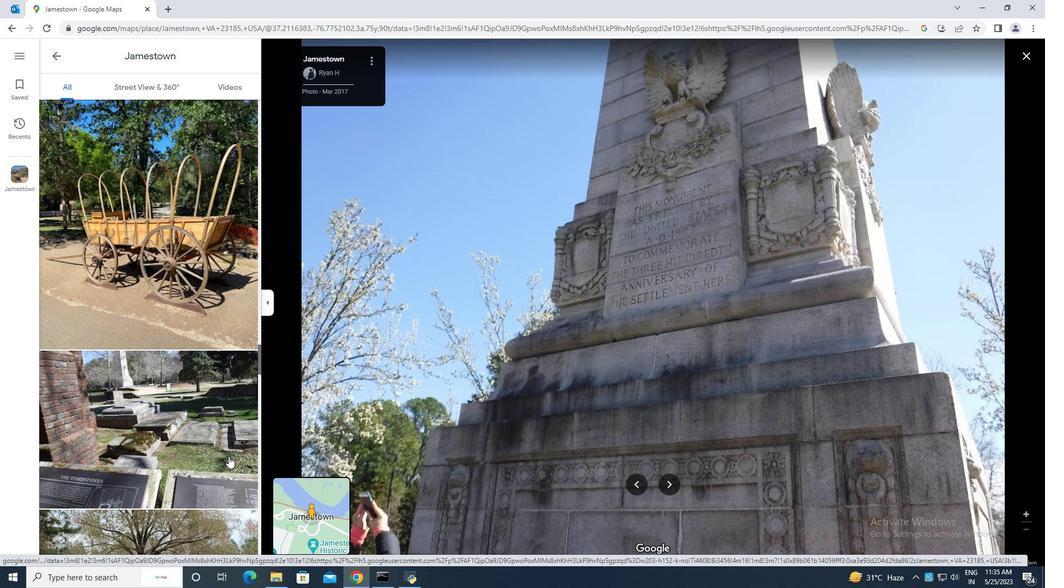 
Action: Mouse scrolled (224, 453) with delta (0, 0)
Screenshot: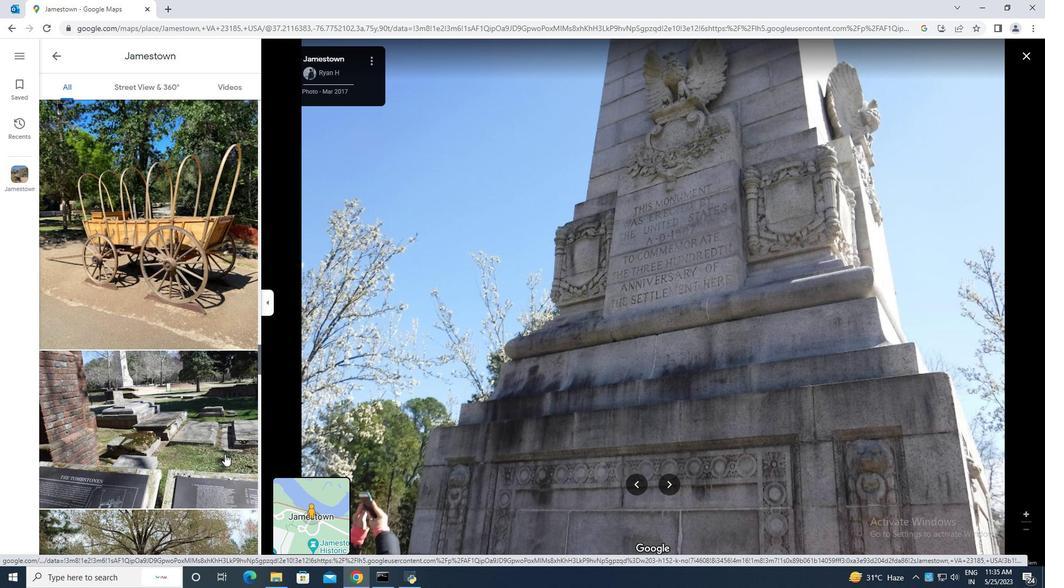 
Action: Mouse scrolled (224, 453) with delta (0, 0)
Screenshot: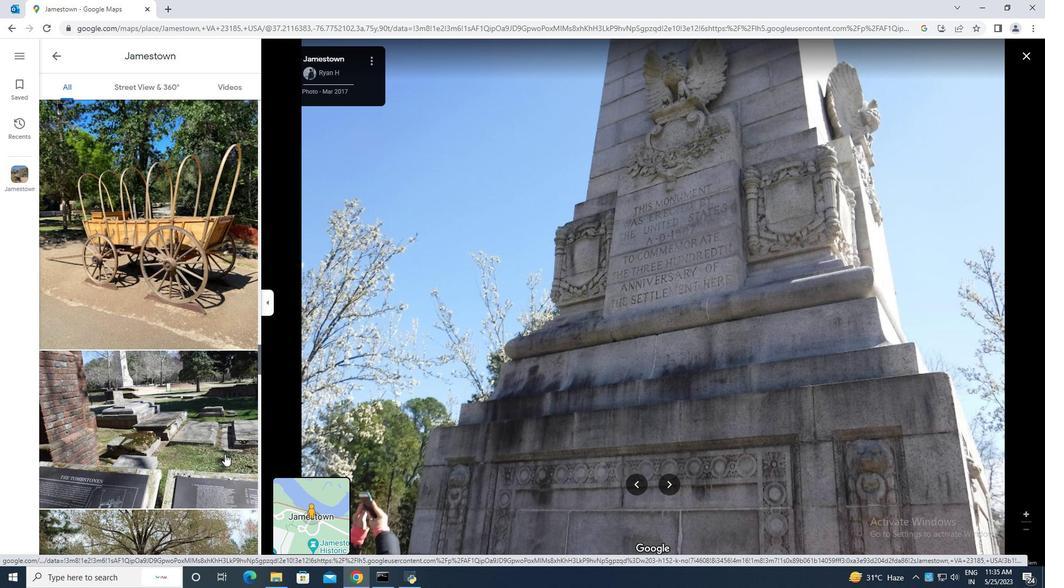 
Action: Mouse scrolled (224, 453) with delta (0, 0)
Screenshot: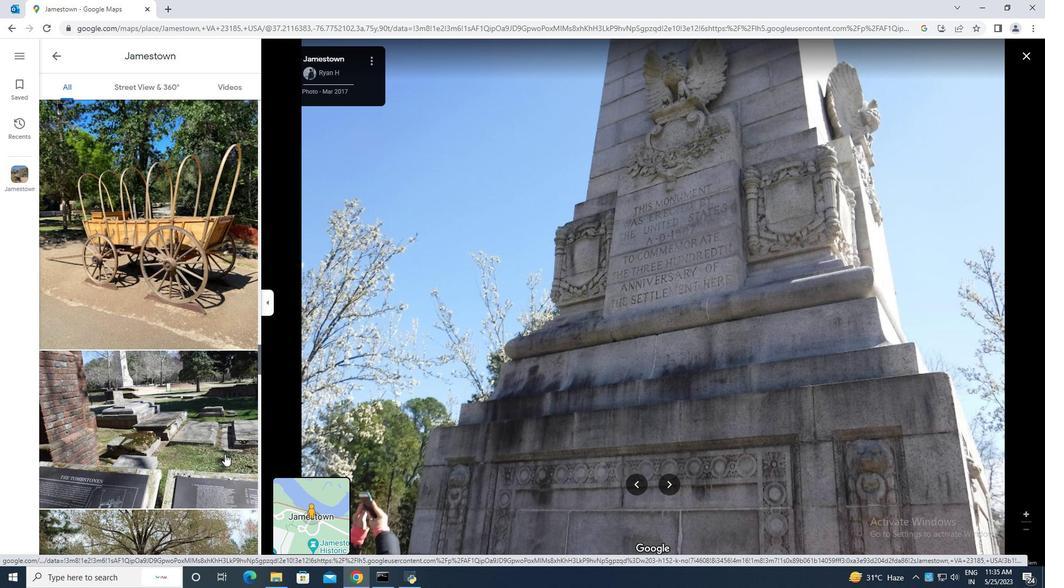
Action: Mouse scrolled (224, 453) with delta (0, 0)
Screenshot: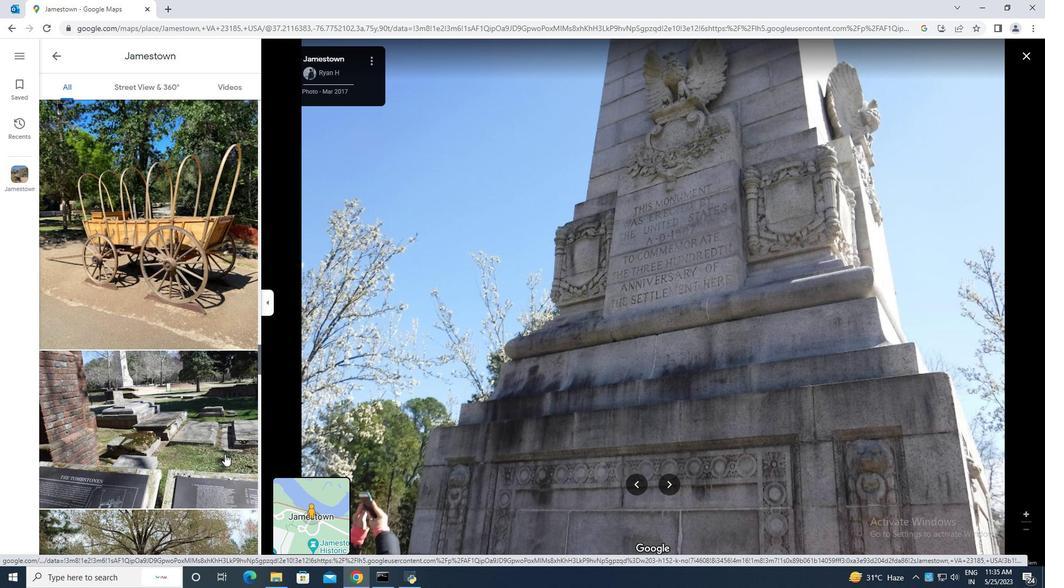 
Action: Mouse scrolled (224, 453) with delta (0, 0)
Screenshot: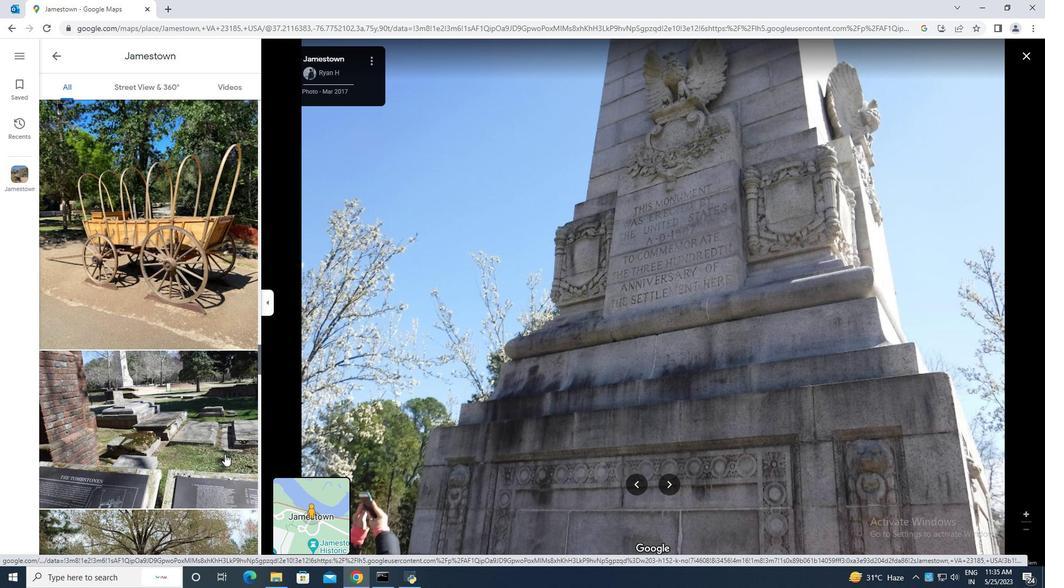 
Action: Mouse scrolled (224, 453) with delta (0, 0)
Screenshot: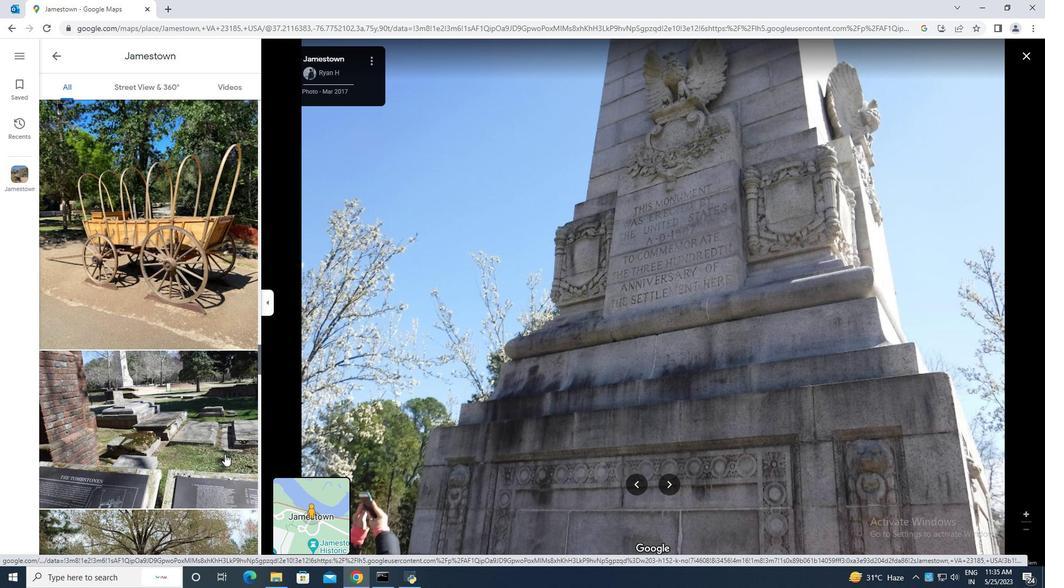 
Action: Mouse scrolled (224, 453) with delta (0, 0)
Screenshot: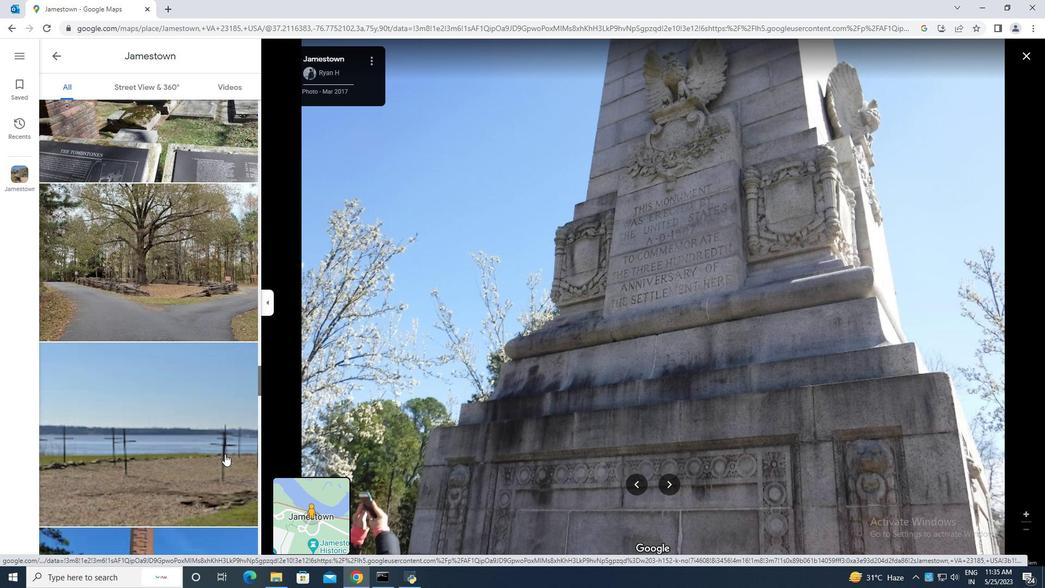 
Action: Mouse scrolled (224, 453) with delta (0, 0)
Screenshot: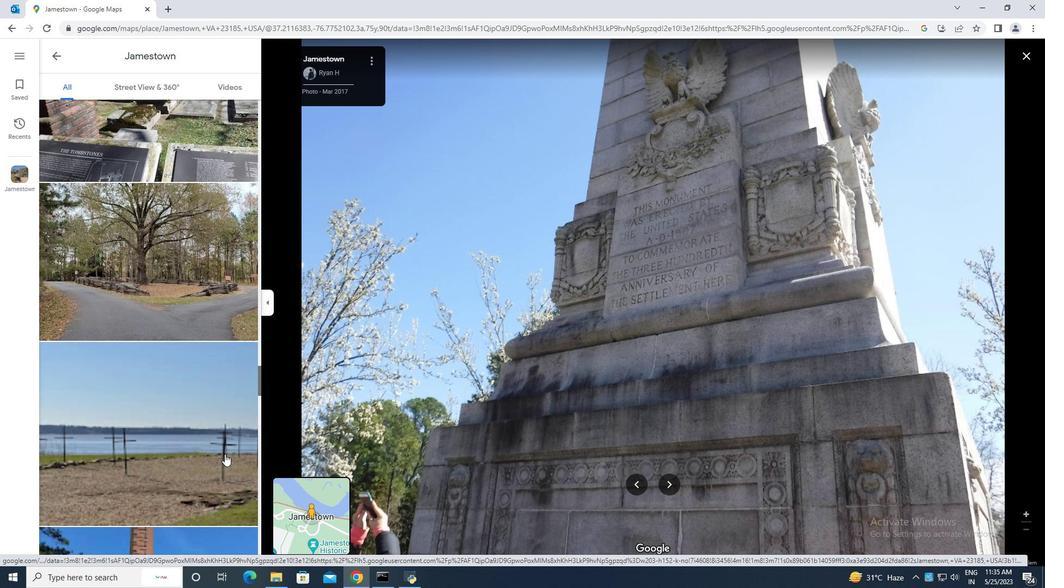 
Action: Mouse scrolled (224, 453) with delta (0, 0)
Screenshot: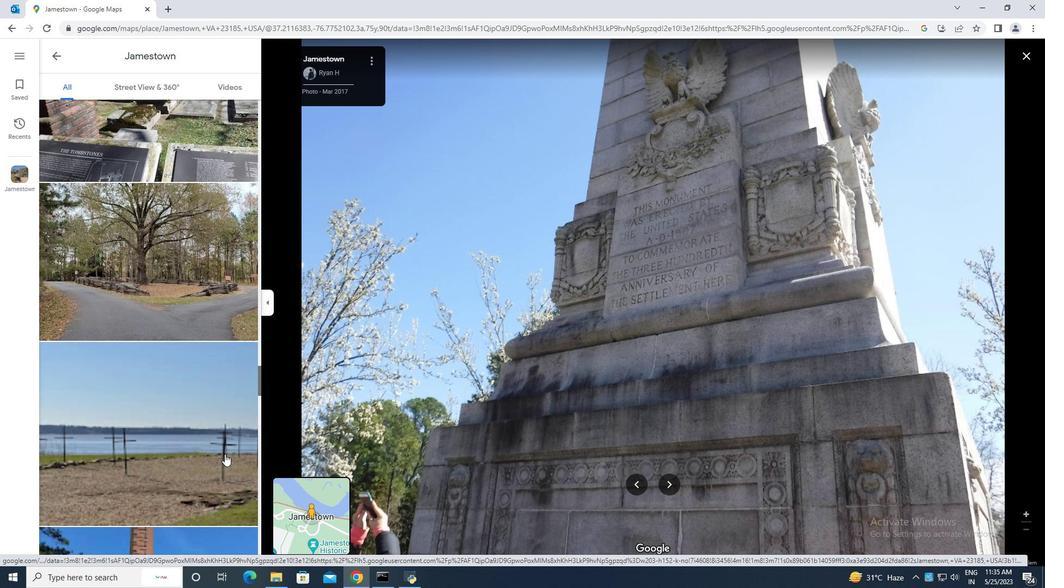 
Action: Mouse scrolled (224, 453) with delta (0, 0)
Screenshot: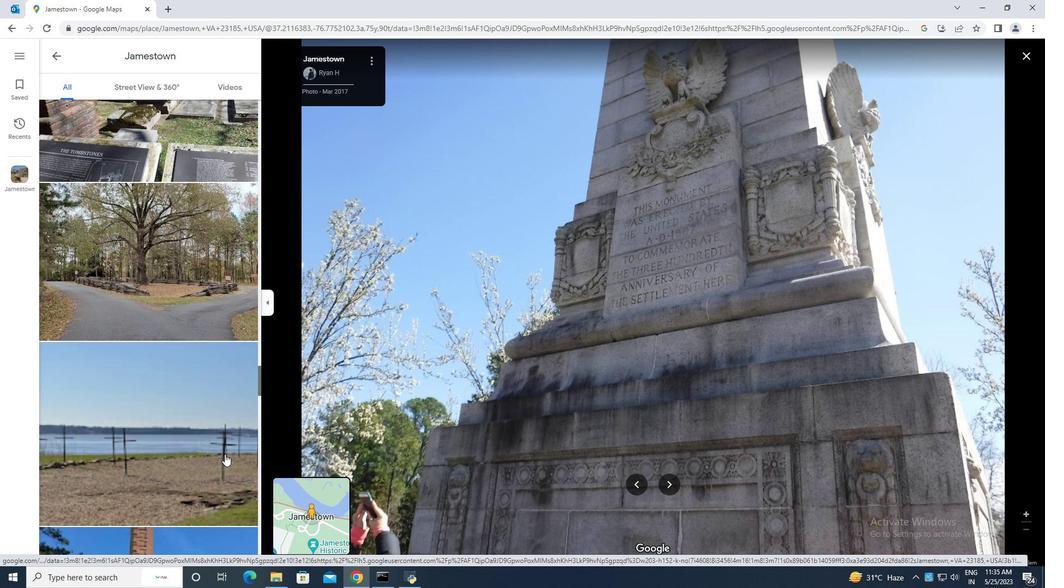 
Action: Mouse scrolled (224, 453) with delta (0, 0)
Screenshot: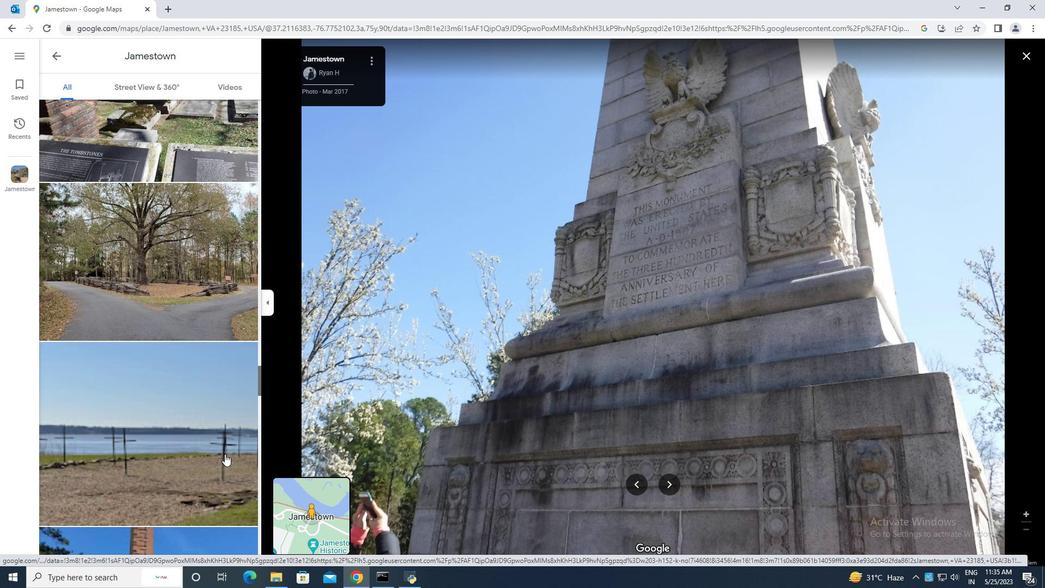 
Action: Mouse scrolled (224, 453) with delta (0, 0)
Screenshot: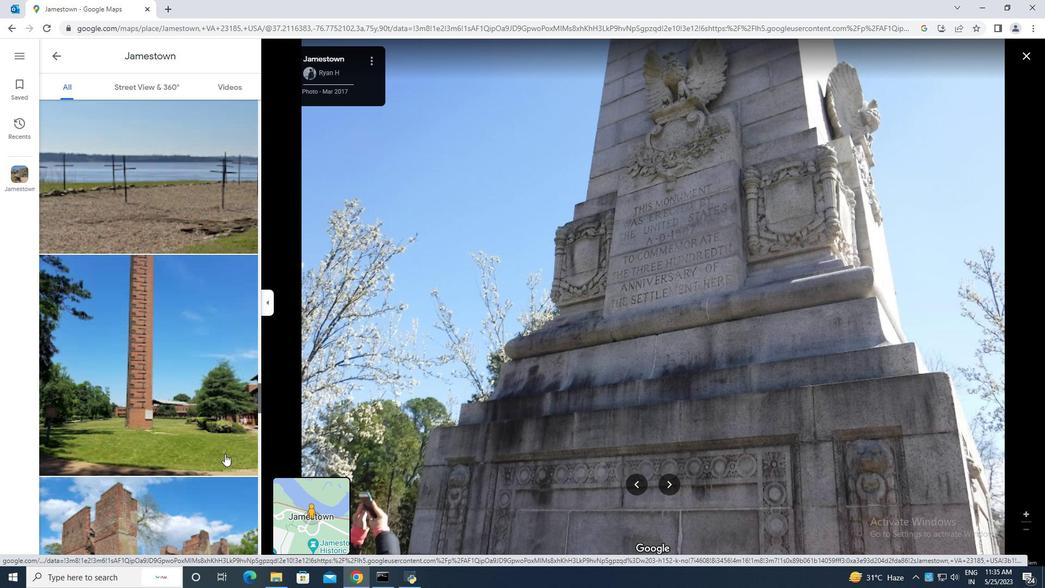 
Action: Mouse scrolled (224, 453) with delta (0, 0)
Screenshot: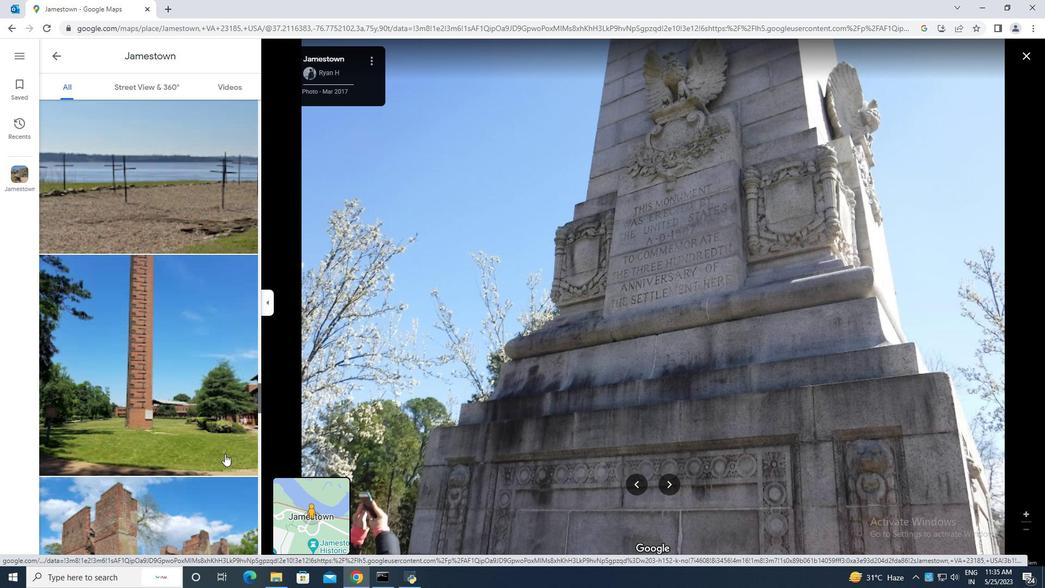 
Action: Mouse scrolled (224, 453) with delta (0, 0)
